 Task: Use the Blob Brush Tool to draw and paint.
Action: Mouse moved to (209, 280)
Screenshot: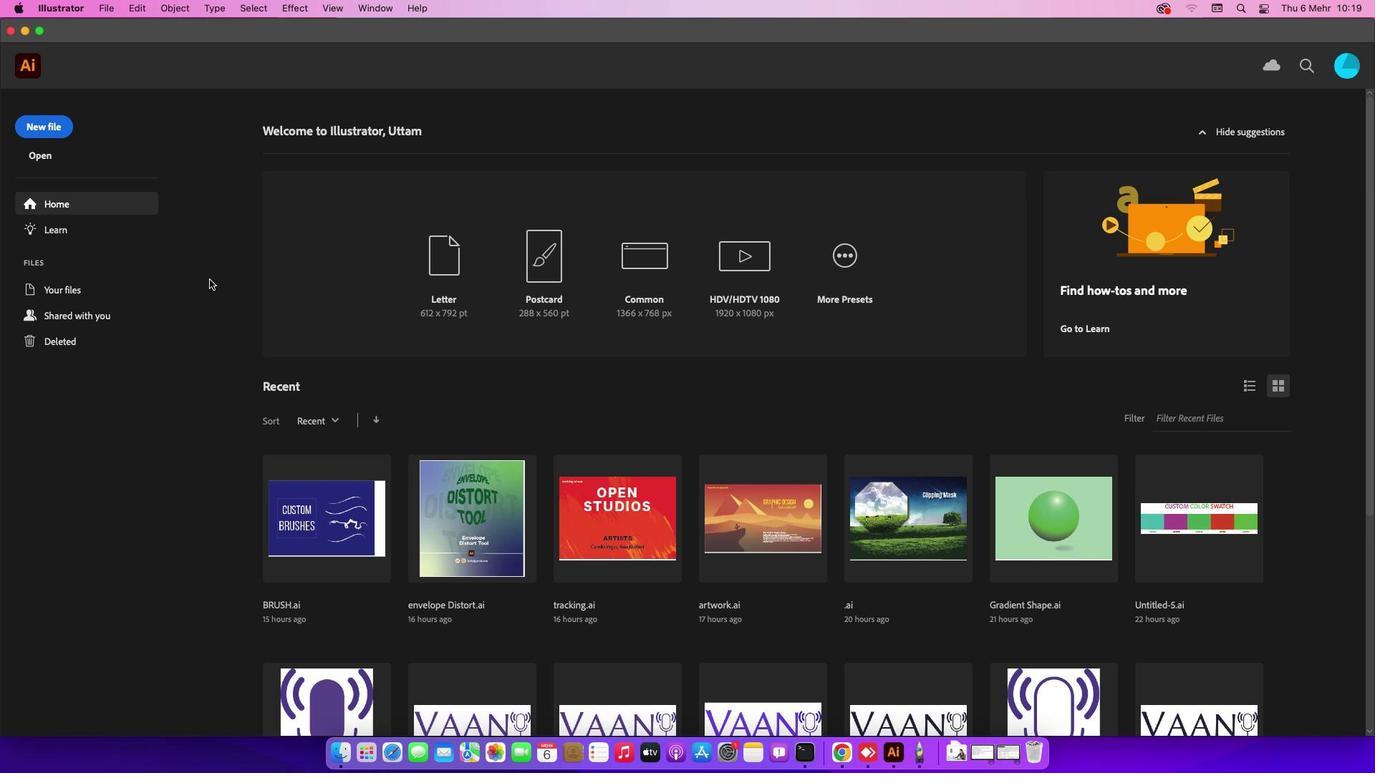 
Action: Mouse pressed left at (209, 280)
Screenshot: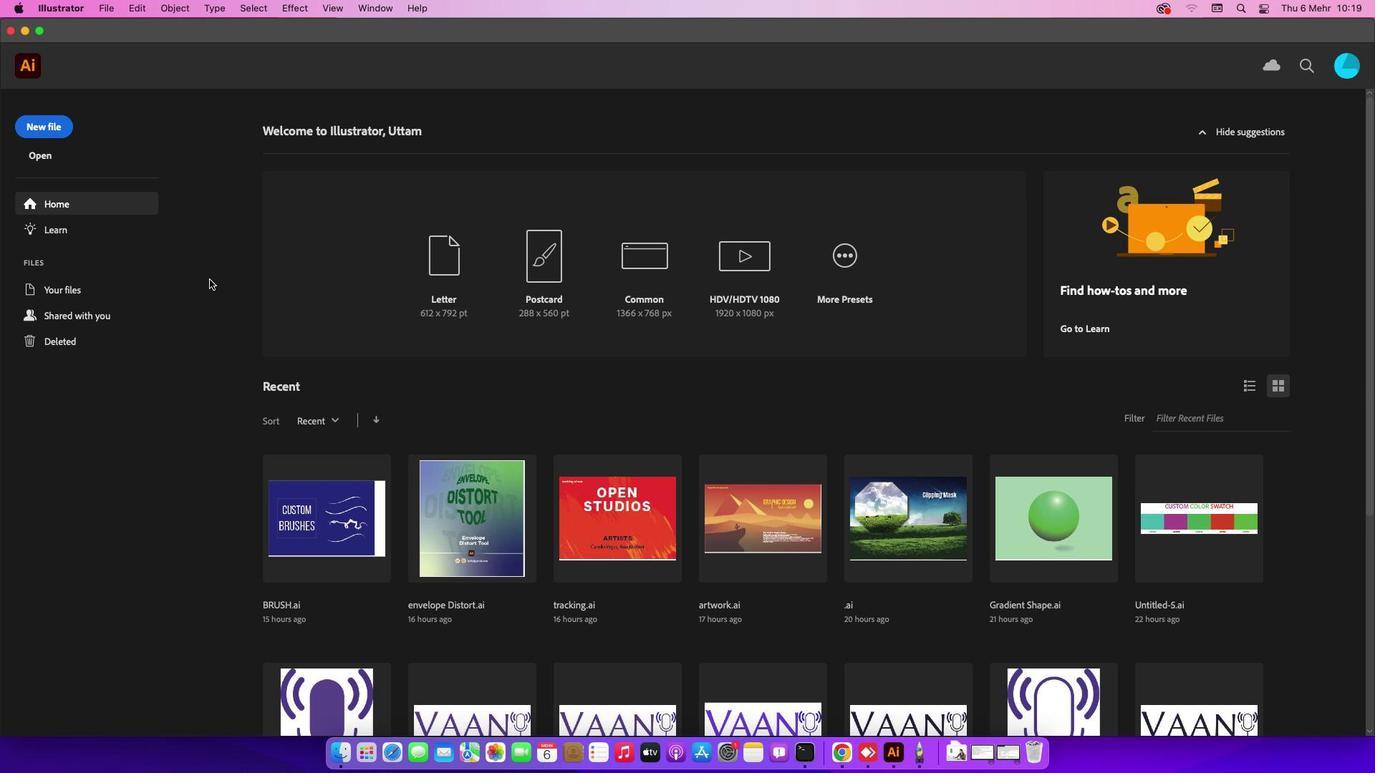
Action: Mouse moved to (131, 452)
Screenshot: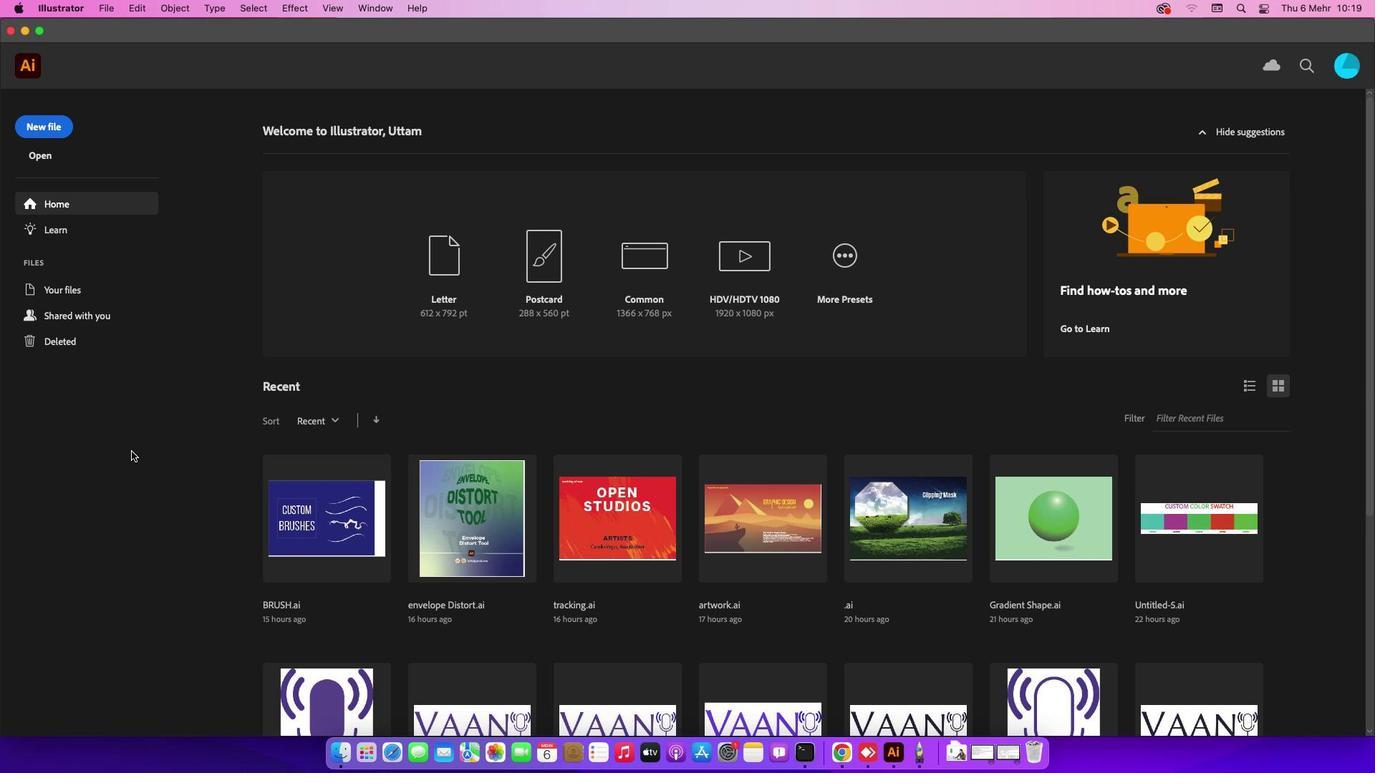 
Action: Mouse pressed left at (131, 452)
Screenshot: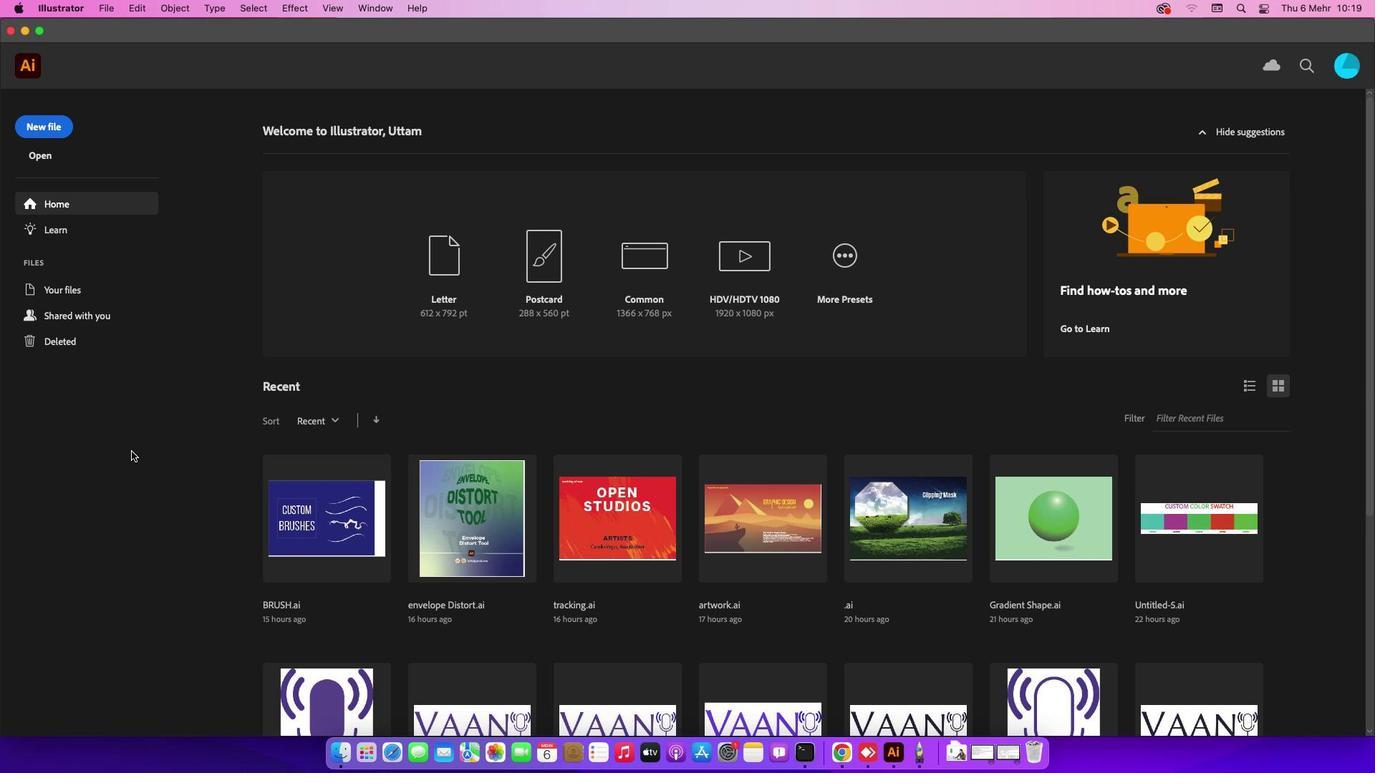 
Action: Key pressed Key.cmd'n'
Screenshot: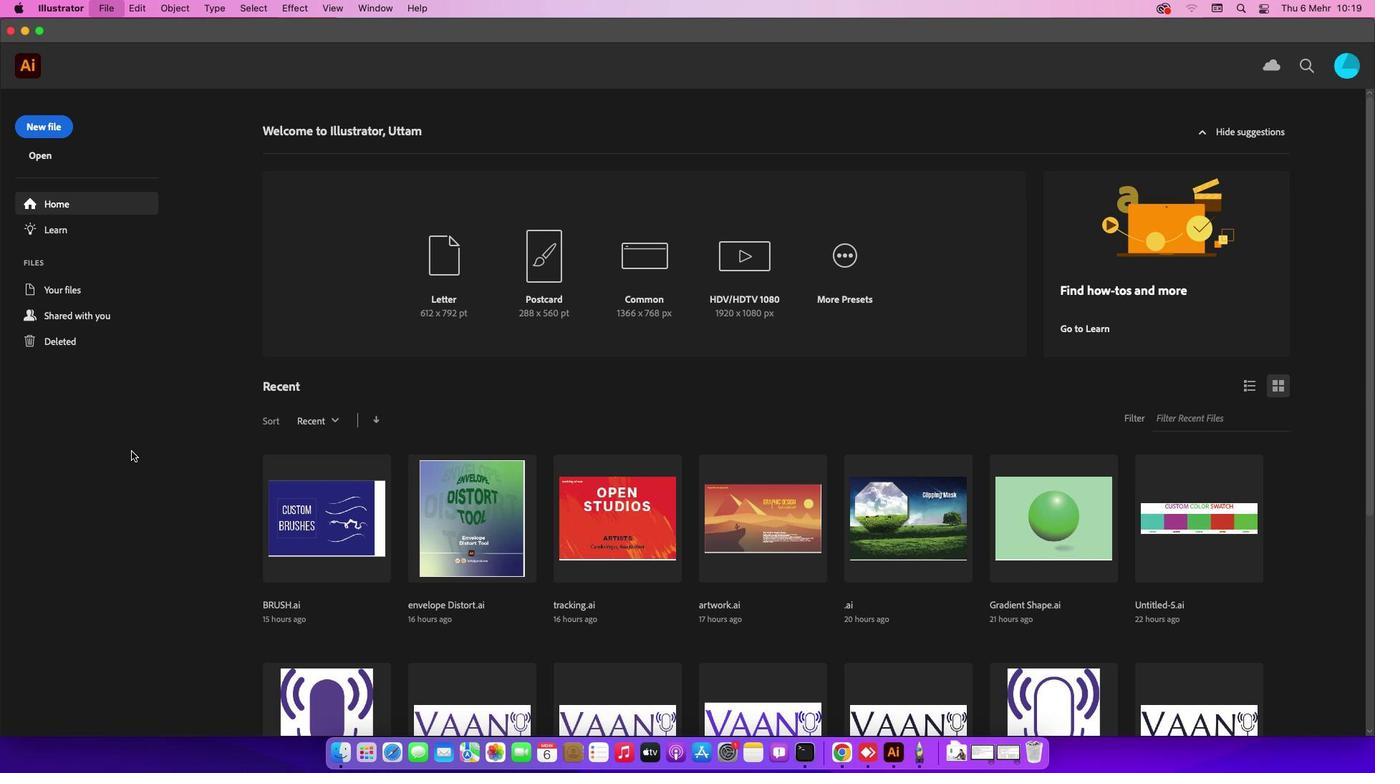 
Action: Mouse moved to (899, 209)
Screenshot: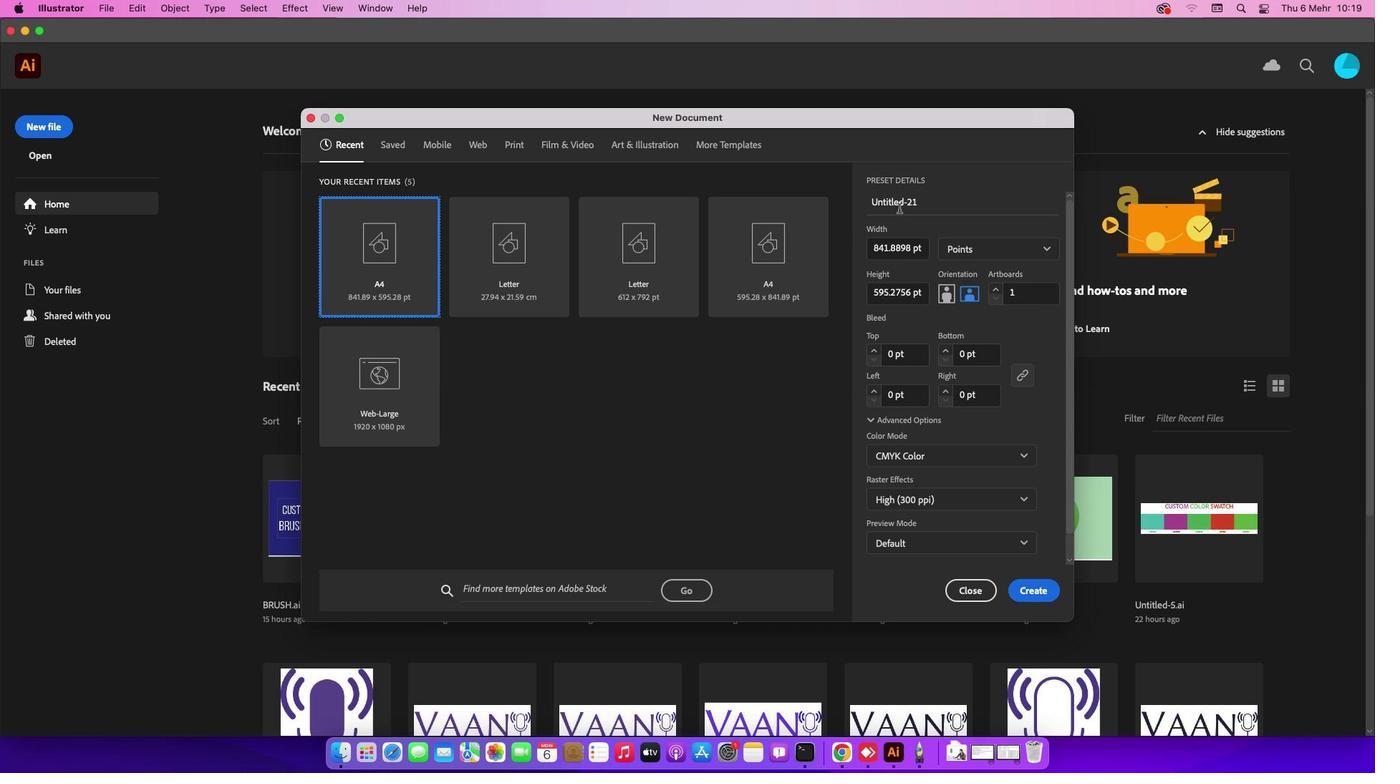
Action: Mouse pressed left at (899, 209)
Screenshot: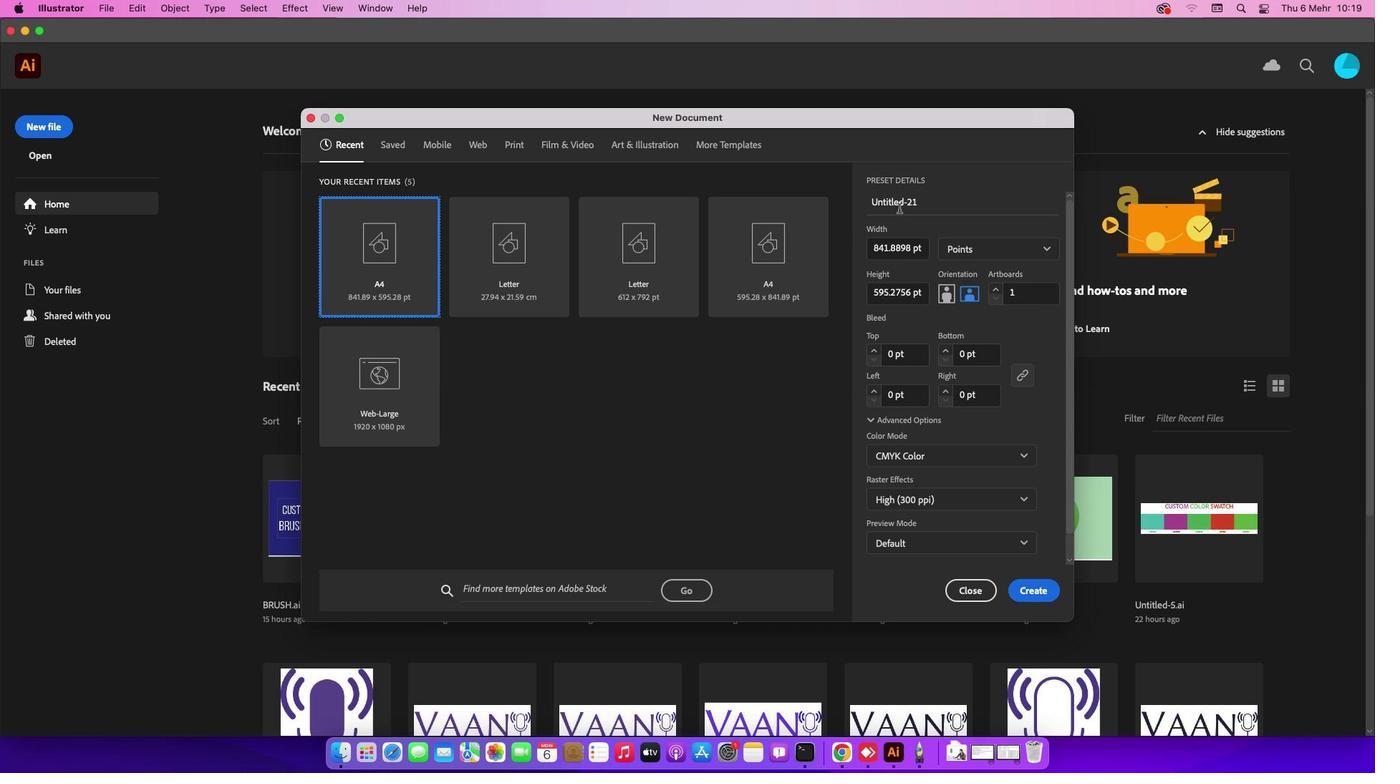 
Action: Mouse pressed left at (899, 209)
Screenshot: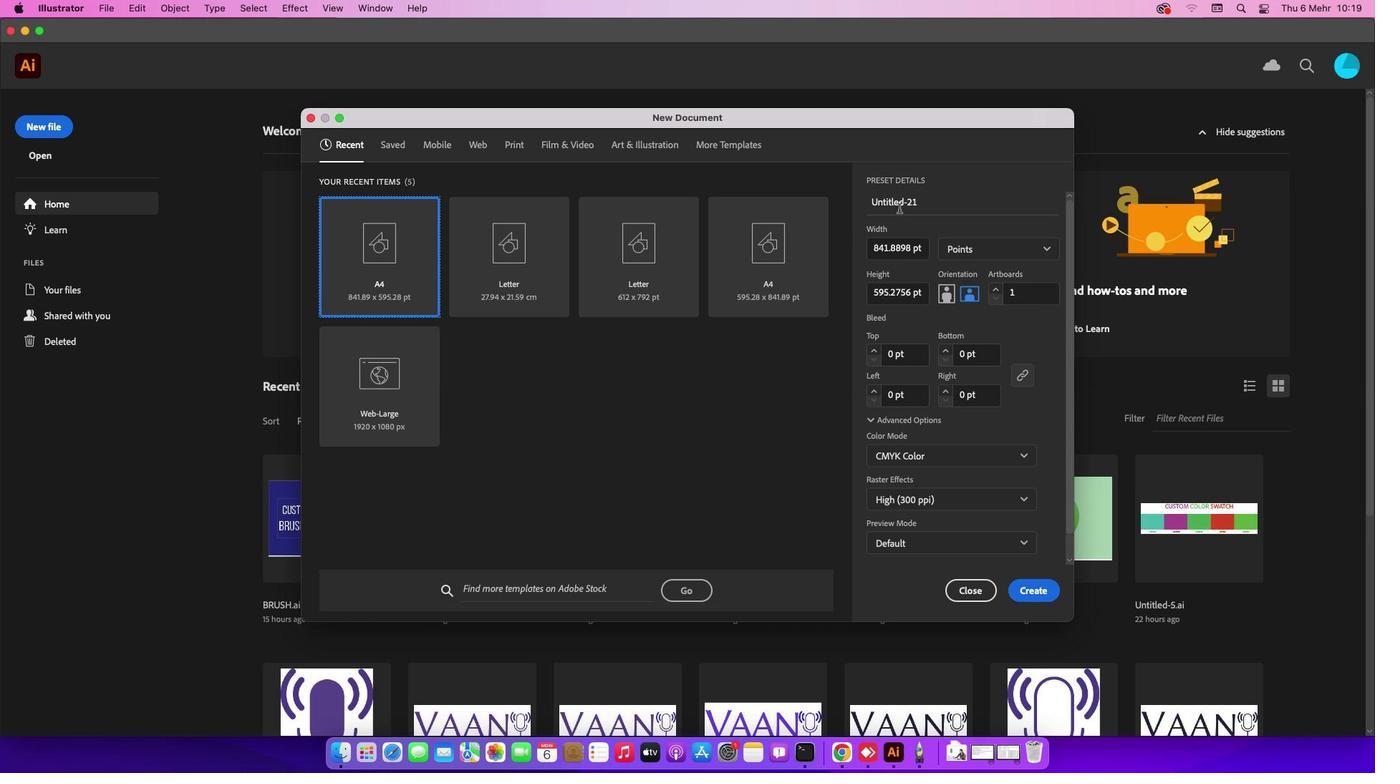 
Action: Mouse pressed left at (899, 209)
Screenshot: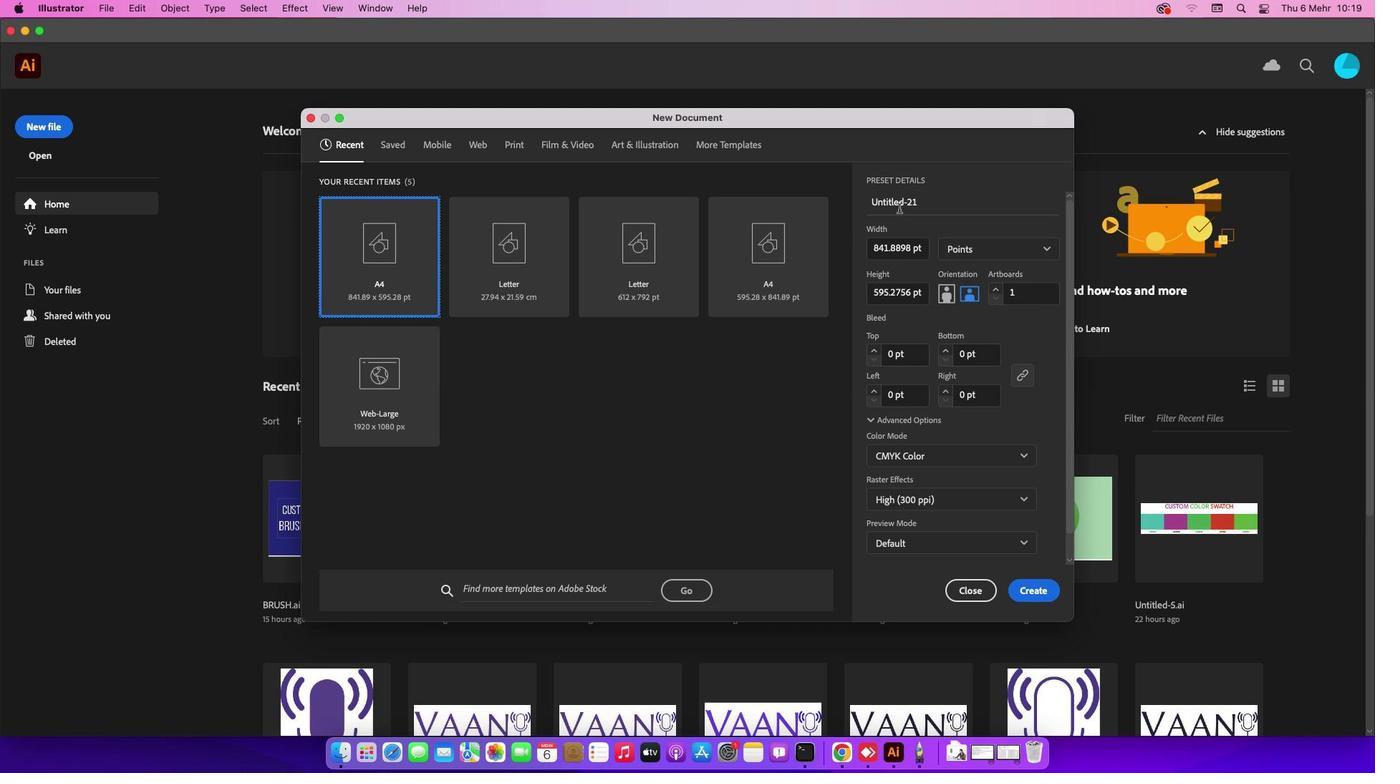 
Action: Mouse moved to (901, 204)
Screenshot: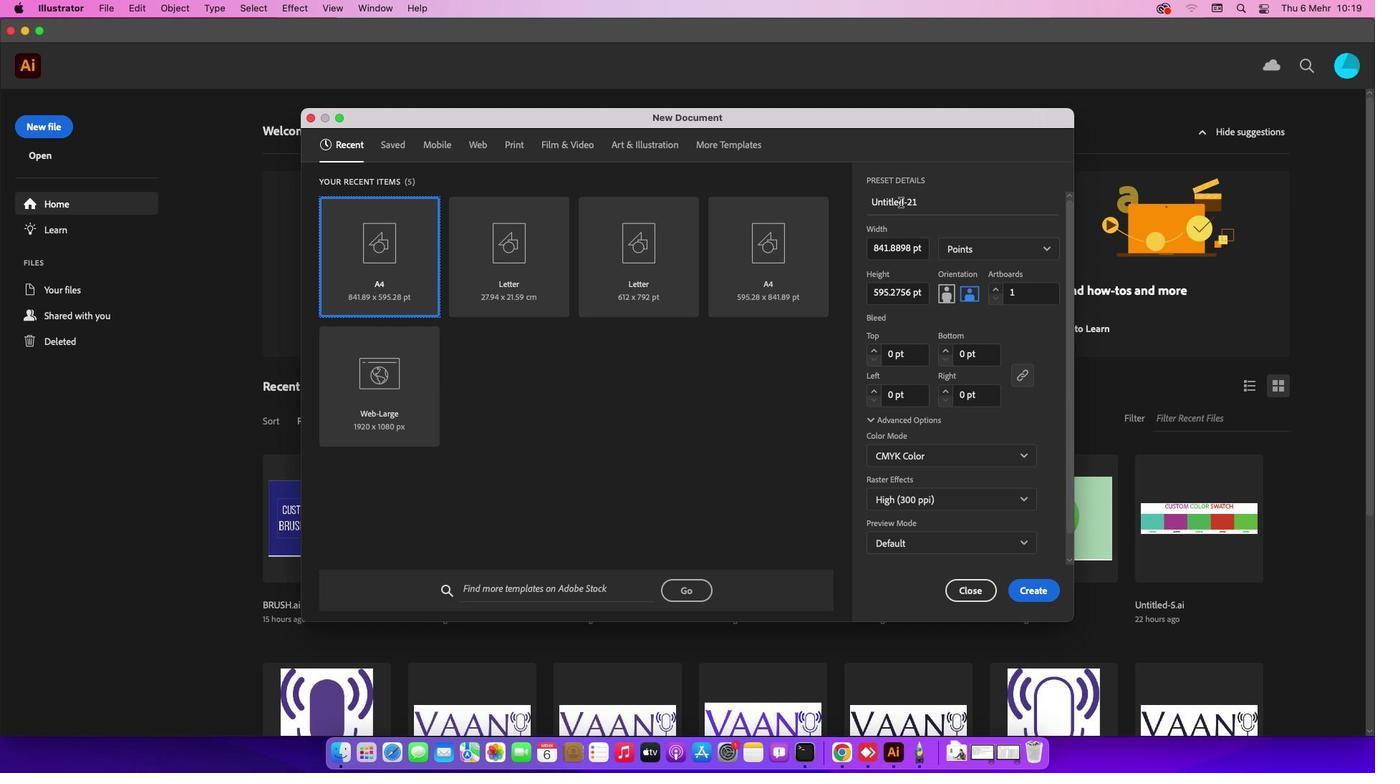 
Action: Mouse pressed left at (901, 204)
Screenshot: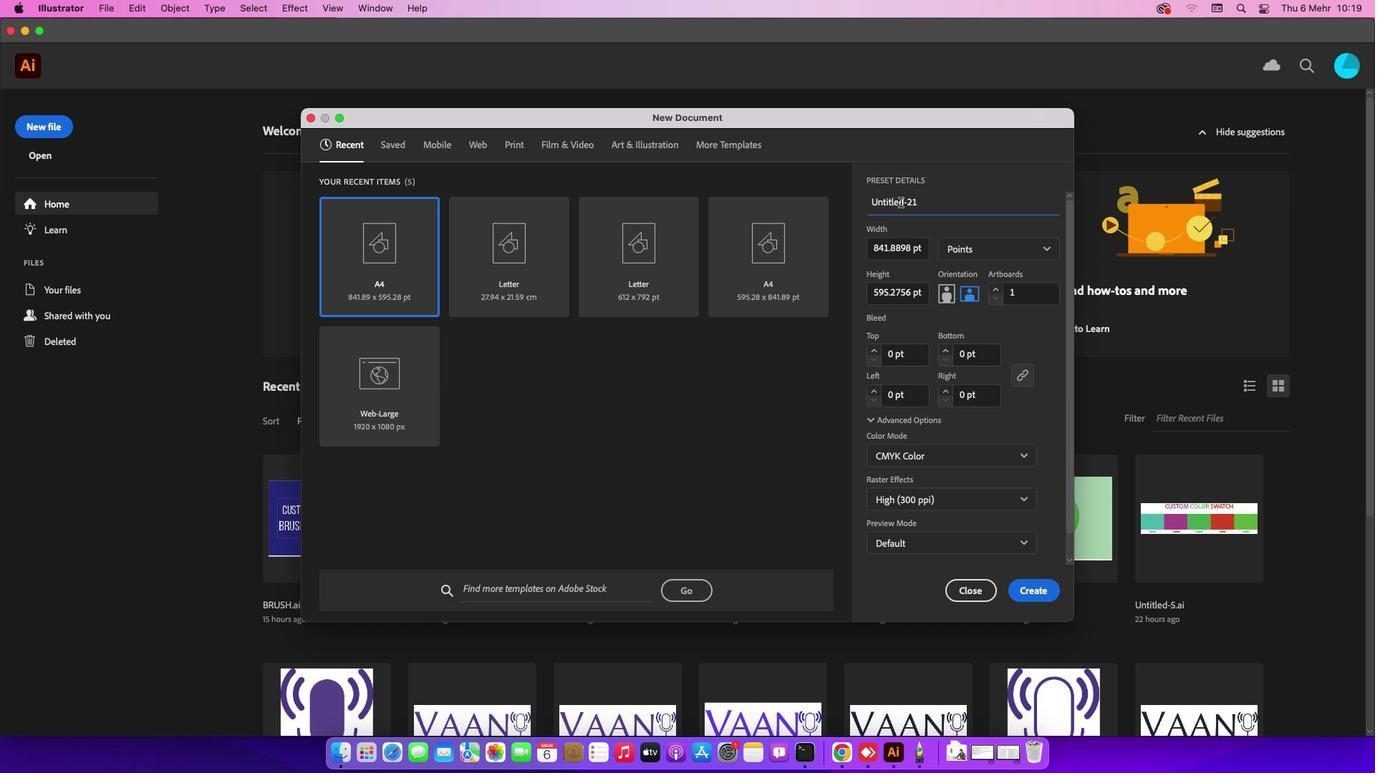 
Action: Mouse pressed left at (901, 204)
Screenshot: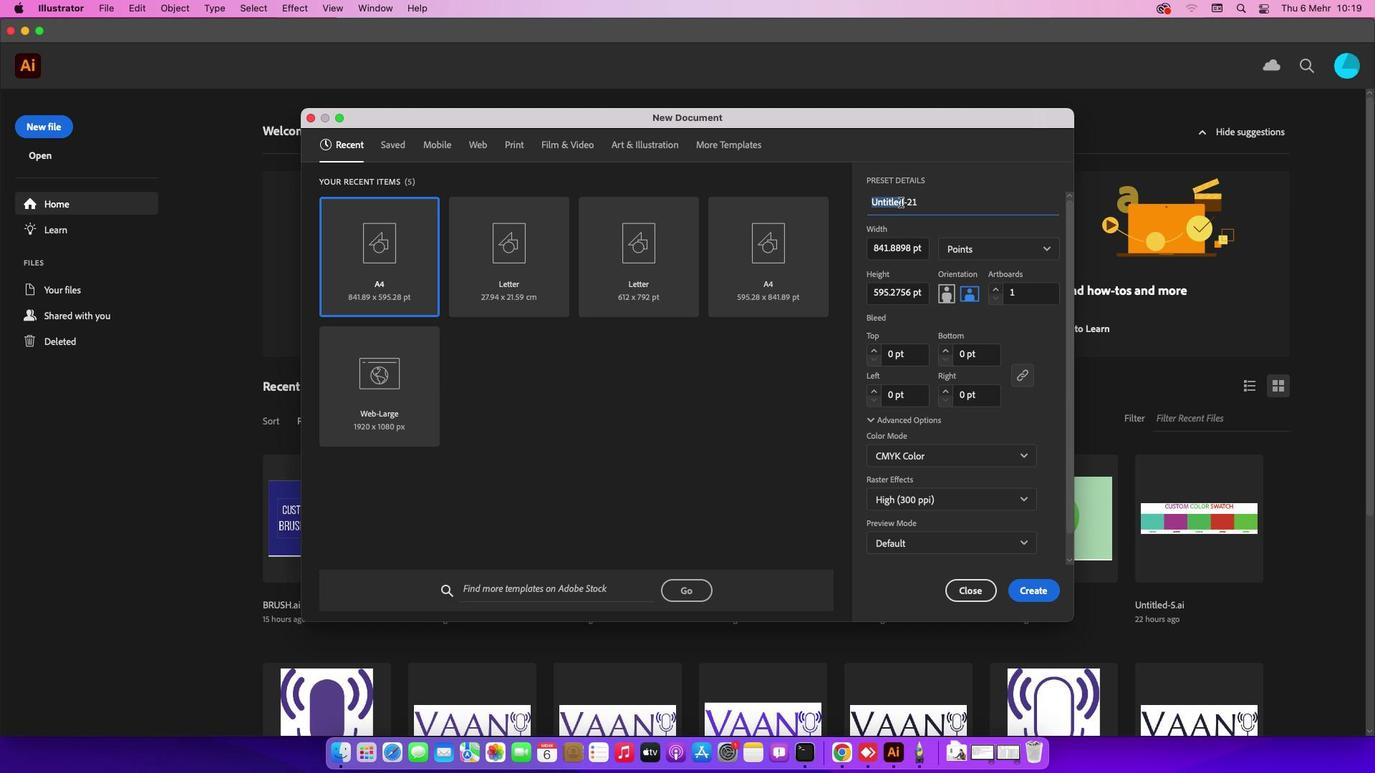 
Action: Key pressed 'b''r''u''s''h'Key.enter
Screenshot: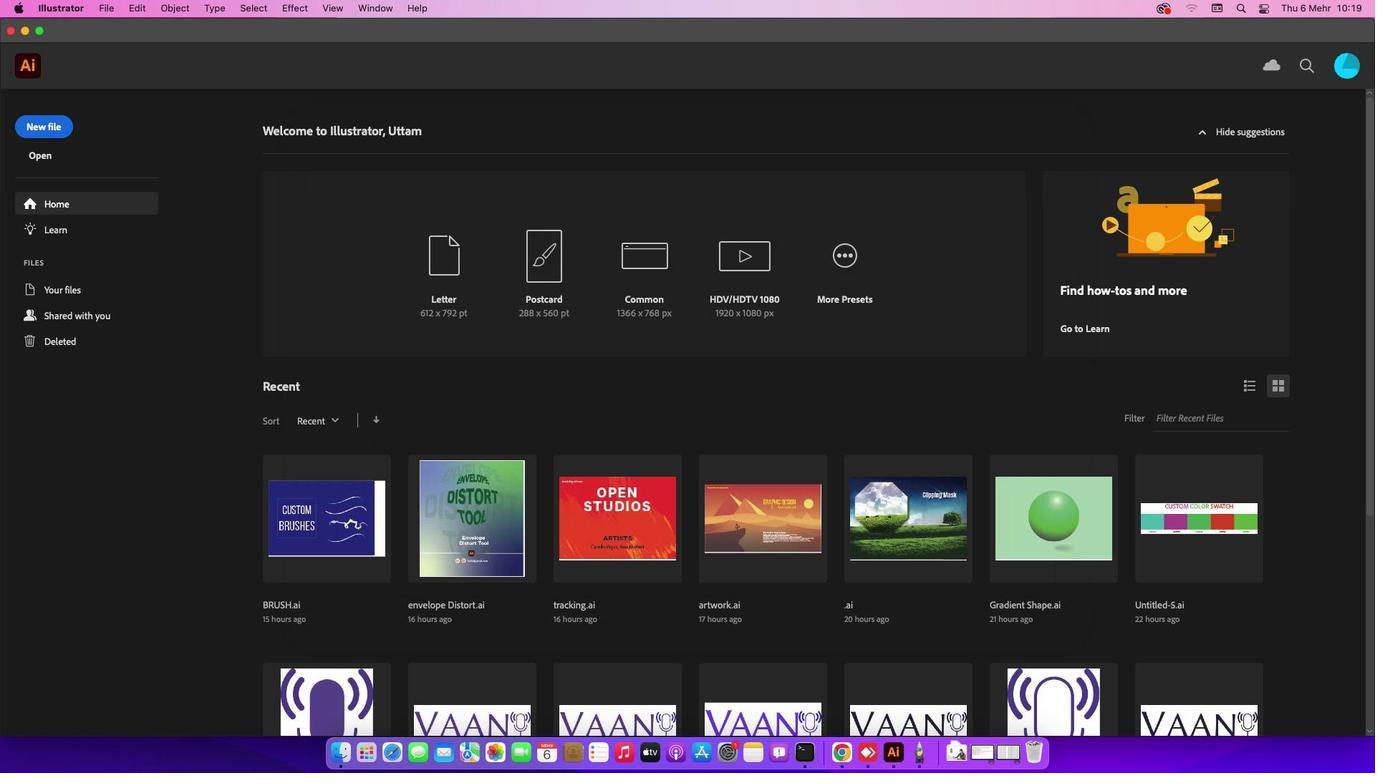 
Action: Mouse moved to (867, 253)
Screenshot: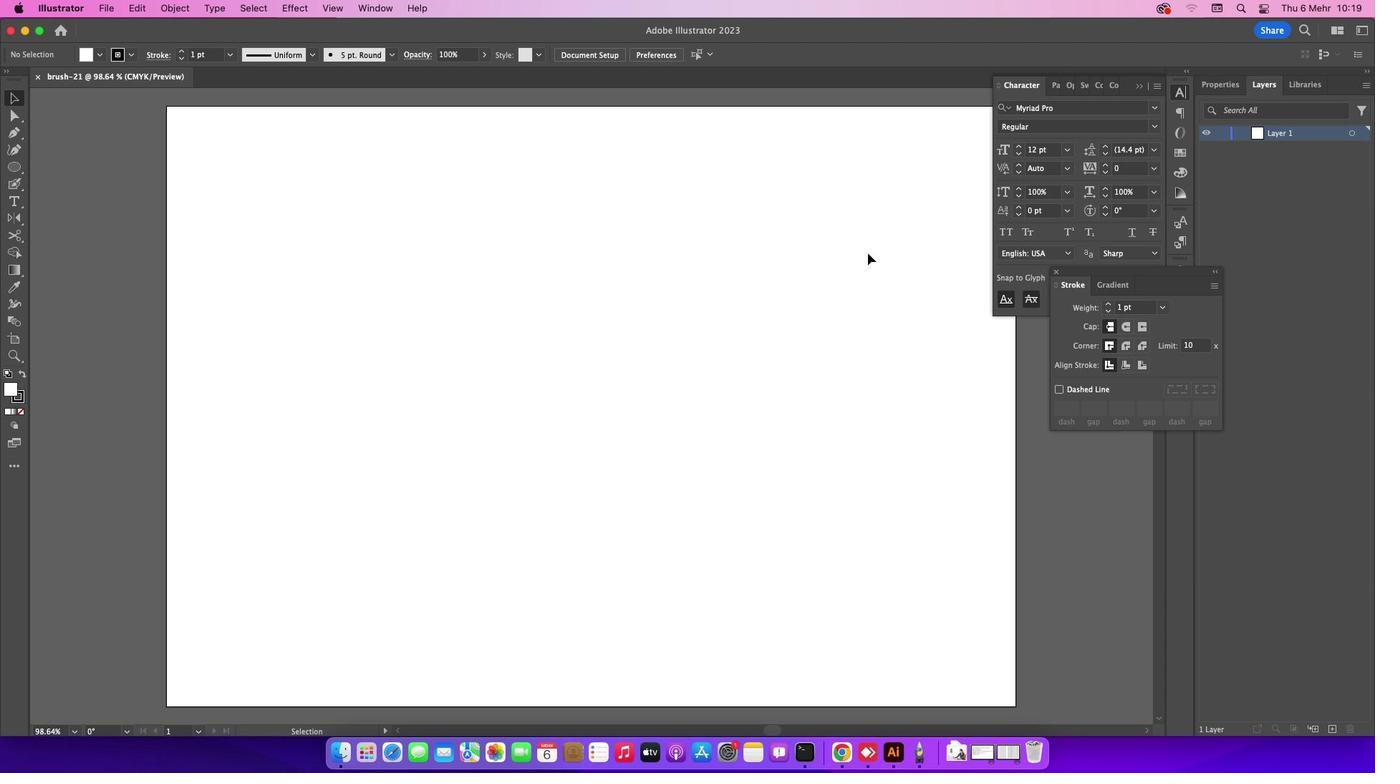 
Action: Mouse pressed left at (867, 253)
Screenshot: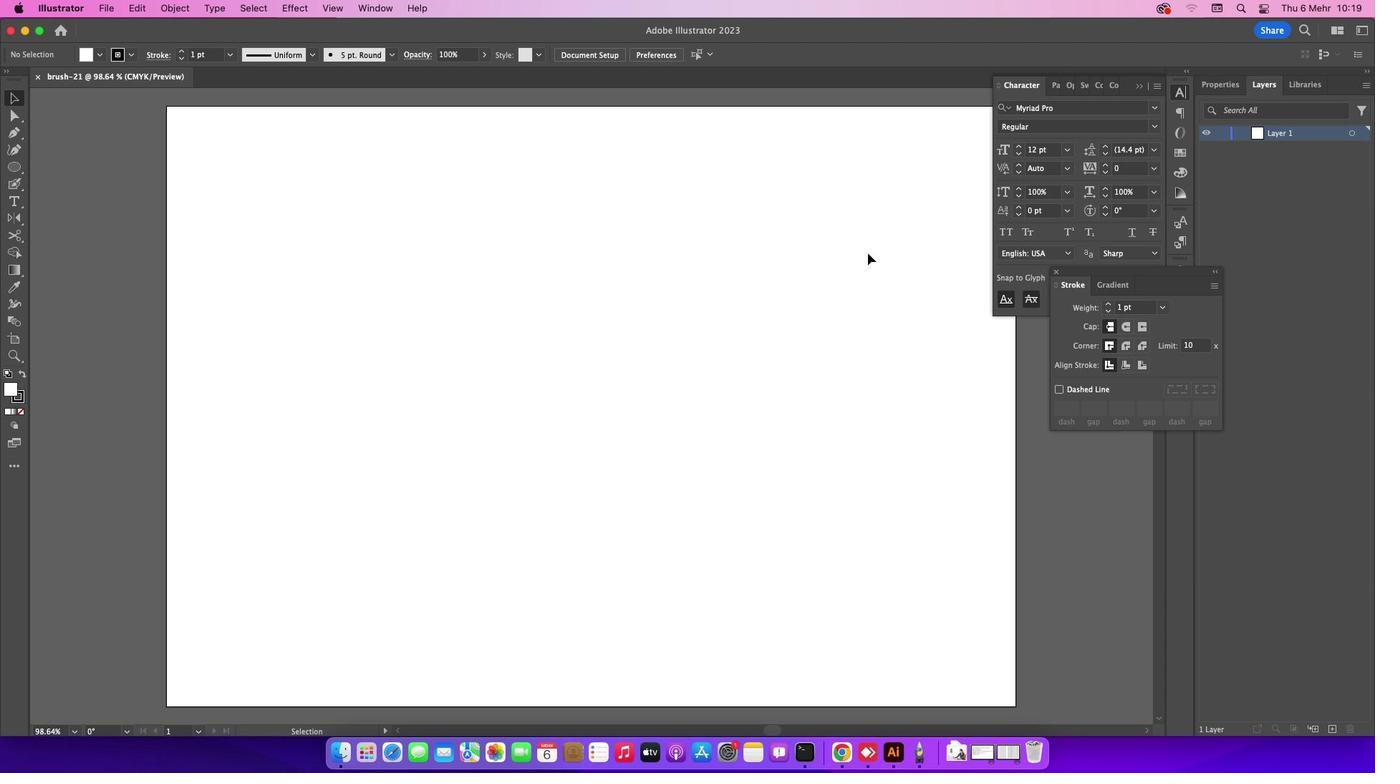 
Action: Mouse moved to (770, 300)
Screenshot: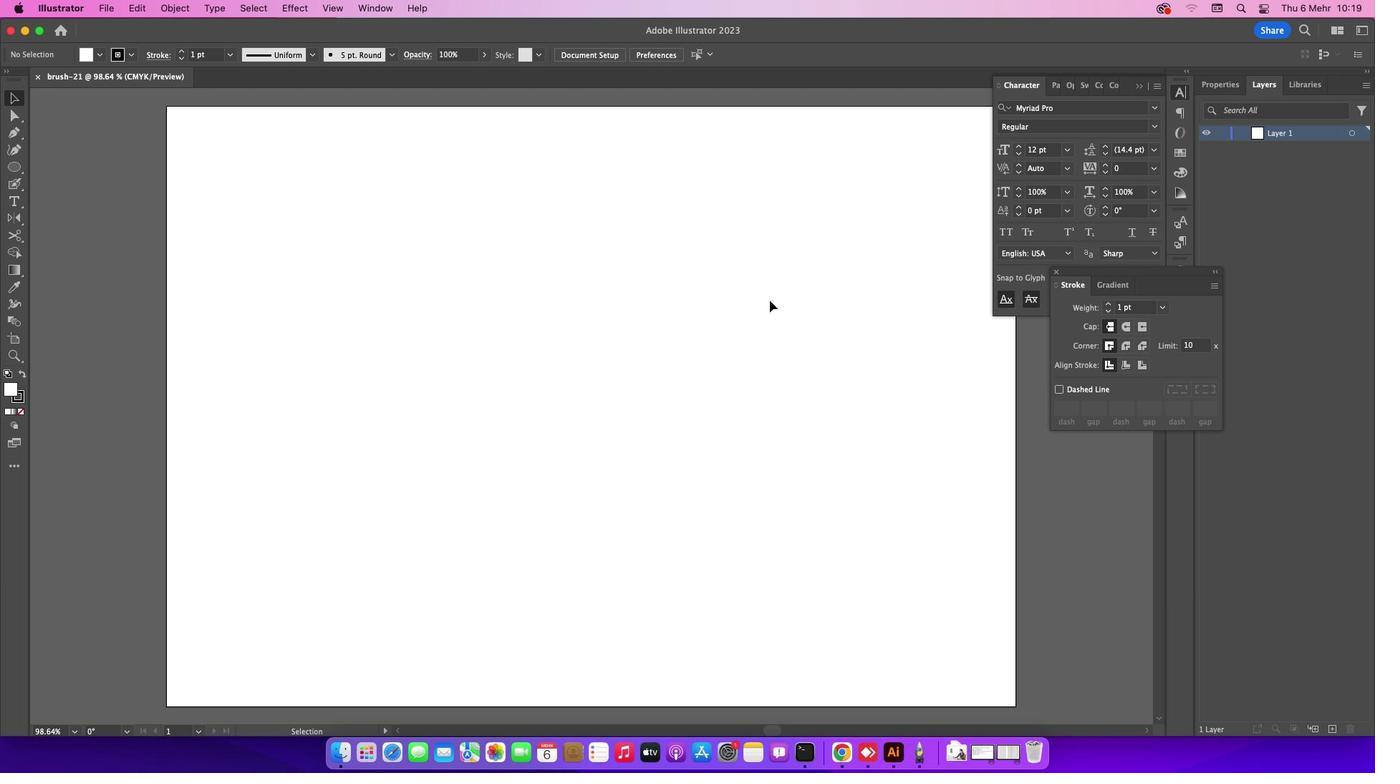 
Action: Mouse pressed left at (770, 300)
Screenshot: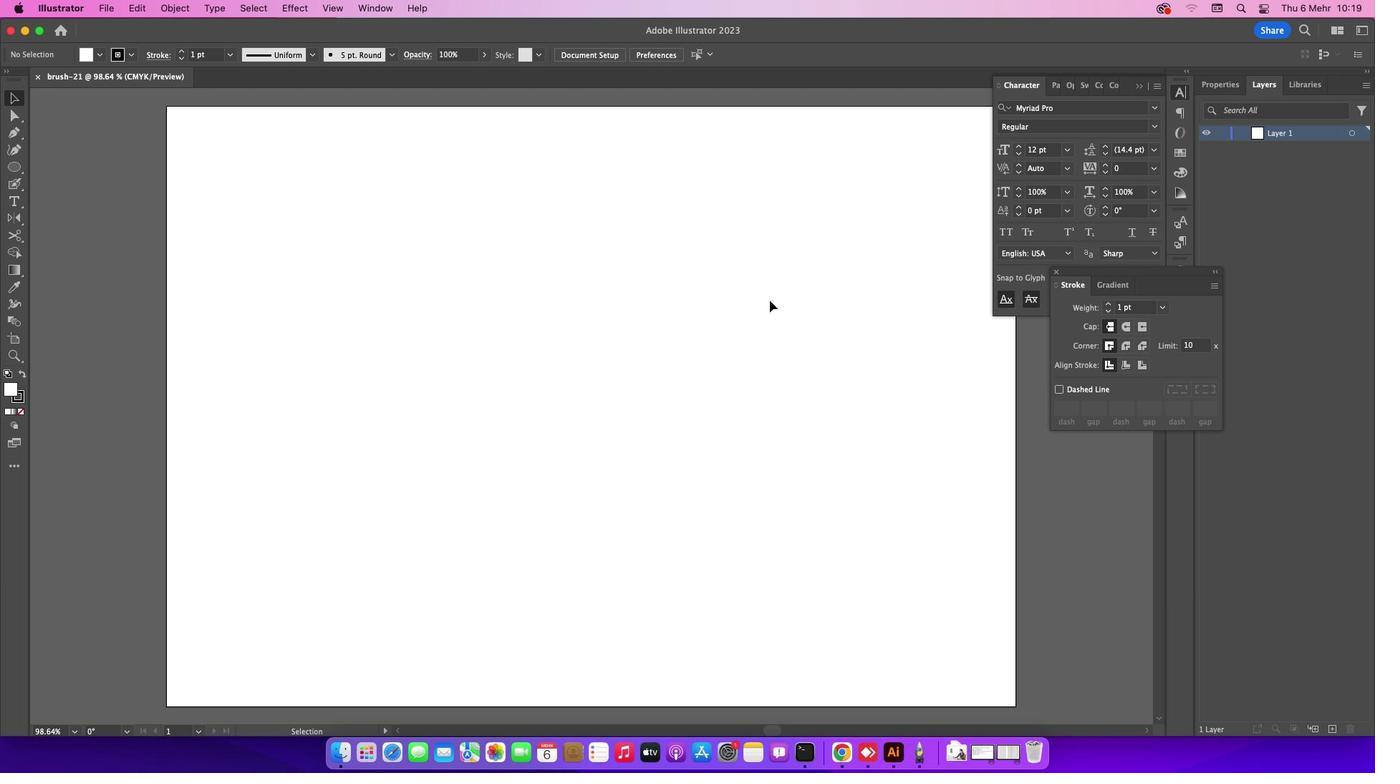 
Action: Mouse moved to (331, 355)
Screenshot: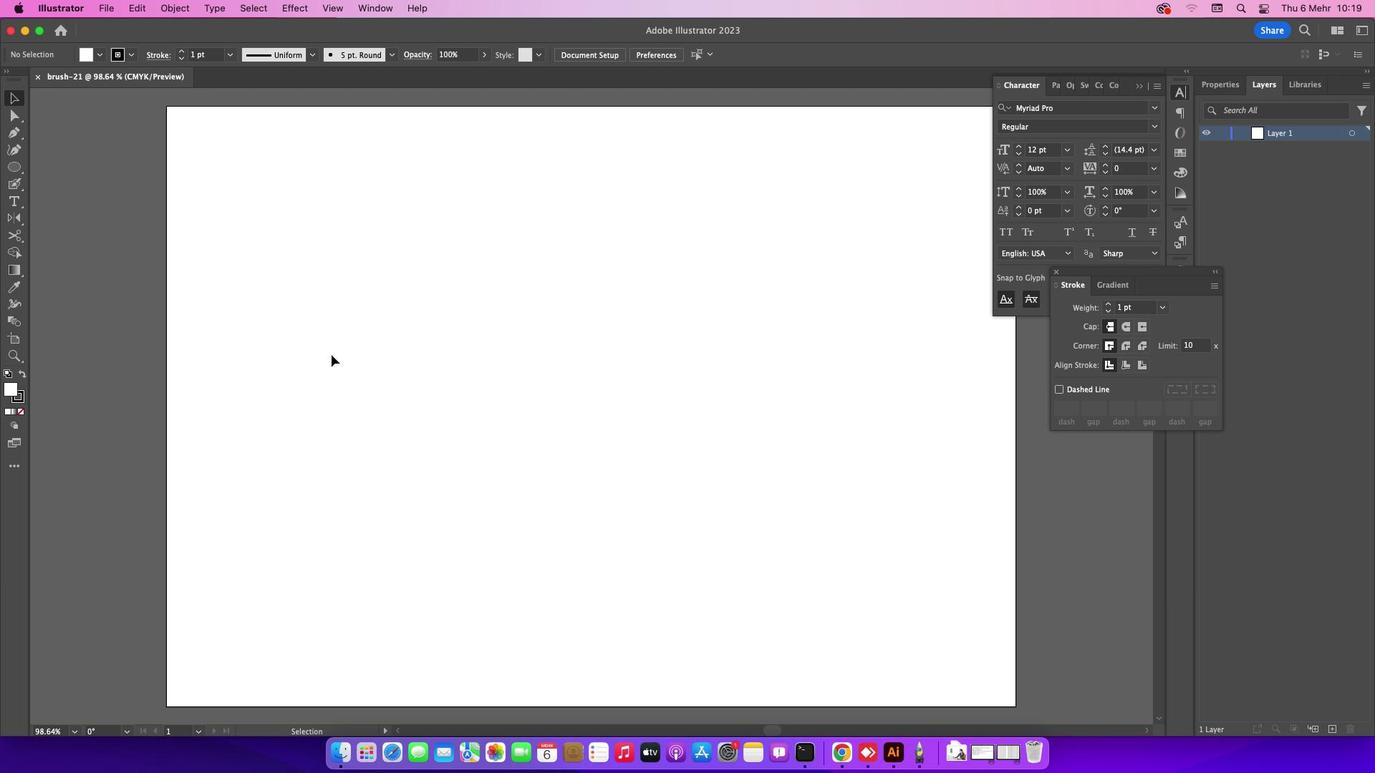 
Action: Key pressed 'b'
Screenshot: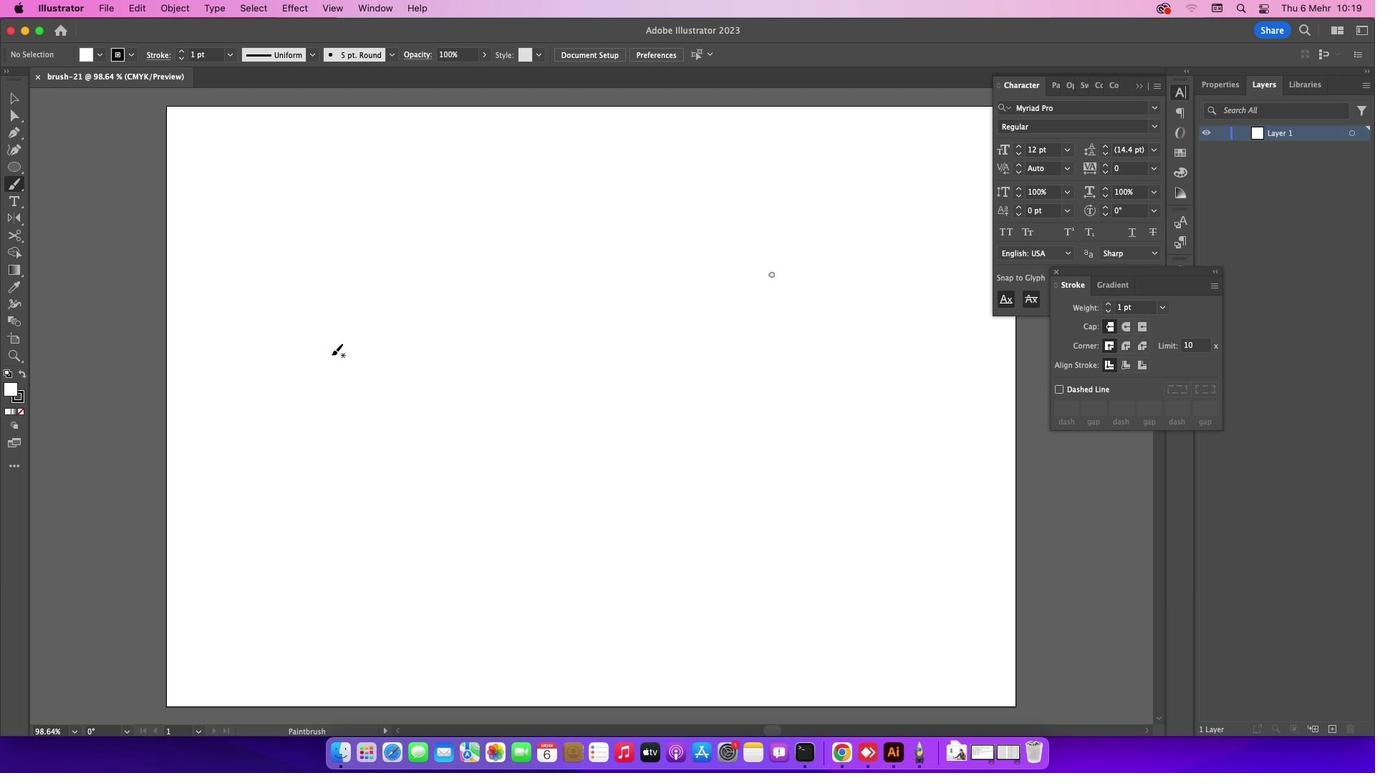 
Action: Mouse moved to (16, 189)
Screenshot: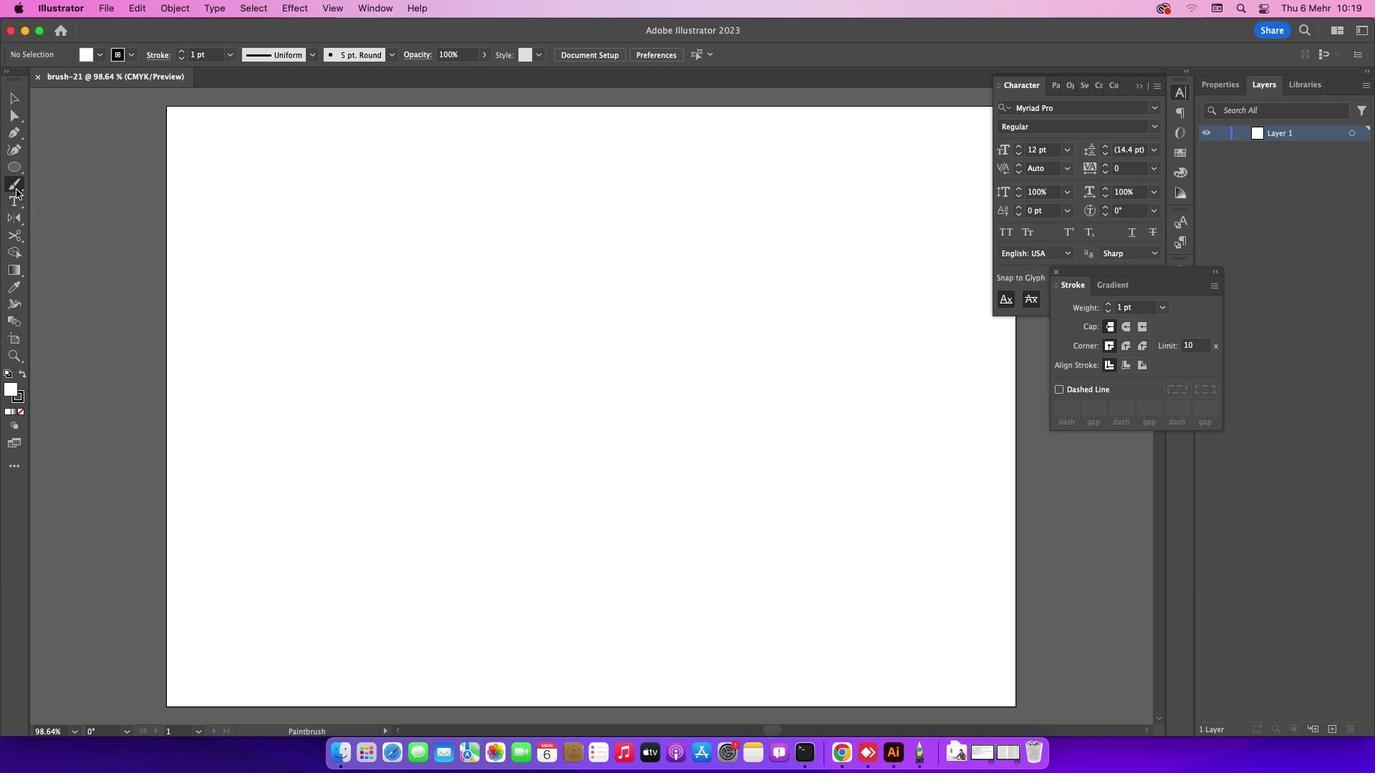 
Action: Mouse pressed right at (16, 189)
Screenshot: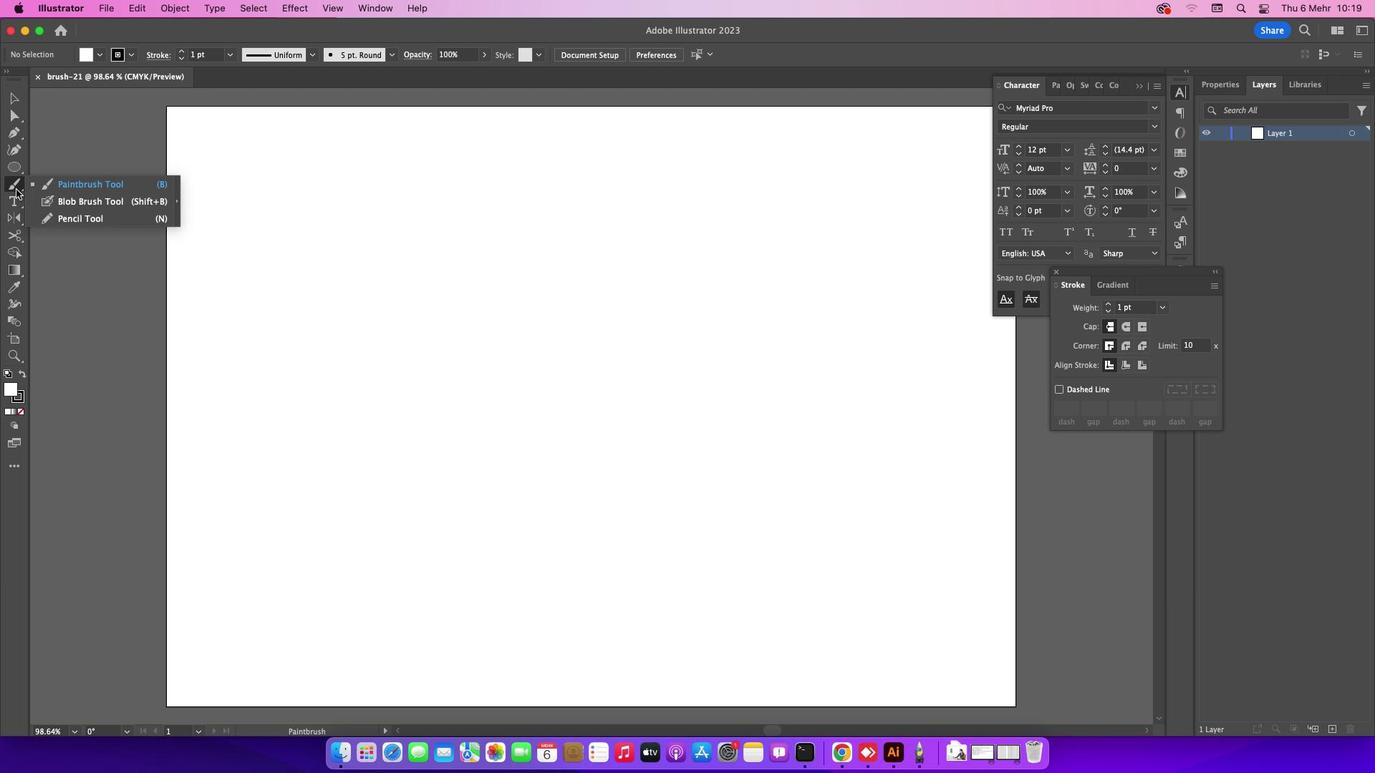 
Action: Mouse moved to (118, 206)
Screenshot: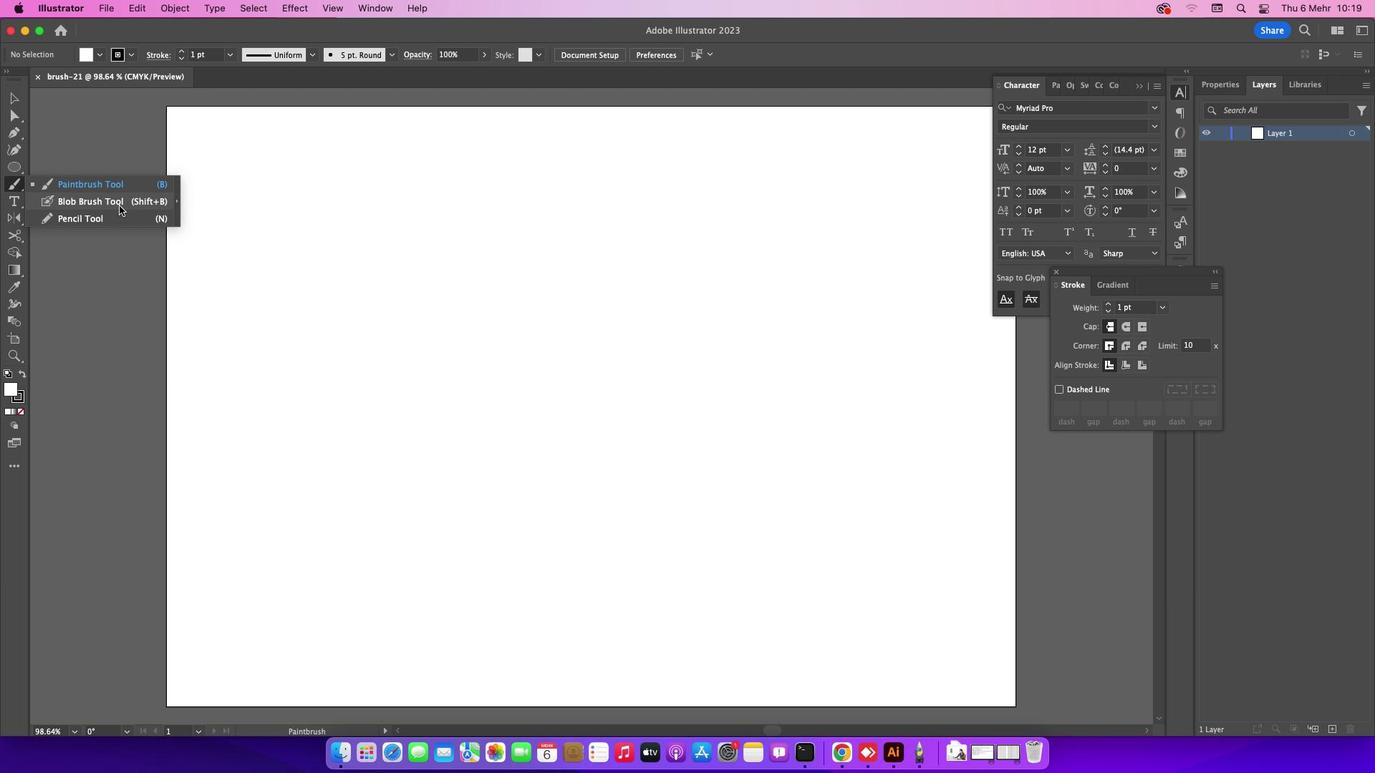 
Action: Mouse pressed left at (118, 206)
Screenshot: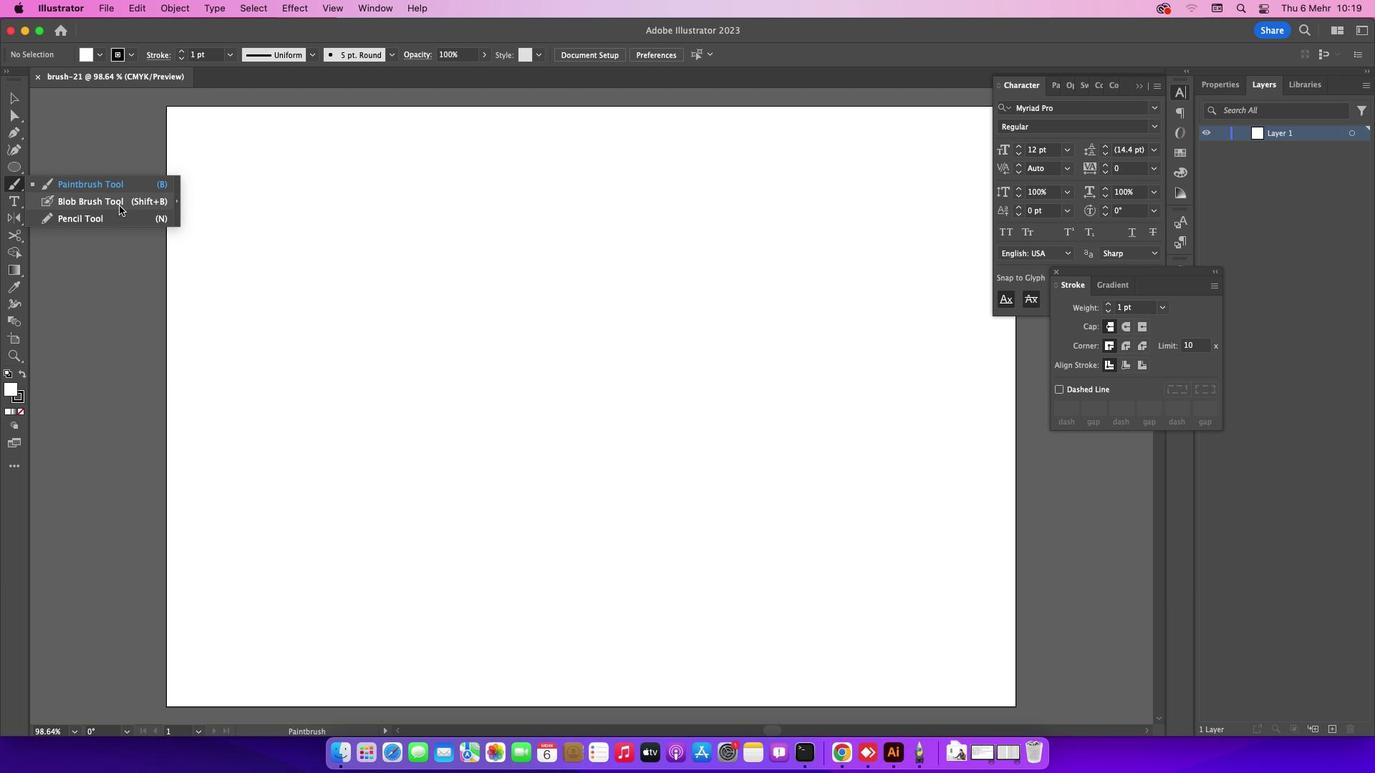 
Action: Mouse moved to (505, 396)
Screenshot: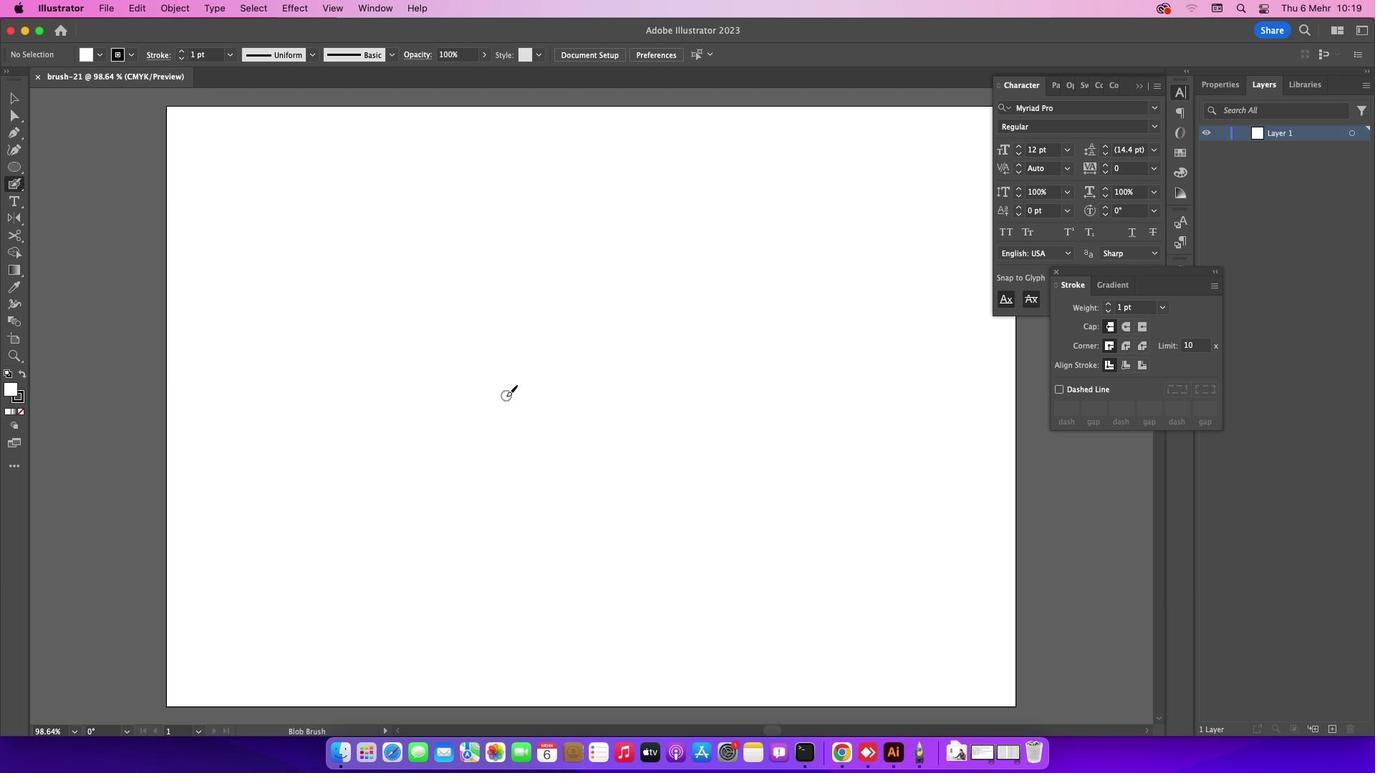 
Action: Mouse pressed left at (505, 396)
Screenshot: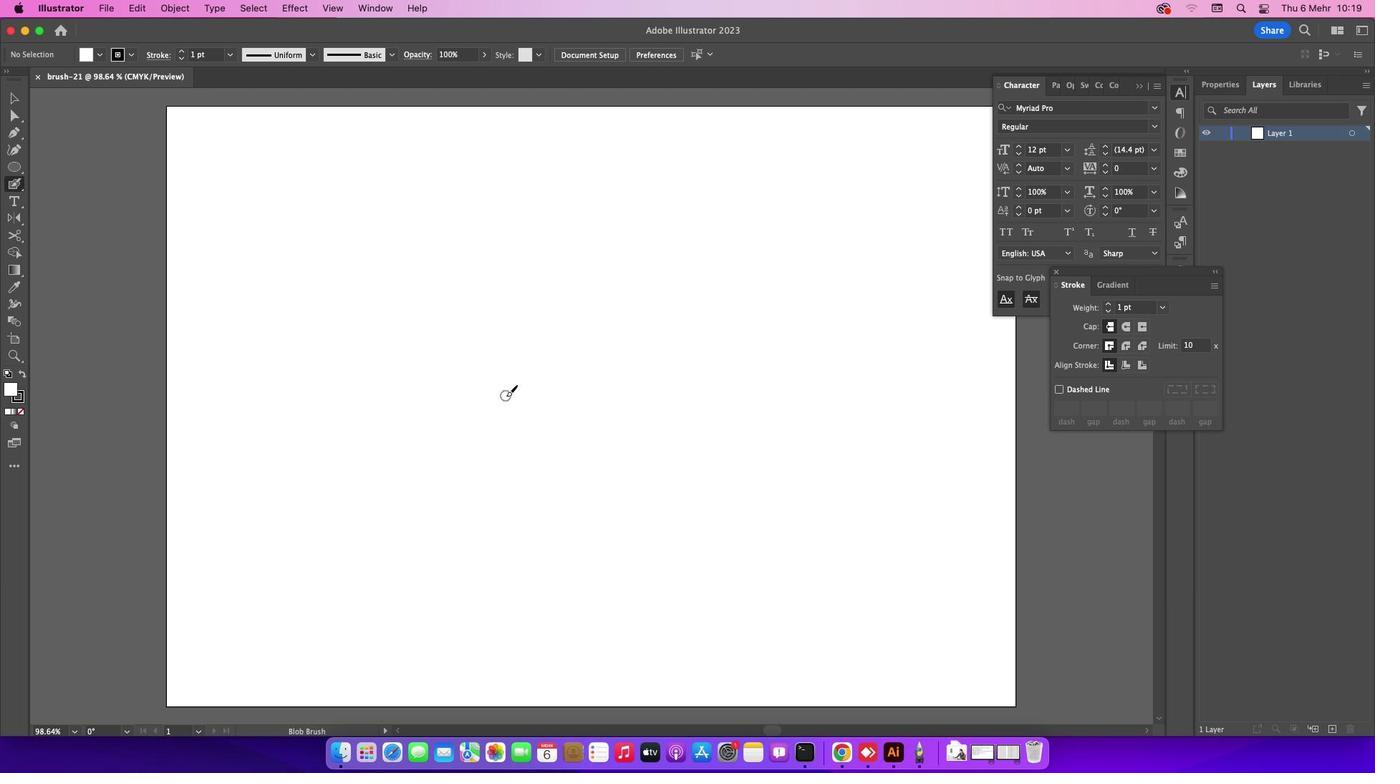 
Action: Mouse moved to (631, 361)
Screenshot: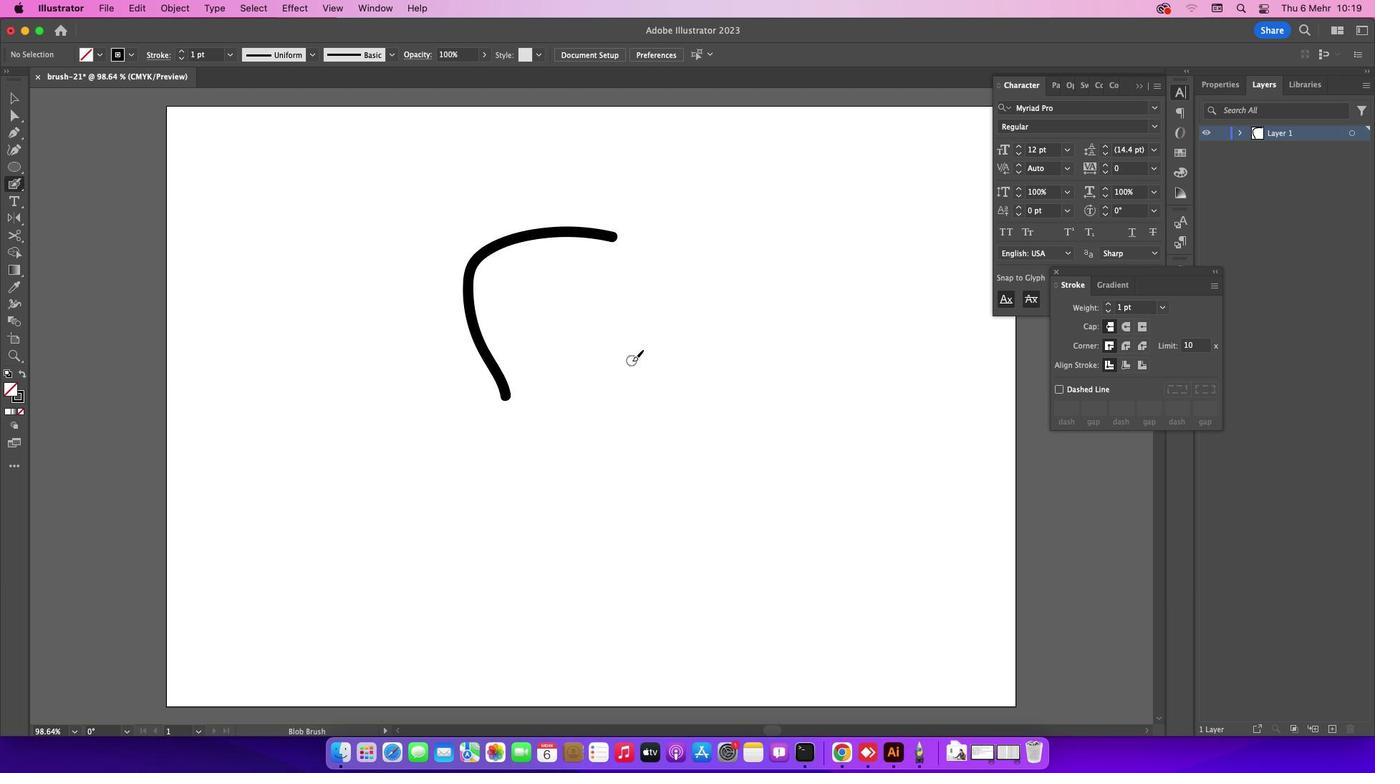 
Action: Key pressed Key.cmd
Screenshot: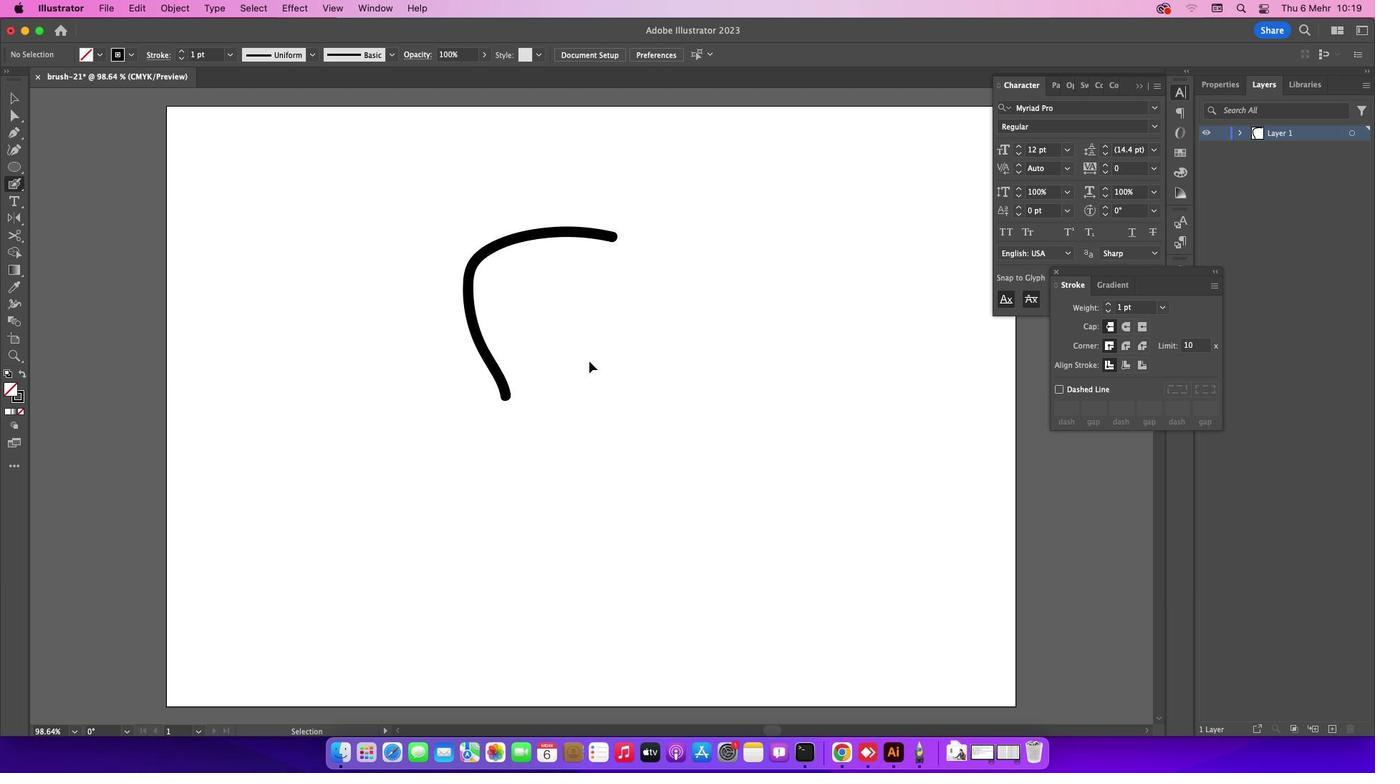 
Action: Mouse moved to (323, 311)
Screenshot: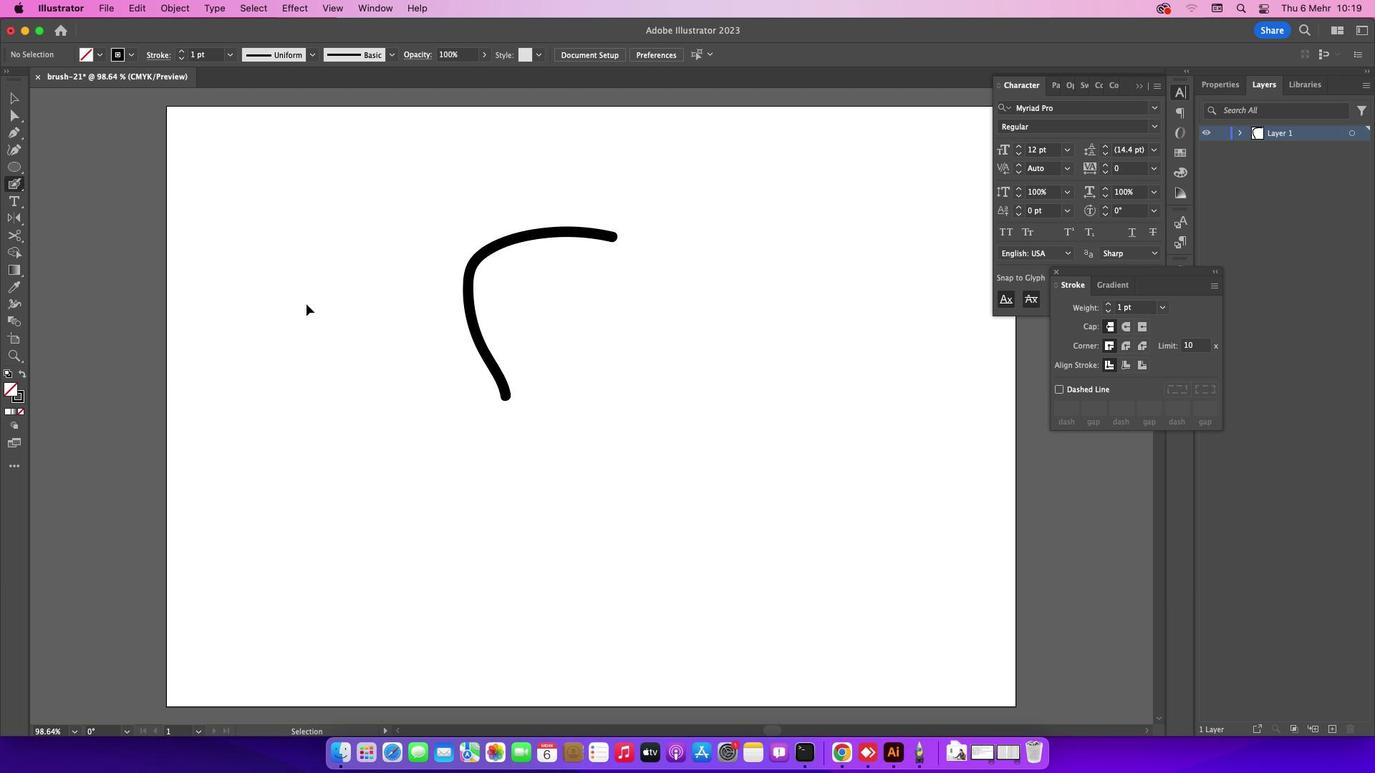 
Action: Key pressed 'z'
Screenshot: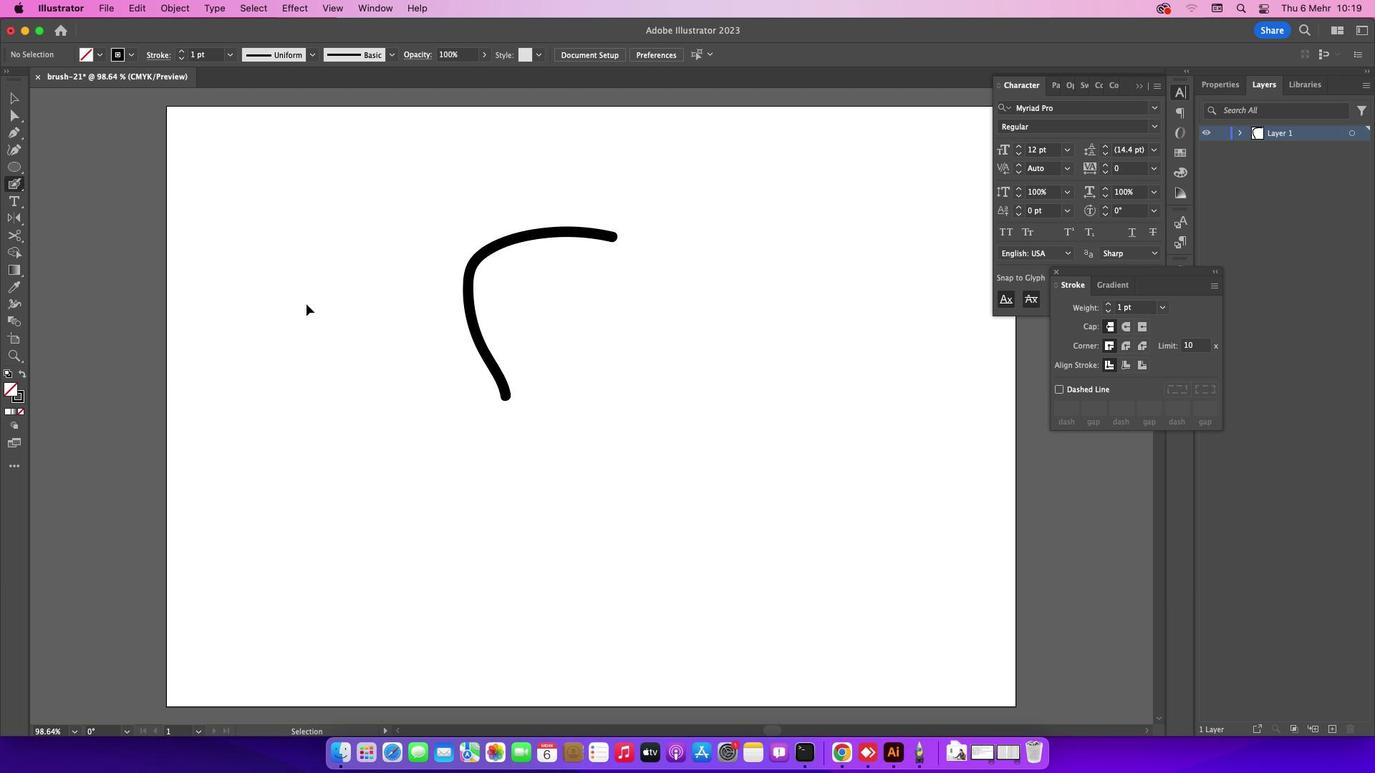 
Action: Mouse moved to (628, 259)
Screenshot: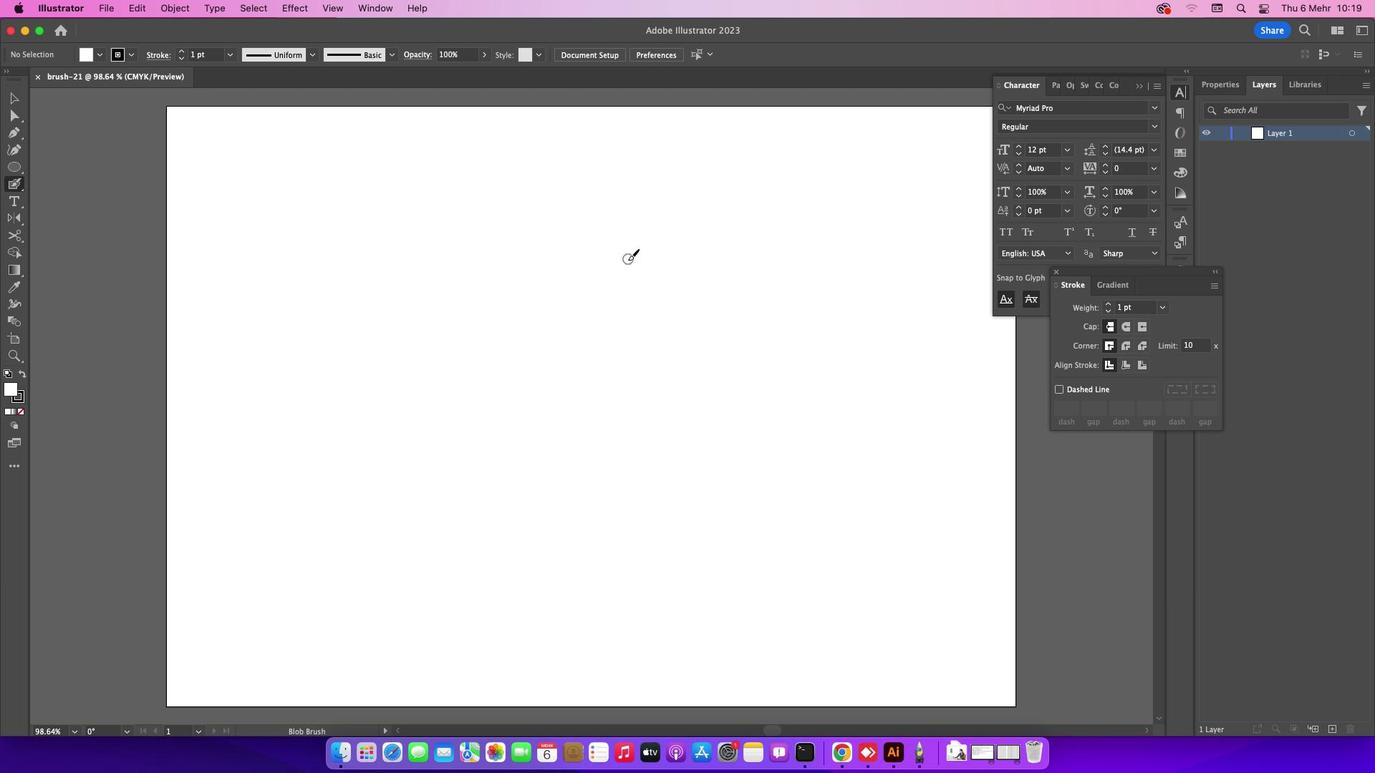 
Action: Mouse pressed left at (628, 259)
Screenshot: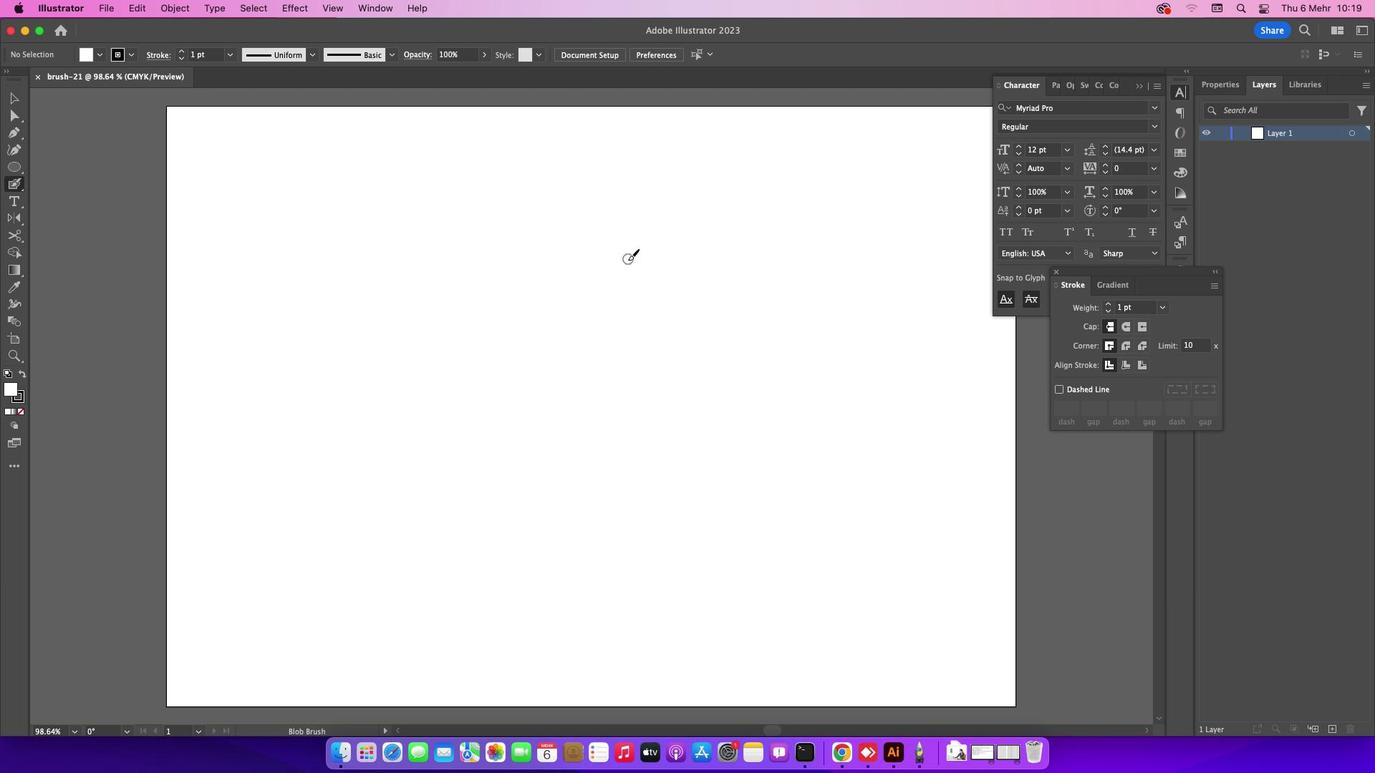 
Action: Mouse moved to (481, 432)
Screenshot: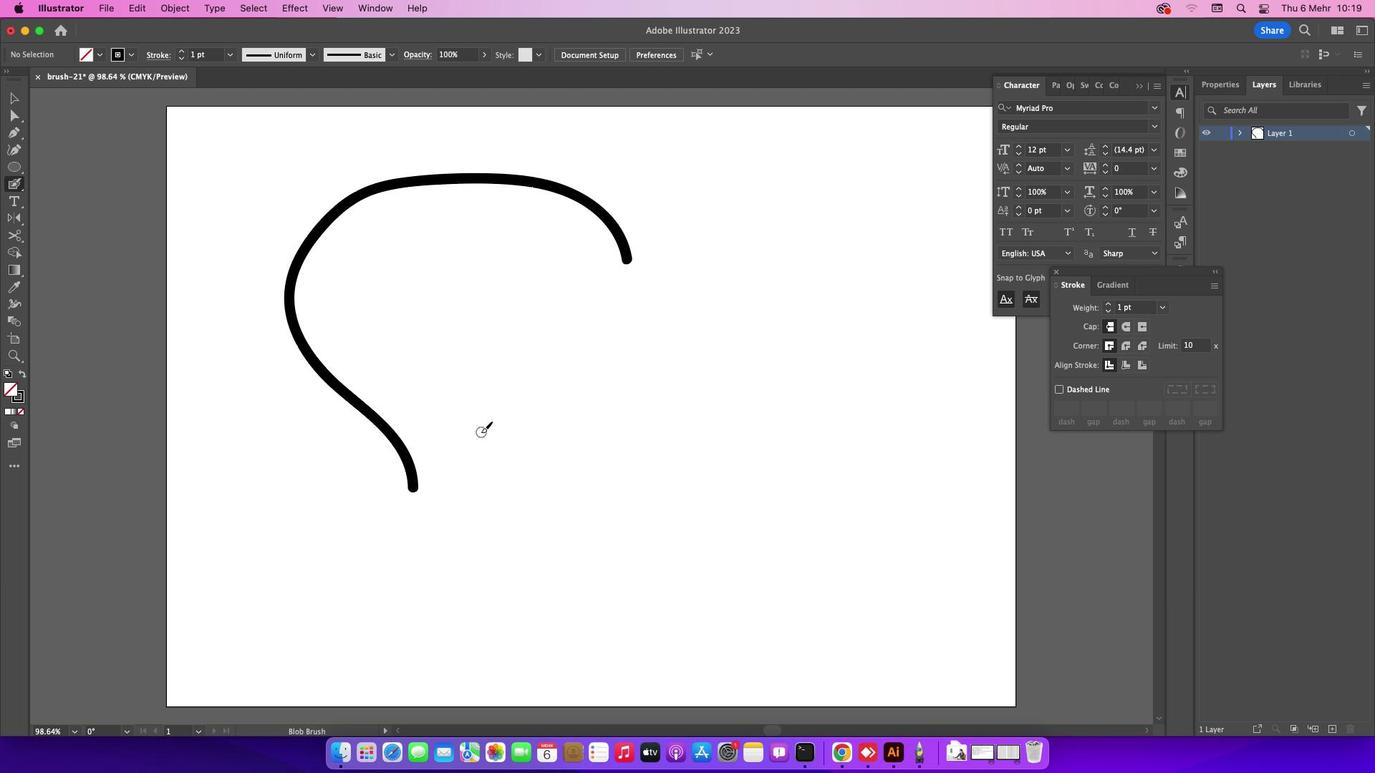 
Action: Key pressed Key.cmd'z'
Screenshot: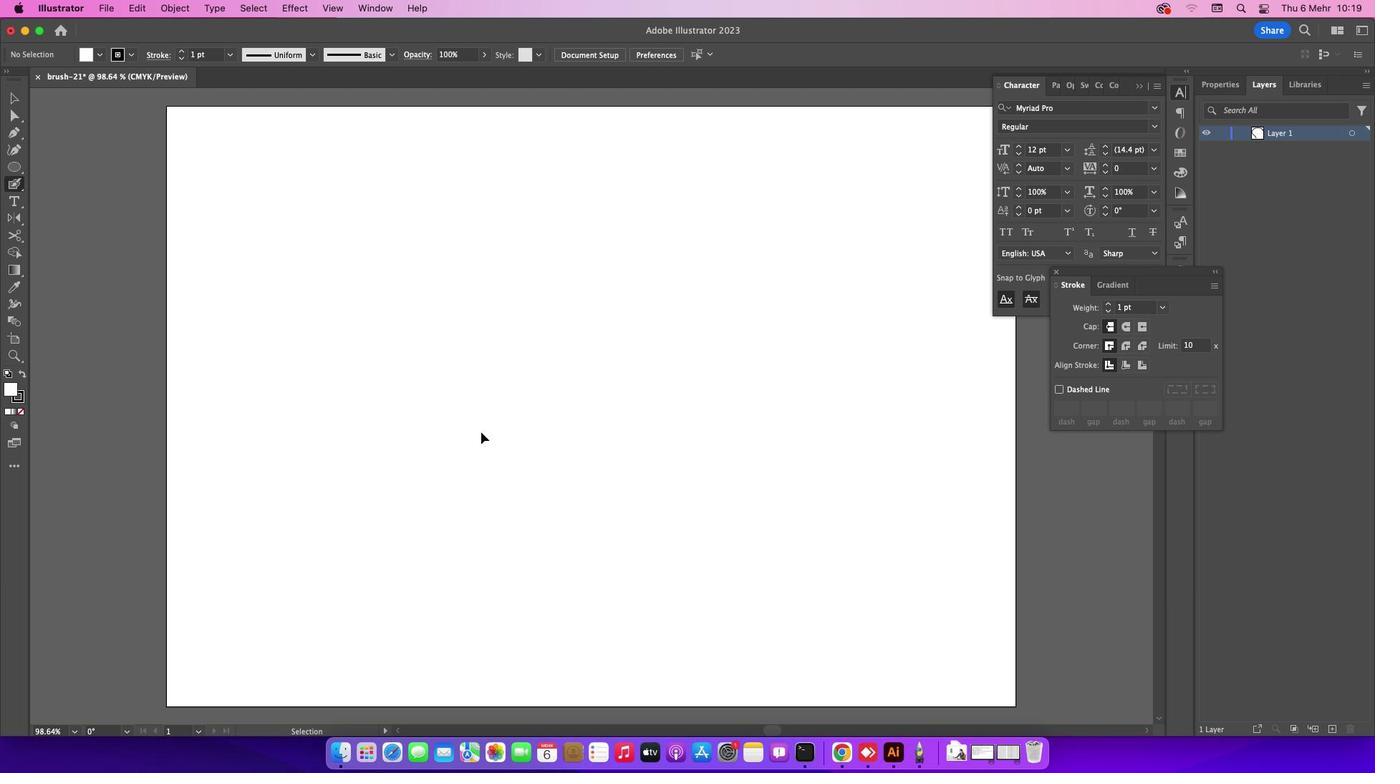 
Action: Mouse moved to (601, 266)
Screenshot: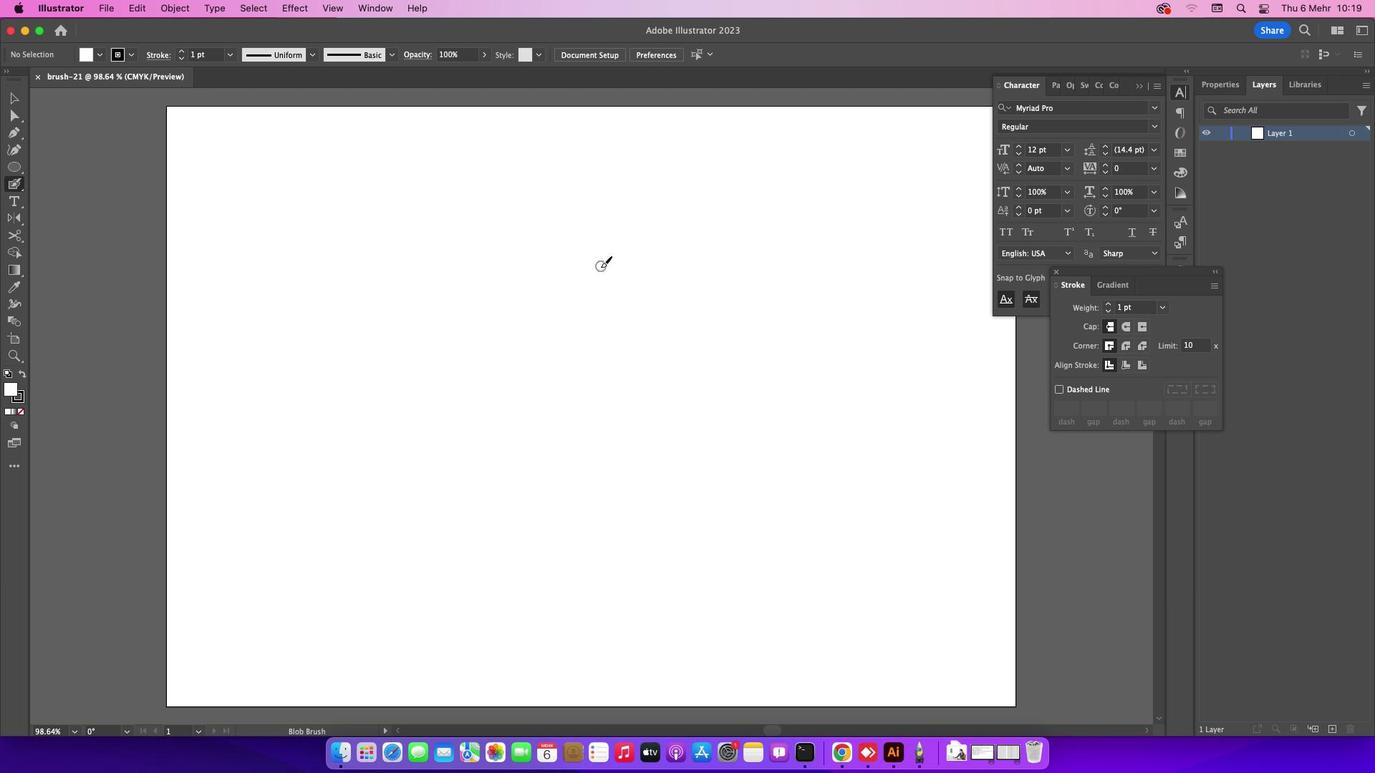 
Action: Mouse pressed left at (601, 266)
Screenshot: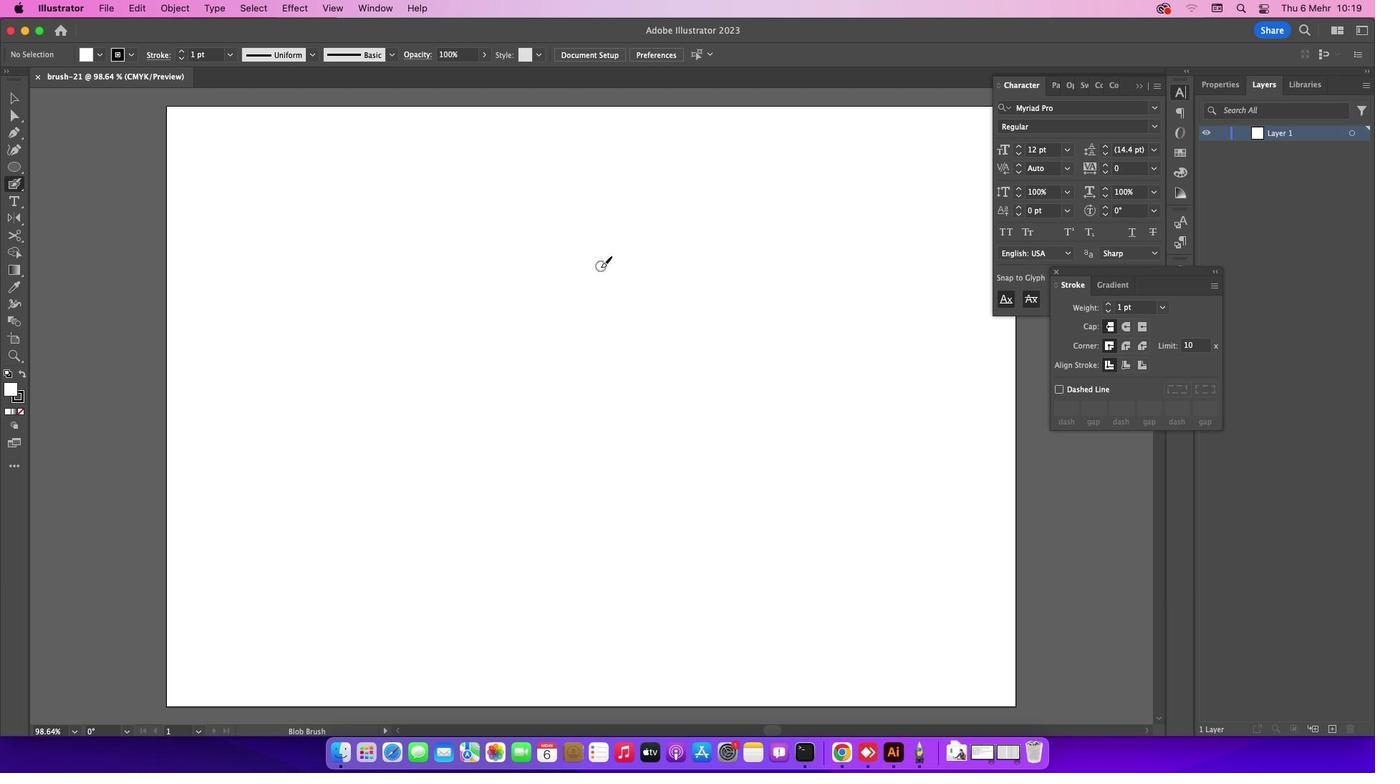 
Action: Mouse moved to (599, 264)
Screenshot: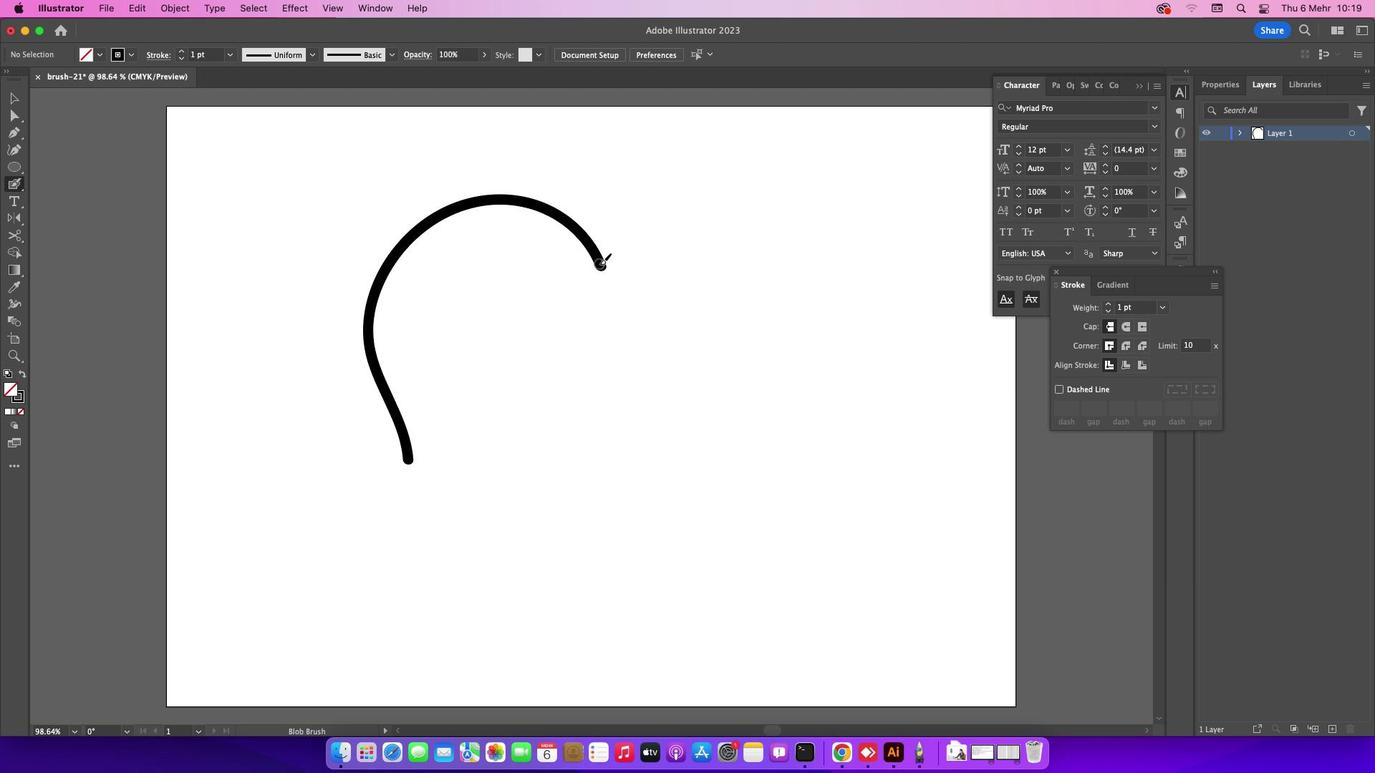 
Action: Mouse pressed left at (599, 264)
Screenshot: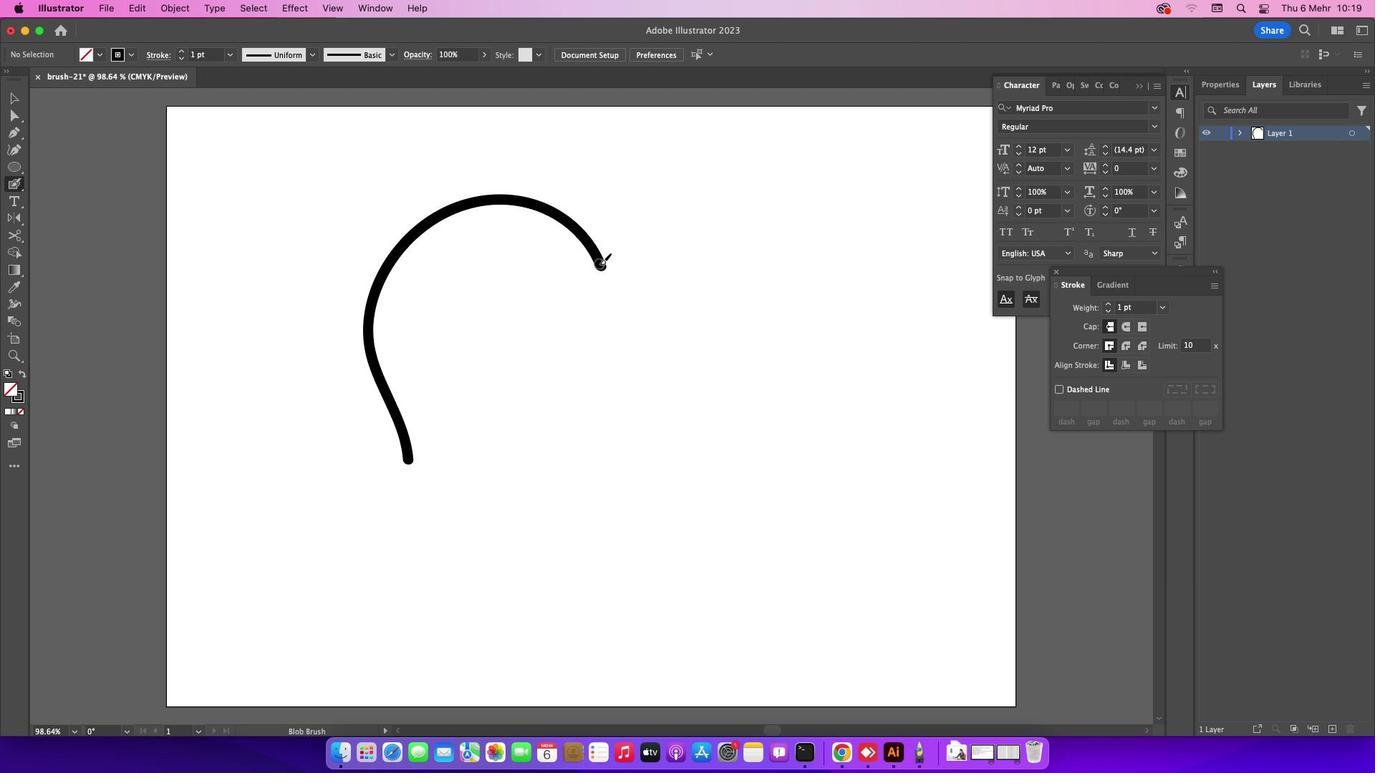 
Action: Mouse moved to (678, 357)
Screenshot: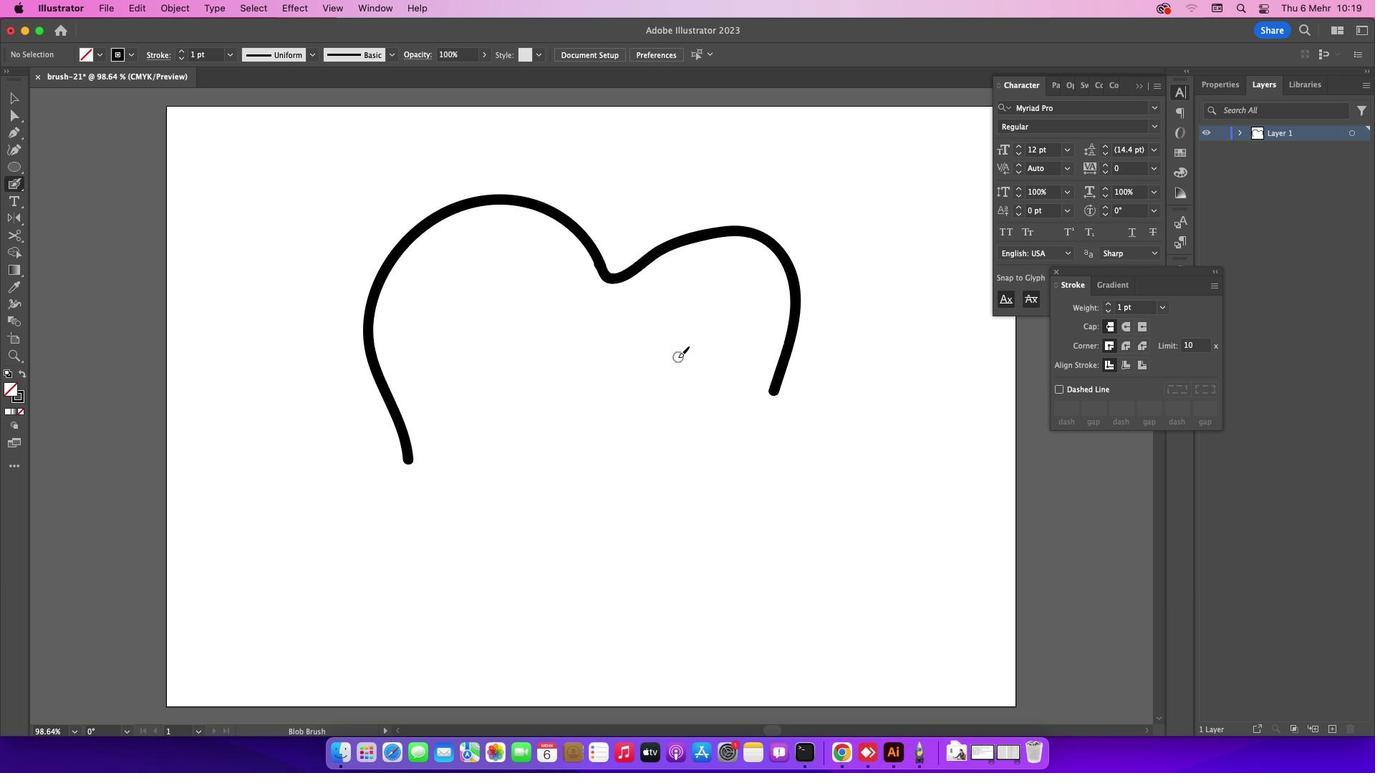 
Action: Mouse pressed left at (678, 357)
Screenshot: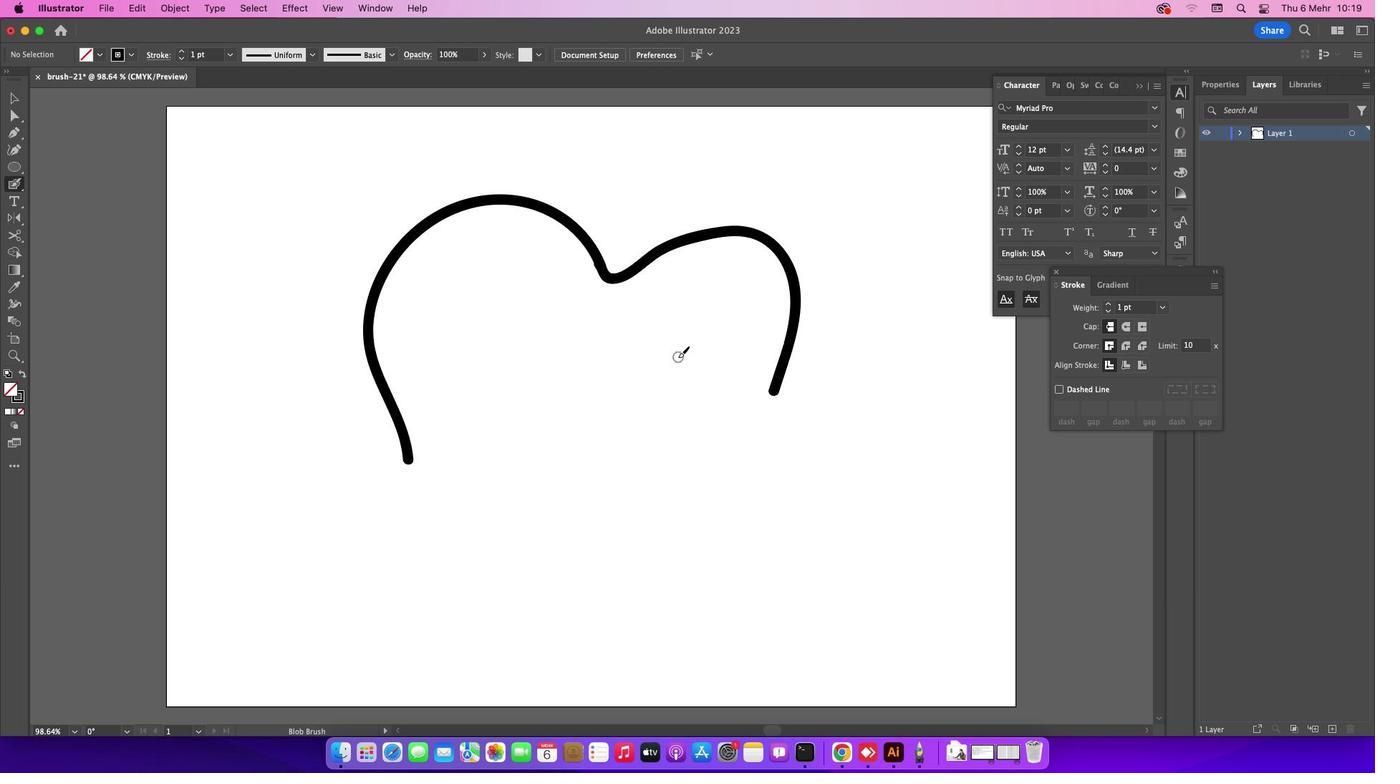 
Action: Mouse moved to (777, 466)
Screenshot: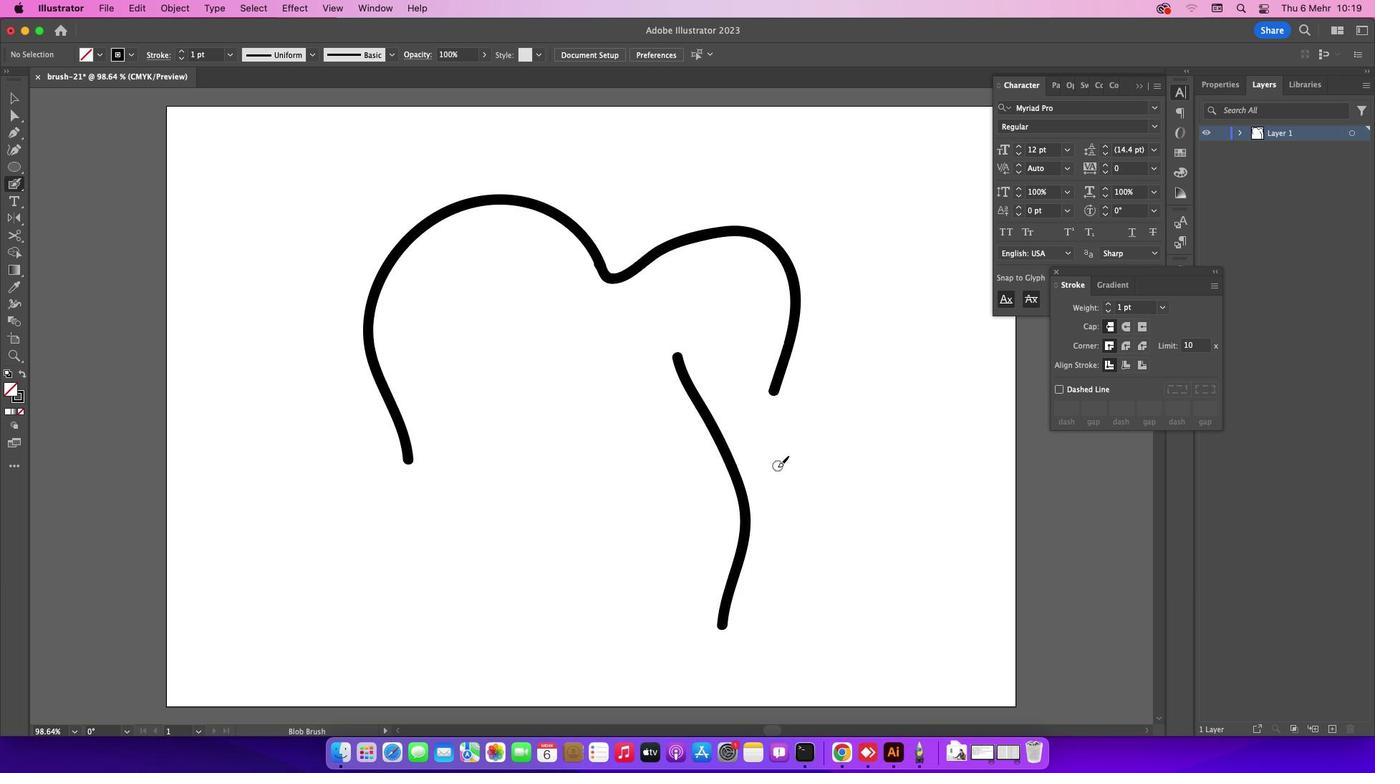 
Action: Mouse scrolled (777, 466) with delta (0, 0)
Screenshot: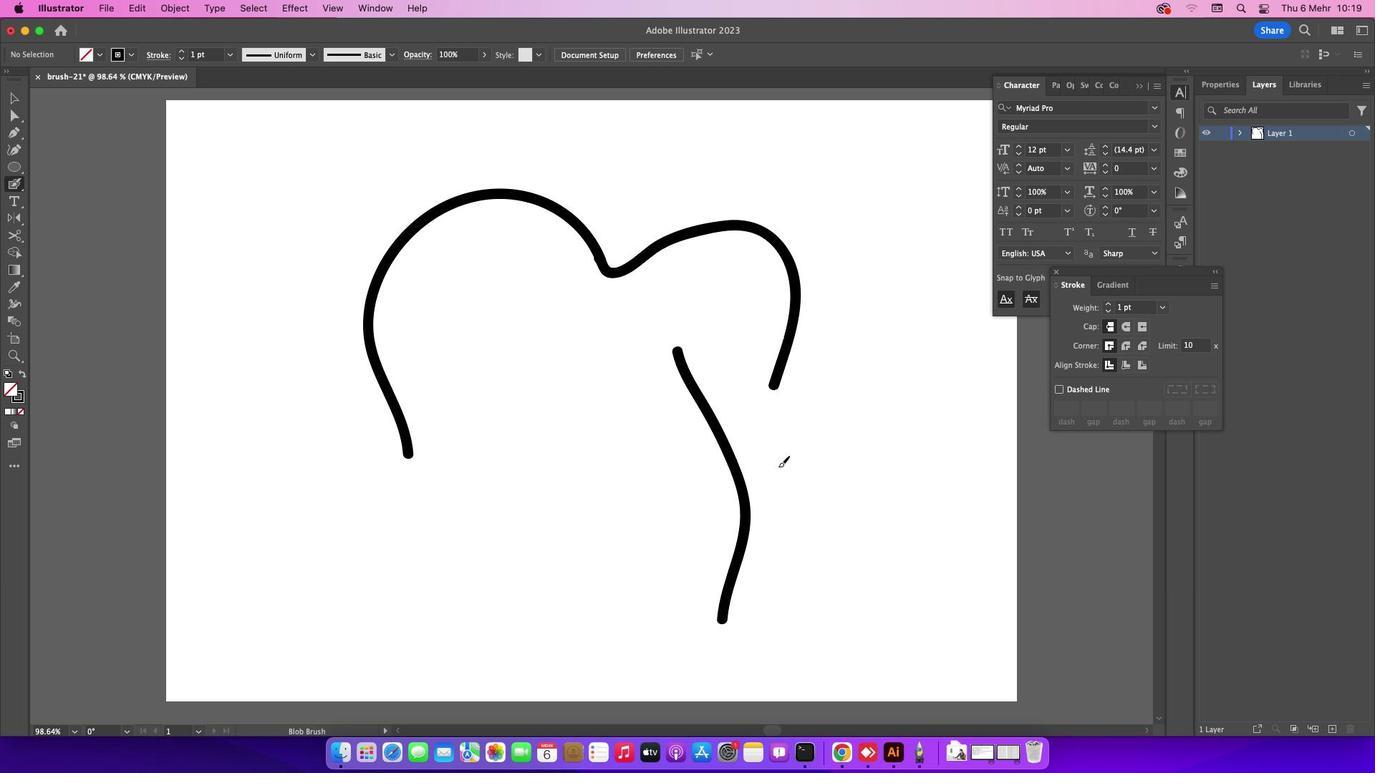 
Action: Mouse scrolled (777, 466) with delta (0, 0)
Screenshot: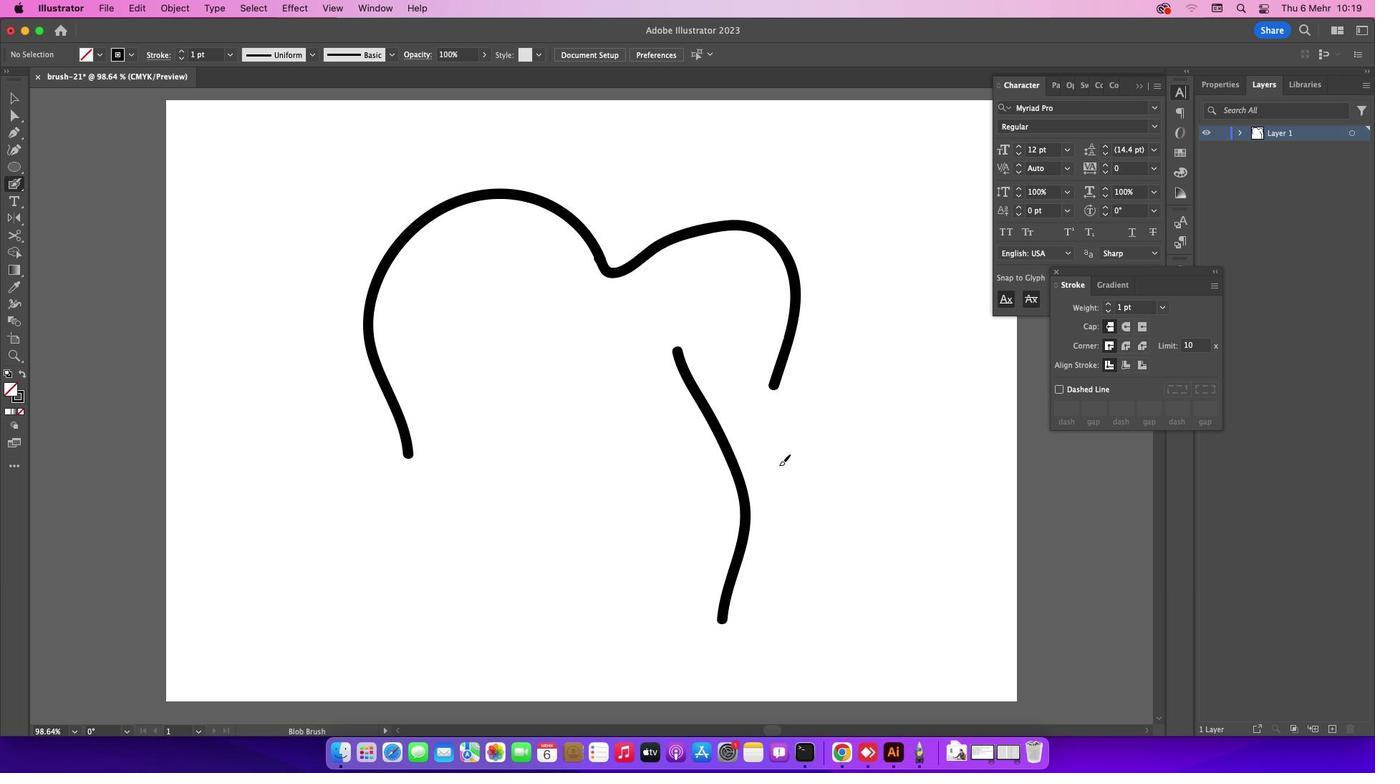 
Action: Mouse moved to (778, 465)
Screenshot: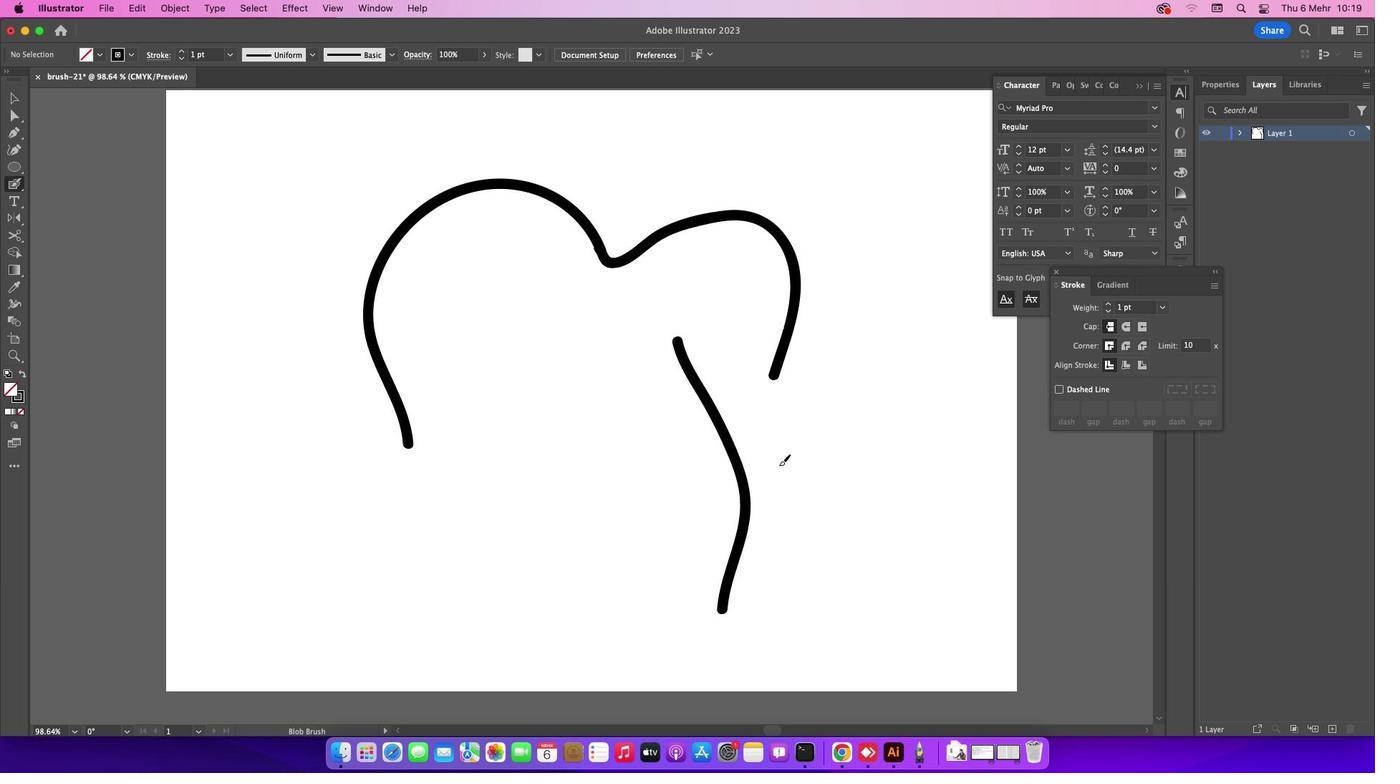 
Action: Mouse scrolled (778, 465) with delta (0, 0)
Screenshot: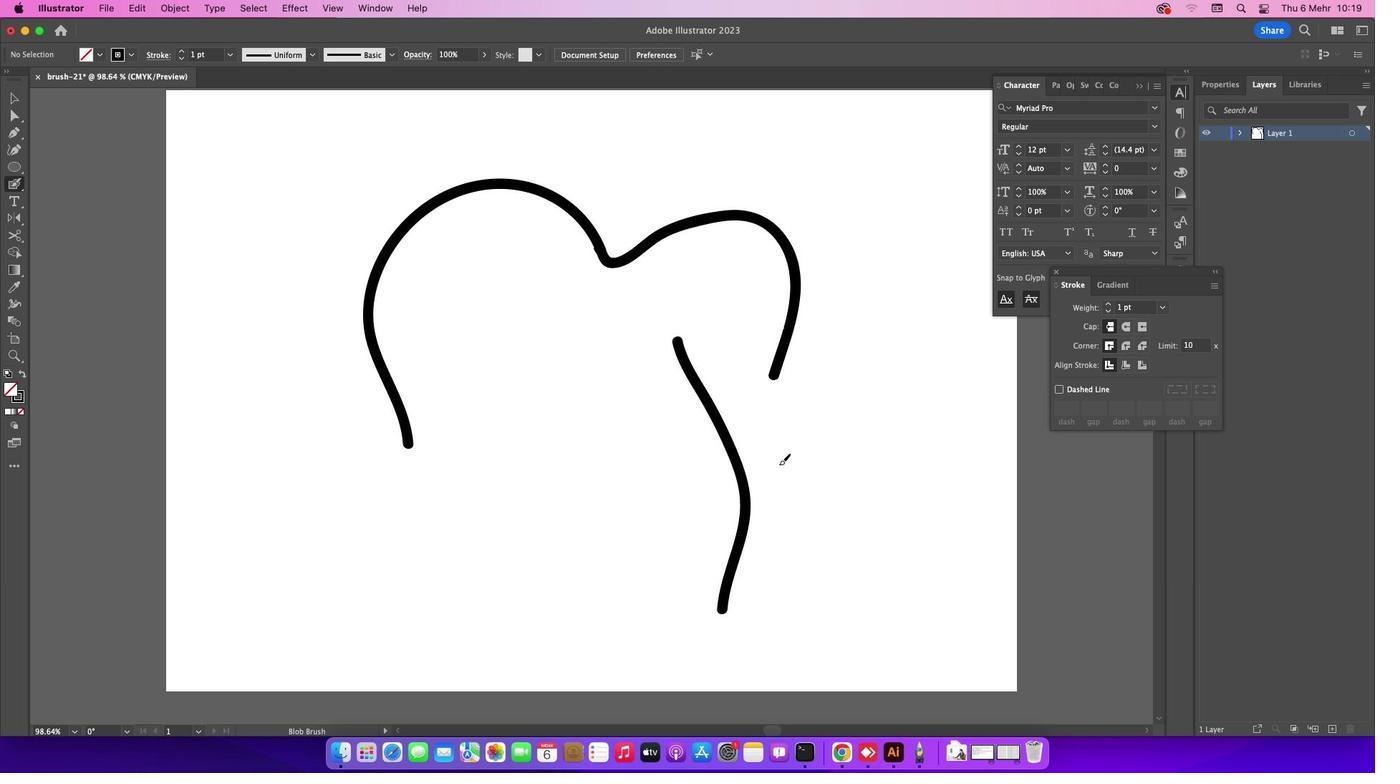 
Action: Mouse moved to (780, 462)
Screenshot: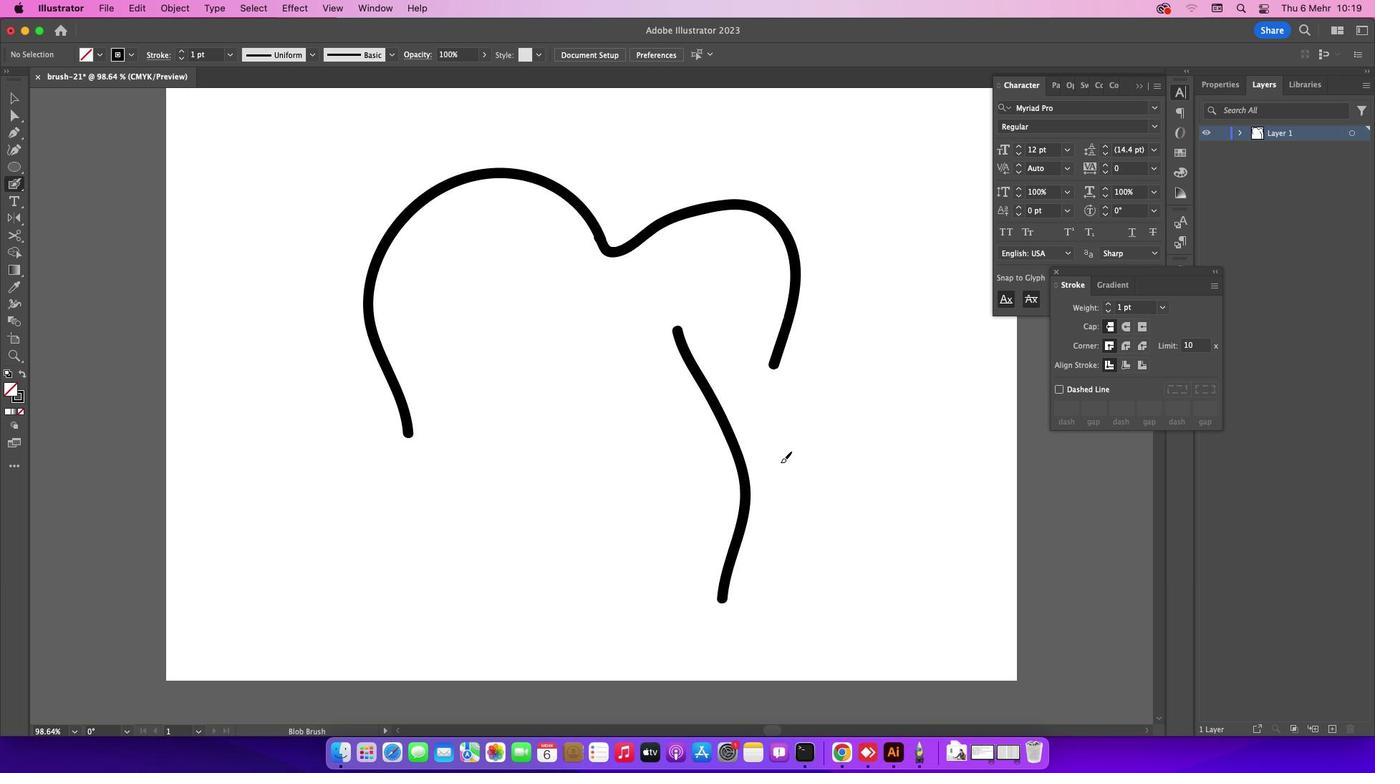 
Action: Mouse scrolled (780, 462) with delta (0, 0)
Screenshot: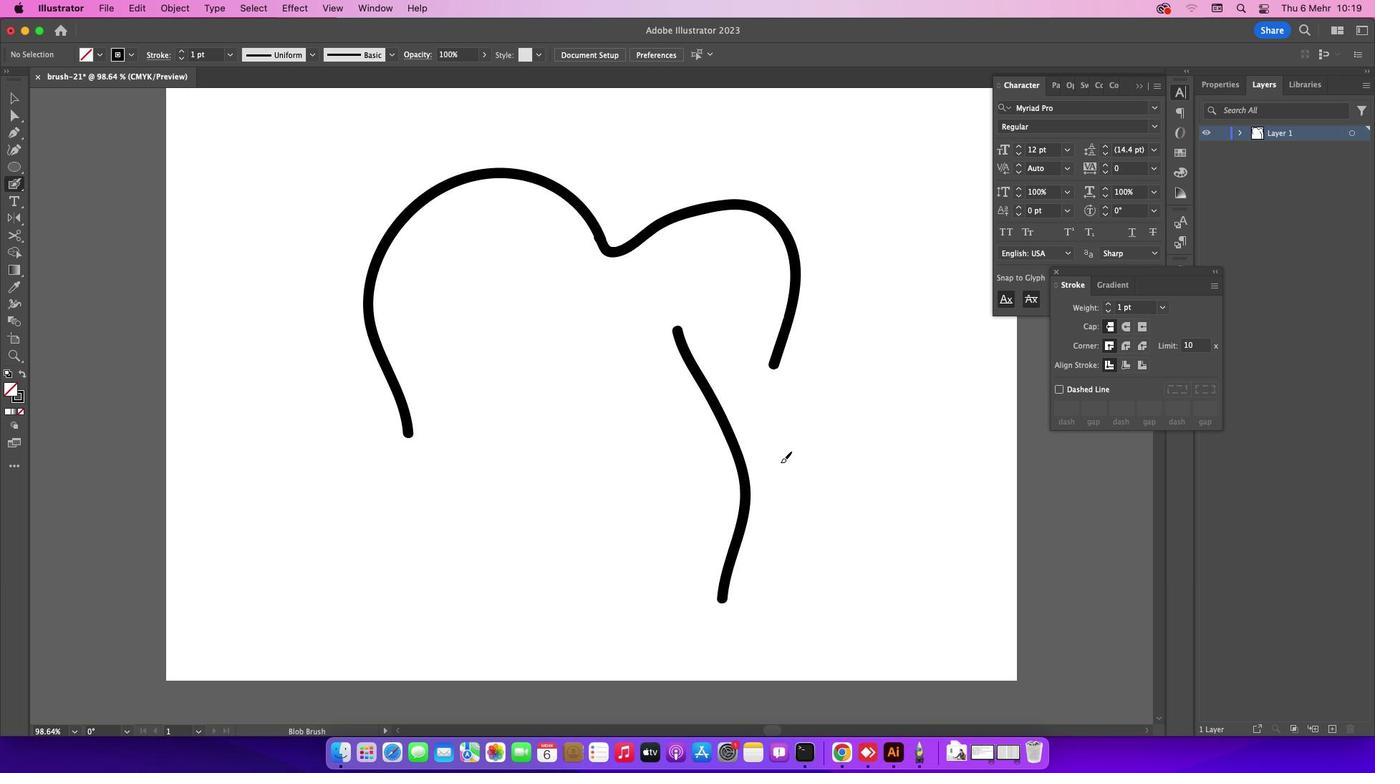 
Action: Mouse moved to (780, 462)
Screenshot: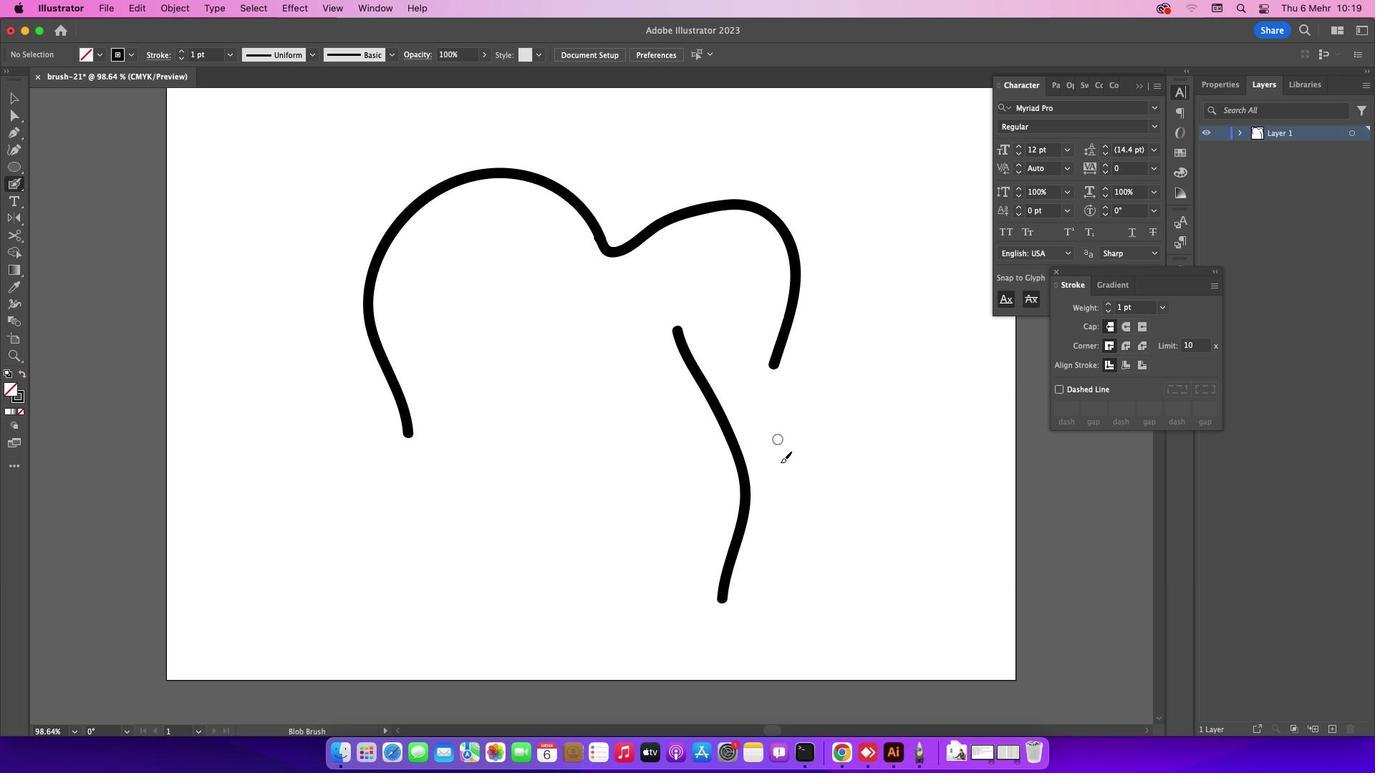 
Action: Mouse scrolled (780, 462) with delta (0, 0)
Screenshot: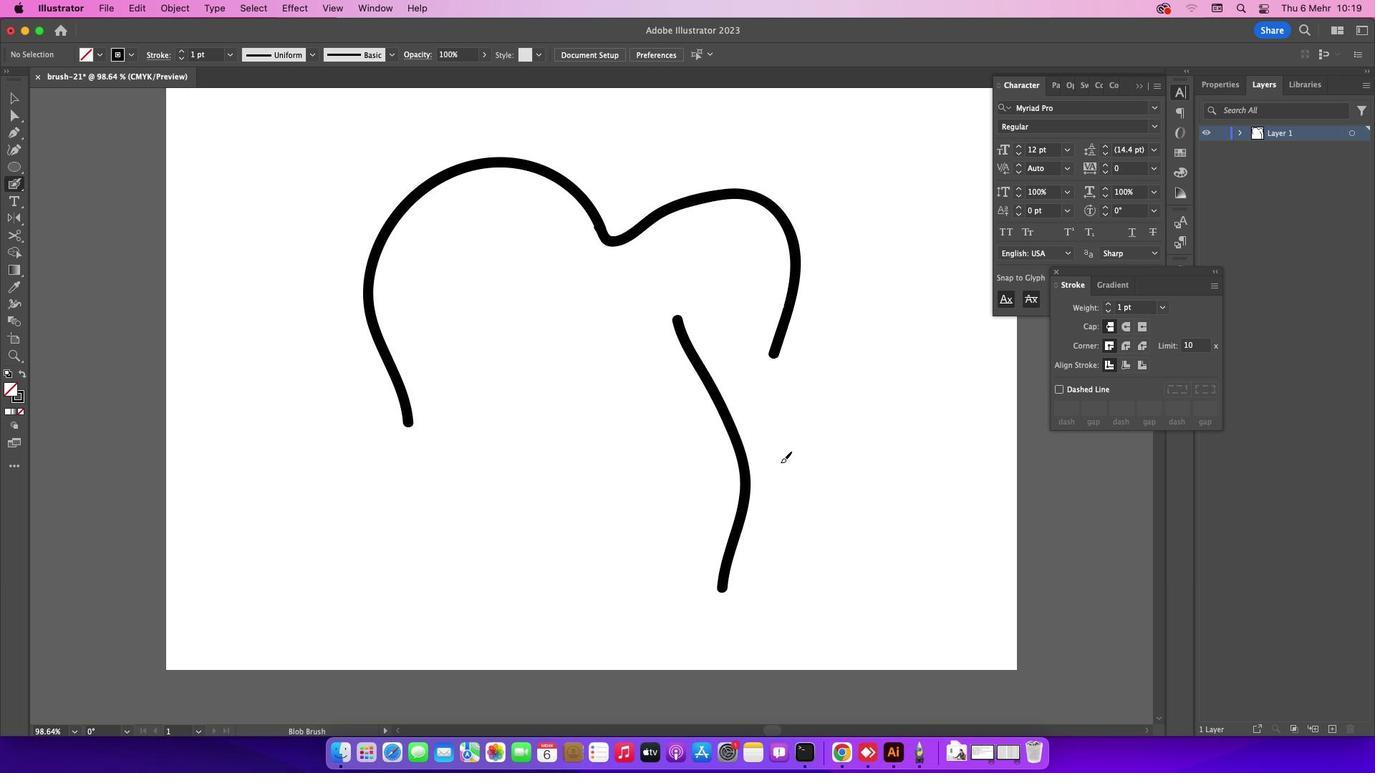 
Action: Mouse scrolled (780, 462) with delta (0, 0)
Screenshot: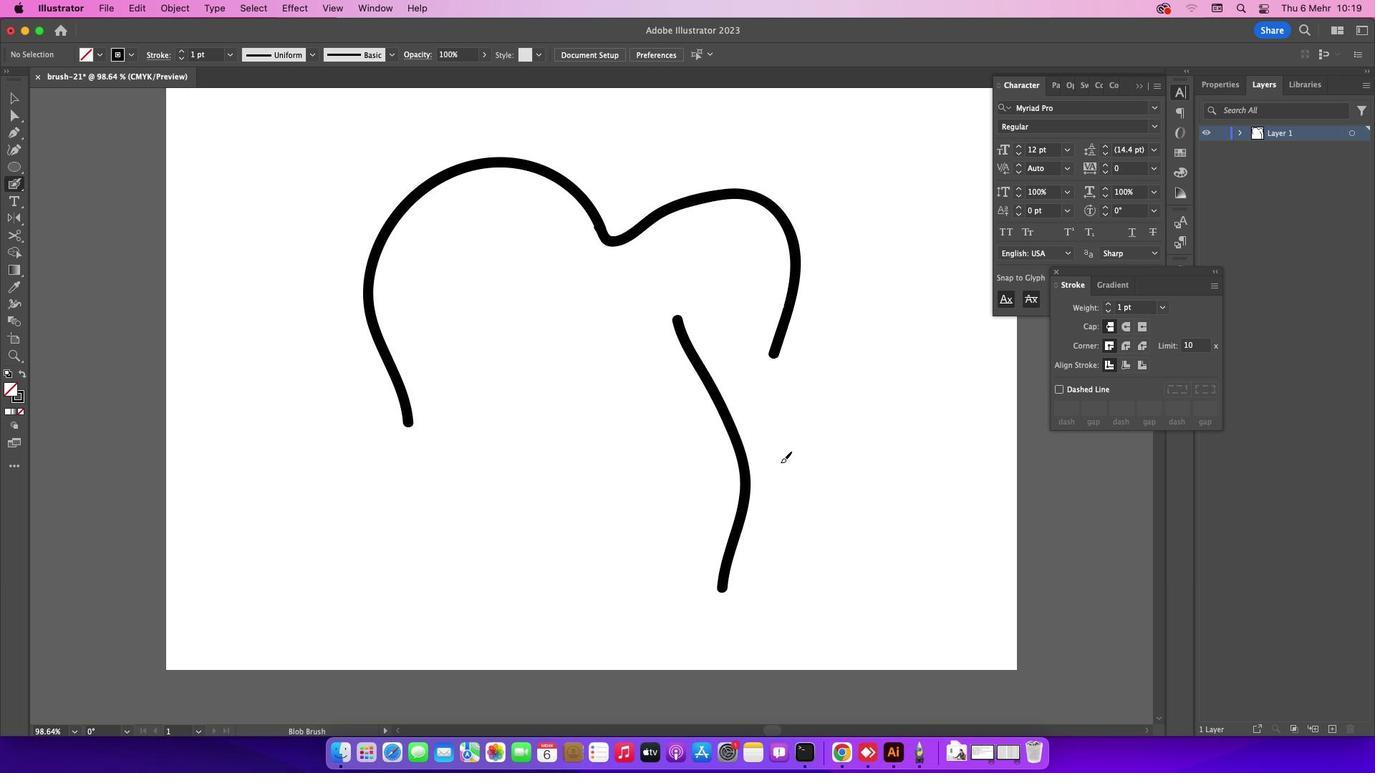 
Action: Mouse scrolled (780, 462) with delta (0, 0)
Screenshot: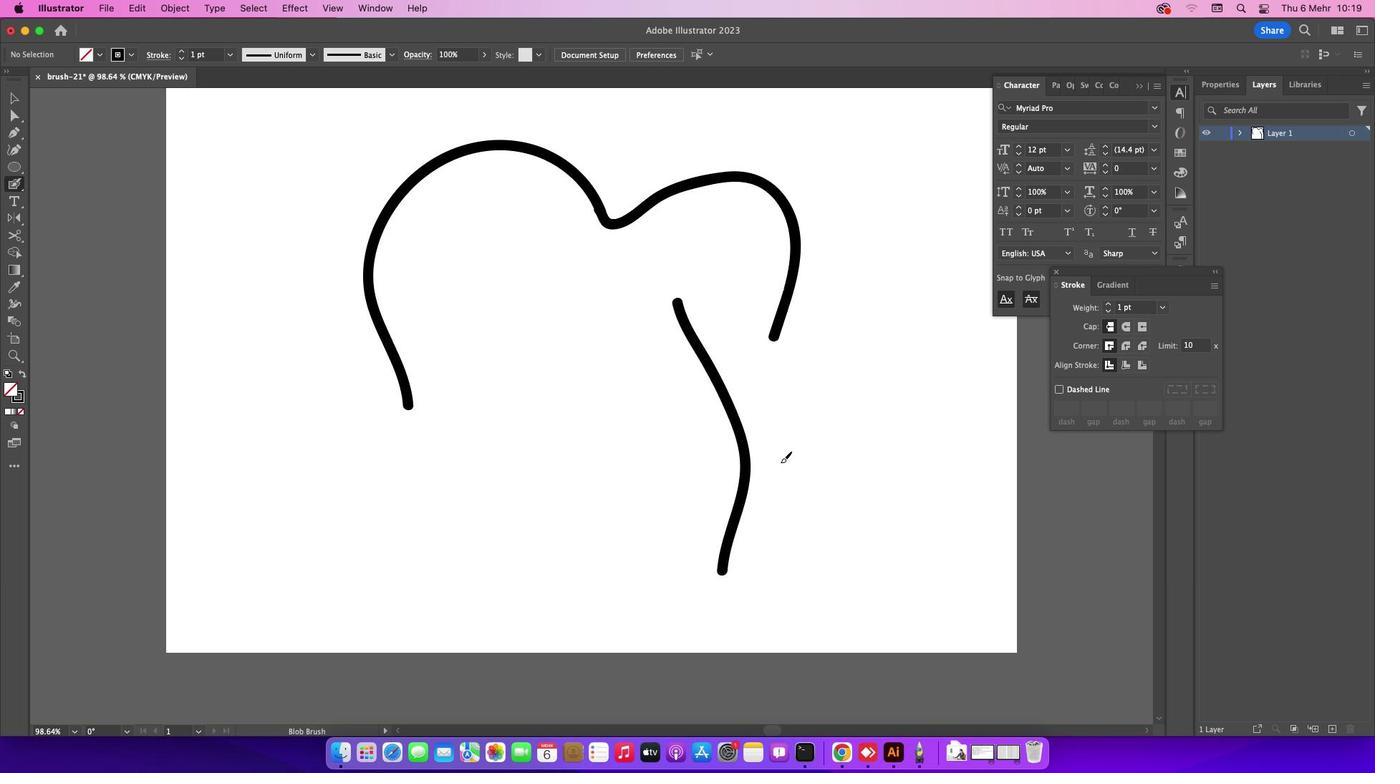 
Action: Mouse moved to (235, 58)
Screenshot: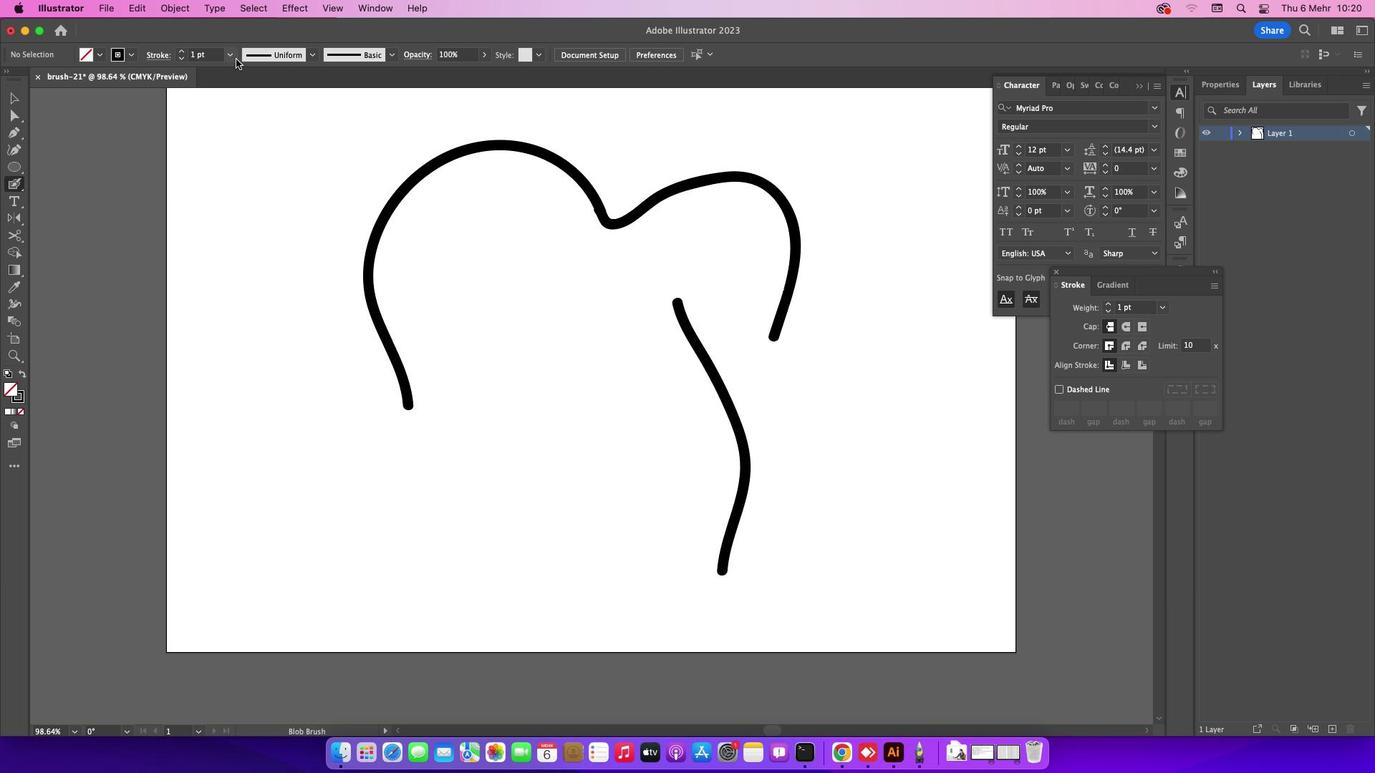
Action: Mouse pressed left at (235, 58)
Screenshot: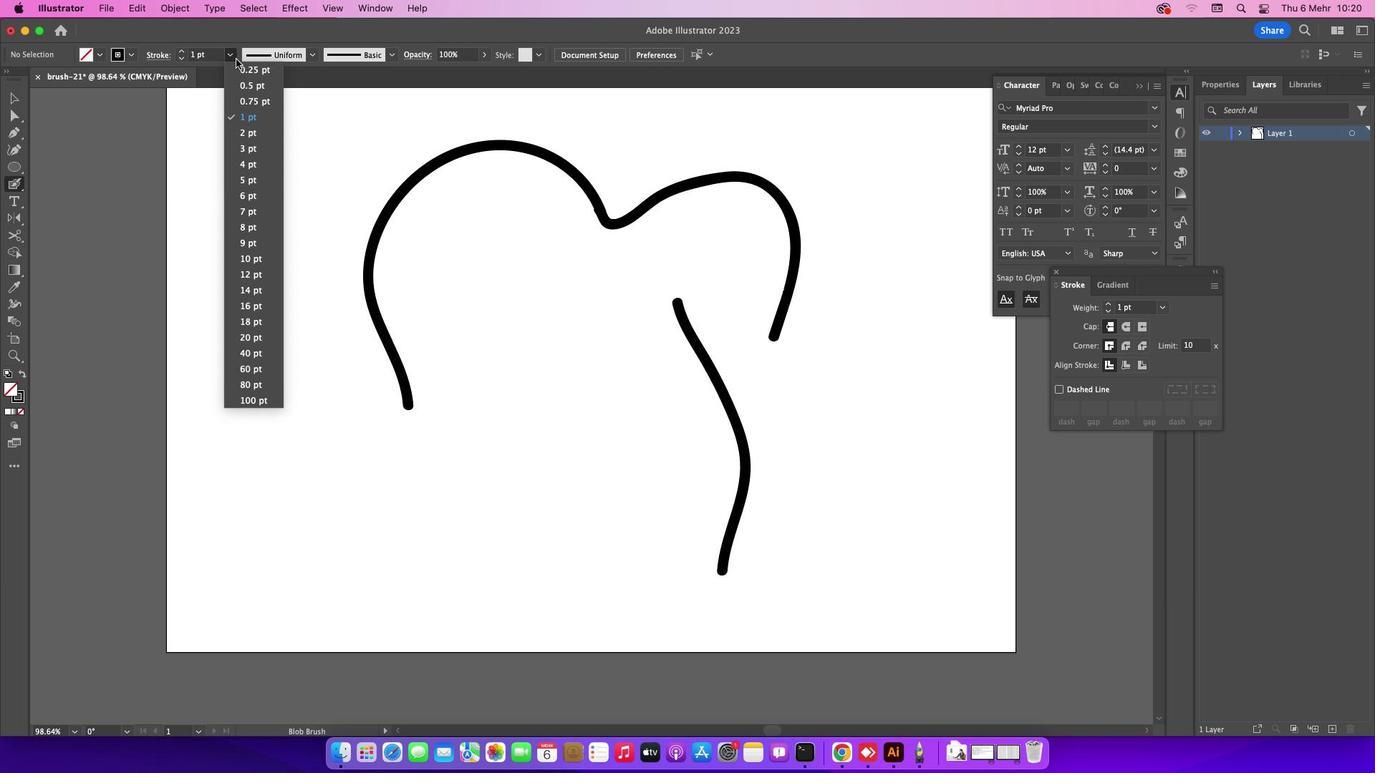 
Action: Mouse moved to (254, 105)
Screenshot: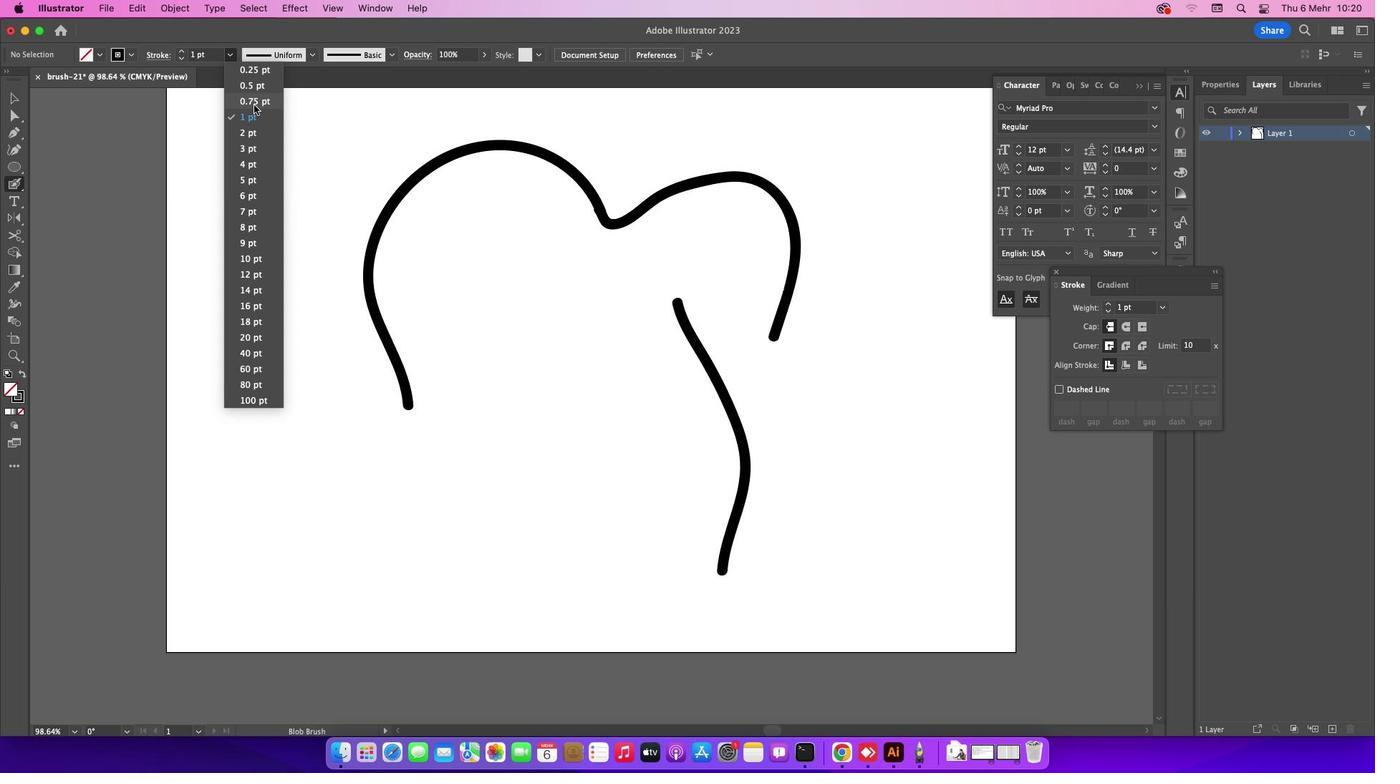 
Action: Mouse pressed left at (254, 105)
Screenshot: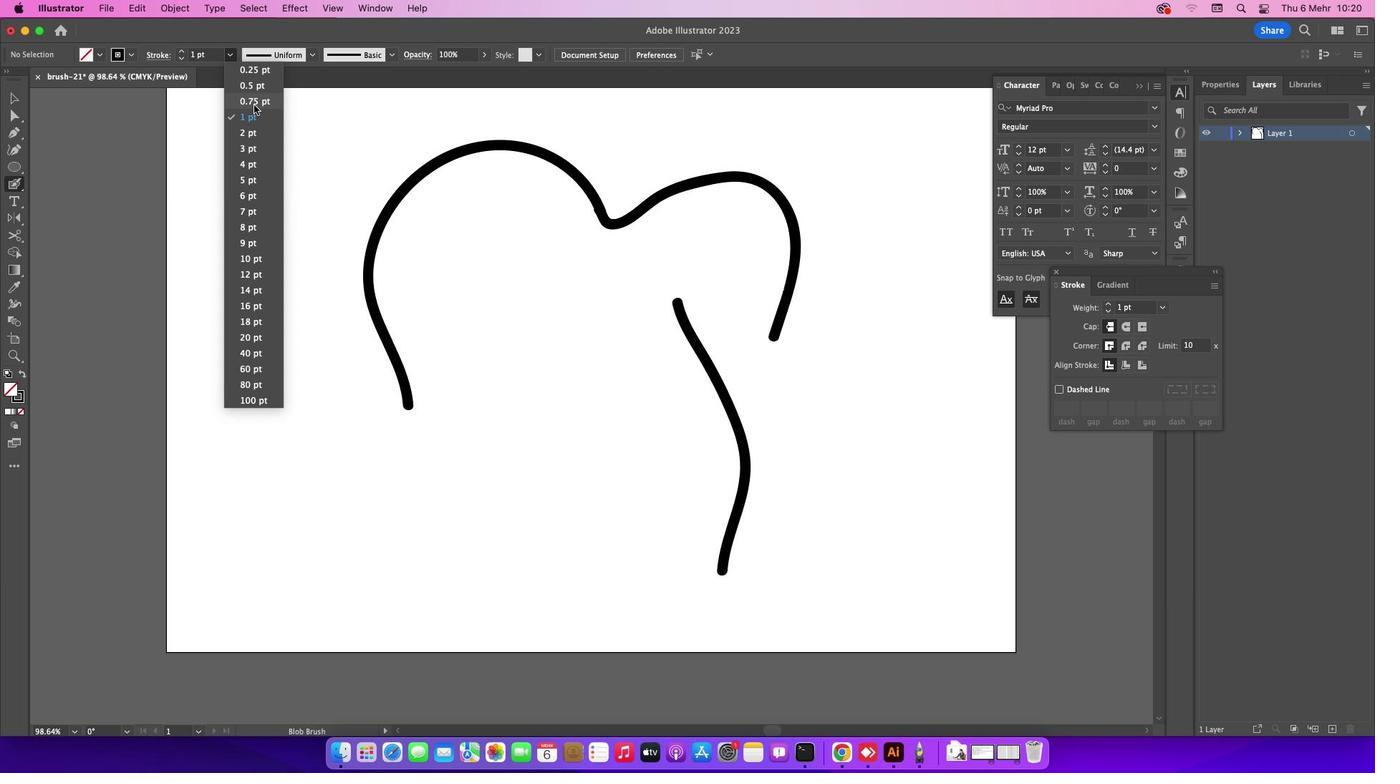 
Action: Mouse moved to (225, 55)
Screenshot: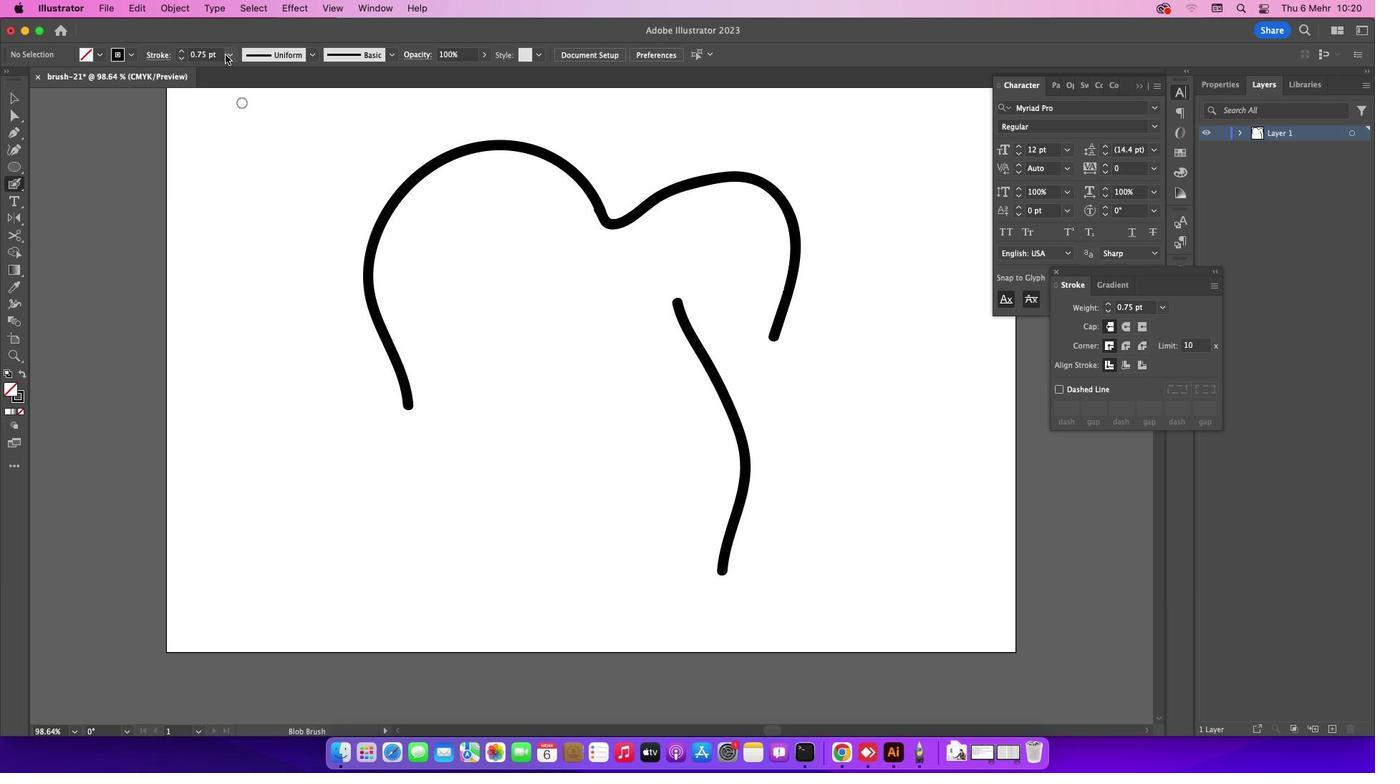 
Action: Mouse pressed left at (225, 55)
Screenshot: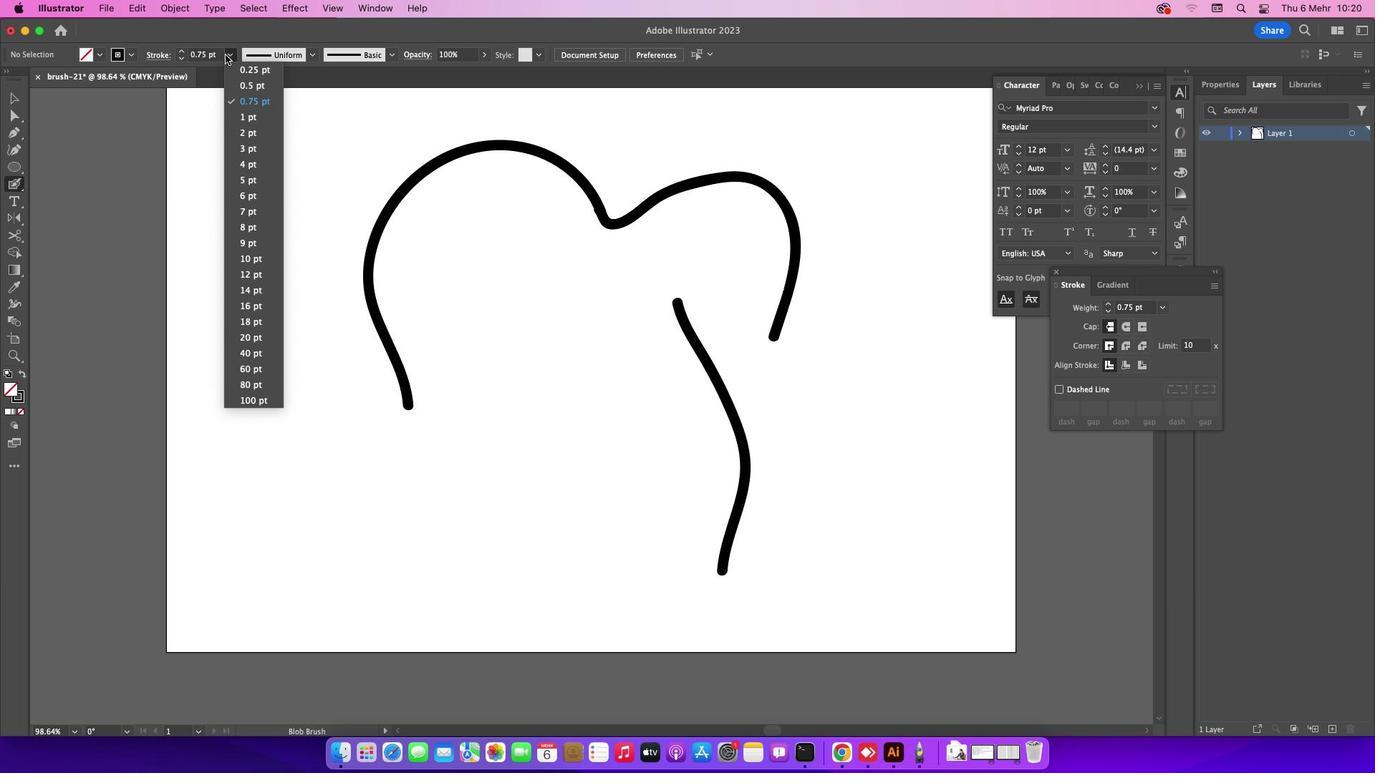 
Action: Mouse moved to (234, 78)
Screenshot: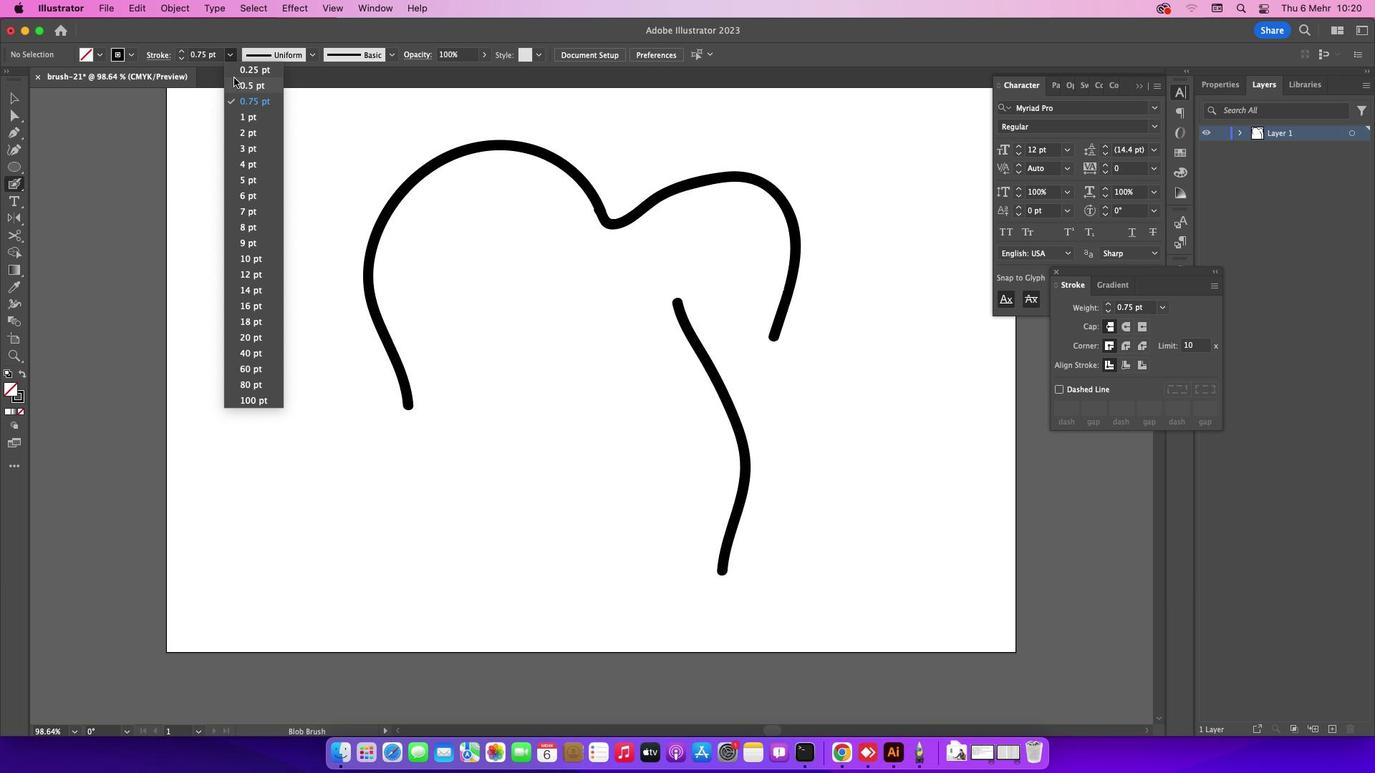 
Action: Mouse pressed left at (234, 78)
Screenshot: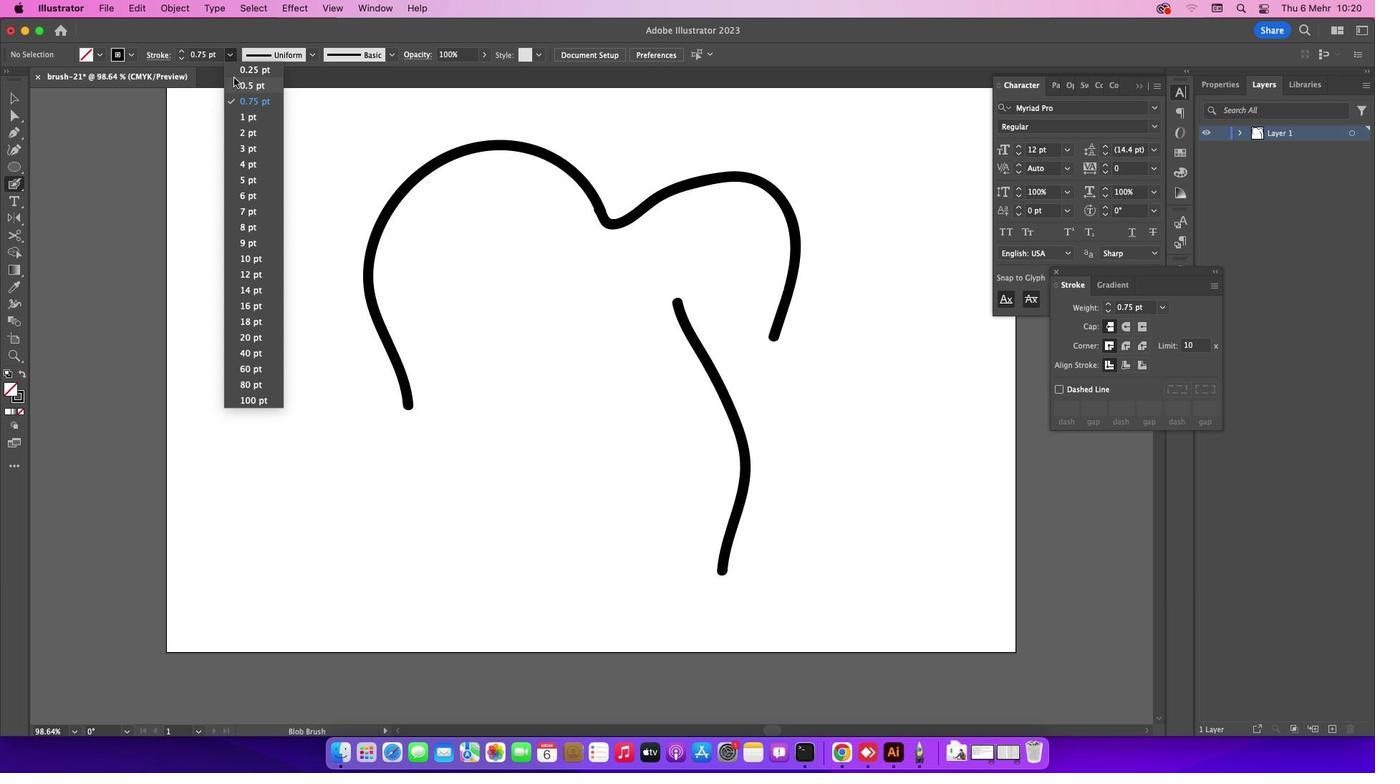 
Action: Mouse moved to (415, 366)
Screenshot: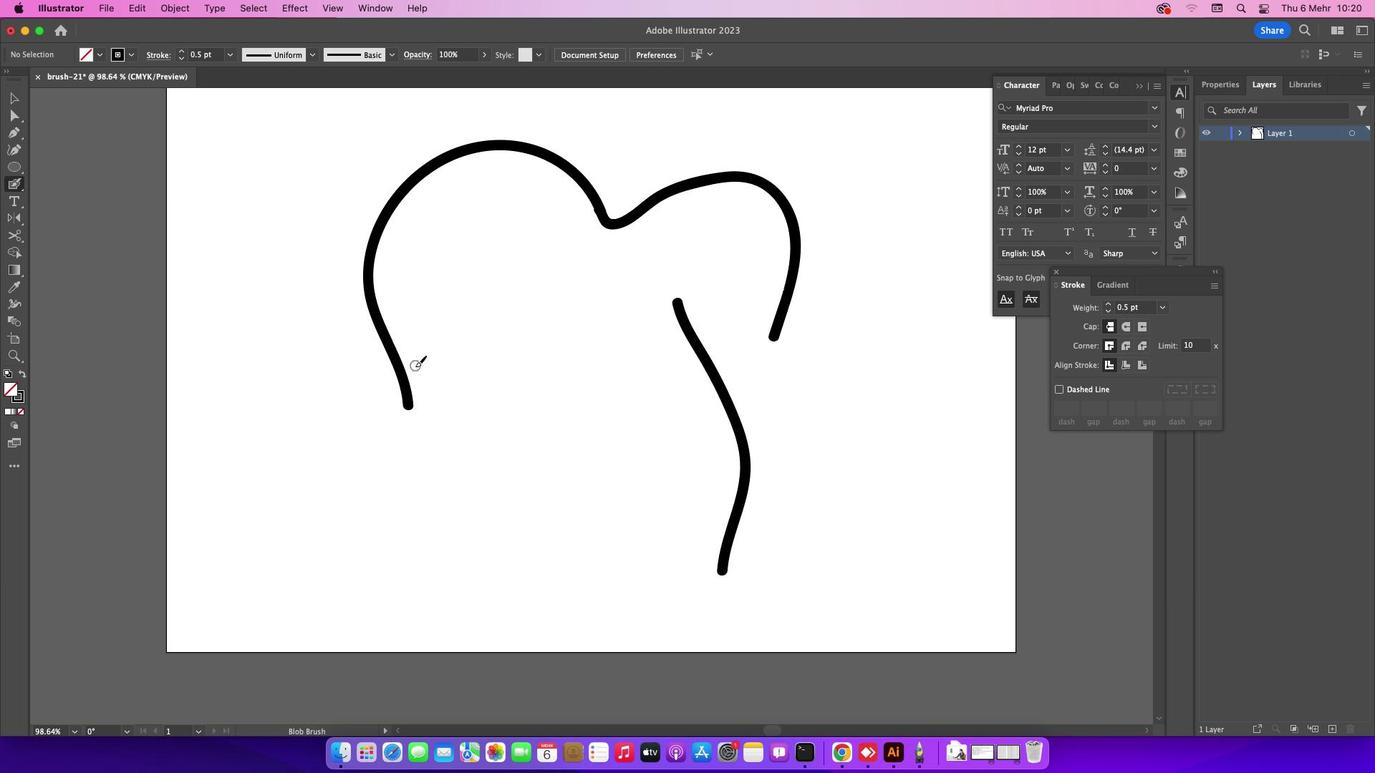 
Action: Mouse pressed left at (415, 366)
Screenshot: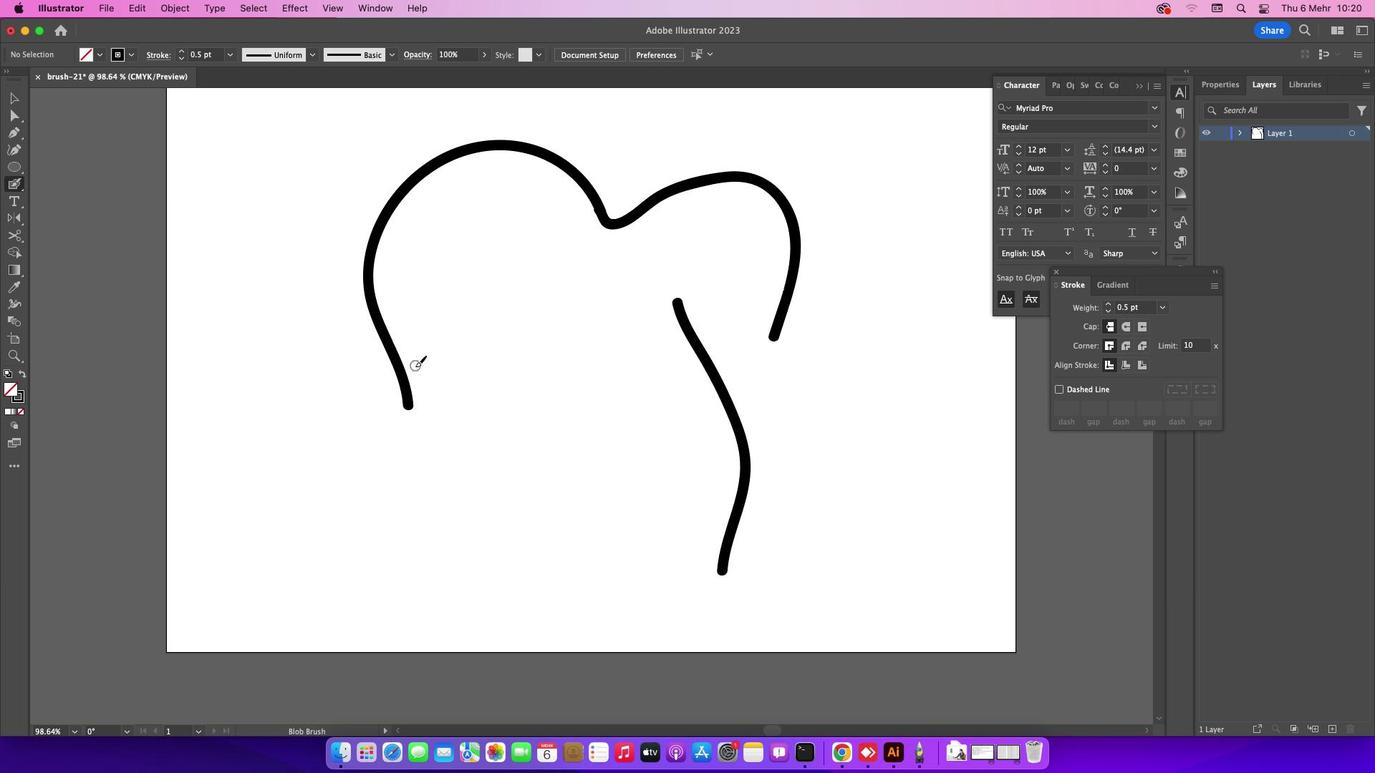 
Action: Mouse moved to (684, 608)
Screenshot: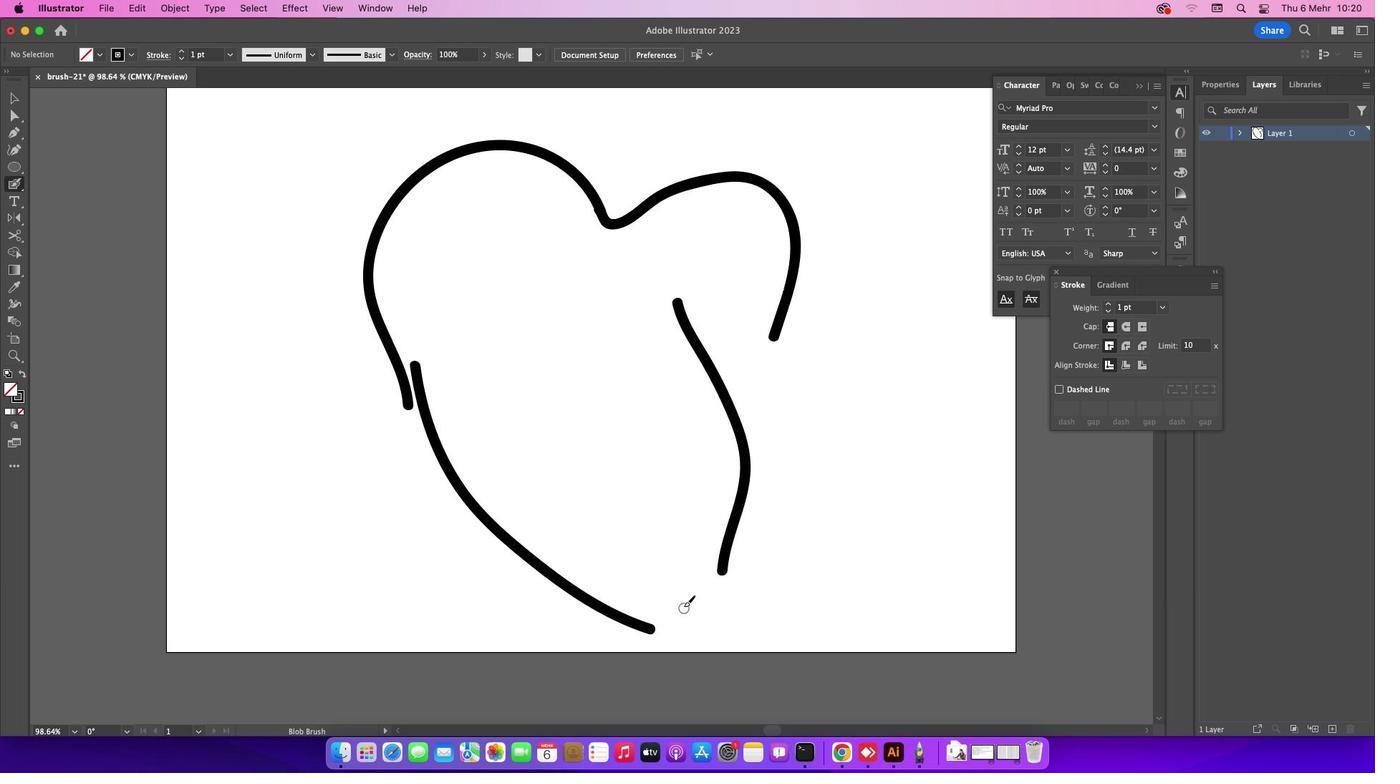 
Action: Key pressed 'v'
Screenshot: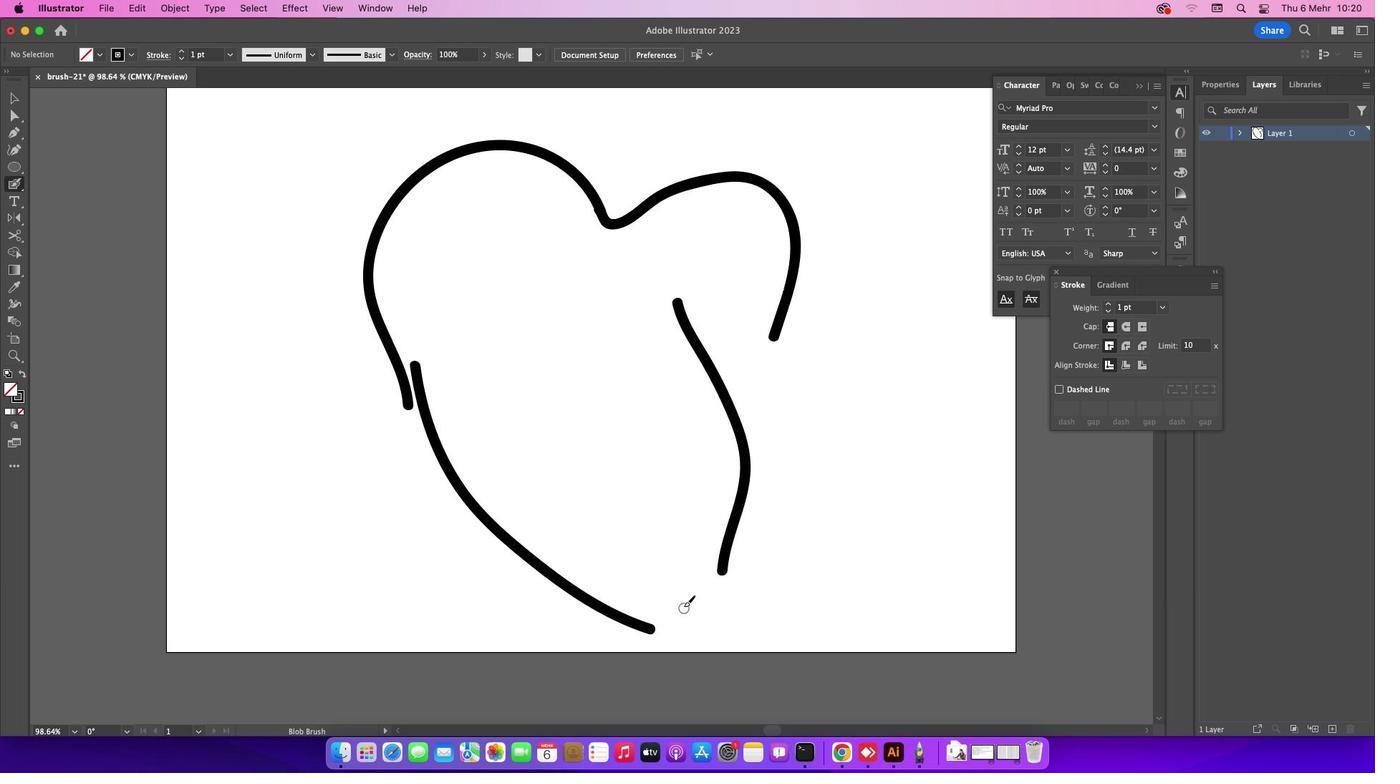 
Action: Mouse moved to (734, 518)
Screenshot: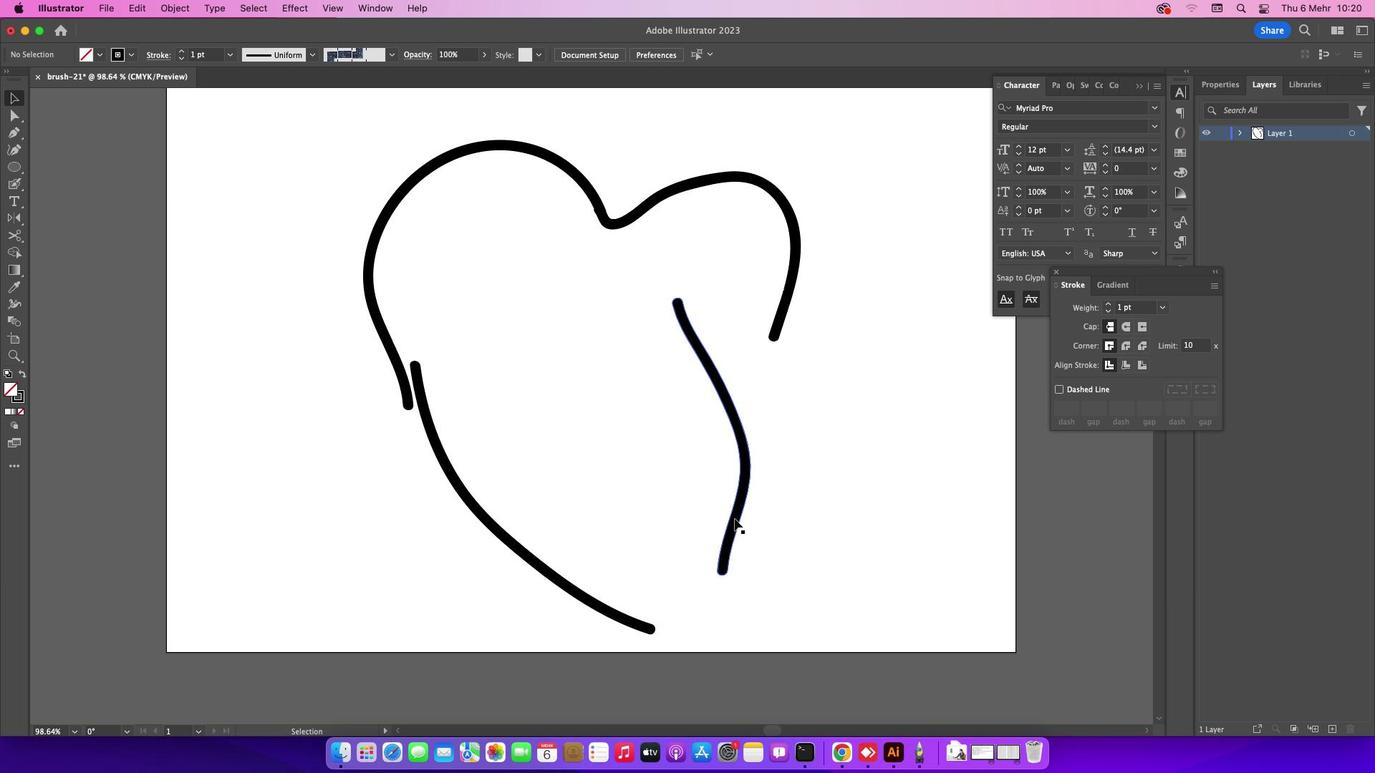 
Action: Mouse pressed left at (734, 518)
Screenshot: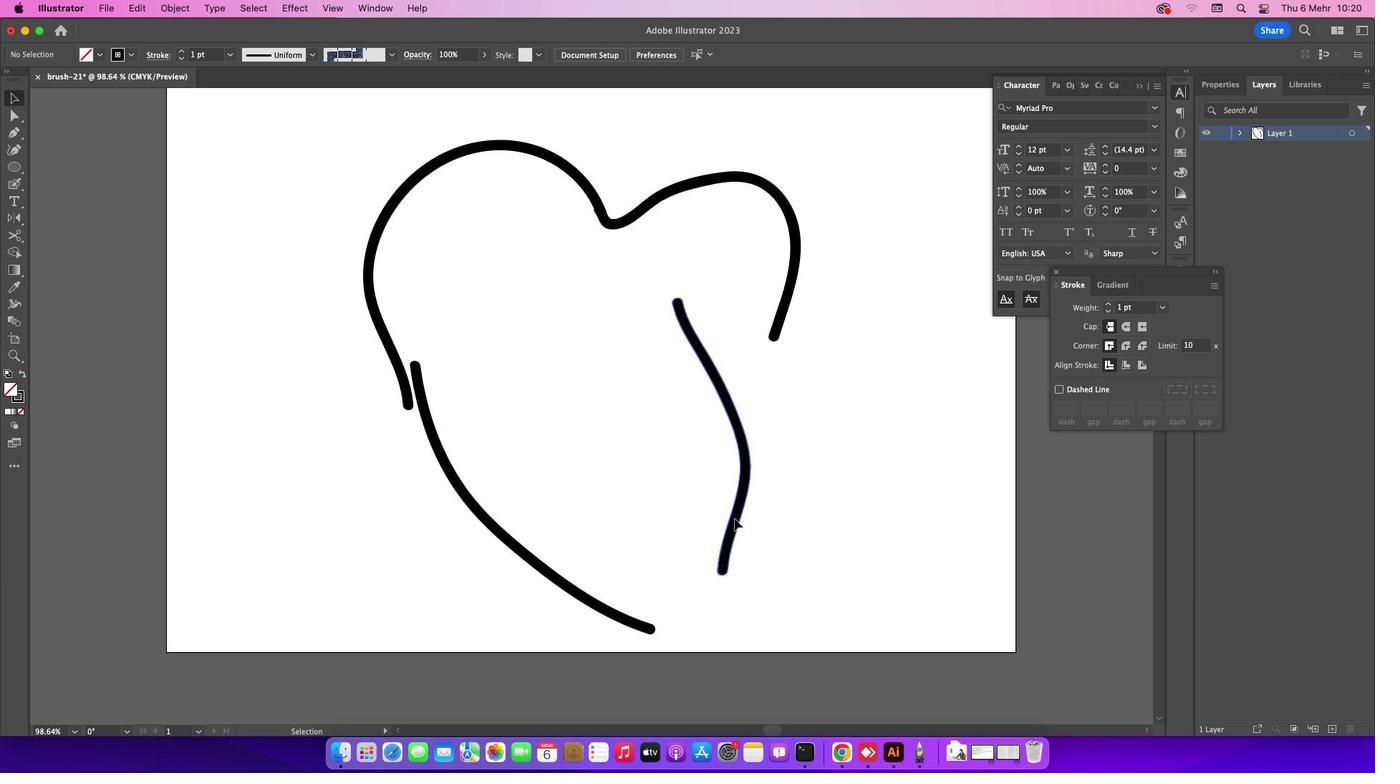 
Action: Key pressed Key.delete
Screenshot: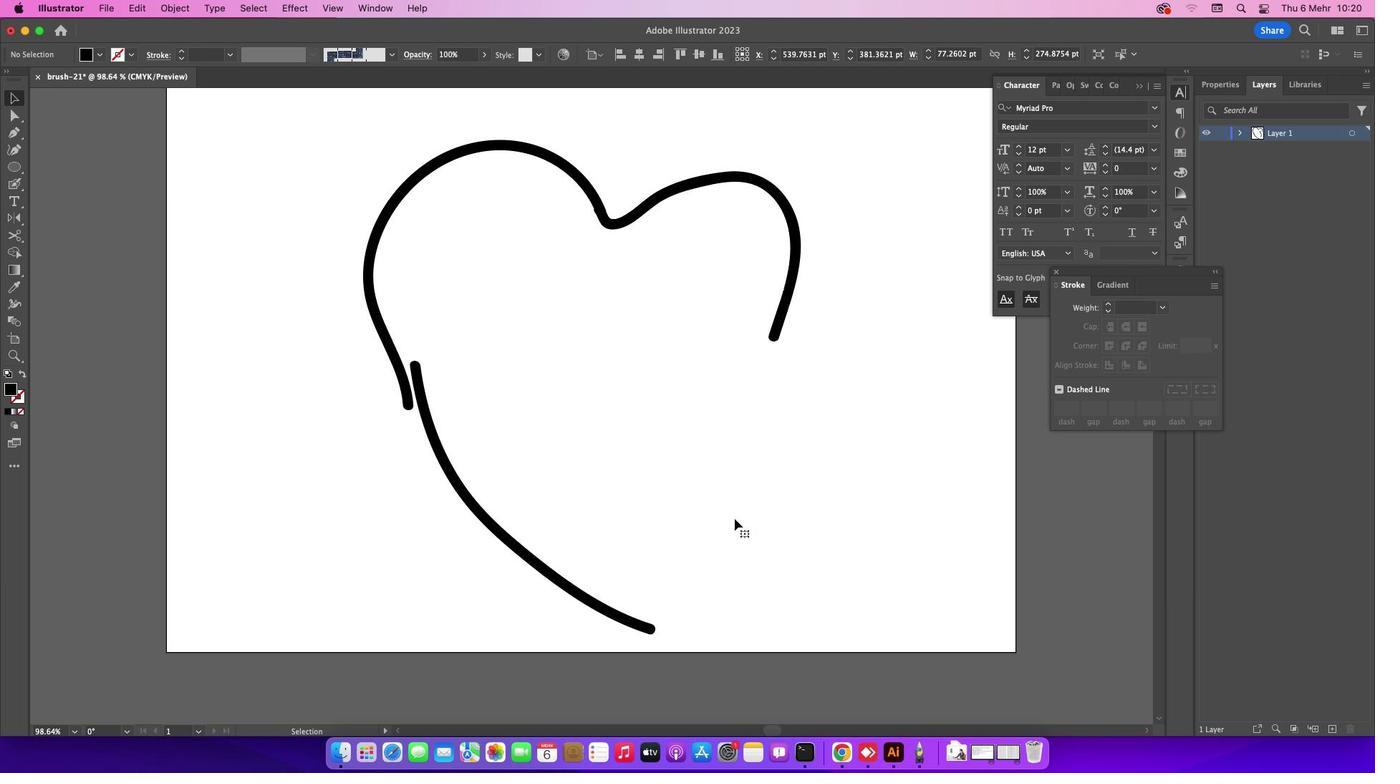 
Action: Mouse moved to (625, 214)
Screenshot: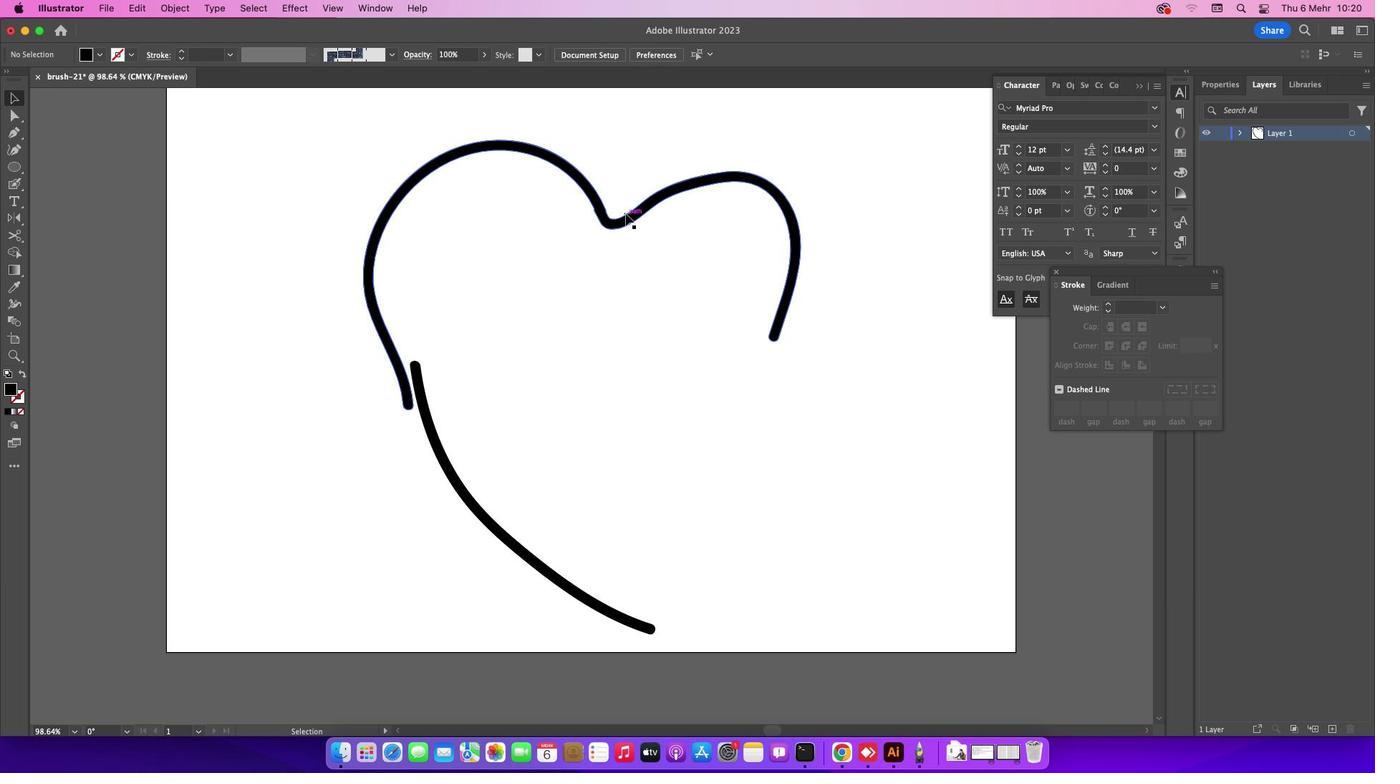 
Action: Mouse pressed left at (625, 214)
Screenshot: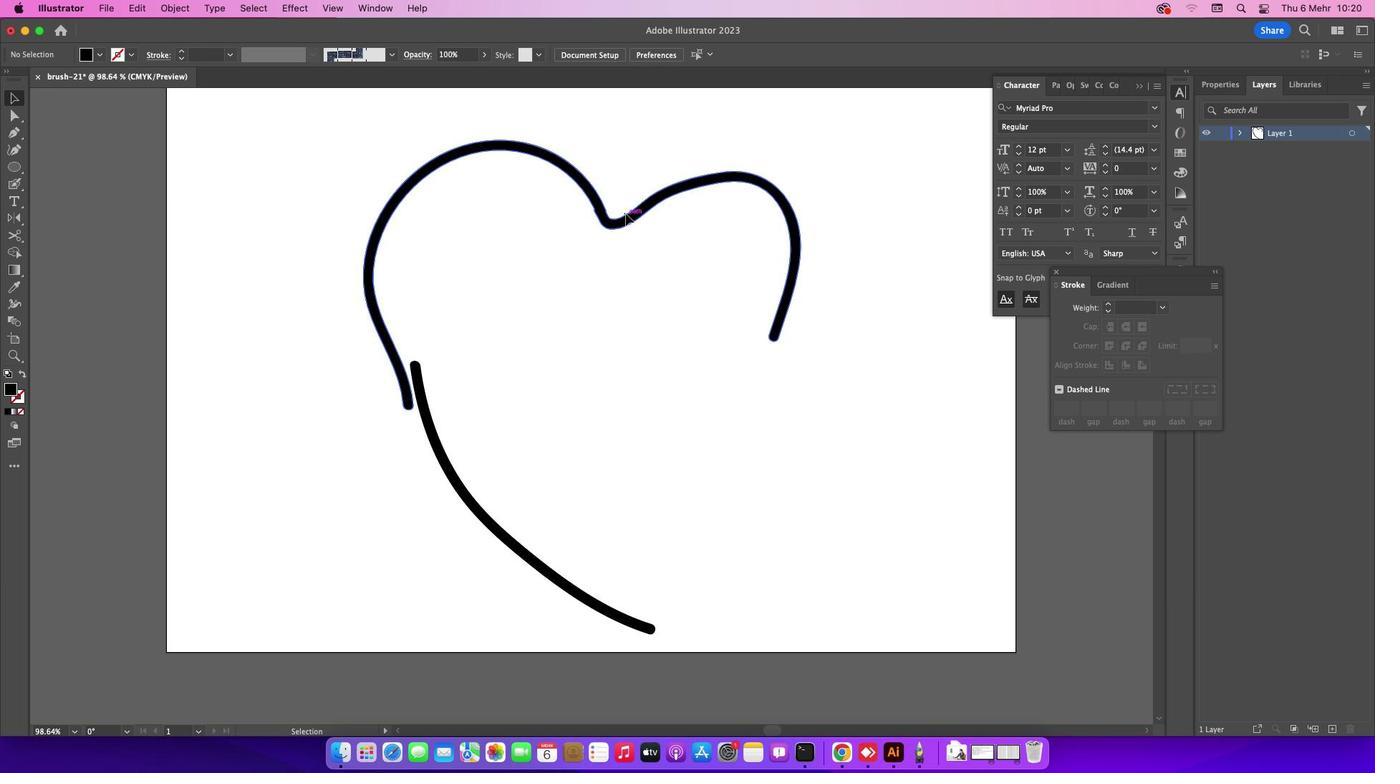 
Action: Key pressed Key.delete
Screenshot: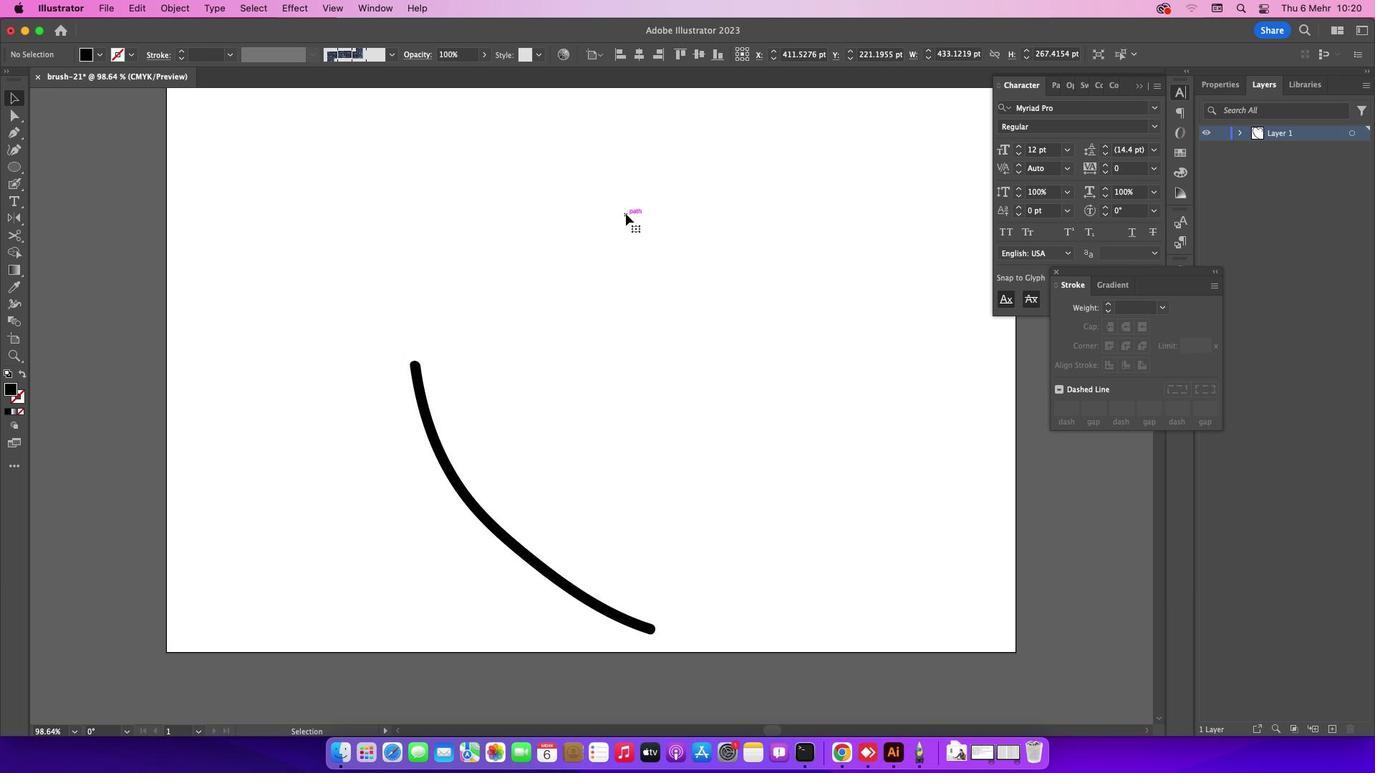 
Action: Mouse moved to (719, 461)
Screenshot: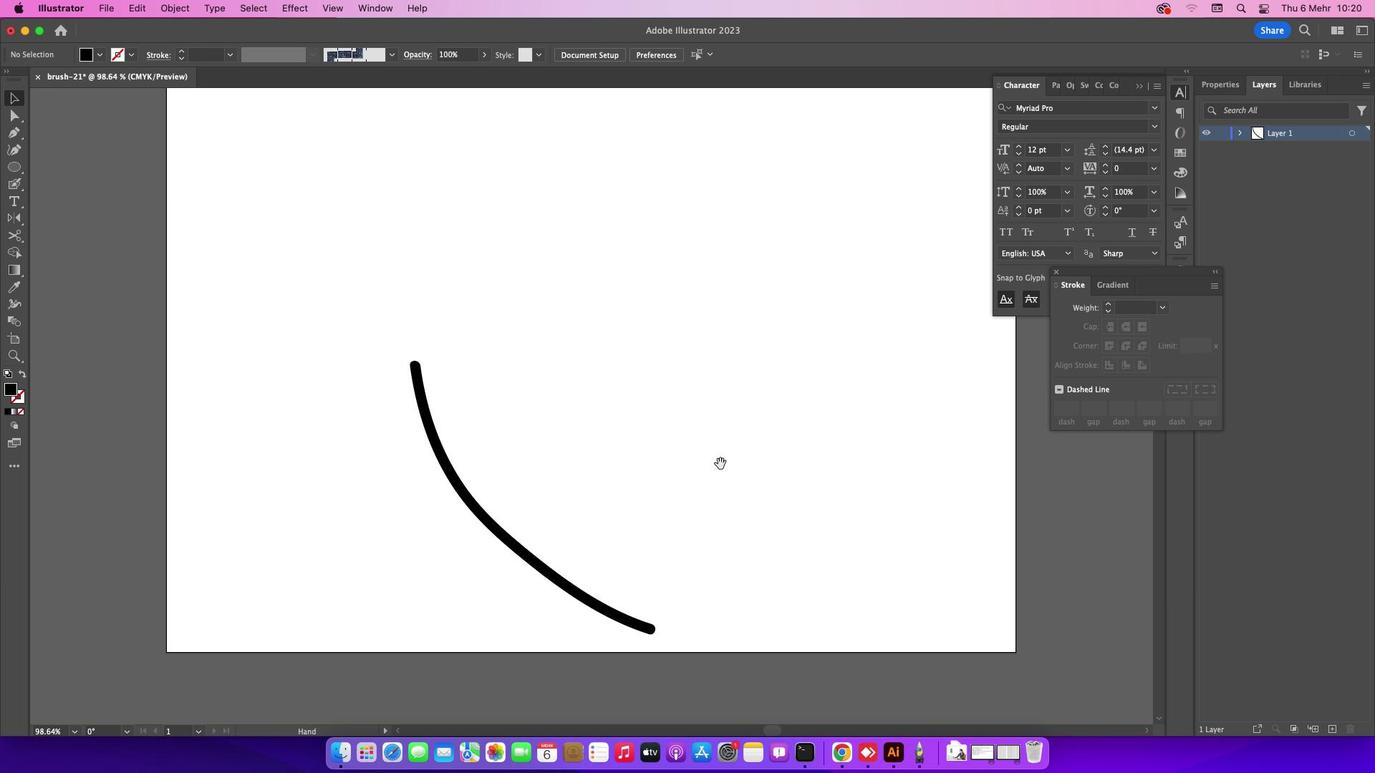 
Action: Key pressed Key.space
Screenshot: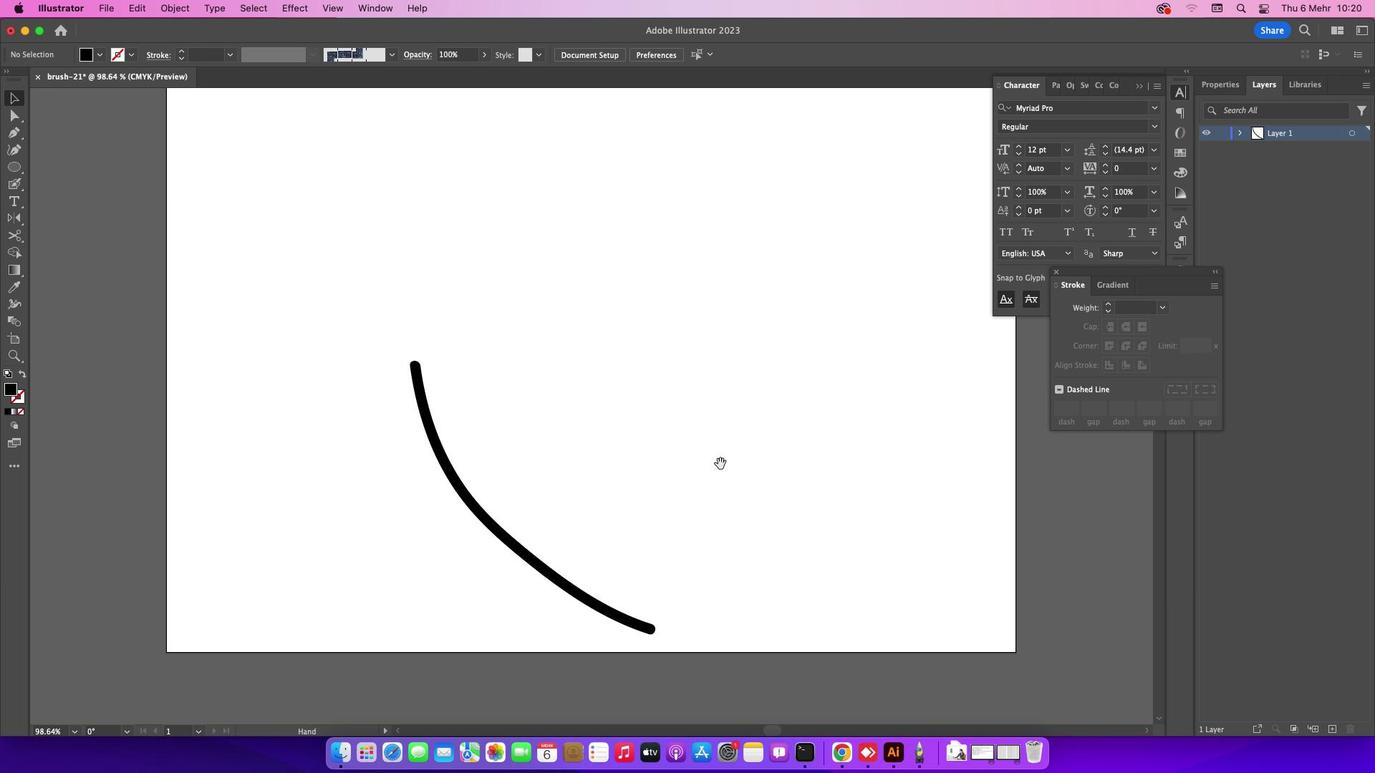 
Action: Mouse moved to (719, 463)
Screenshot: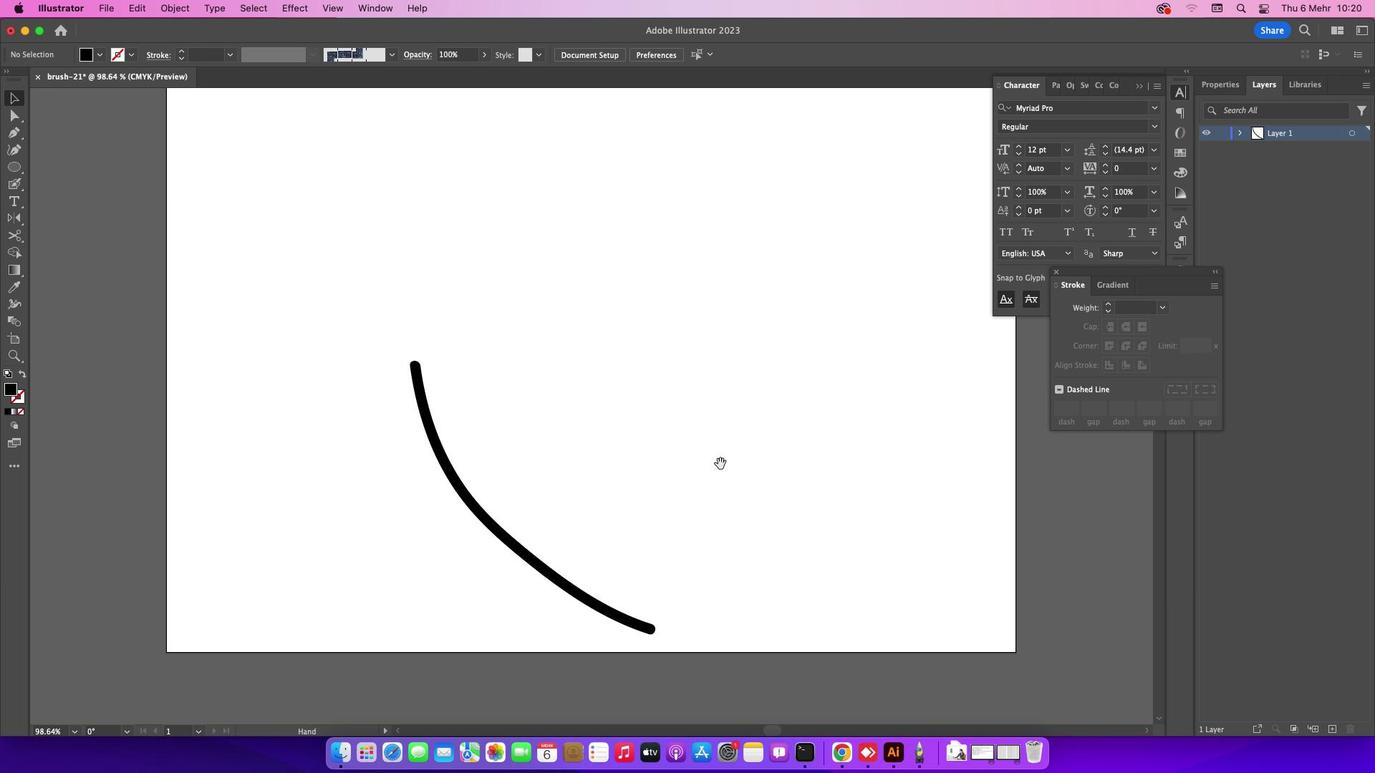 
Action: Mouse pressed left at (719, 463)
Screenshot: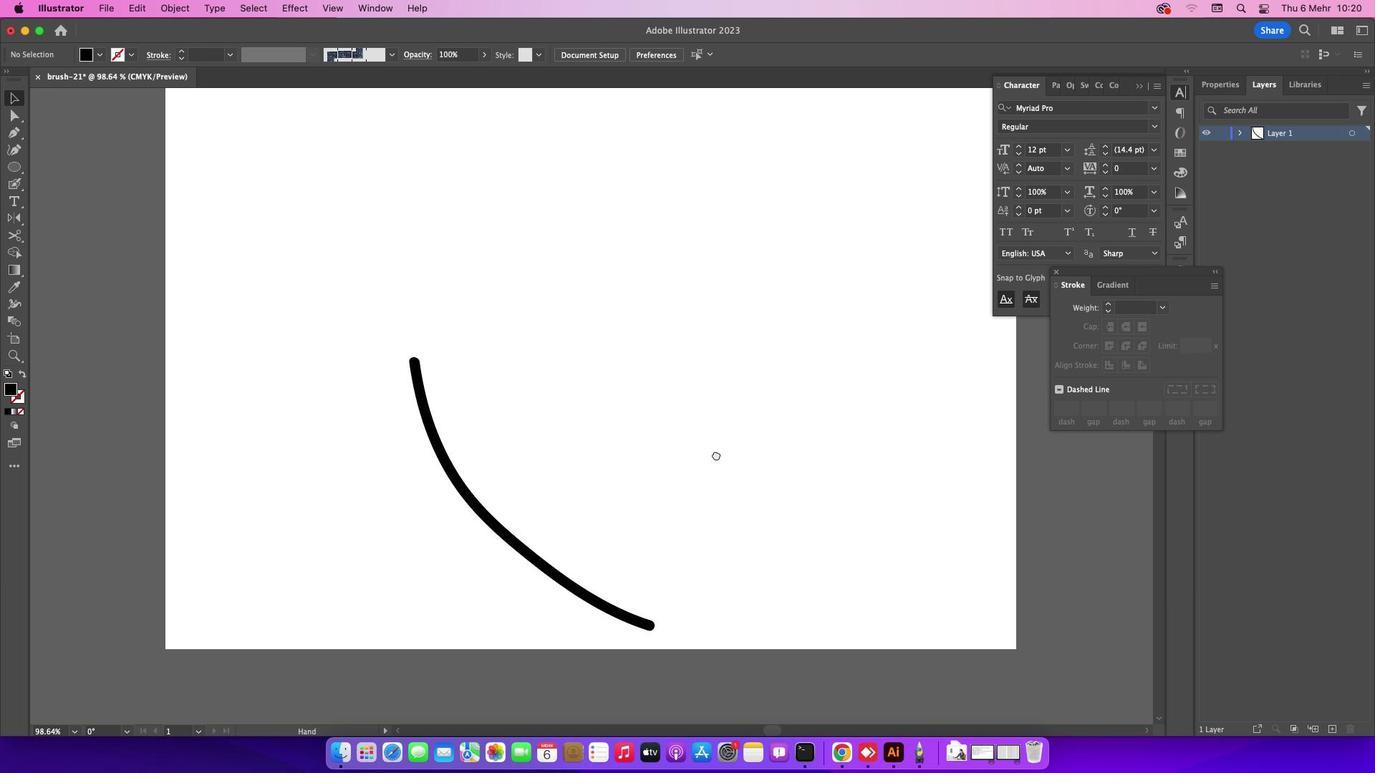 
Action: Mouse moved to (699, 428)
Screenshot: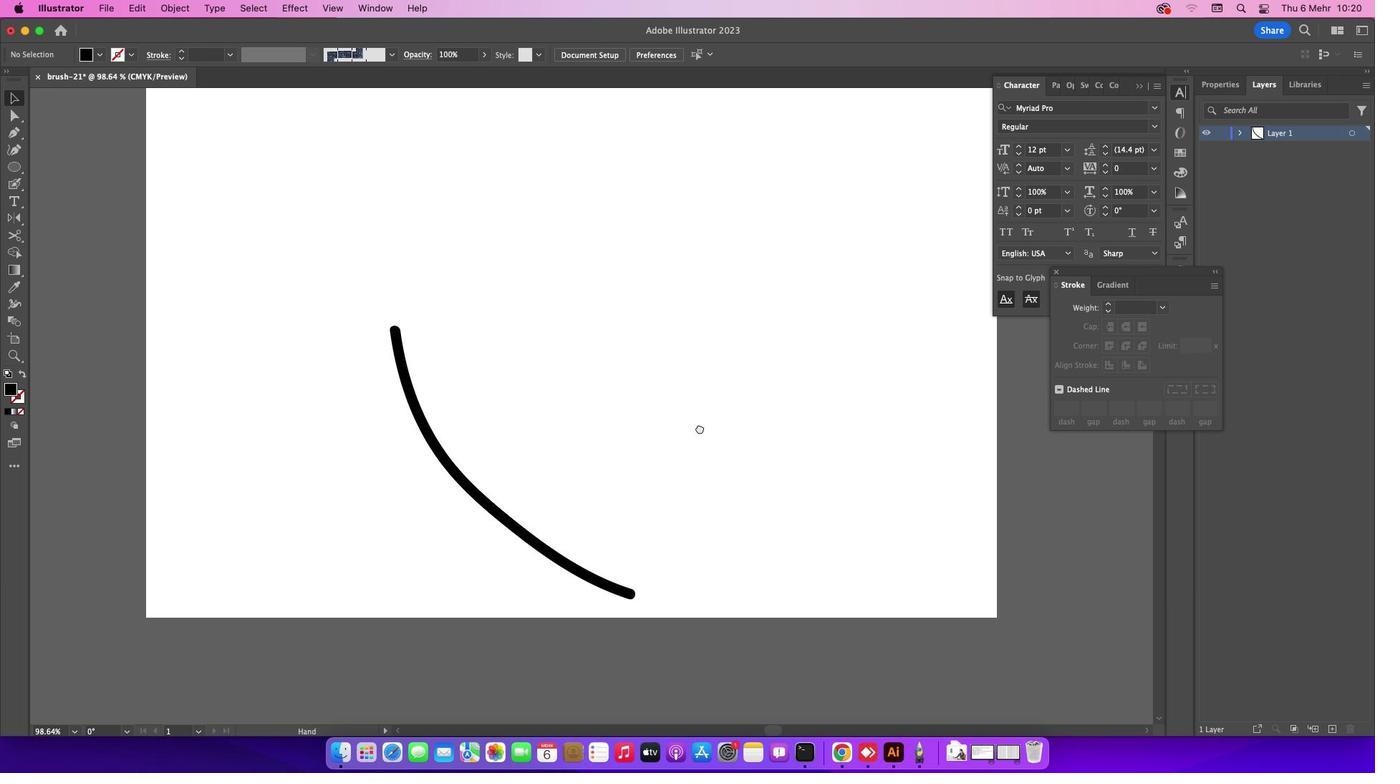 
Action: Key pressed Key.space
Screenshot: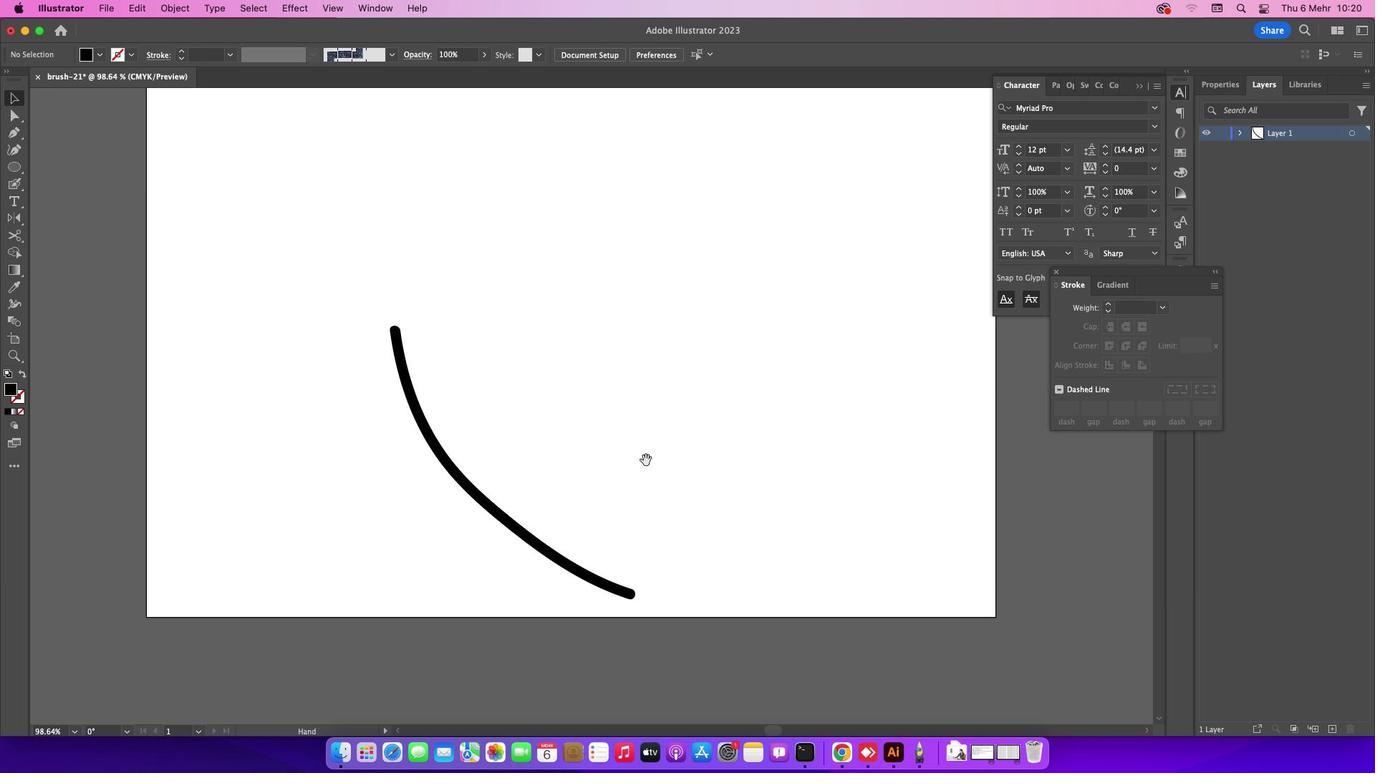 
Action: Mouse moved to (529, 537)
Screenshot: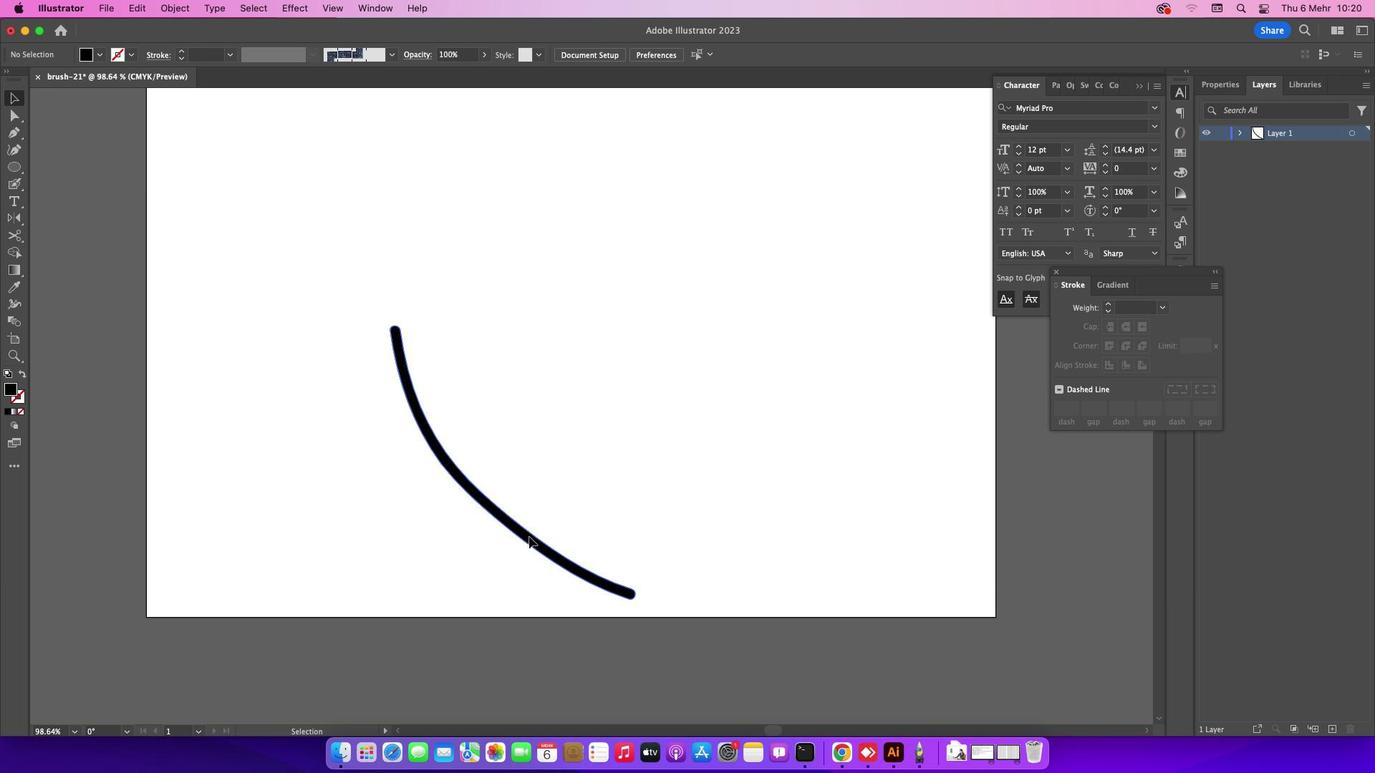 
Action: Mouse pressed left at (529, 537)
Screenshot: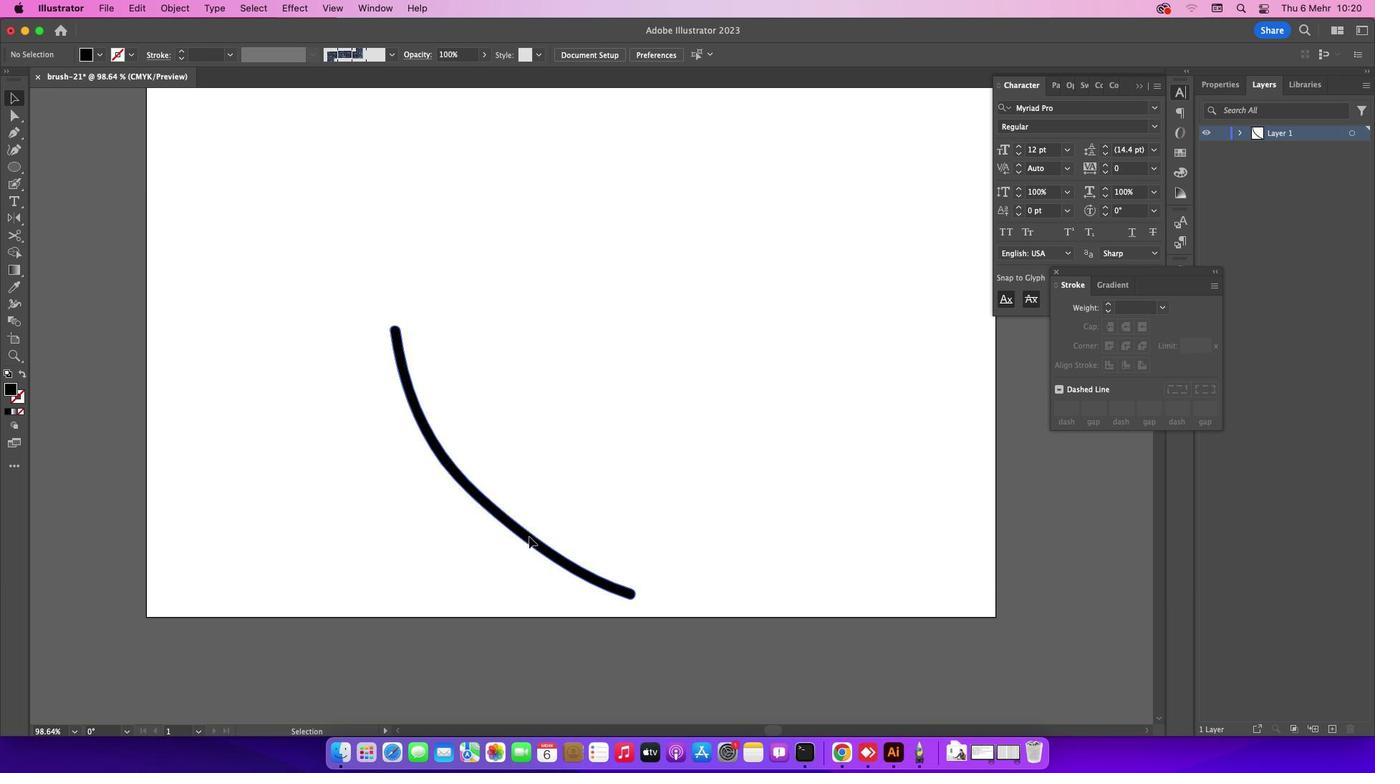 
Action: Mouse moved to (497, 419)
Screenshot: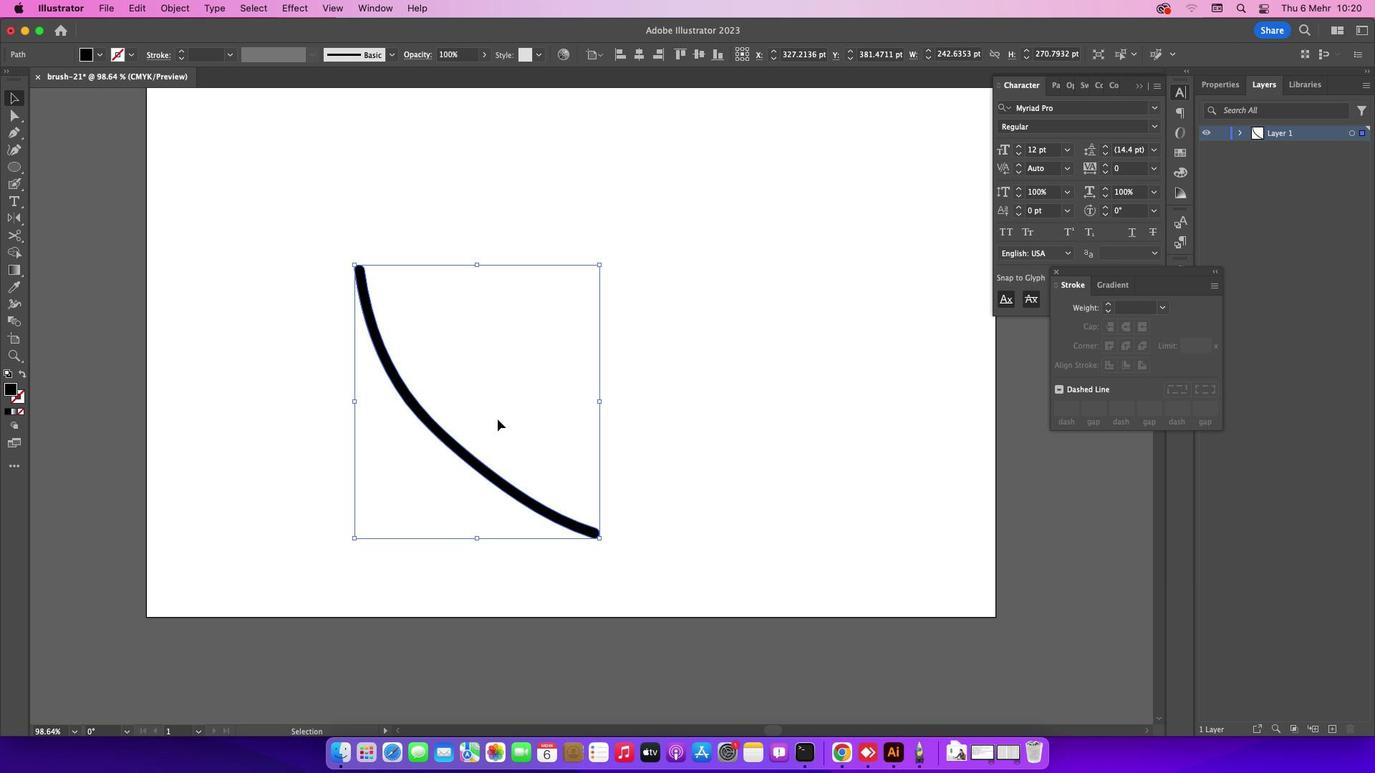 
Action: Key pressed Key.shift'B'
Screenshot: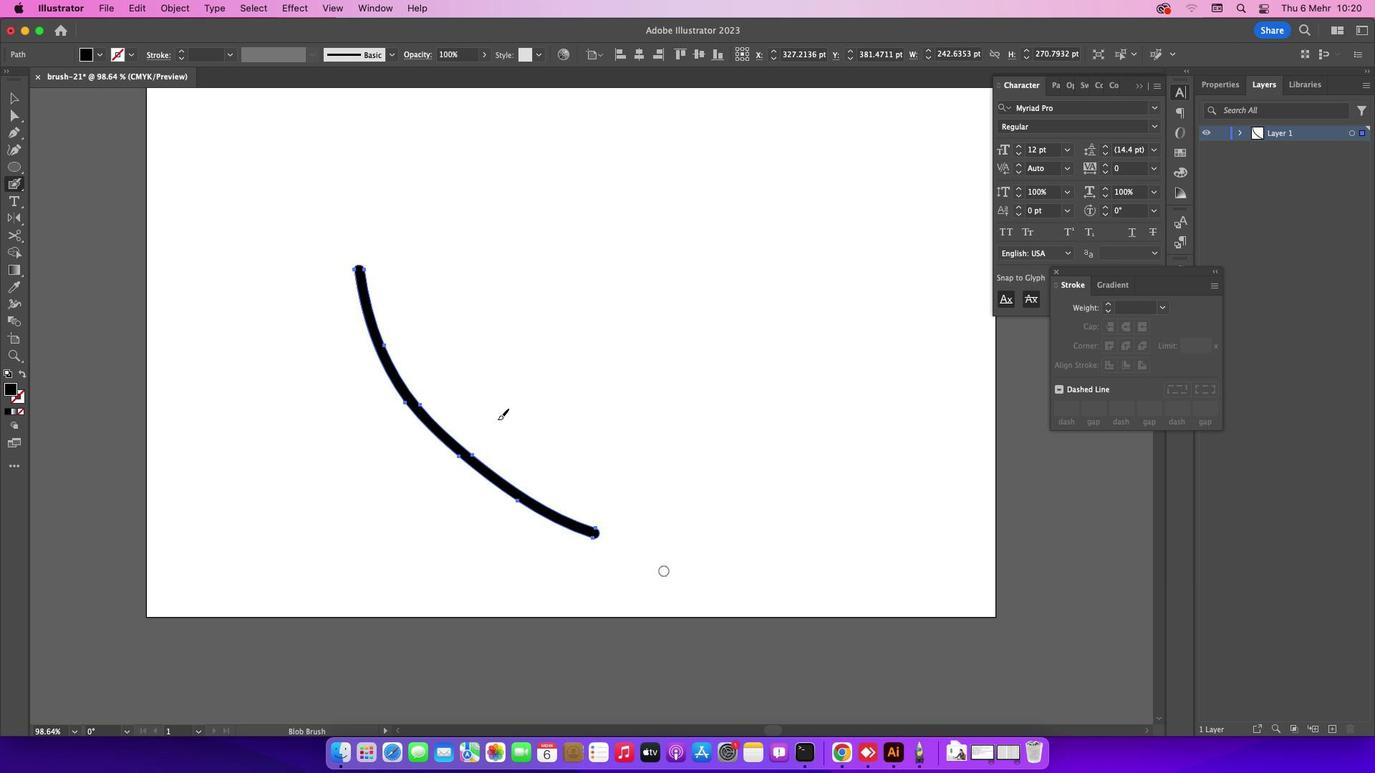 
Action: Mouse moved to (711, 202)
Screenshot: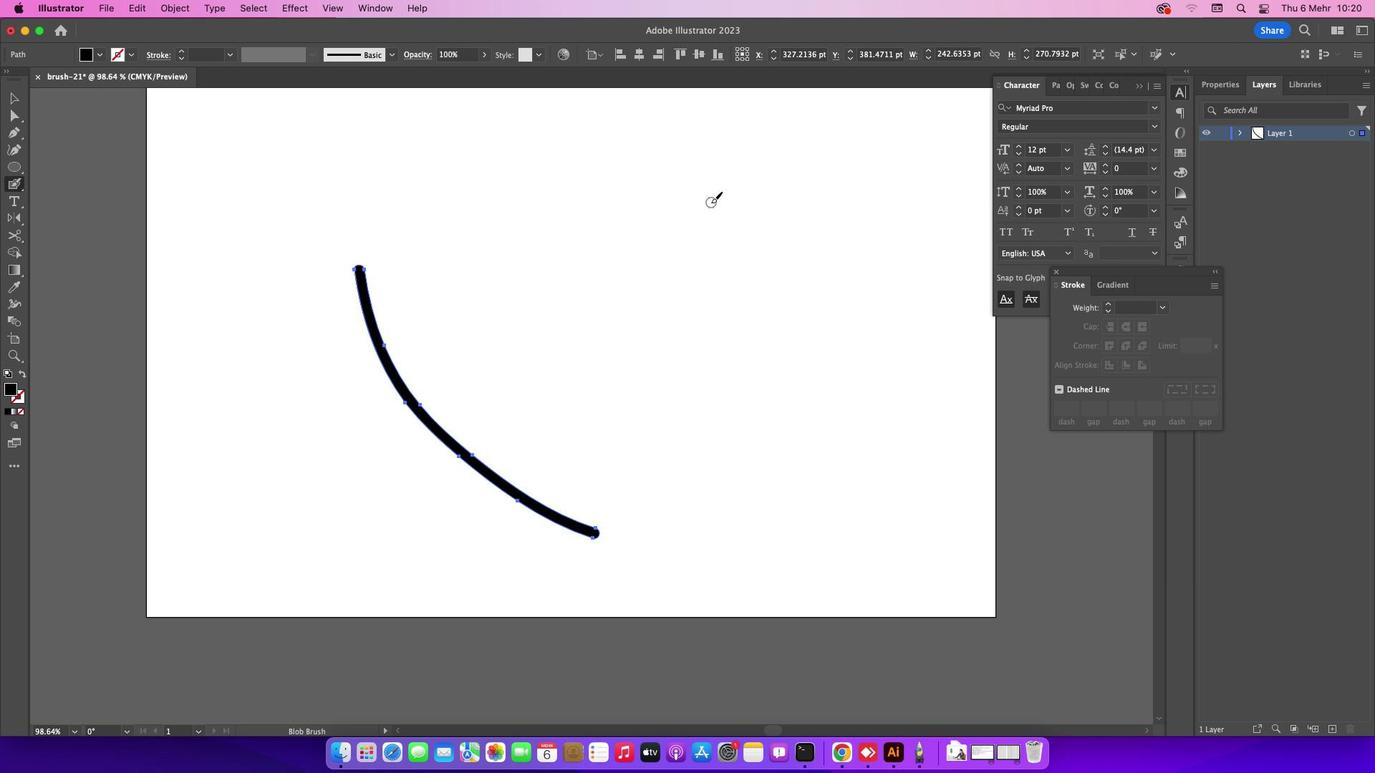
Action: Mouse pressed left at (711, 202)
Screenshot: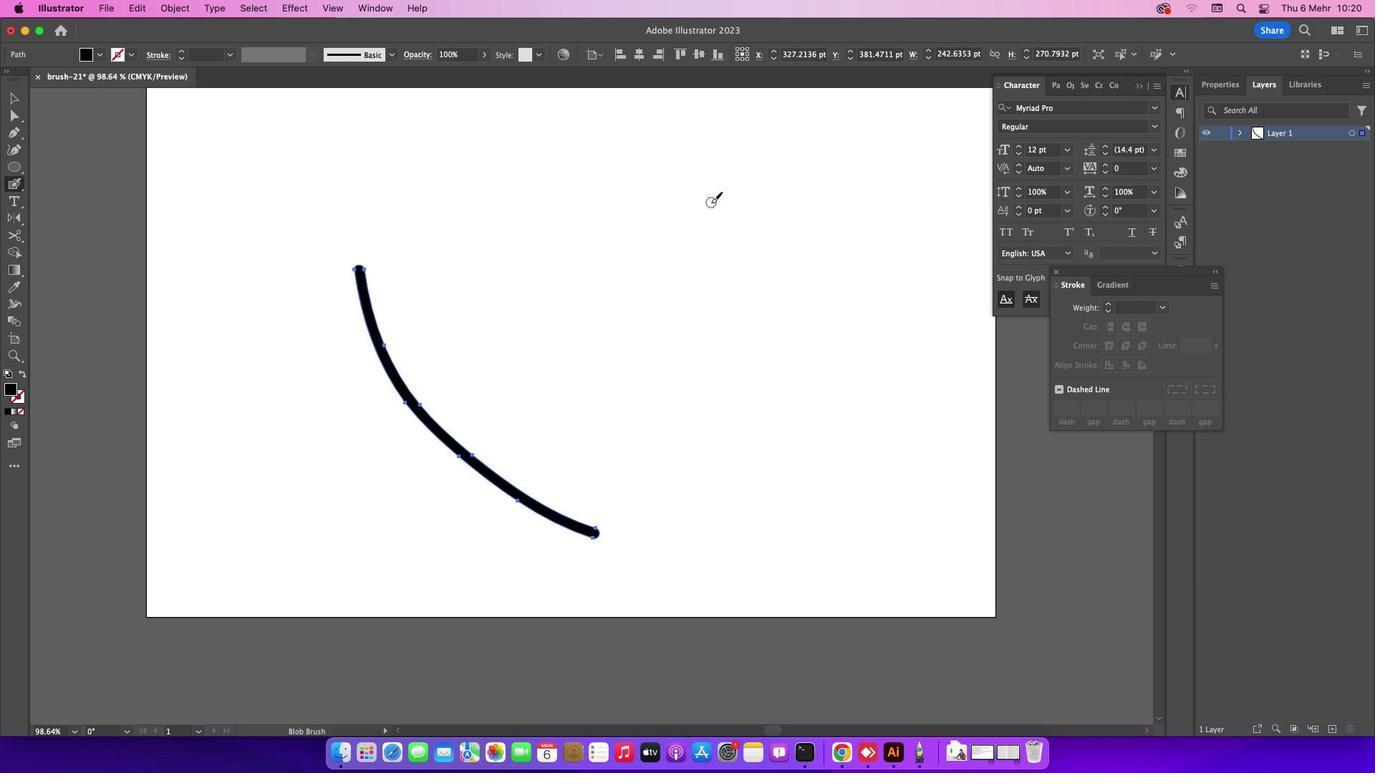 
Action: Mouse moved to (626, 523)
Screenshot: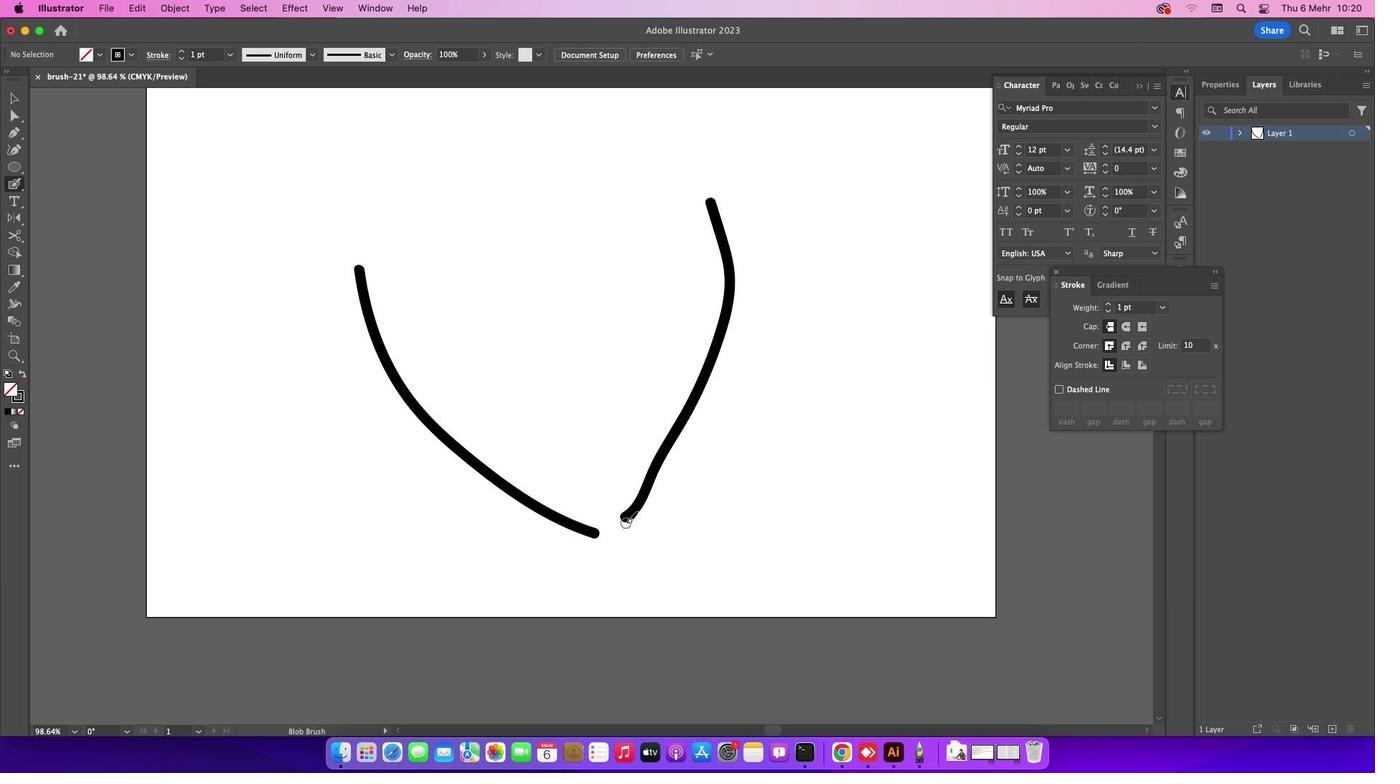 
Action: Key pressed Key.shift
Screenshot: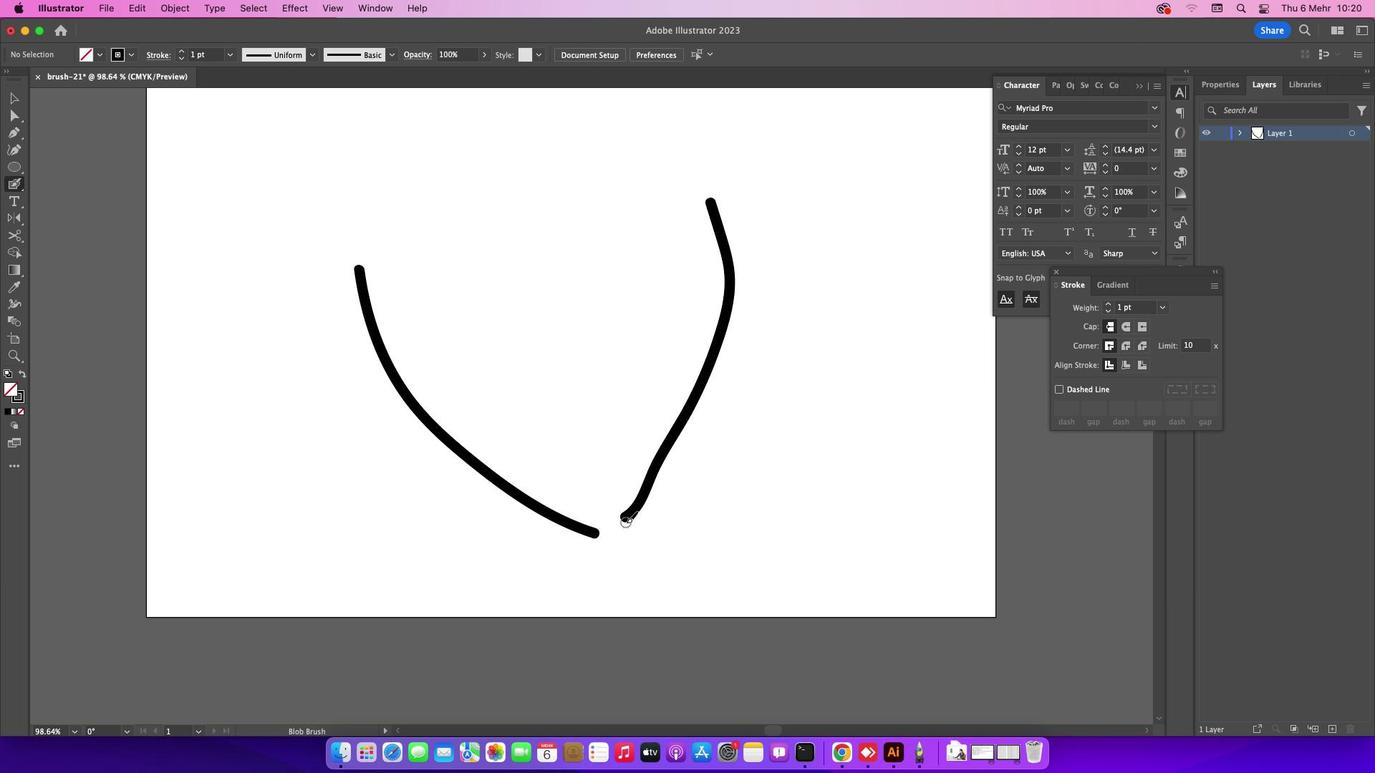 
Action: Mouse moved to (626, 522)
Screenshot: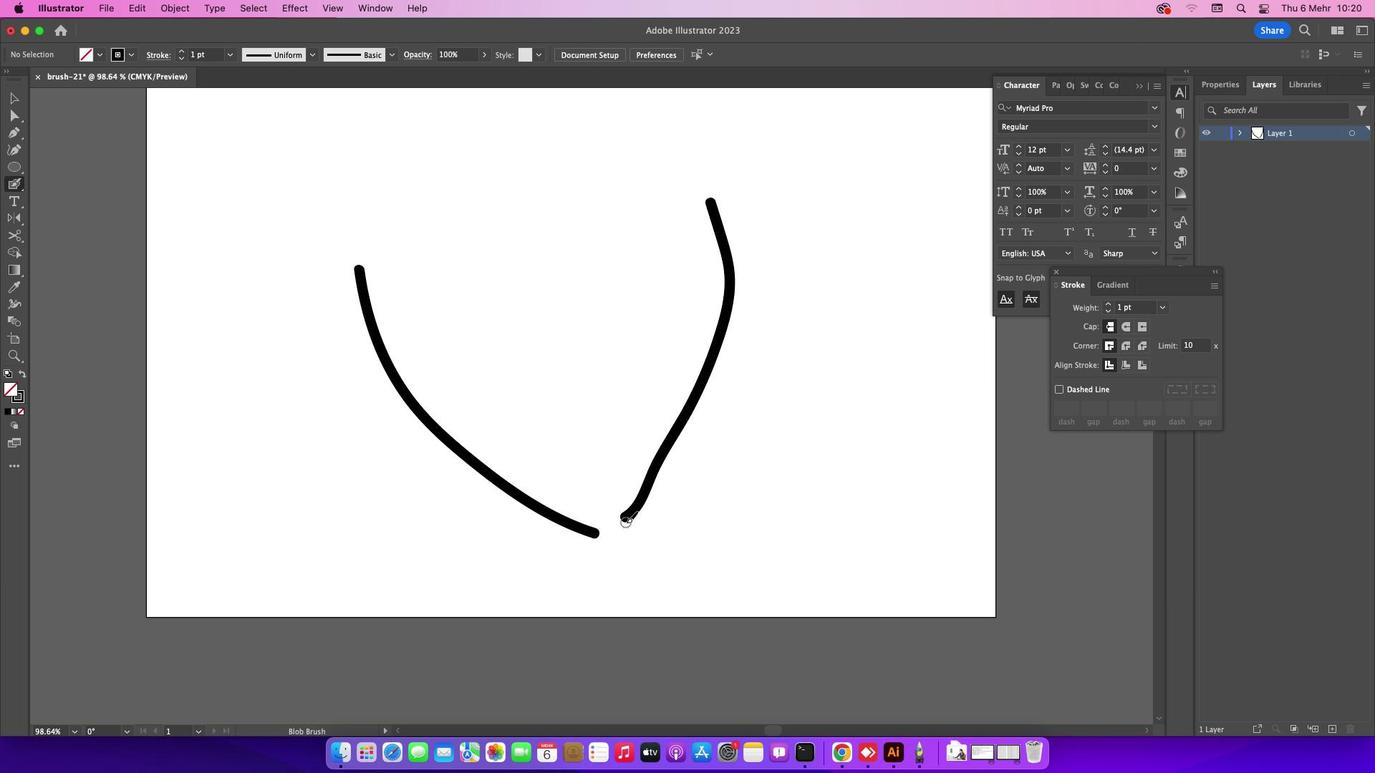 
Action: Key pressed Key.cmd'z'
Screenshot: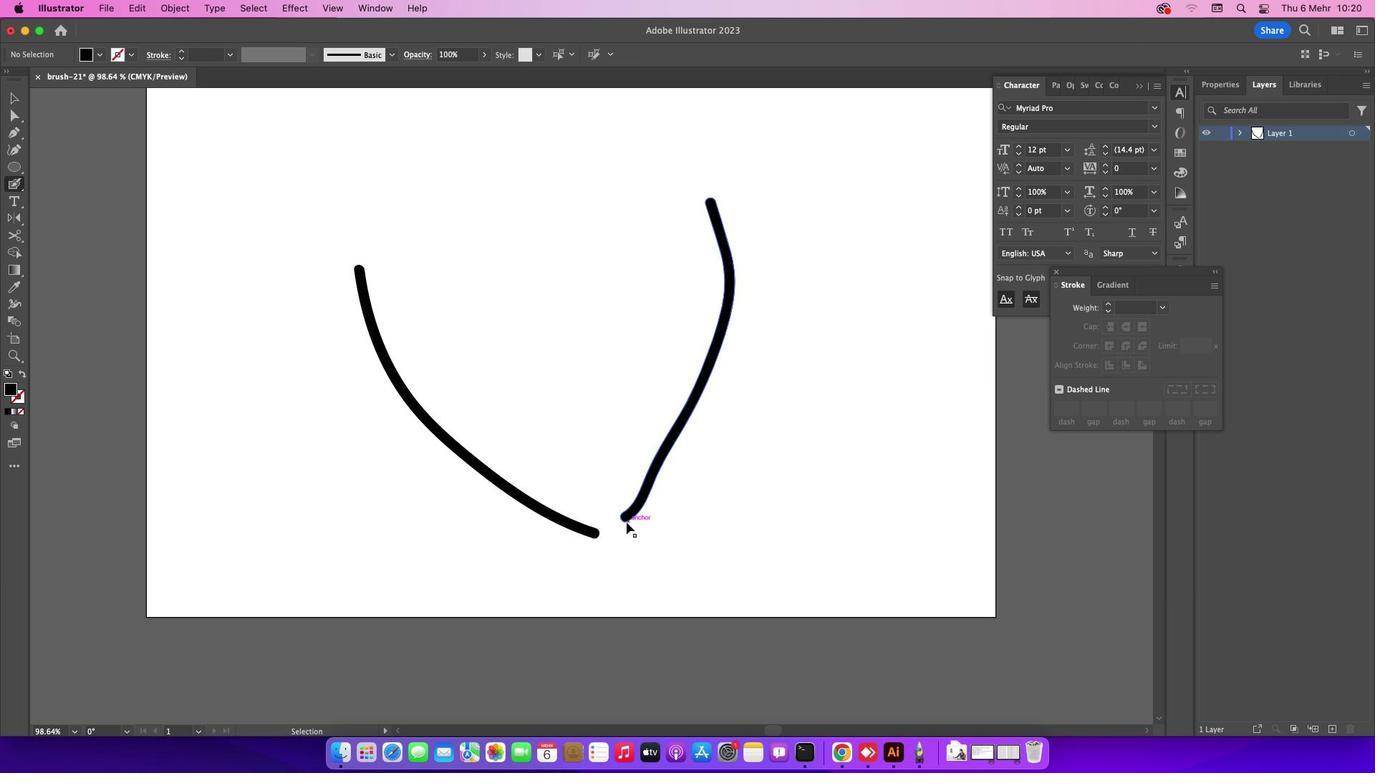 
Action: Mouse moved to (813, 202)
Screenshot: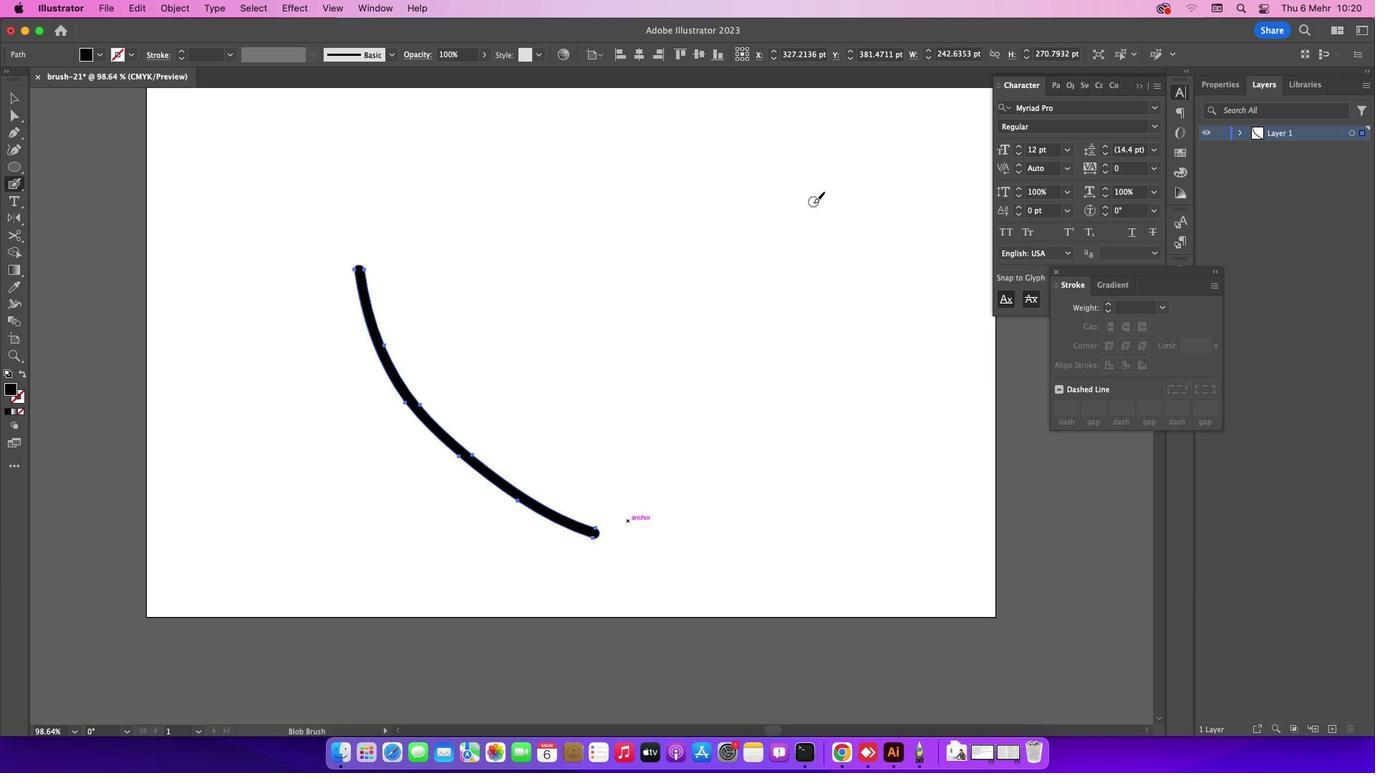 
Action: Mouse pressed left at (813, 202)
Screenshot: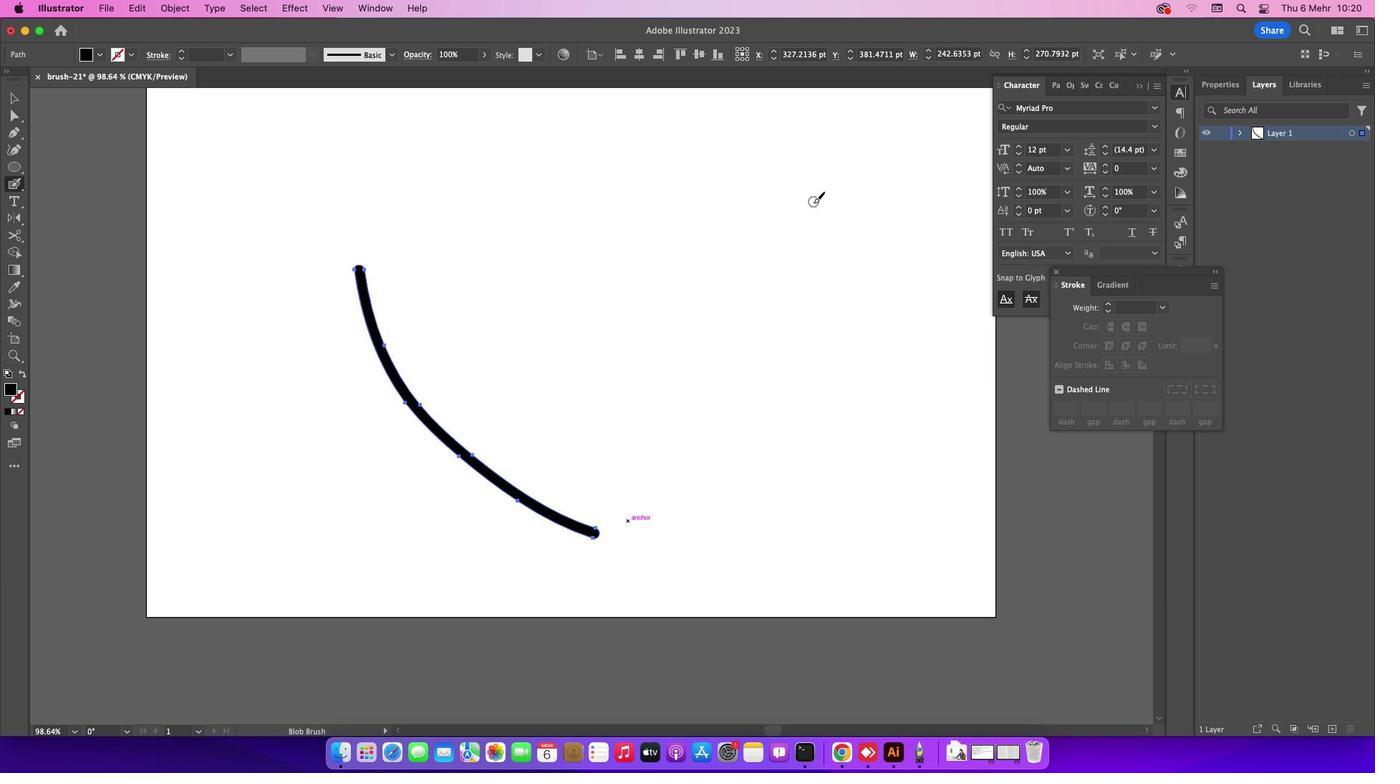 
Action: Mouse moved to (752, 460)
Screenshot: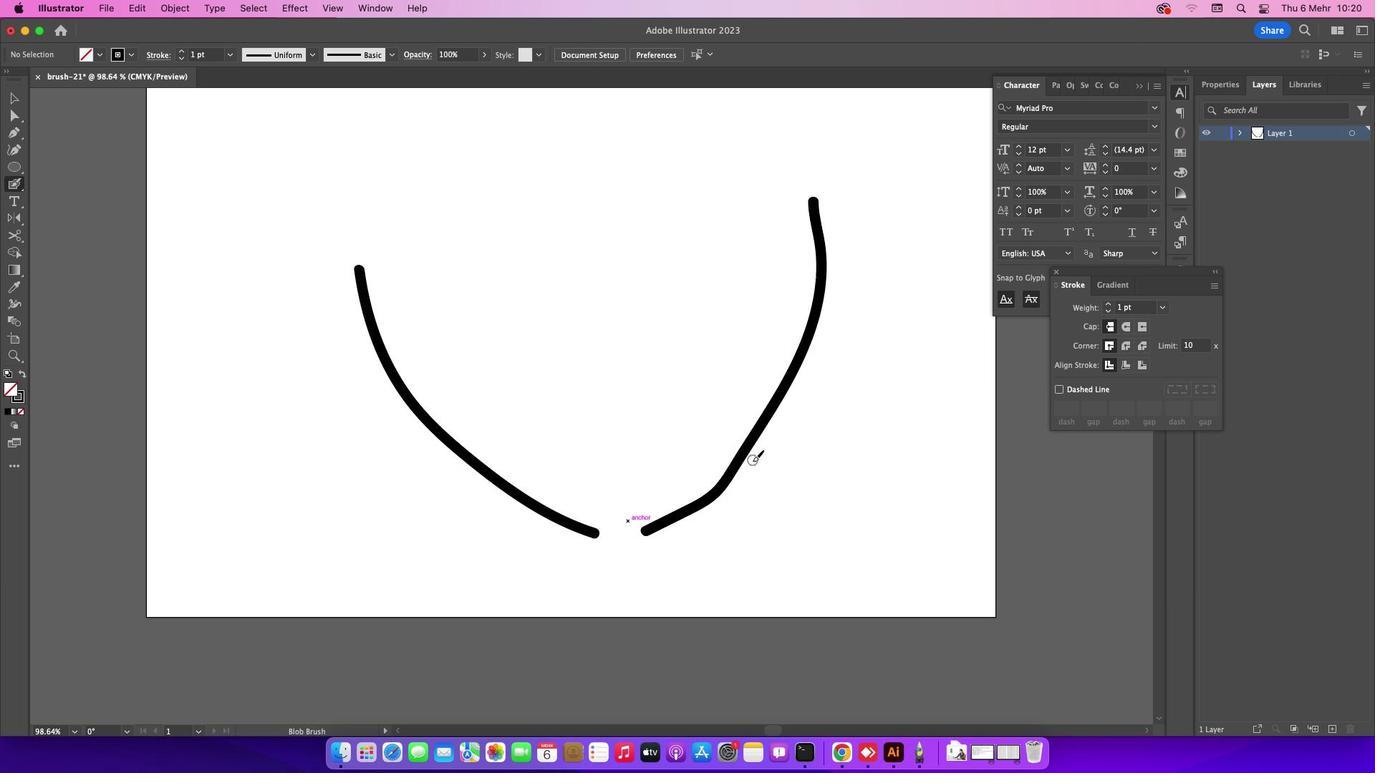 
Action: Key pressed Key.cmd
Screenshot: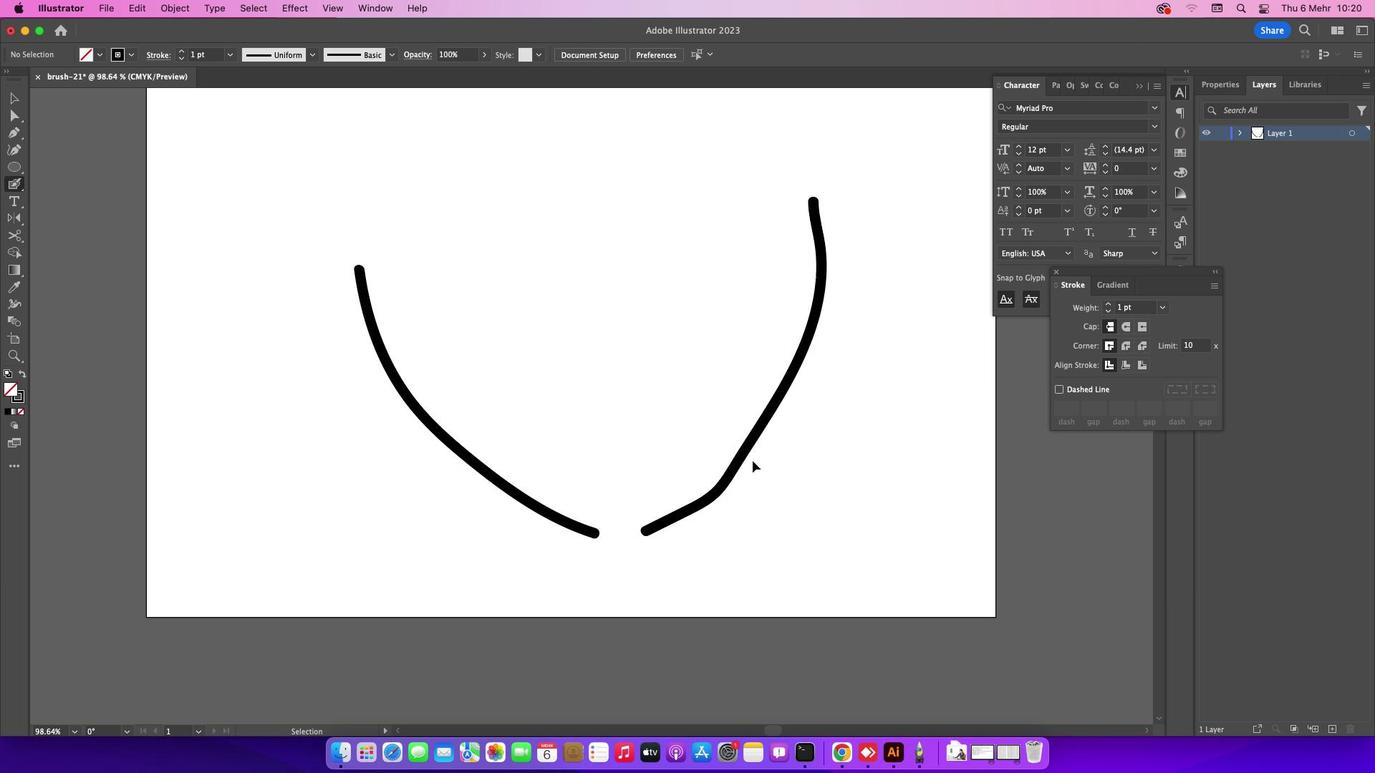 
Action: Mouse moved to (752, 459)
Screenshot: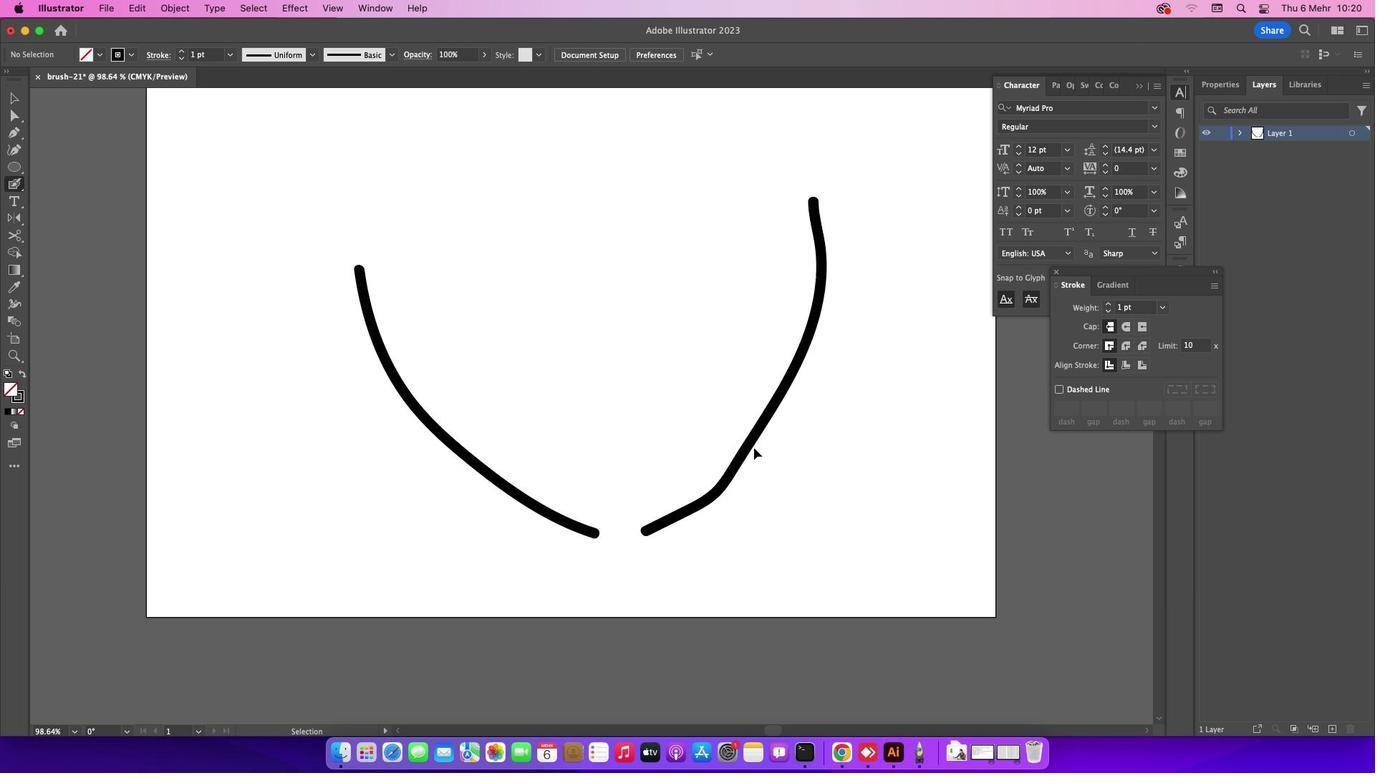 
Action: Key pressed 'z'
Screenshot: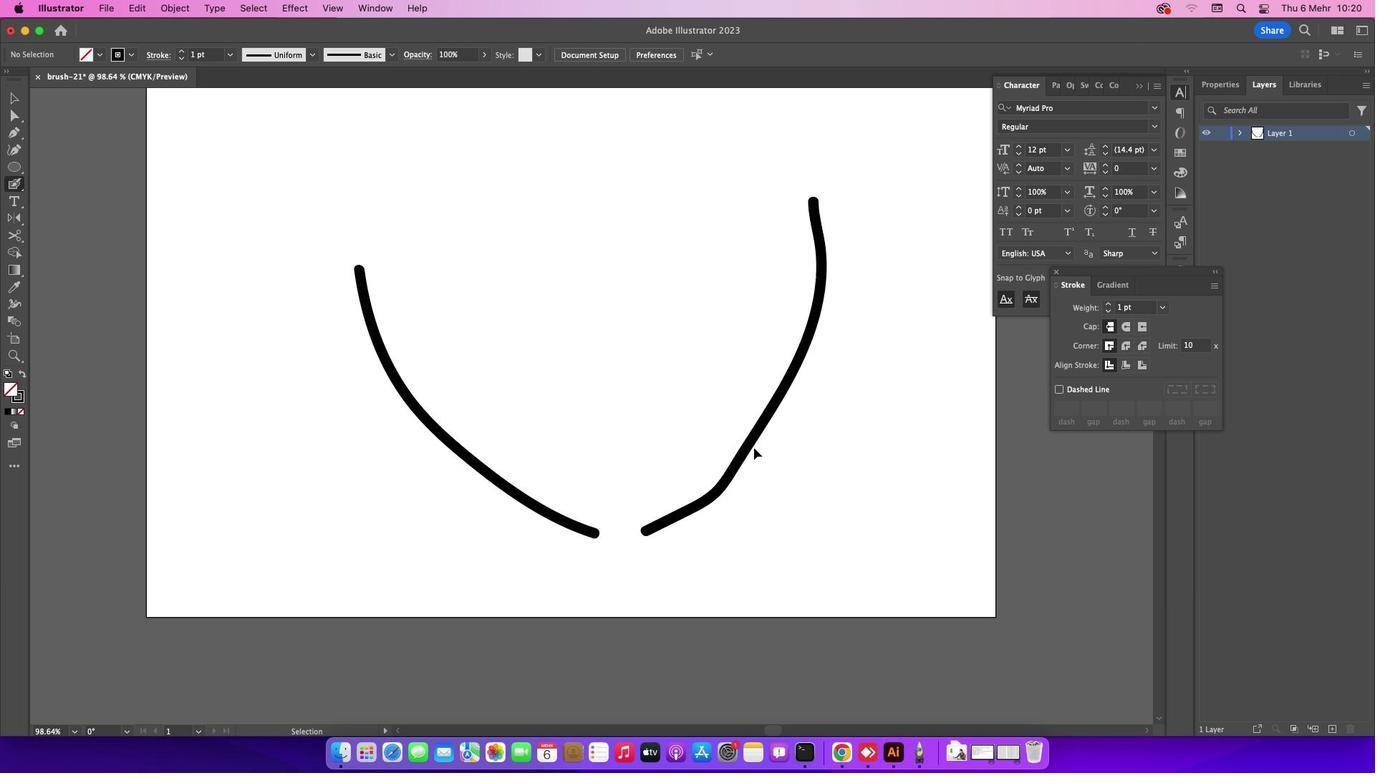 
Action: Mouse moved to (825, 171)
Screenshot: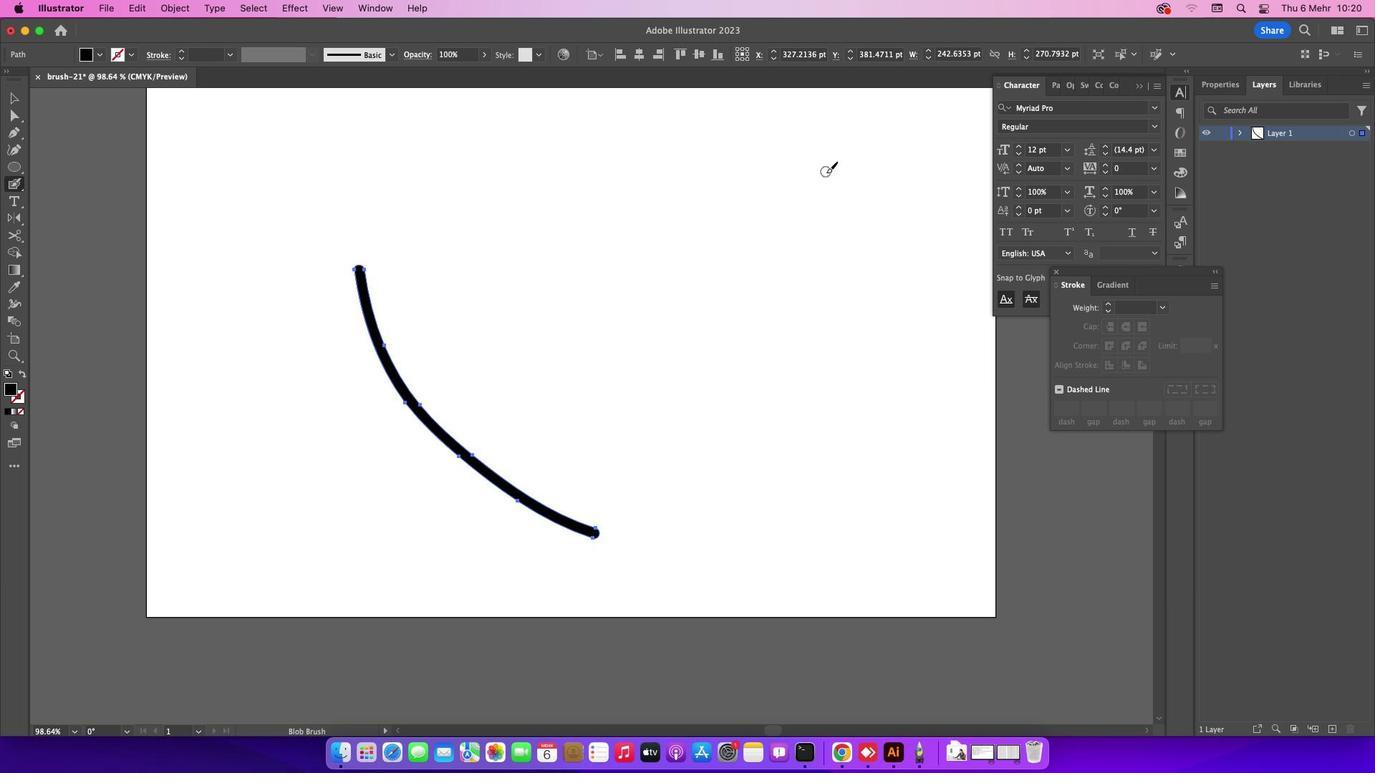 
Action: Mouse pressed left at (825, 171)
Screenshot: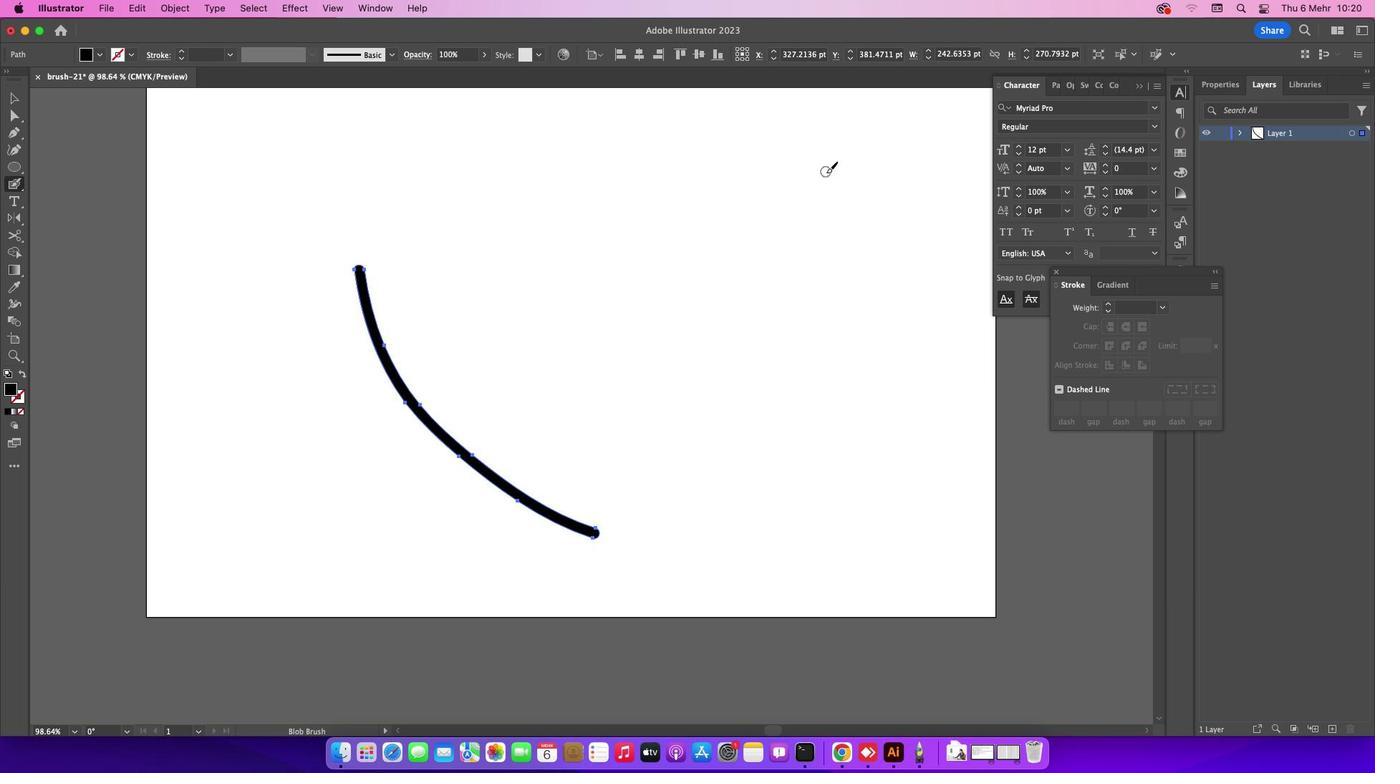 
Action: Mouse moved to (780, 414)
Screenshot: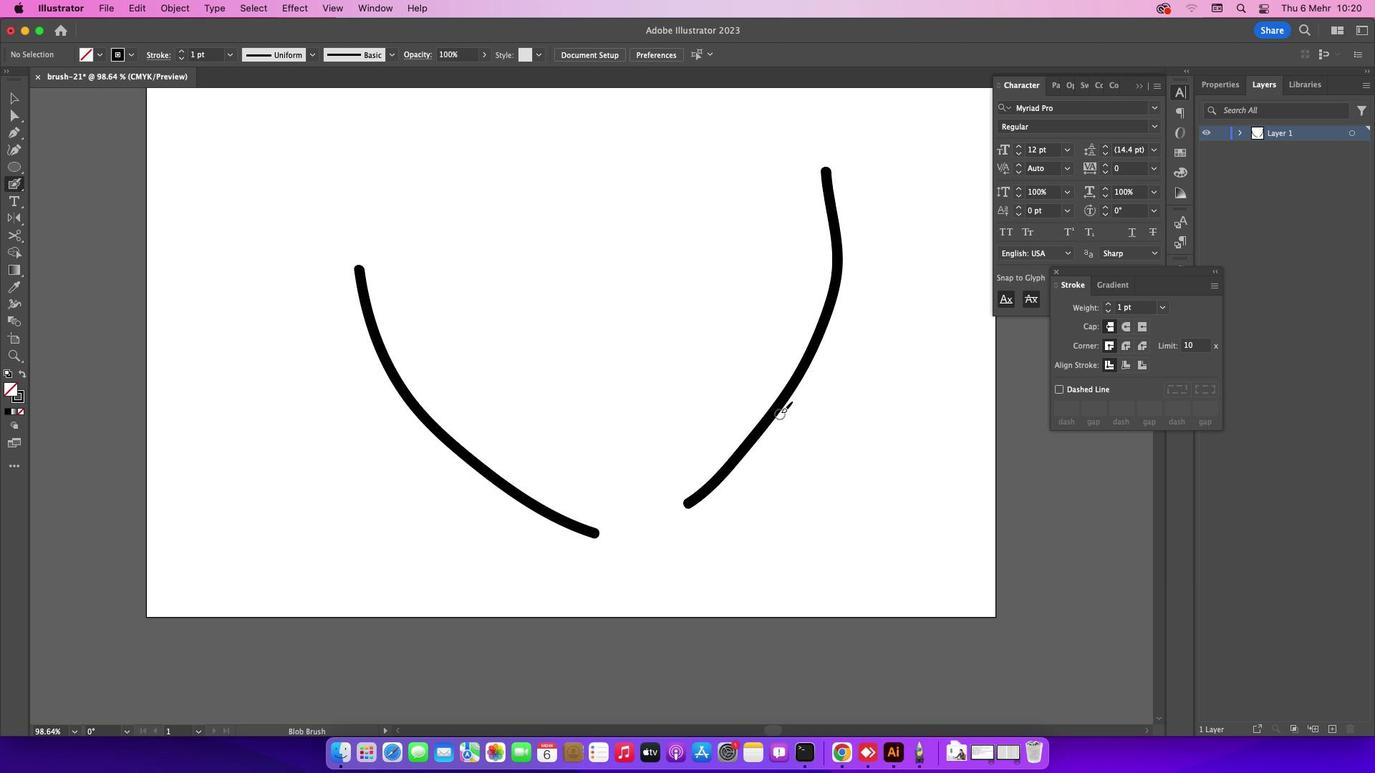 
Action: Key pressed 'v'
Screenshot: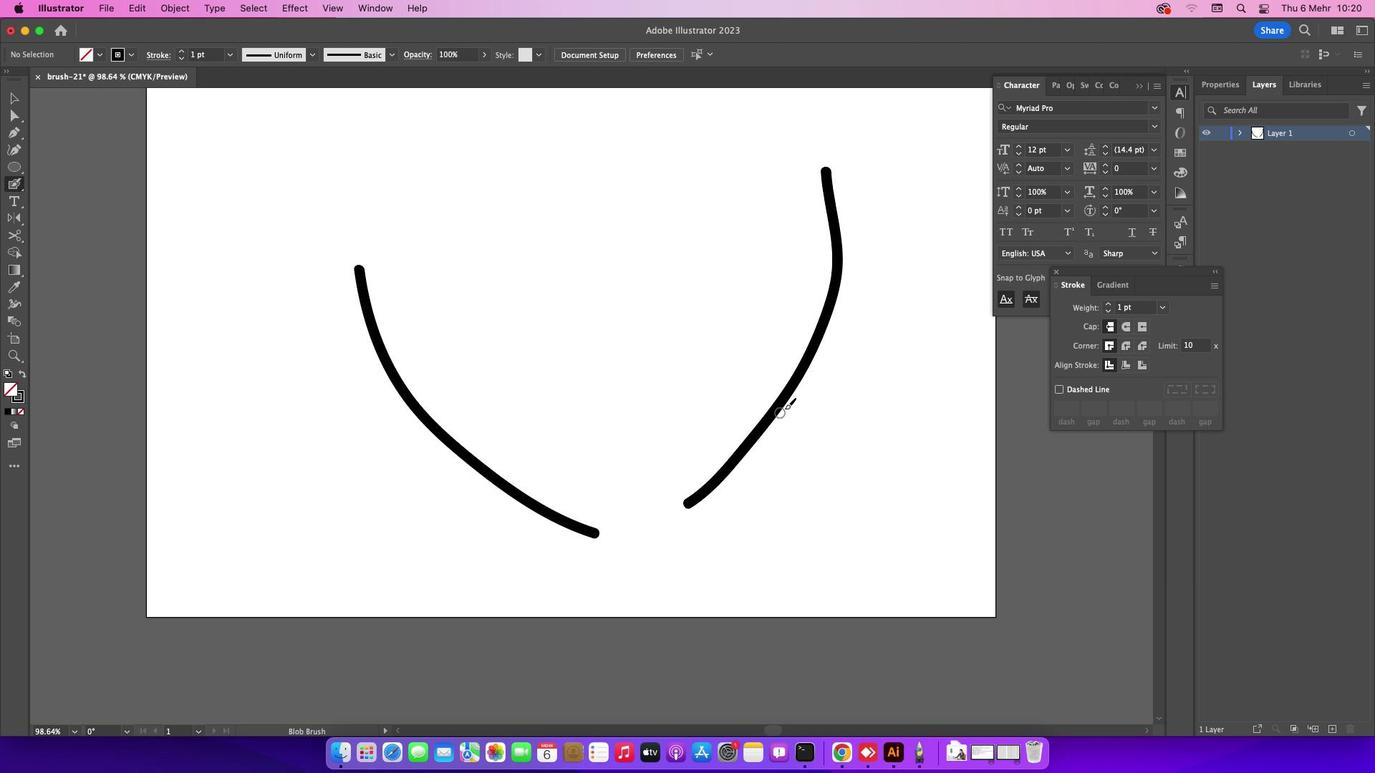 
Action: Mouse moved to (794, 376)
Screenshot: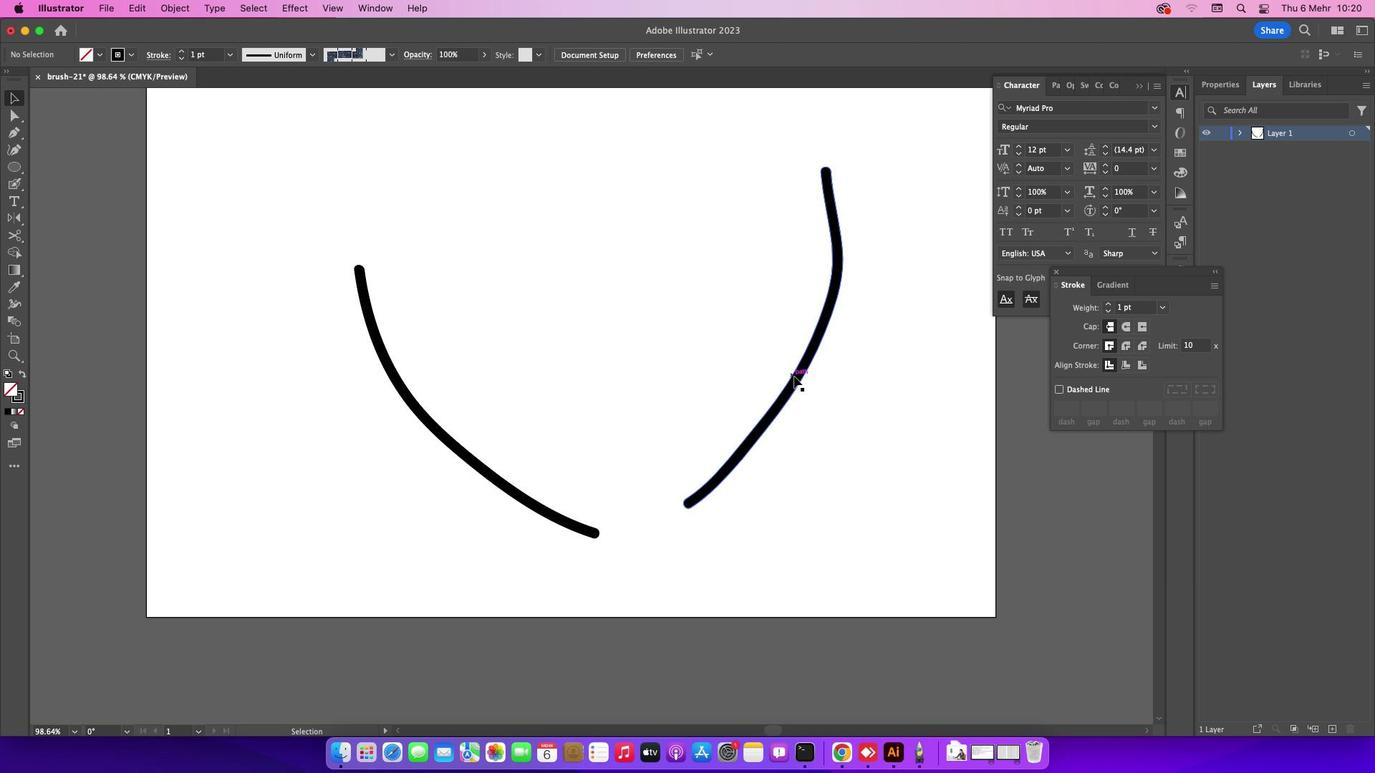 
Action: Mouse pressed left at (794, 376)
Screenshot: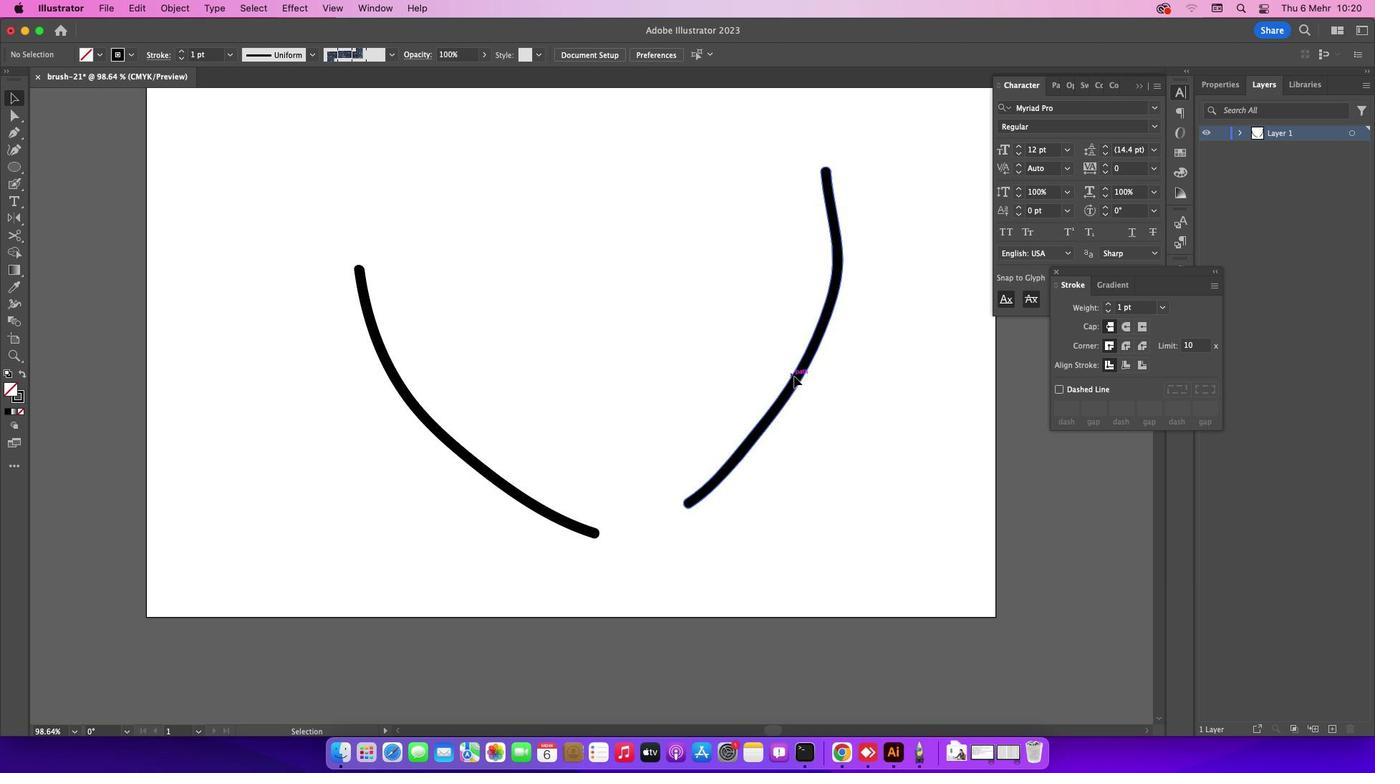 
Action: Mouse moved to (551, 491)
Screenshot: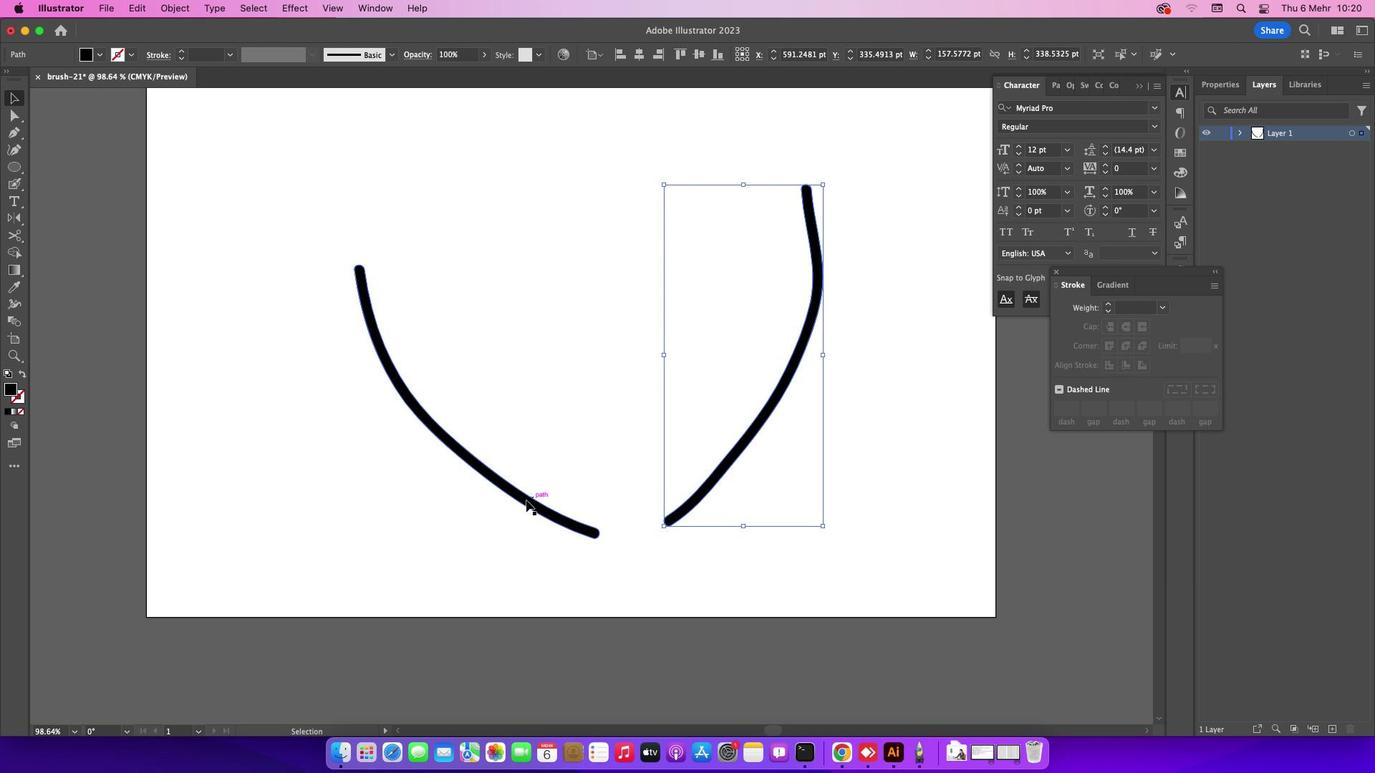 
Action: Key pressed Key.ctrl
Screenshot: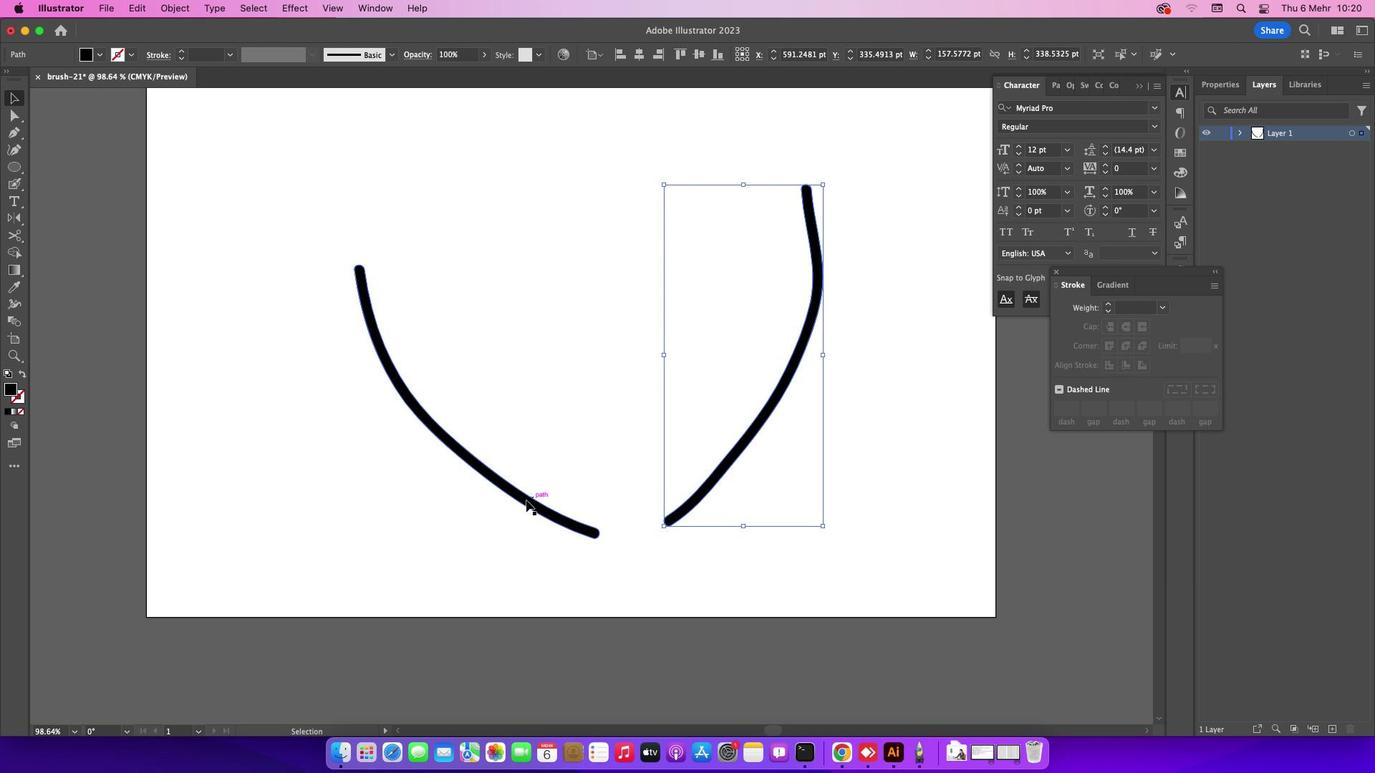 
Action: Mouse moved to (525, 500)
Screenshot: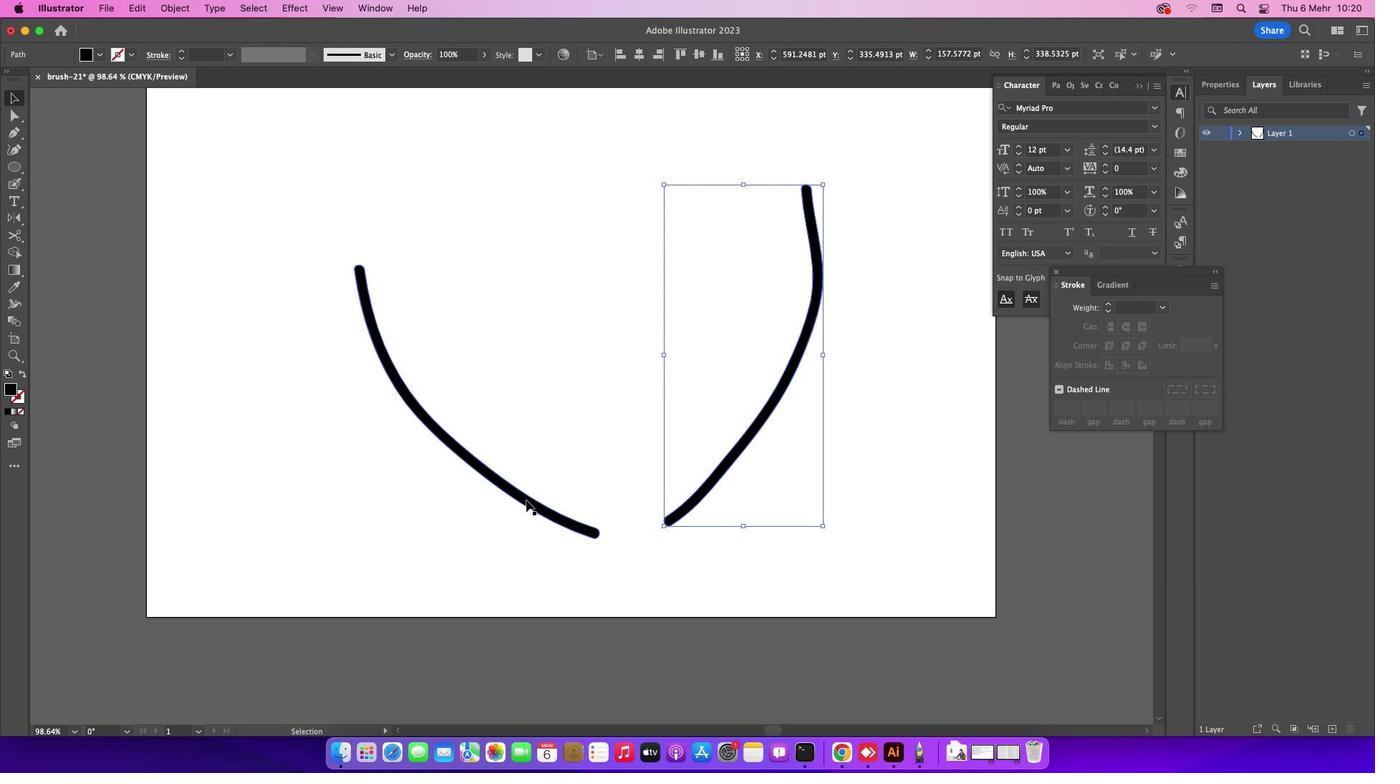 
Action: Mouse pressed left at (525, 500)
Screenshot: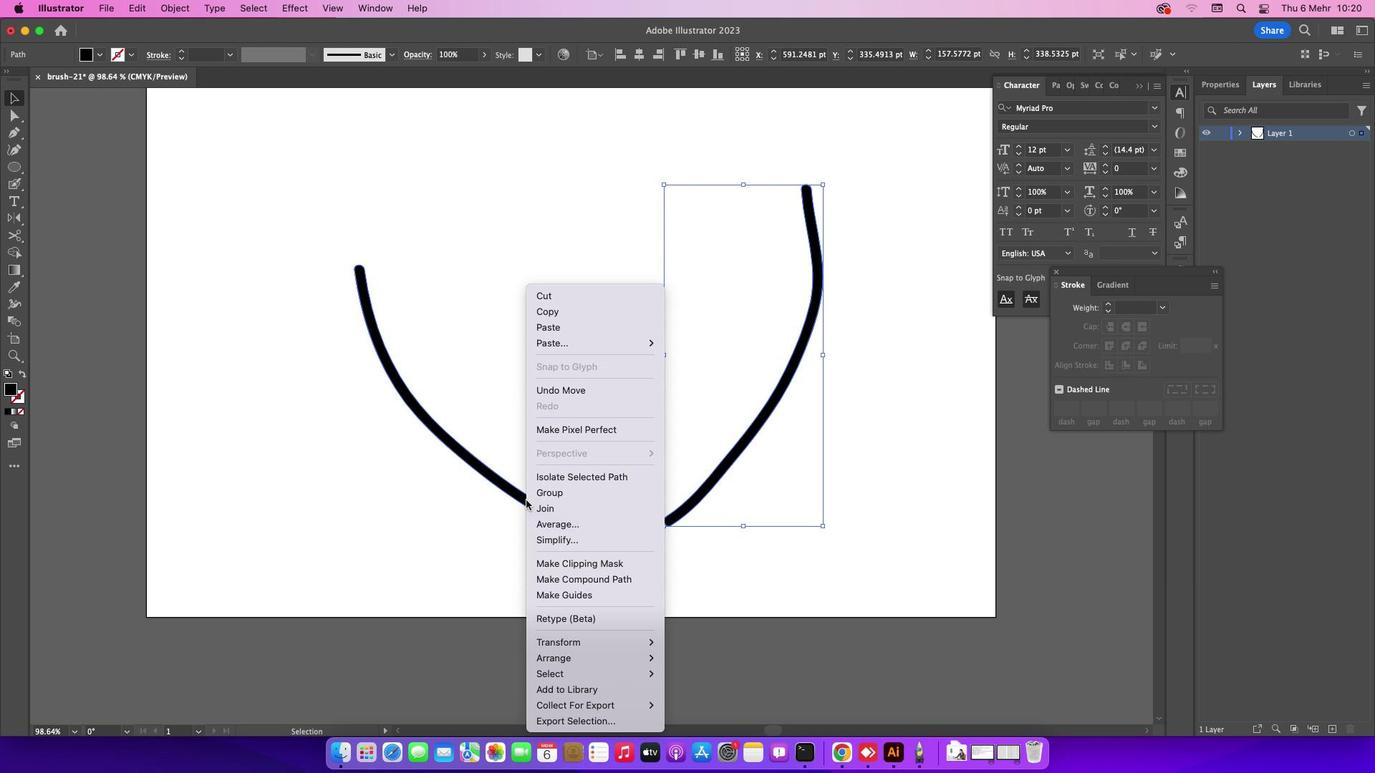 
Action: Mouse moved to (422, 358)
Screenshot: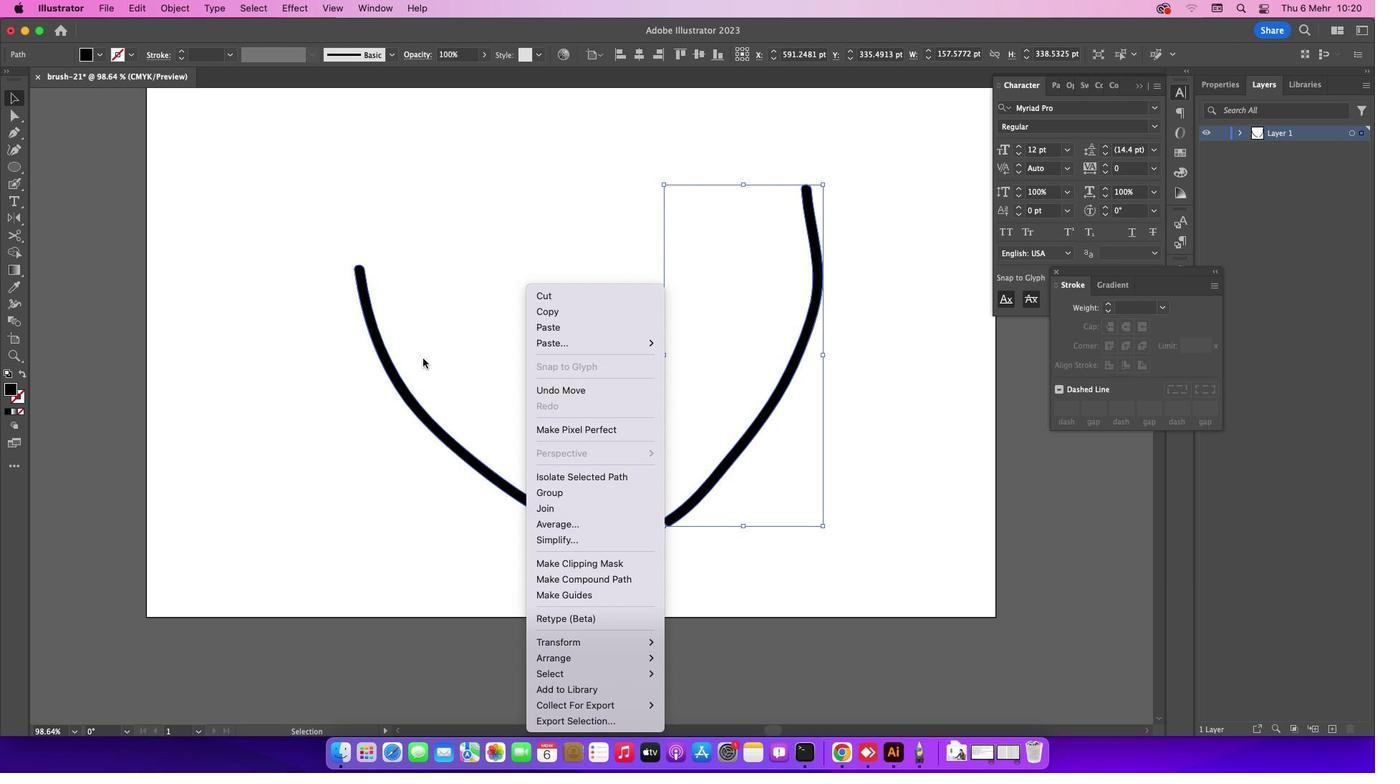 
Action: Mouse pressed left at (422, 358)
Screenshot: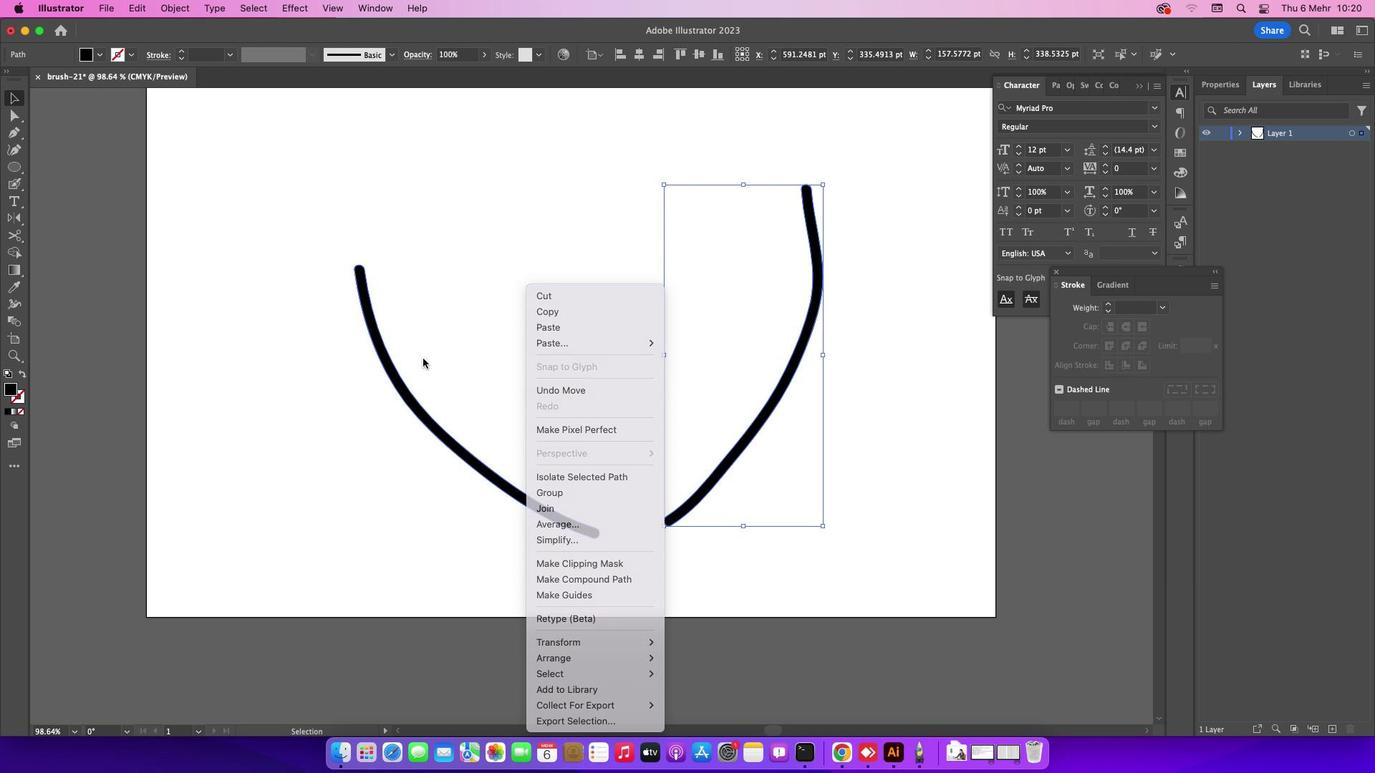
Action: Mouse moved to (253, 214)
Screenshot: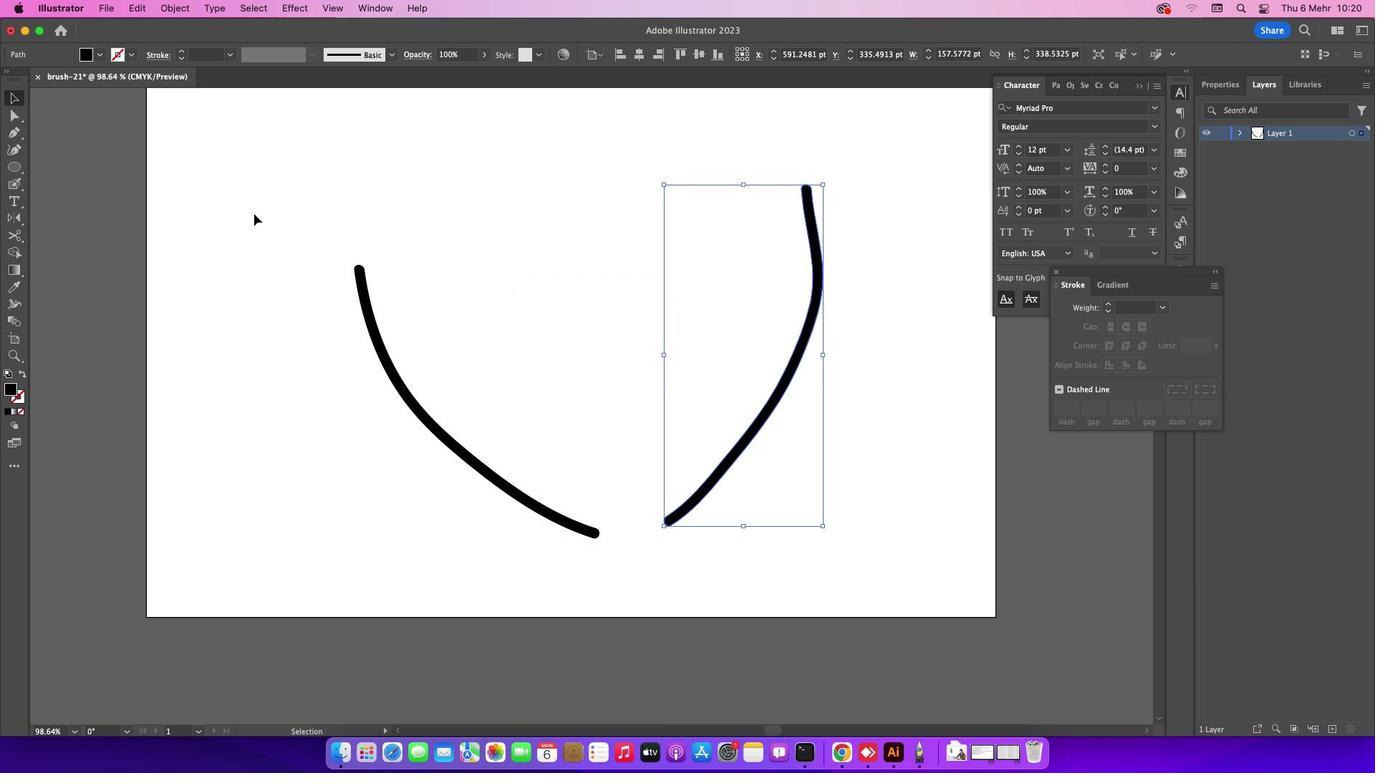 
Action: Mouse pressed left at (253, 214)
Screenshot: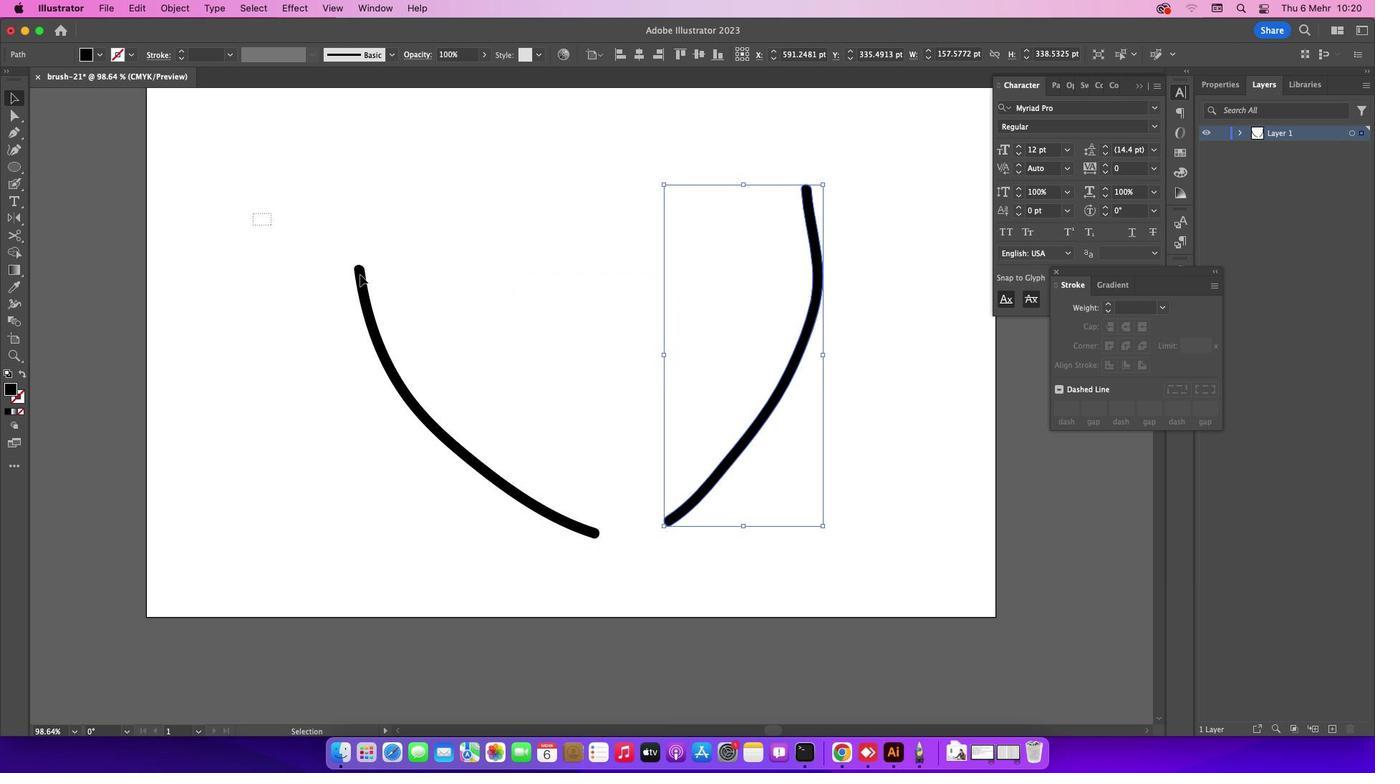 
Action: Mouse moved to (388, 60)
Screenshot: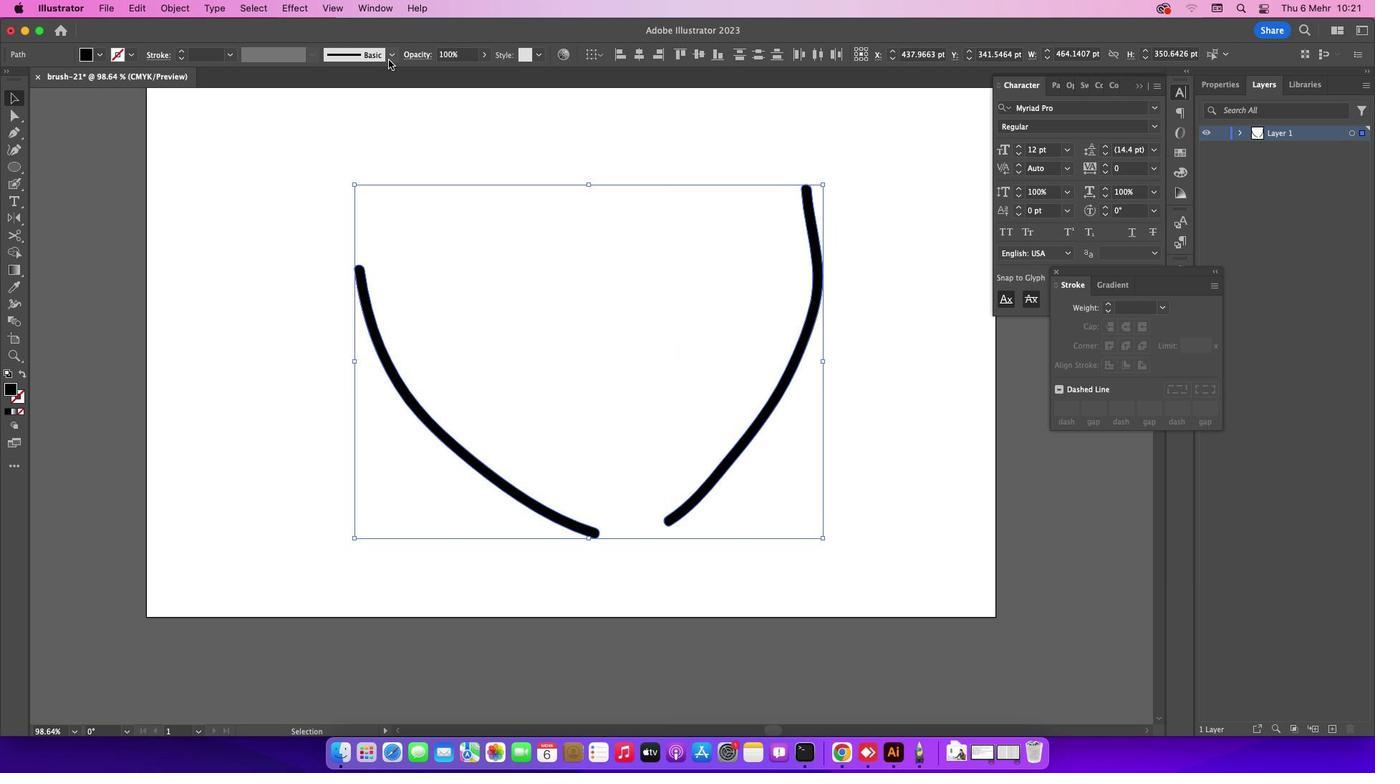 
Action: Mouse pressed left at (388, 60)
Screenshot: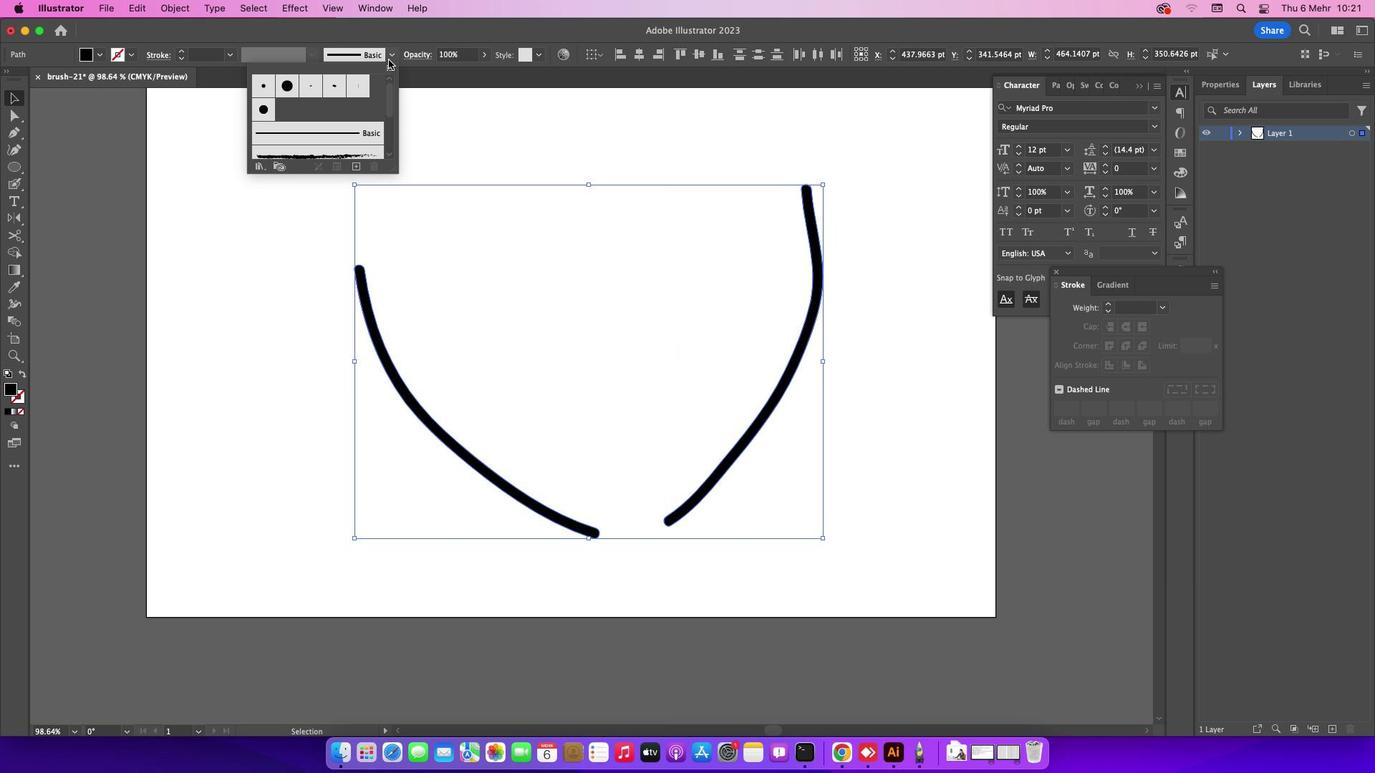
Action: Mouse moved to (351, 123)
Screenshot: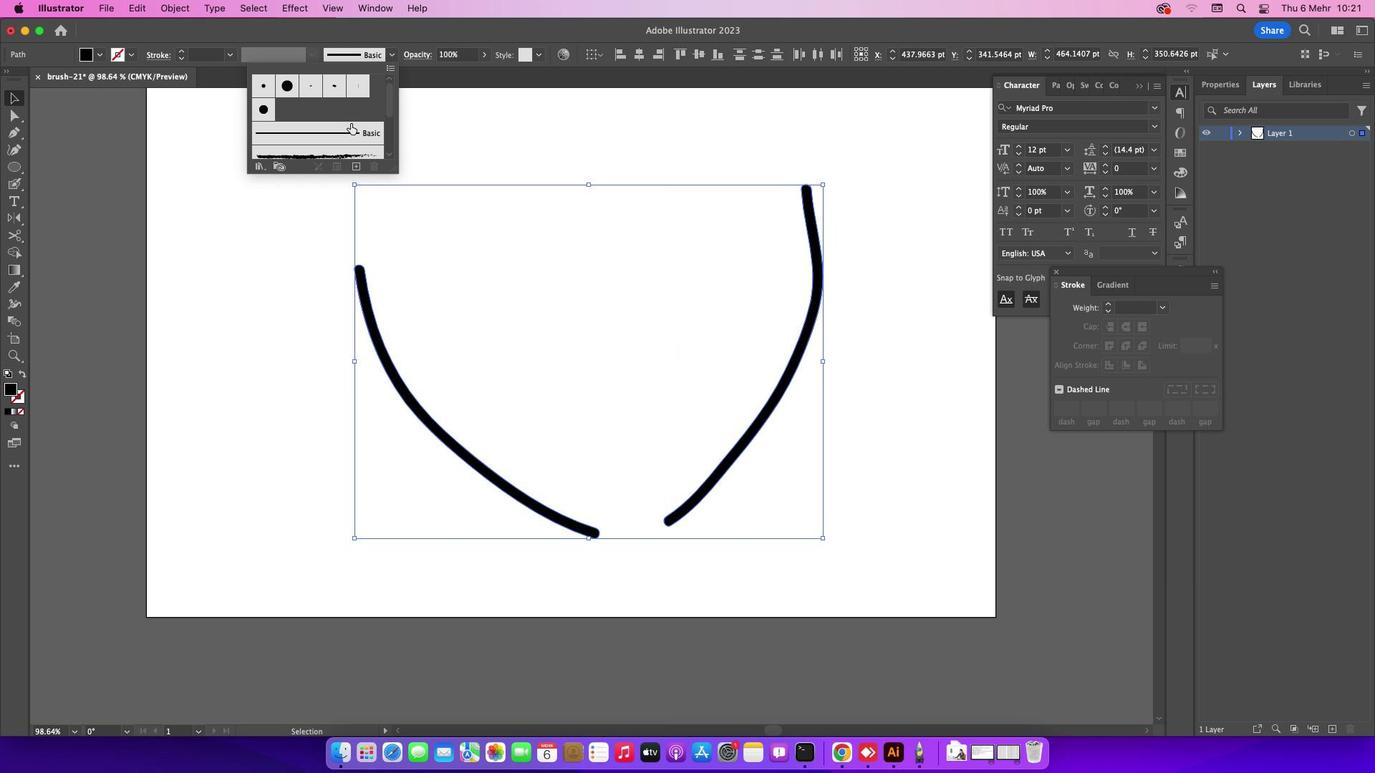 
Action: Mouse scrolled (351, 123) with delta (0, 0)
Screenshot: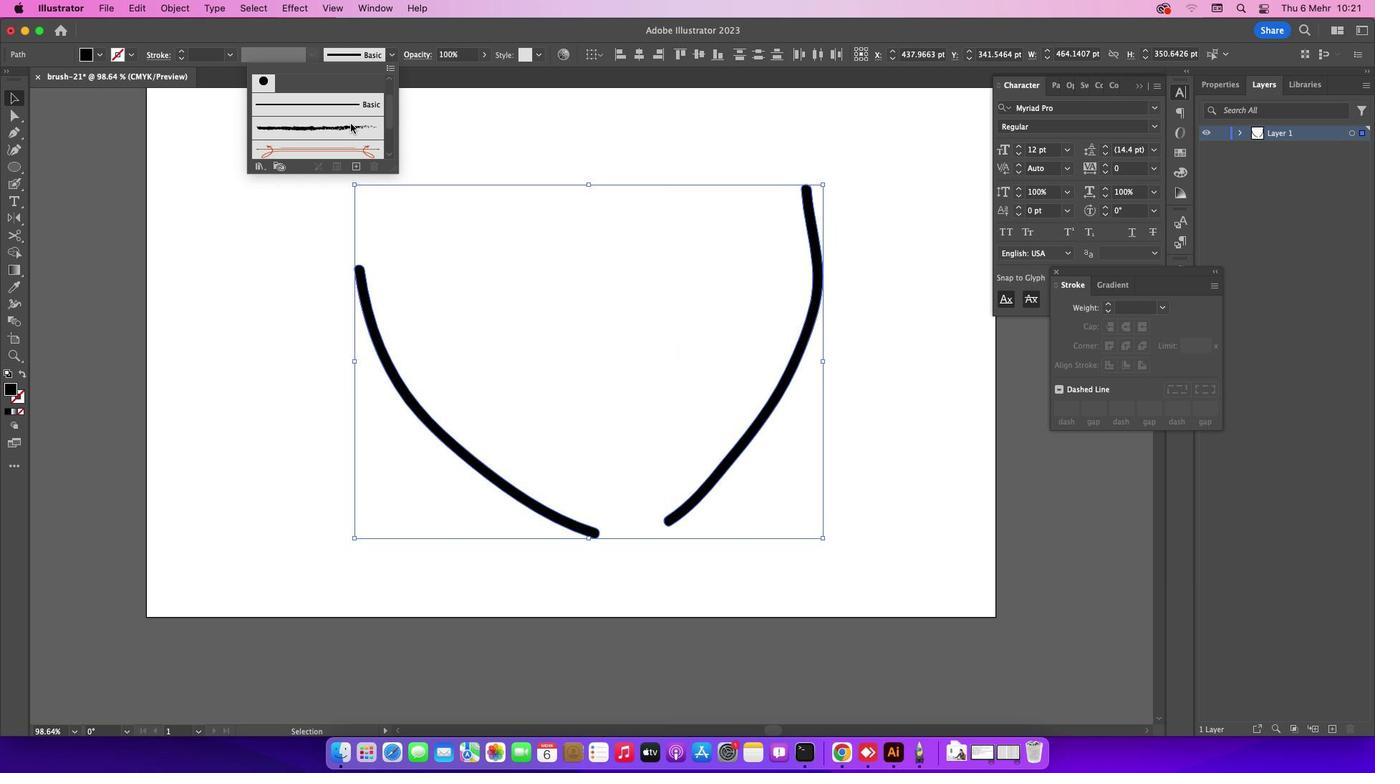 
Action: Mouse scrolled (351, 123) with delta (0, 0)
Screenshot: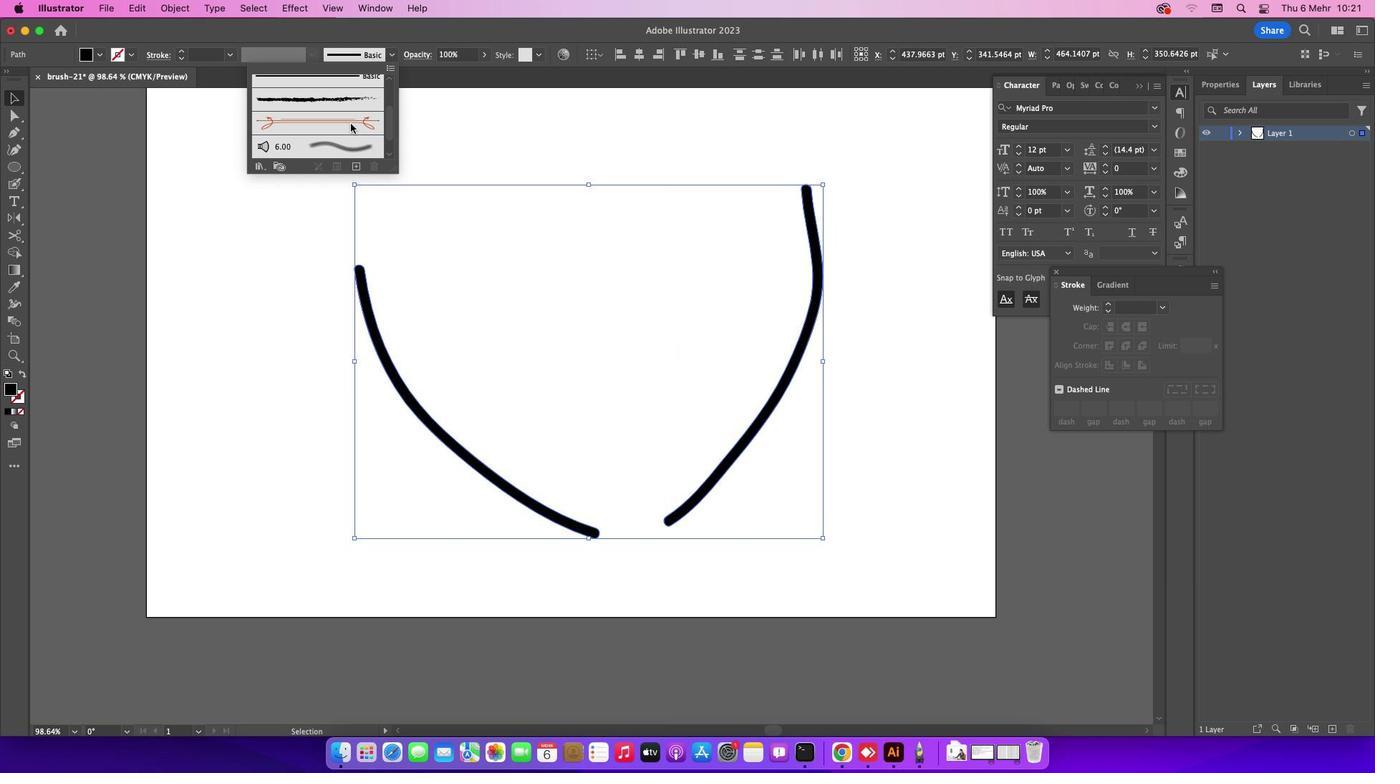 
Action: Mouse scrolled (351, 123) with delta (0, -1)
Screenshot: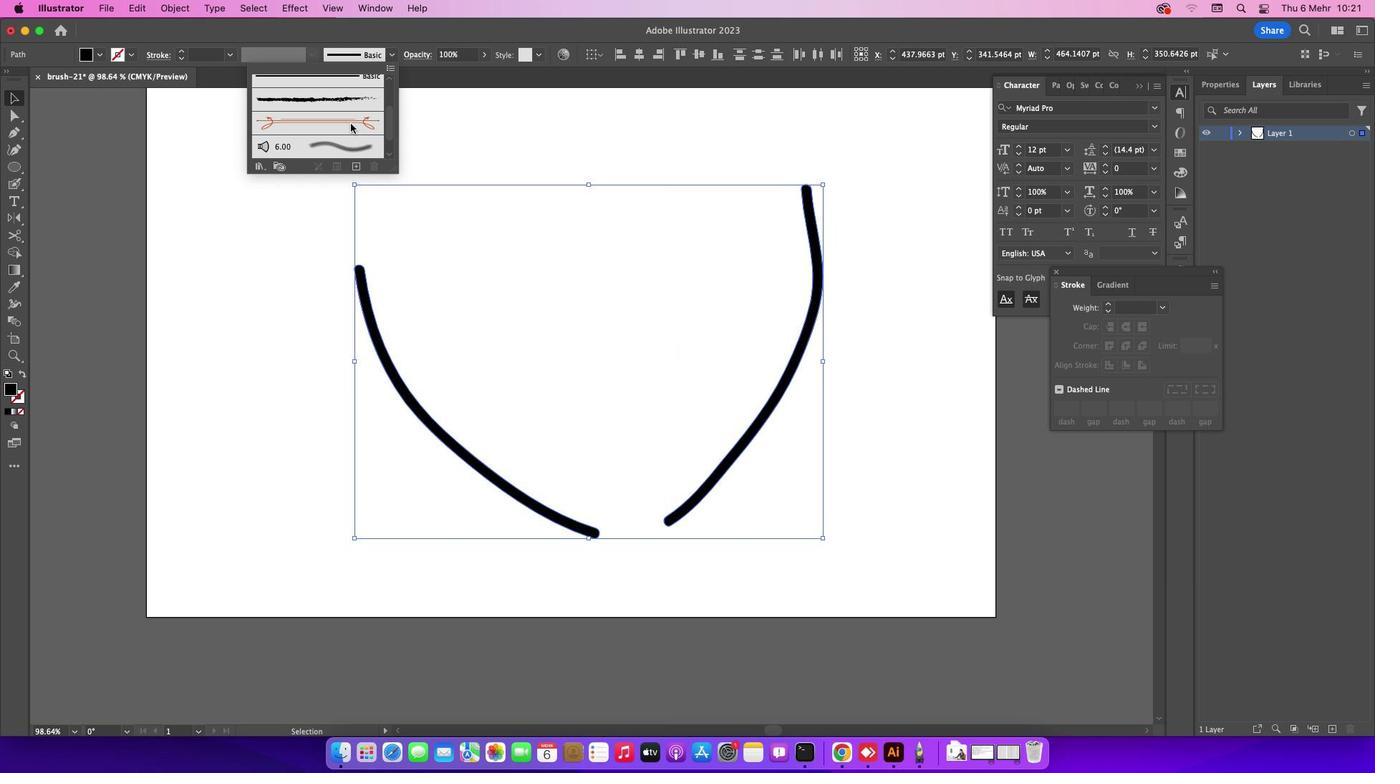 
Action: Mouse scrolled (351, 123) with delta (0, 0)
Screenshot: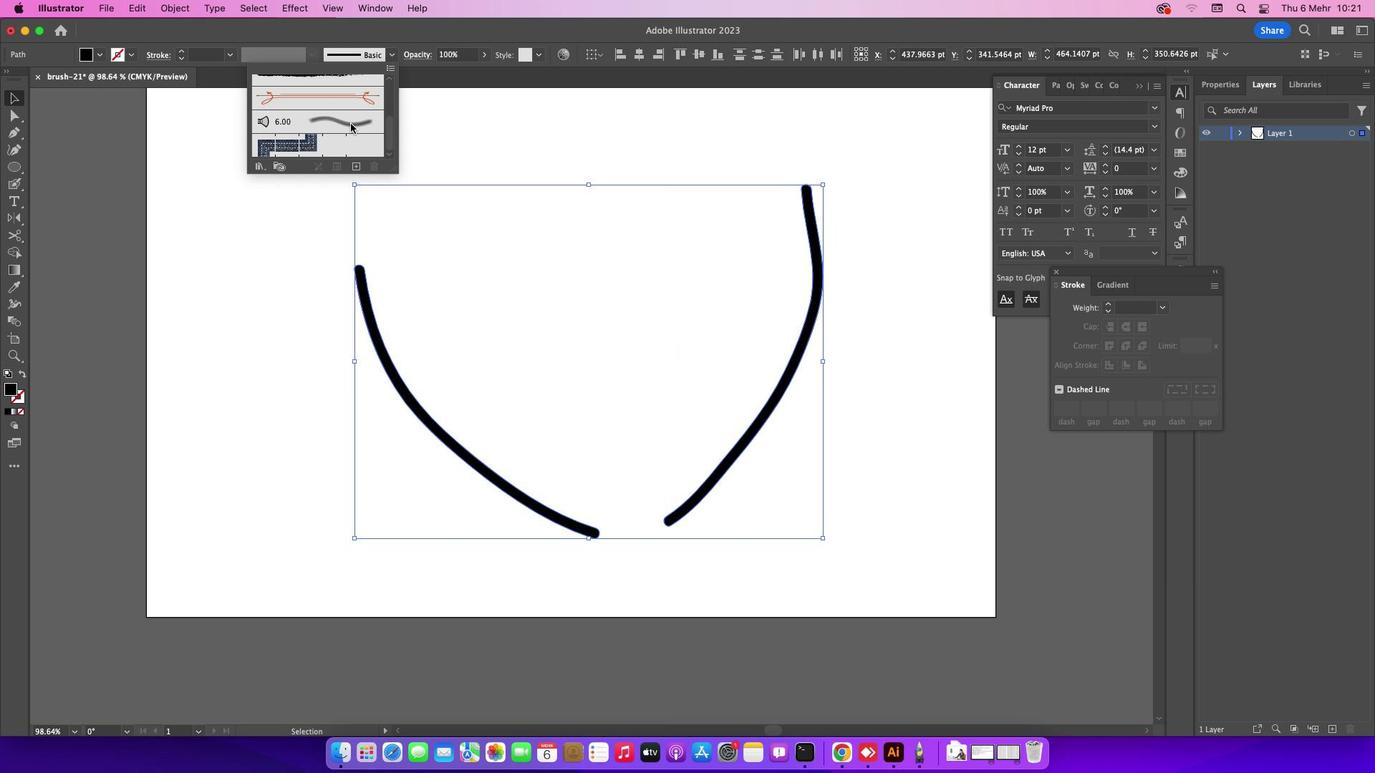 
Action: Mouse scrolled (351, 123) with delta (0, 0)
Screenshot: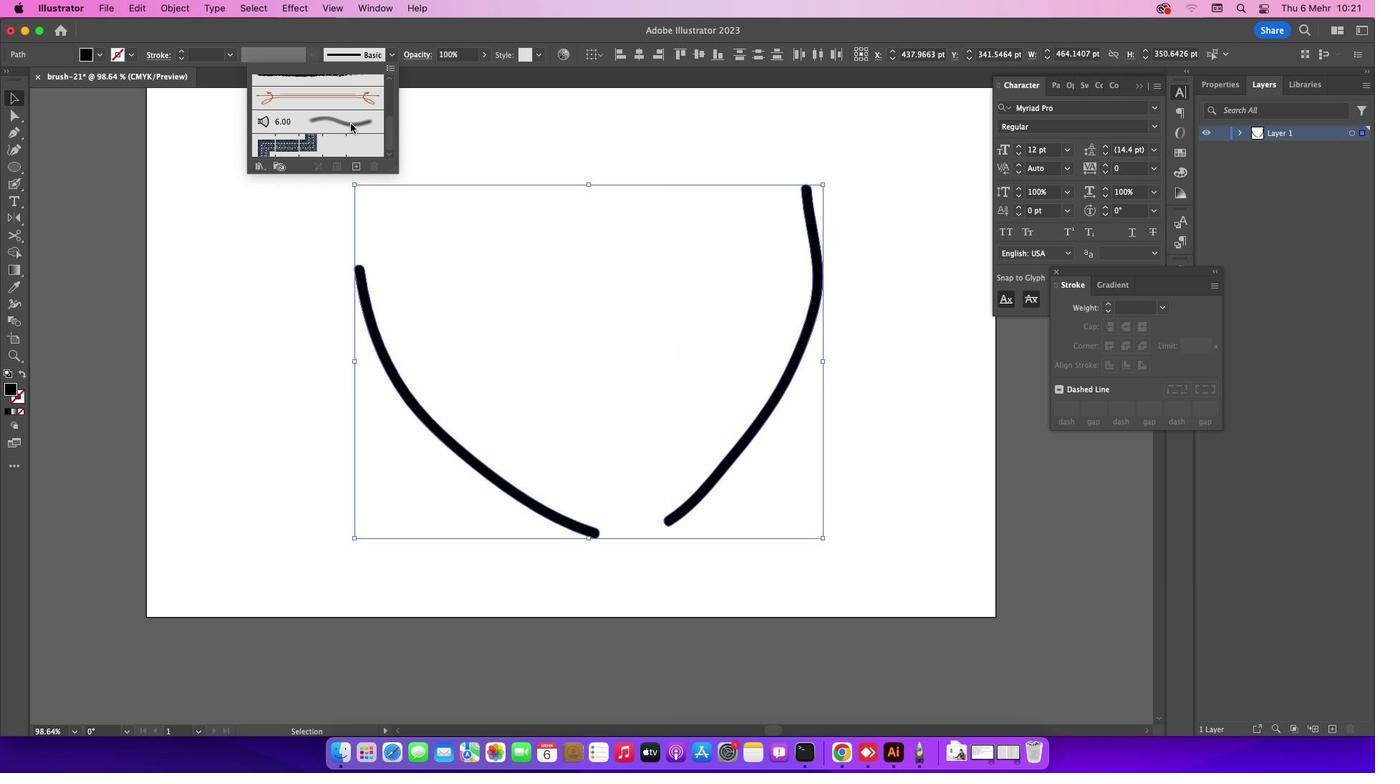 
Action: Mouse moved to (525, 148)
Screenshot: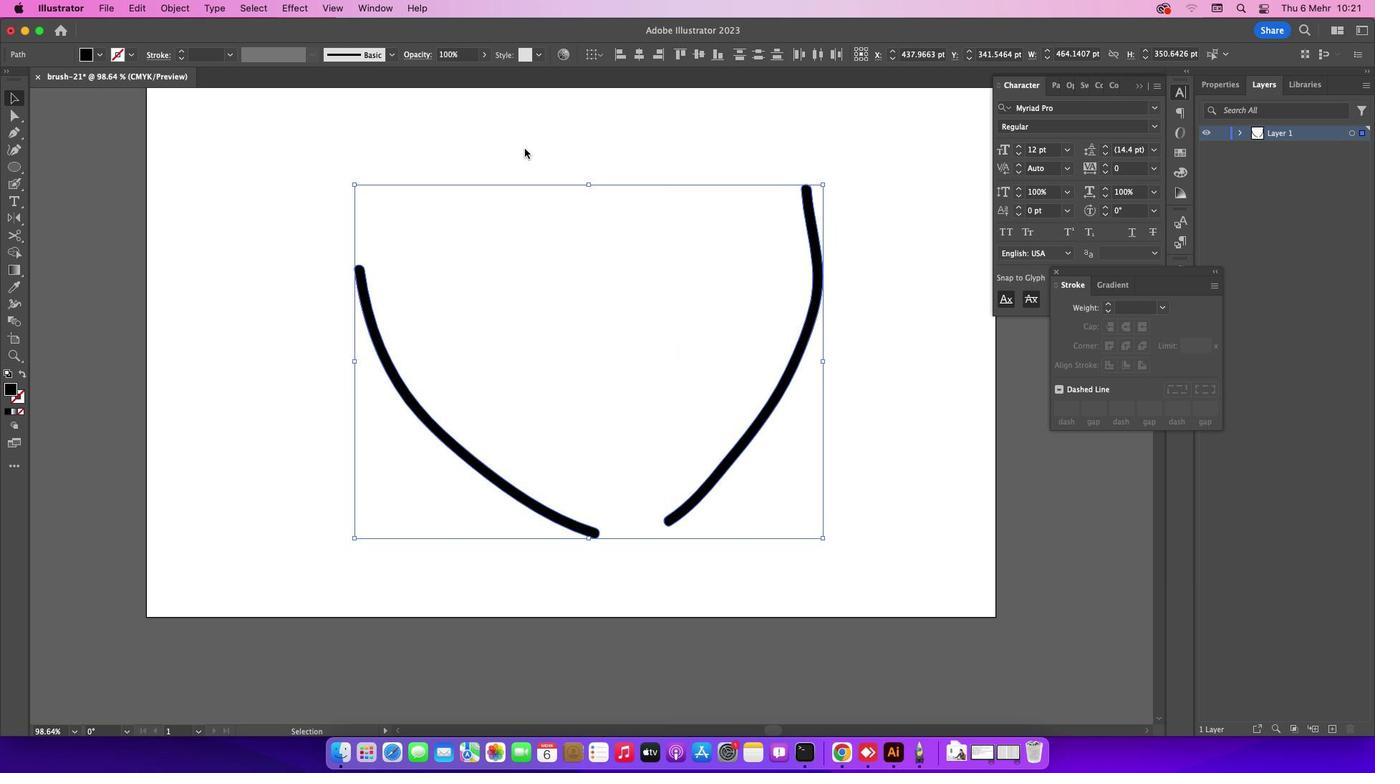 
Action: Mouse pressed left at (525, 148)
Screenshot: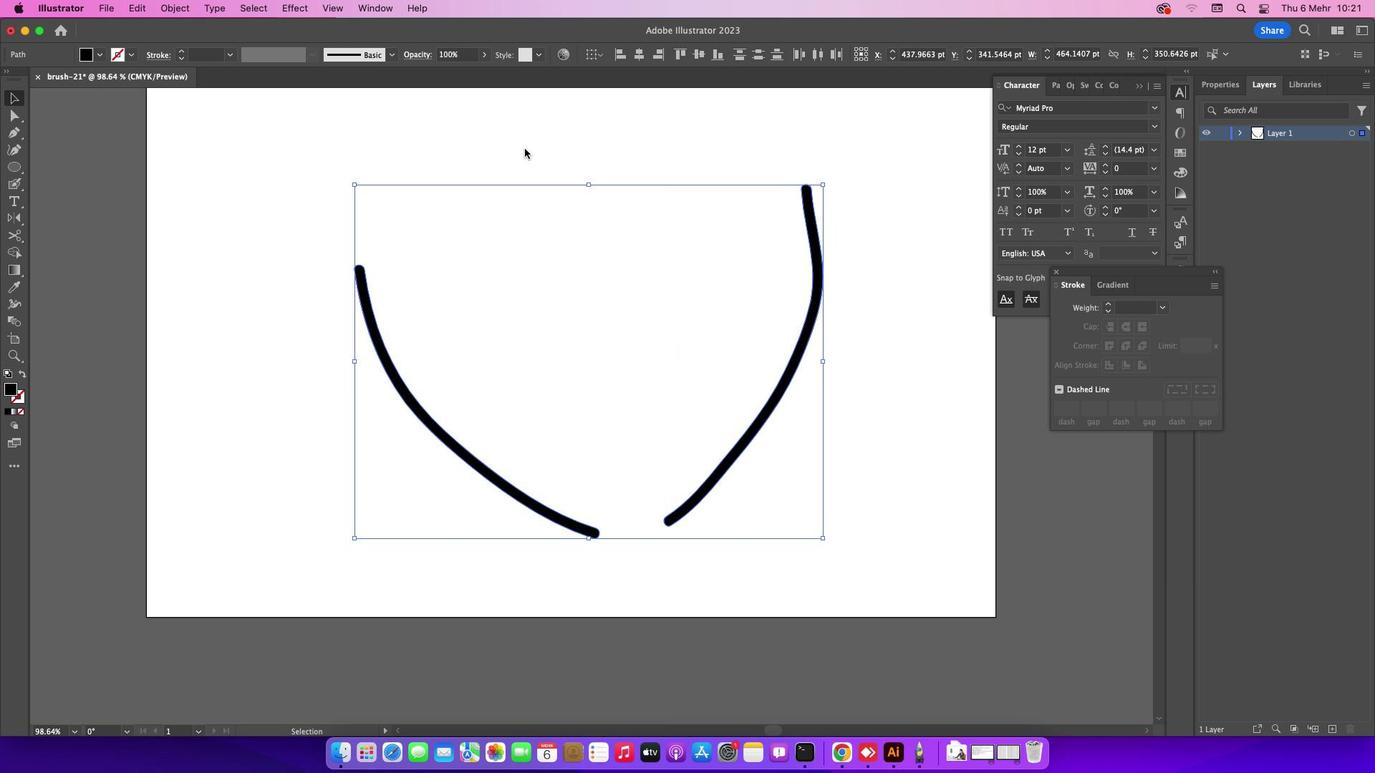 
Action: Mouse pressed left at (525, 148)
Screenshot: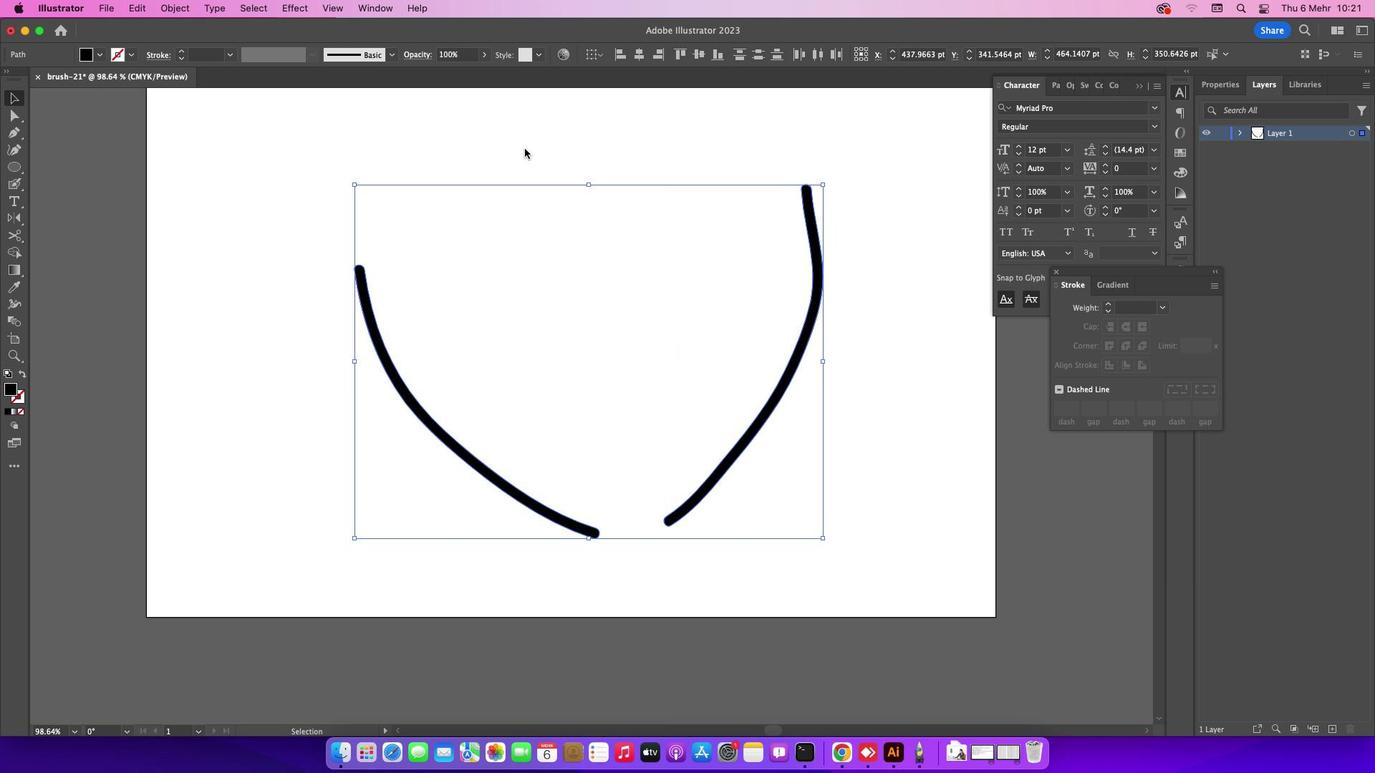 
Action: Mouse moved to (310, 235)
Screenshot: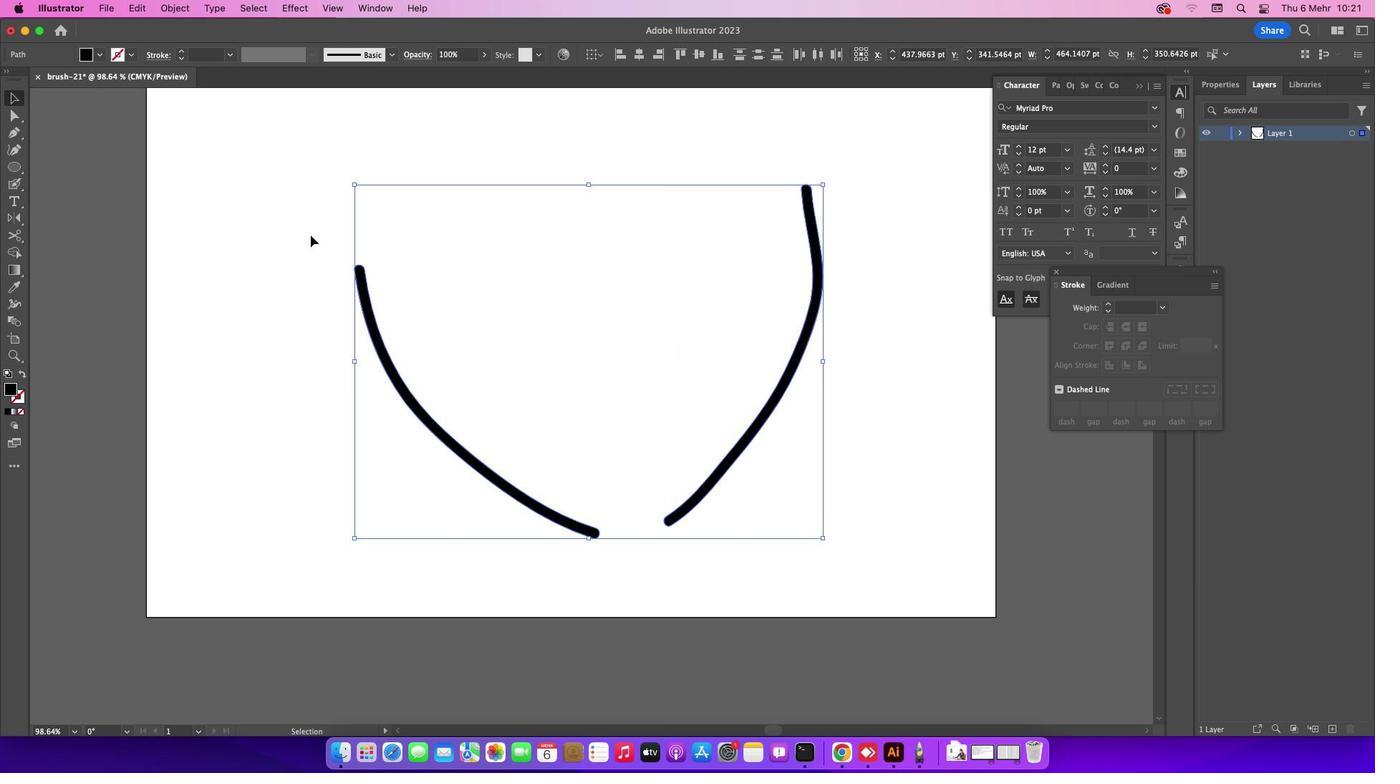 
Action: Mouse pressed left at (310, 235)
Screenshot: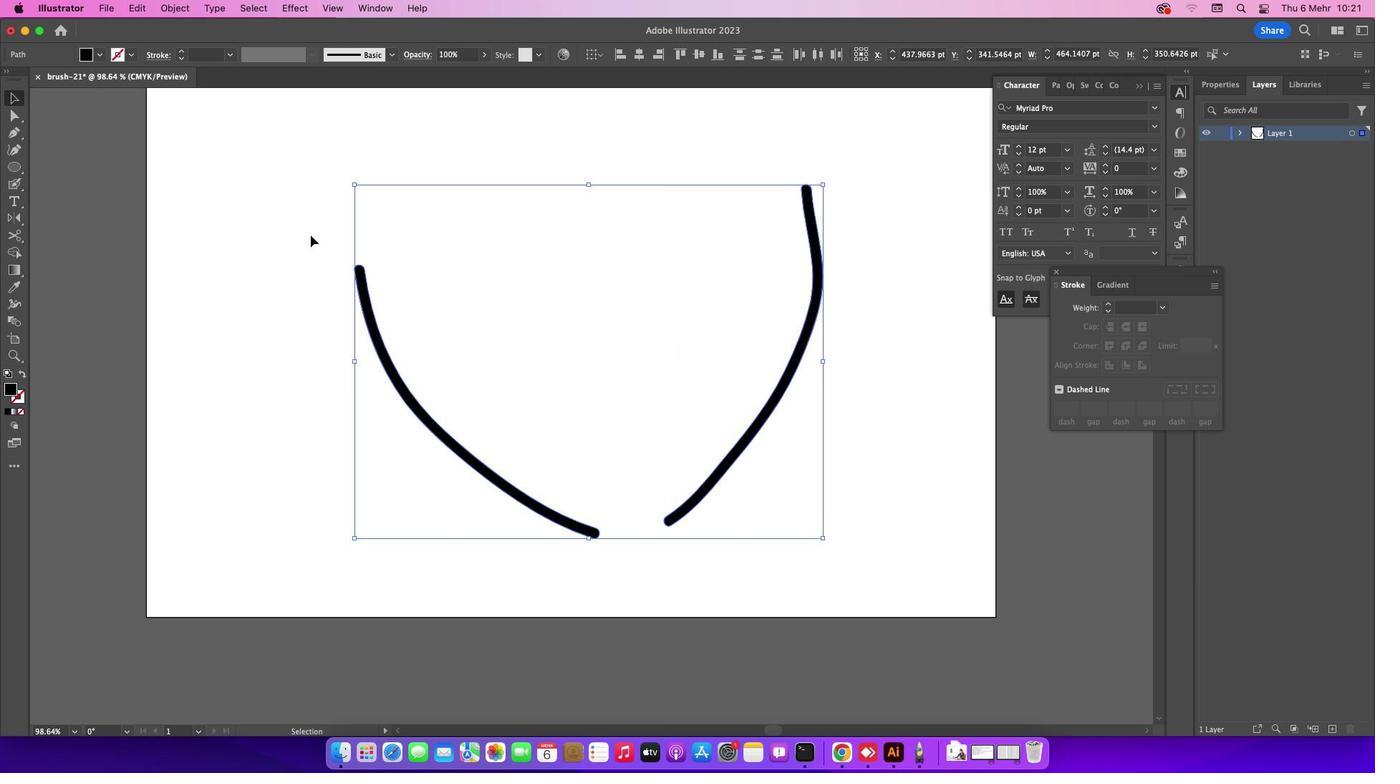
Action: Mouse moved to (369, 325)
Screenshot: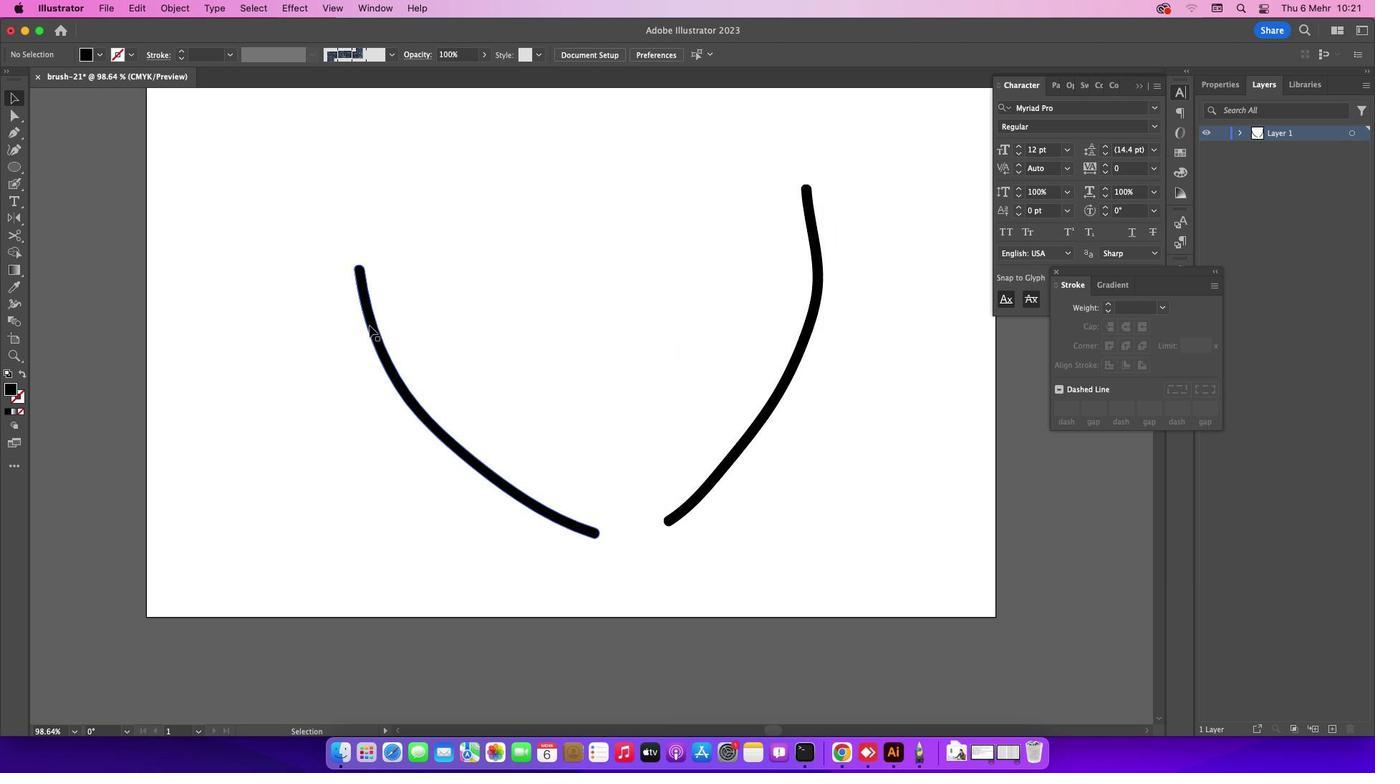 
Action: Mouse pressed left at (369, 325)
Screenshot: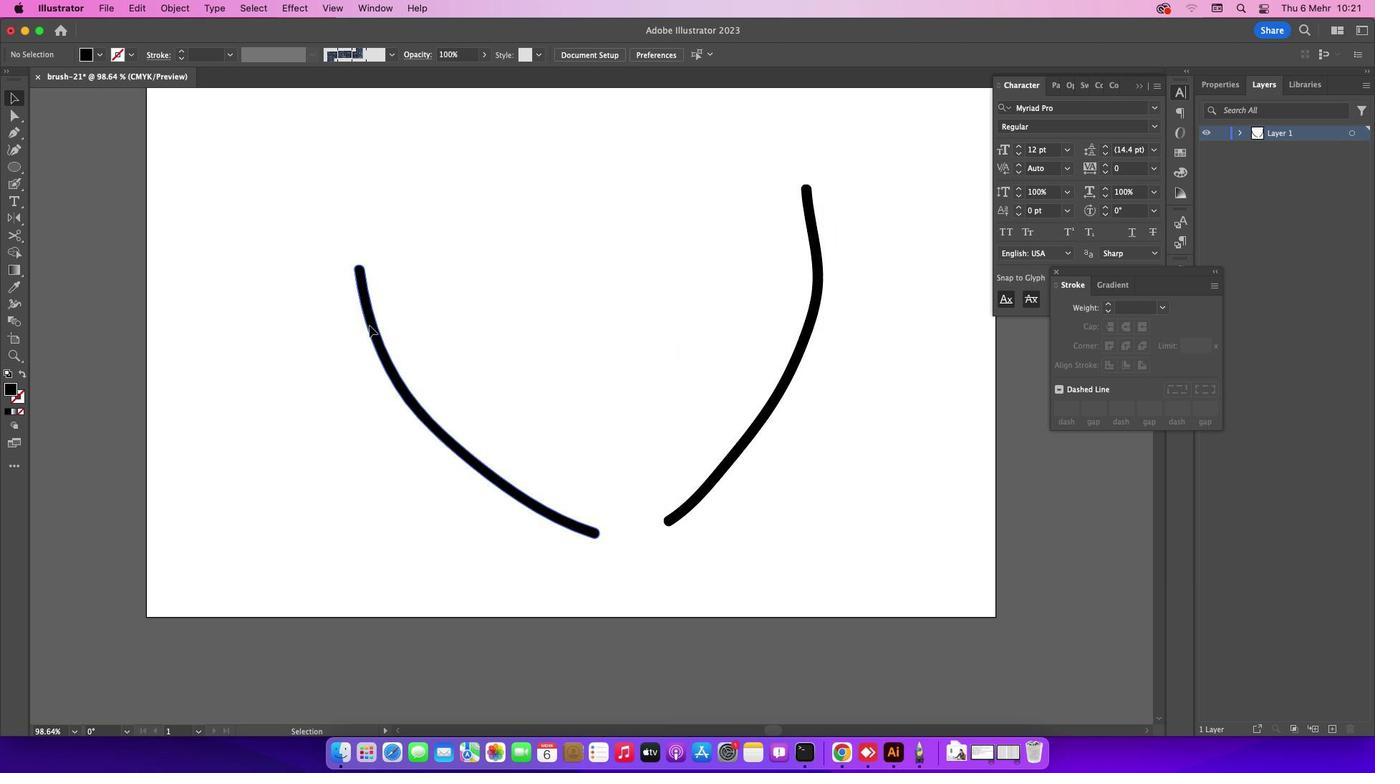 
Action: Mouse moved to (314, 63)
Screenshot: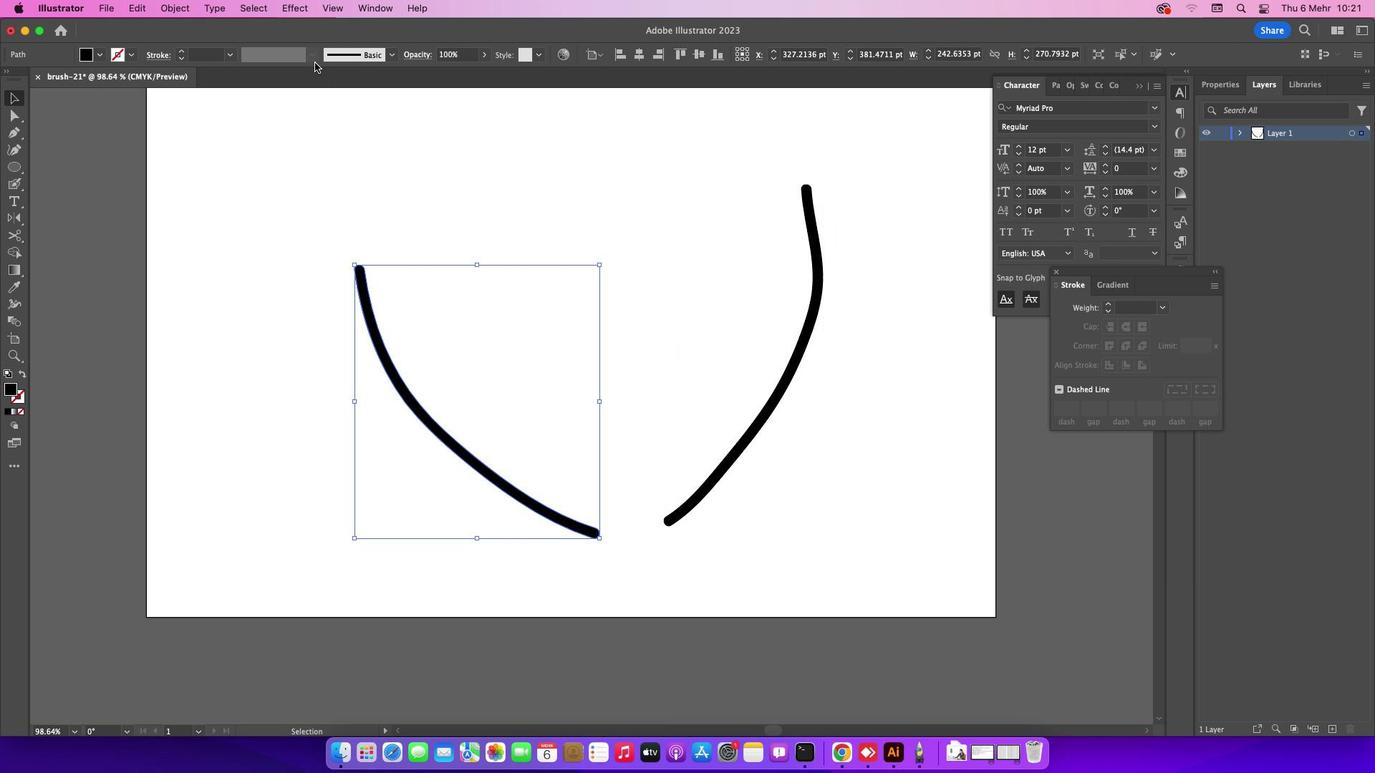 
Action: Mouse pressed left at (314, 63)
Screenshot: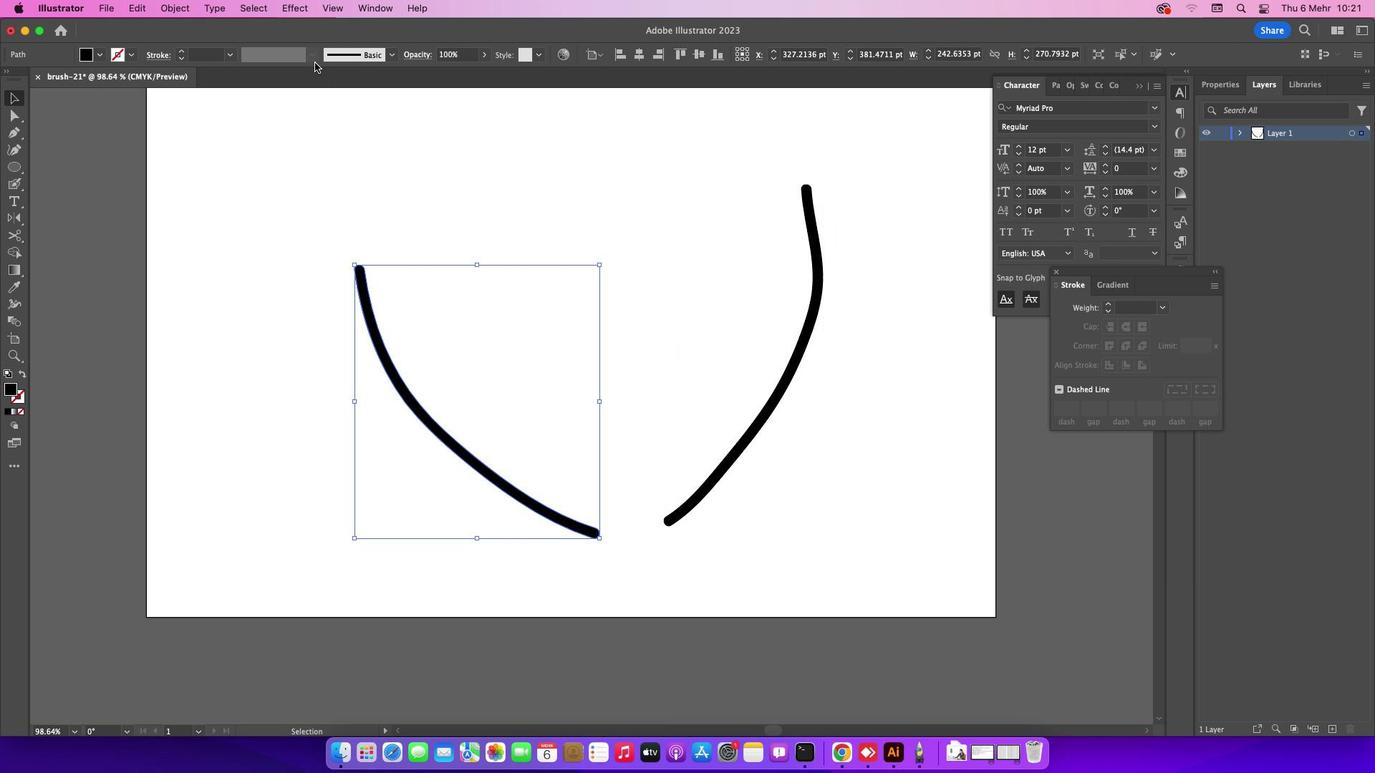 
Action: Mouse moved to (304, 63)
Screenshot: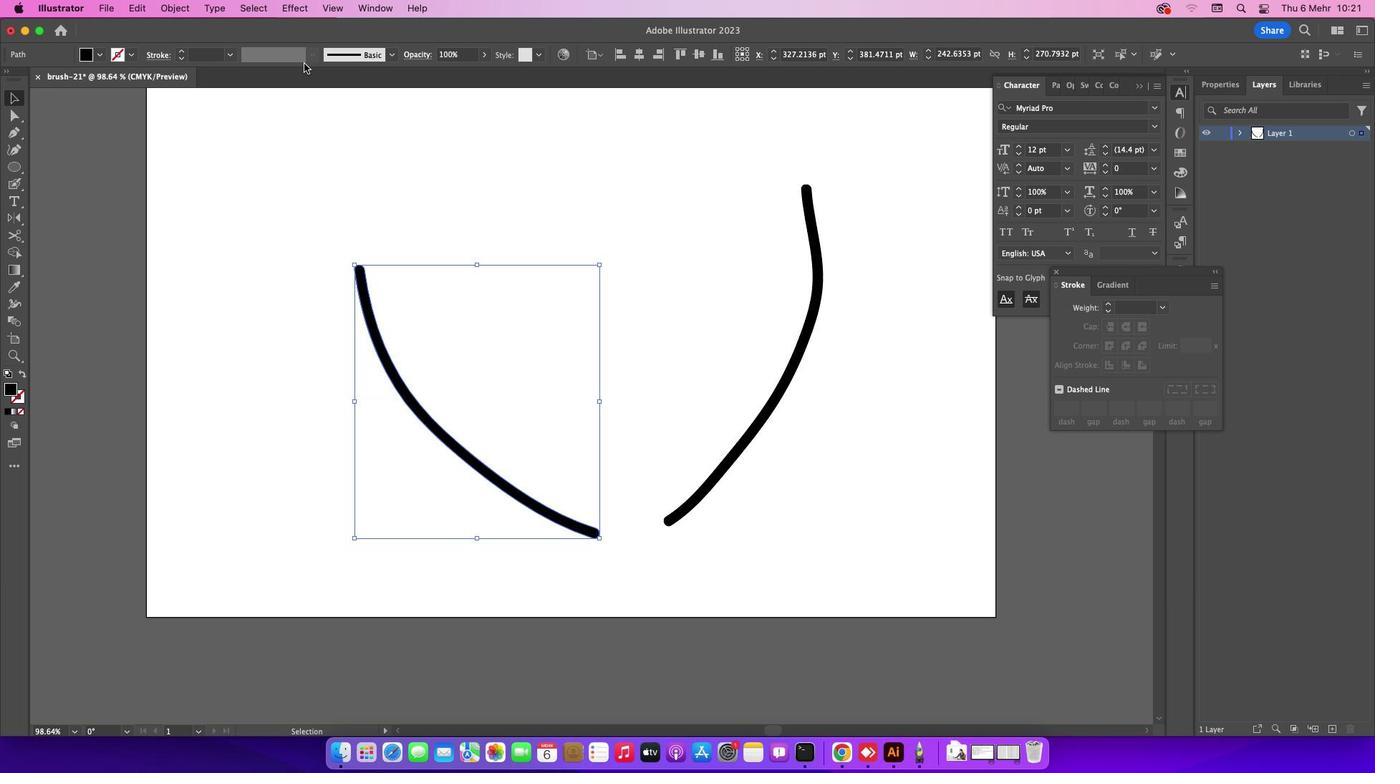 
Action: Mouse pressed left at (304, 63)
Screenshot: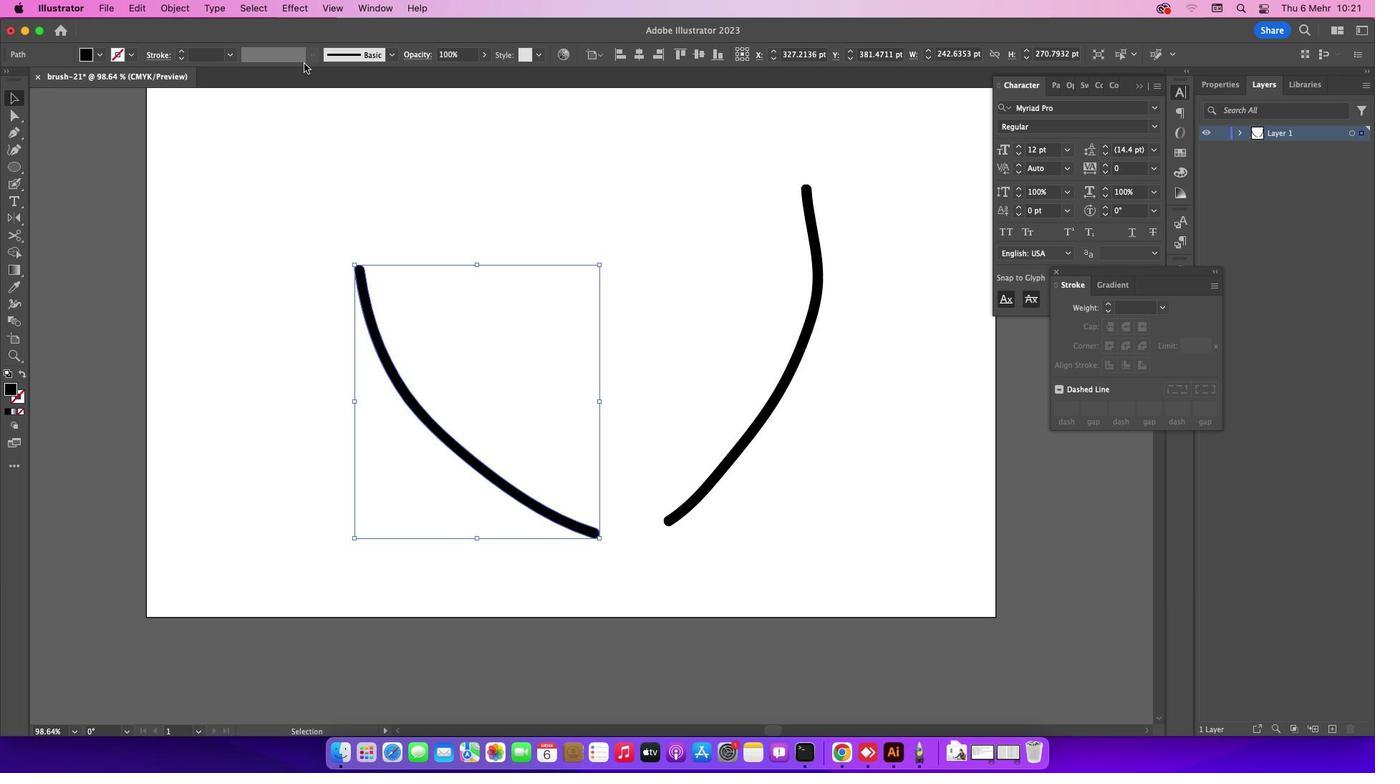 
Action: Mouse pressed left at (304, 63)
Screenshot: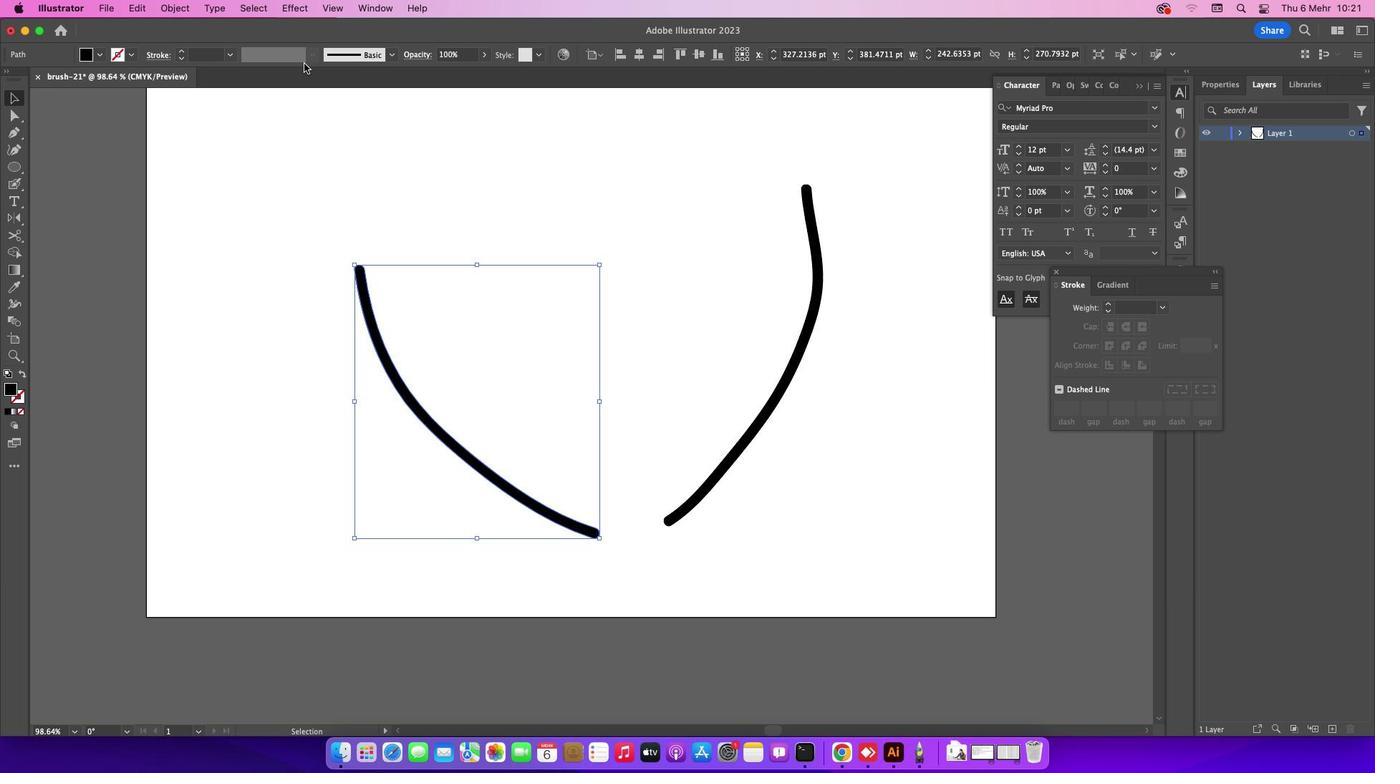
Action: Mouse moved to (396, 193)
Screenshot: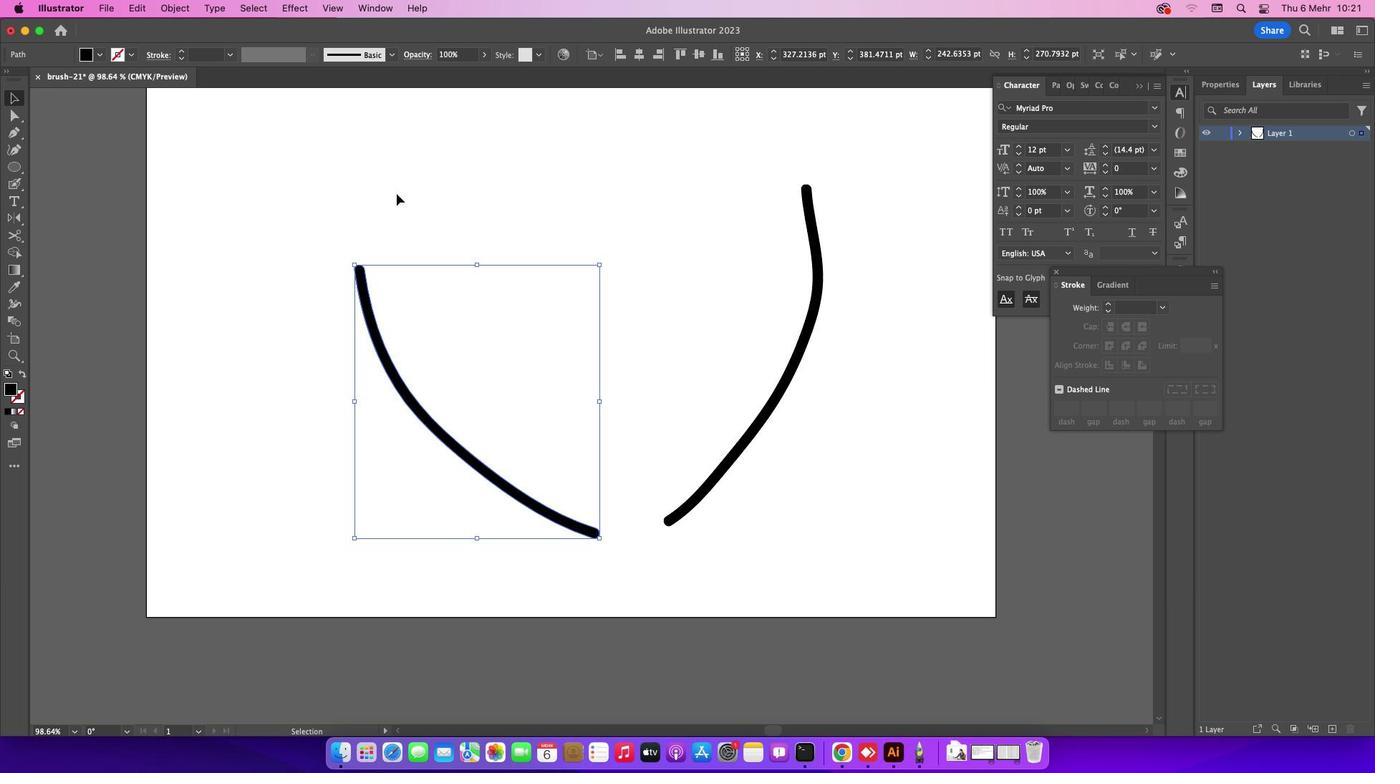 
Action: Mouse pressed left at (396, 193)
Screenshot: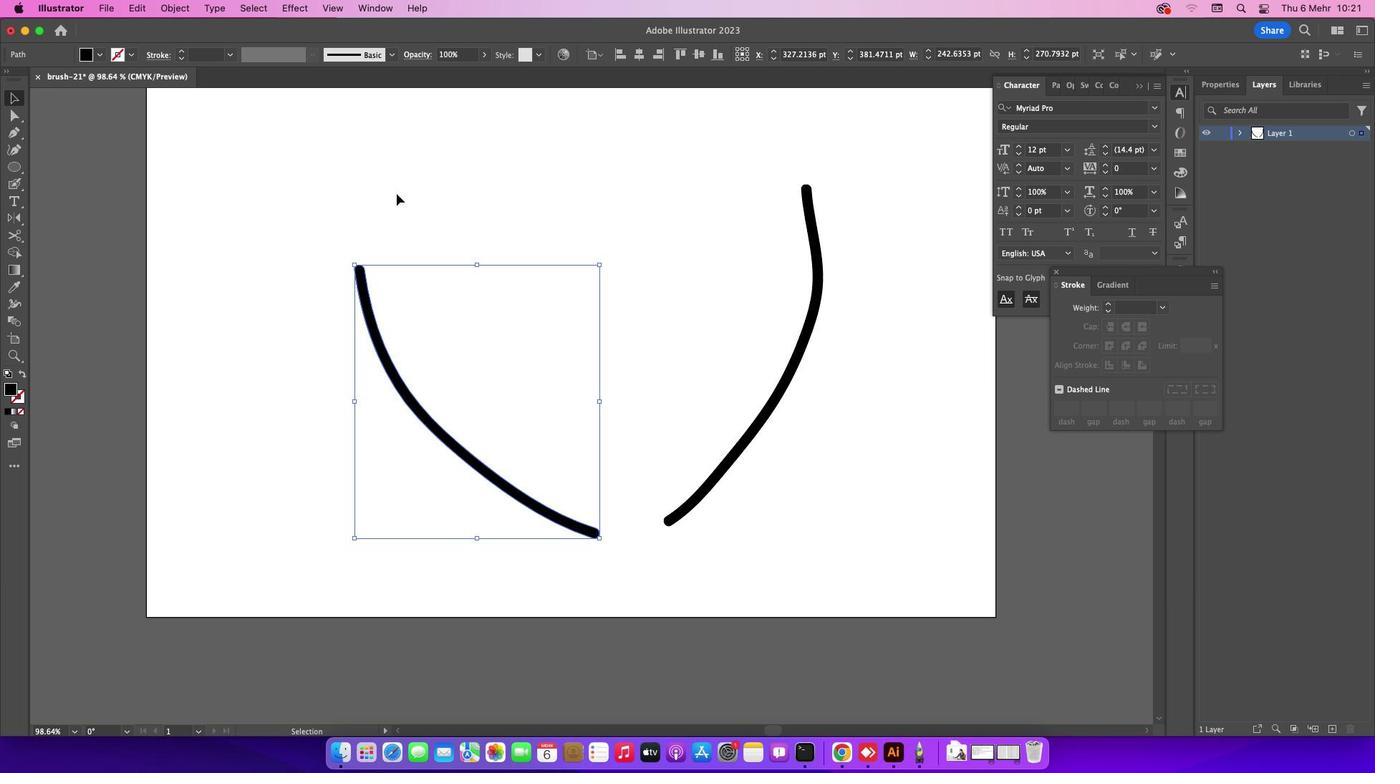 
Action: Mouse moved to (811, 316)
Screenshot: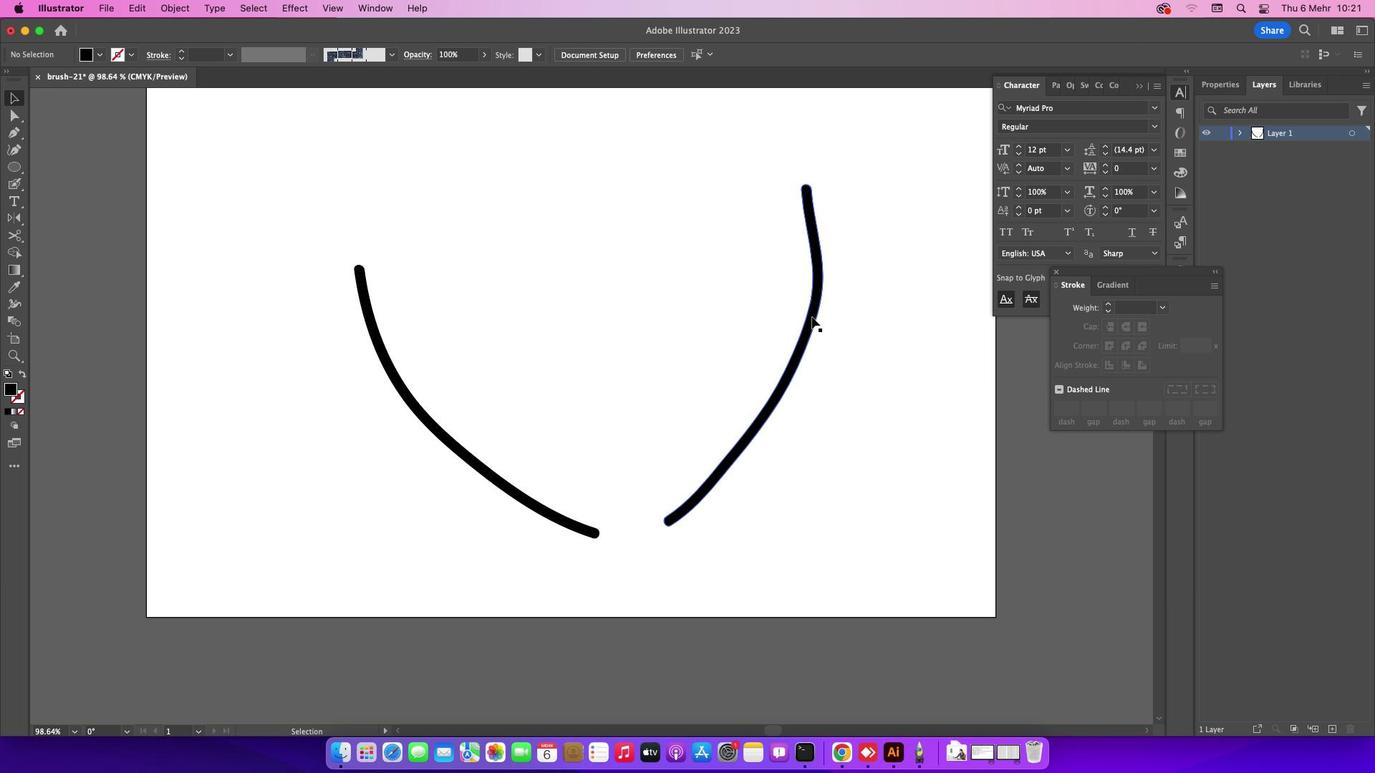 
Action: Mouse pressed left at (811, 316)
Screenshot: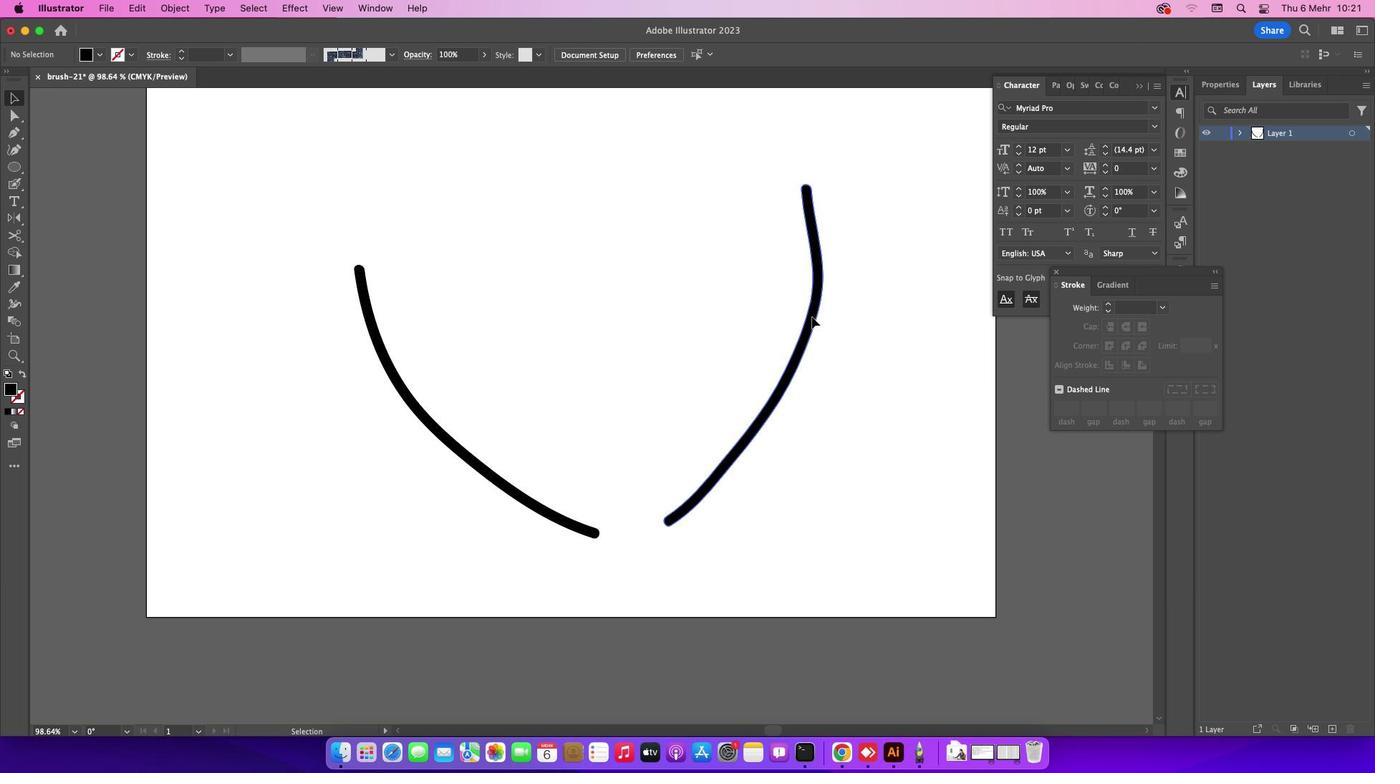 
Action: Mouse moved to (366, 58)
Screenshot: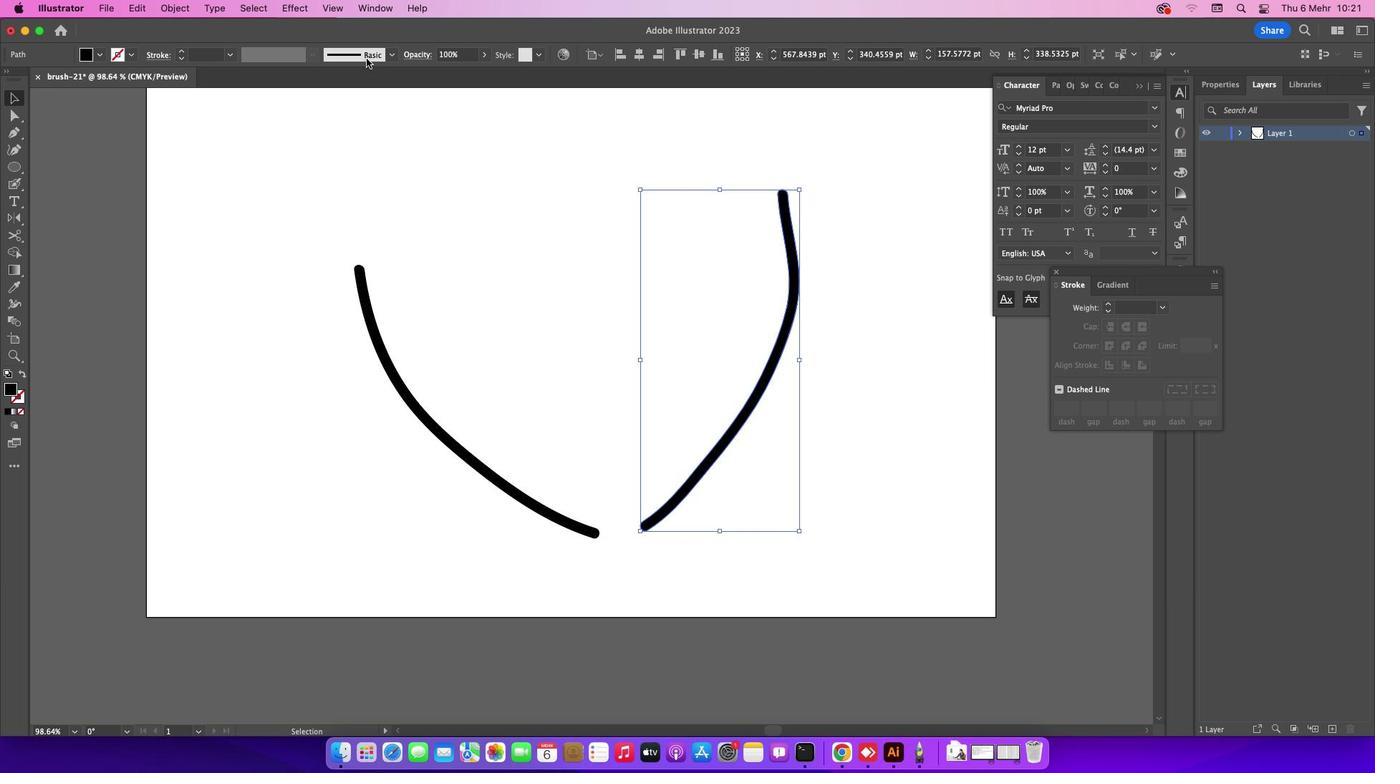 
Action: Mouse pressed left at (366, 58)
Screenshot: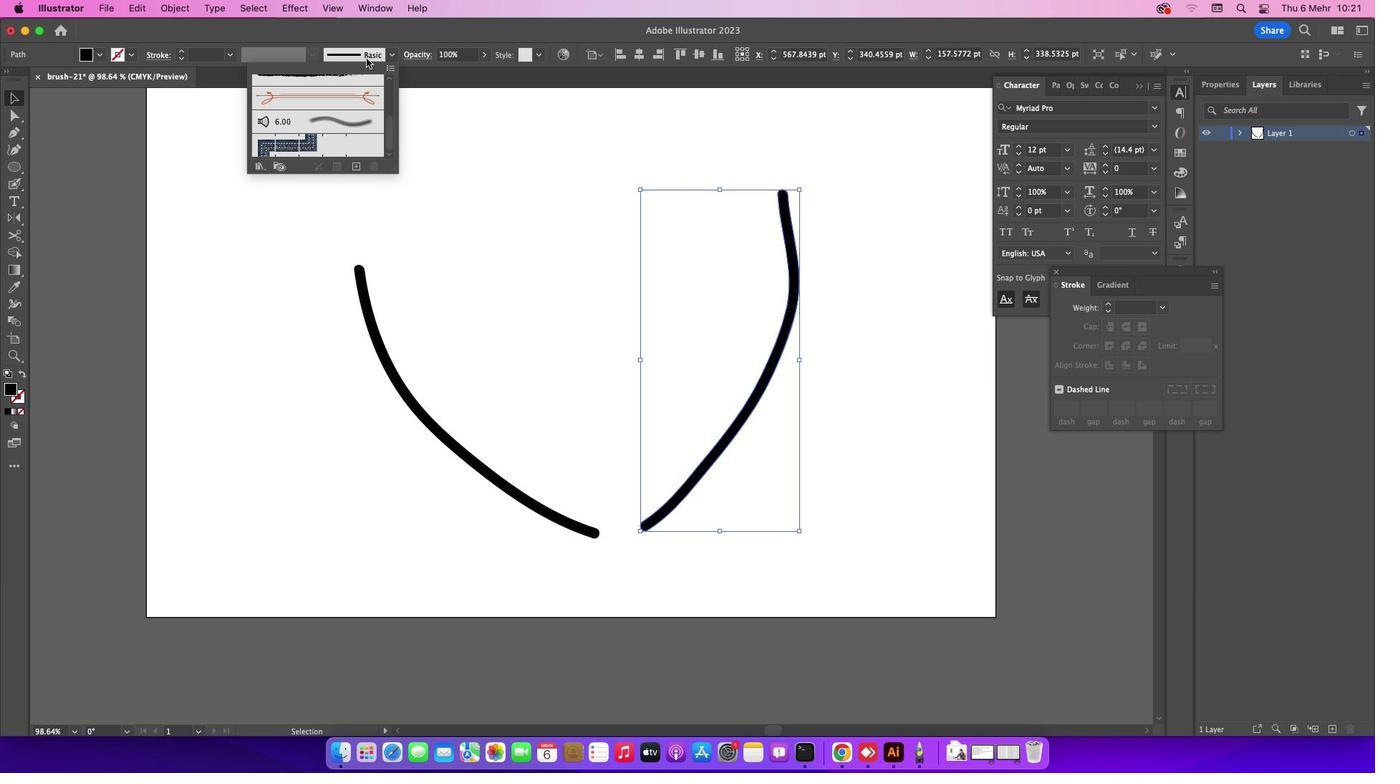 
Action: Mouse moved to (342, 136)
Screenshot: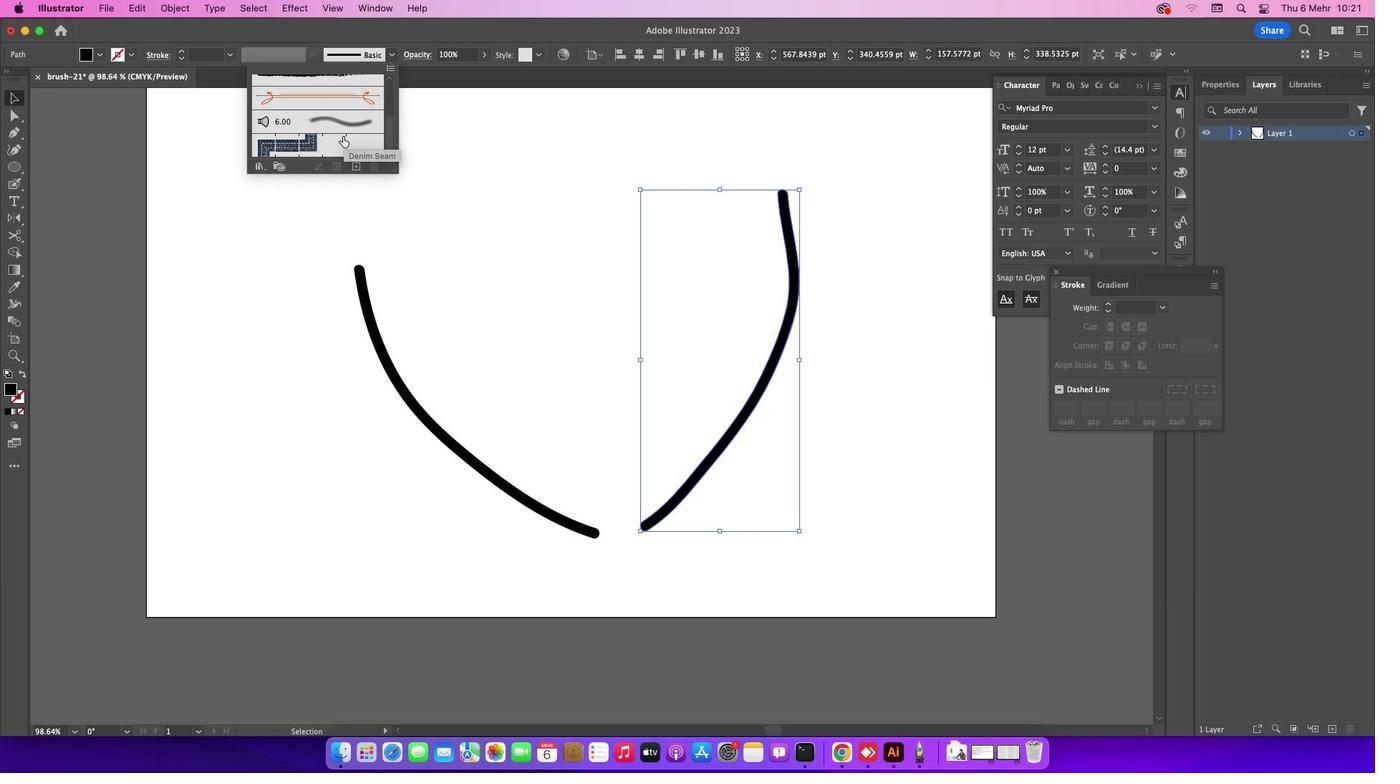 
Action: Mouse scrolled (342, 136) with delta (0, 0)
Screenshot: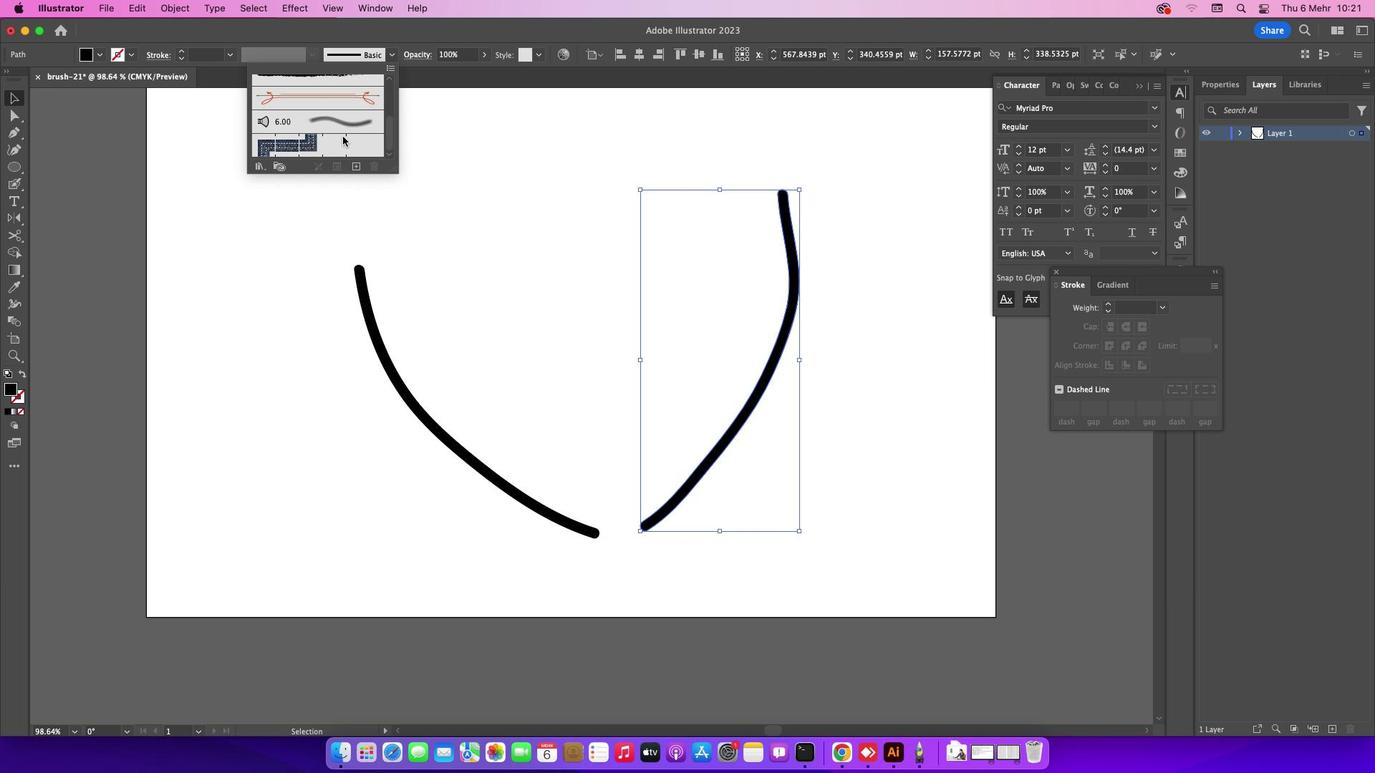 
Action: Mouse scrolled (342, 136) with delta (0, 0)
Screenshot: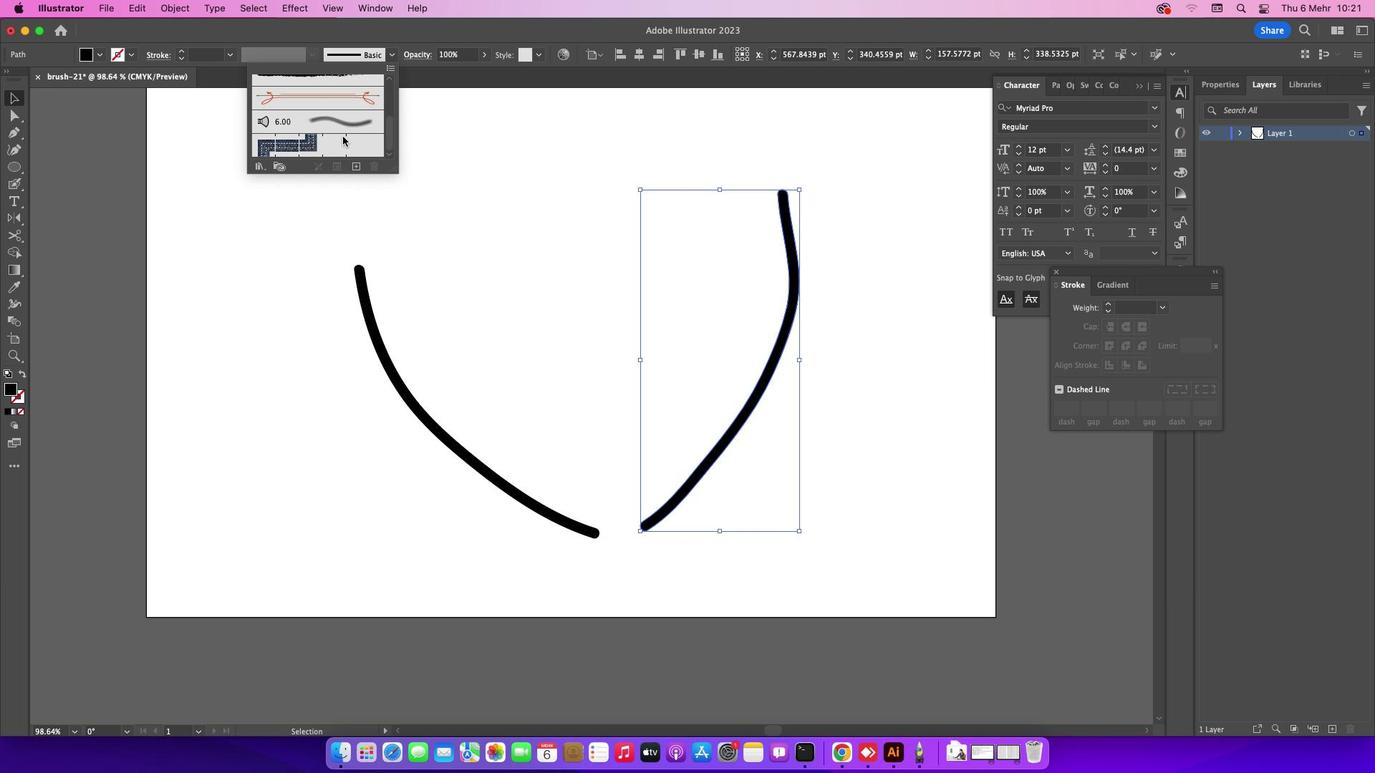 
Action: Mouse scrolled (342, 136) with delta (0, -2)
Screenshot: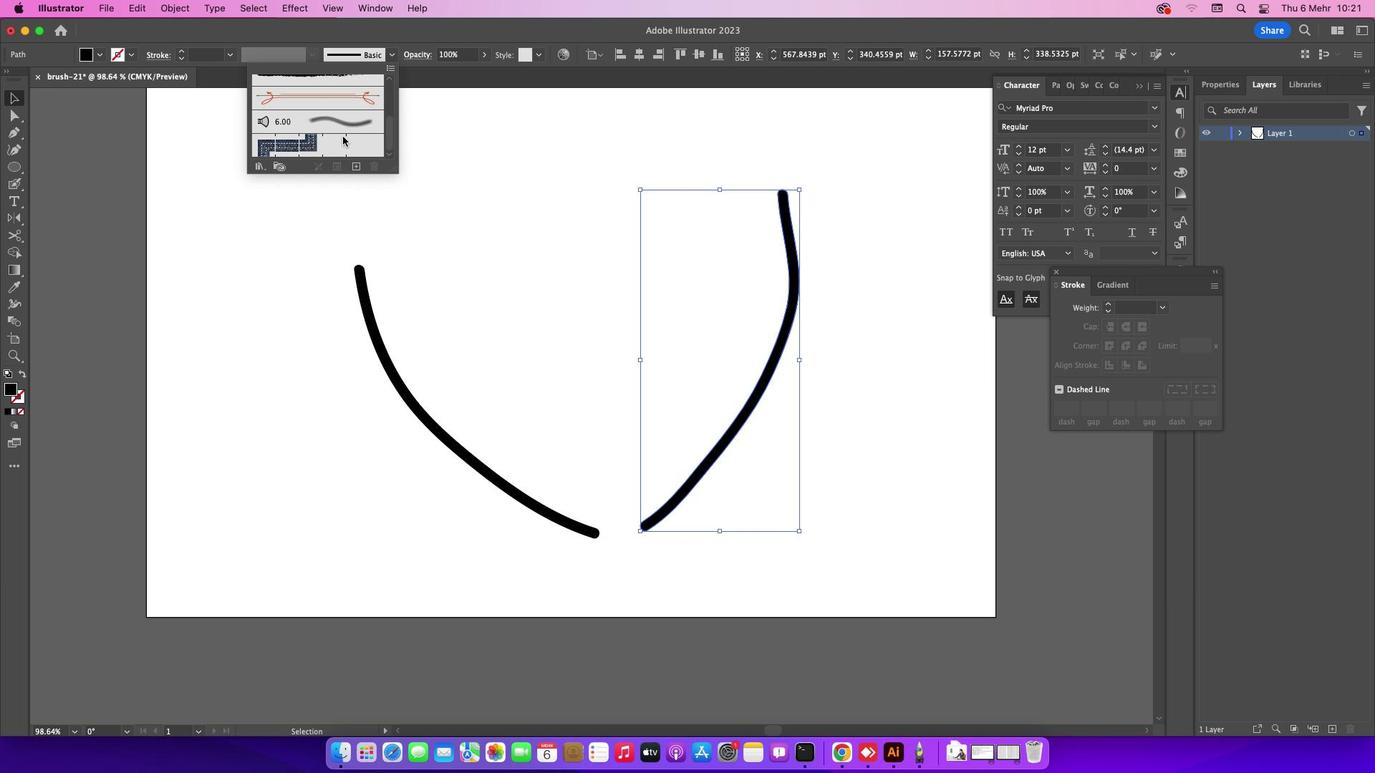 
Action: Mouse scrolled (342, 136) with delta (0, 0)
Screenshot: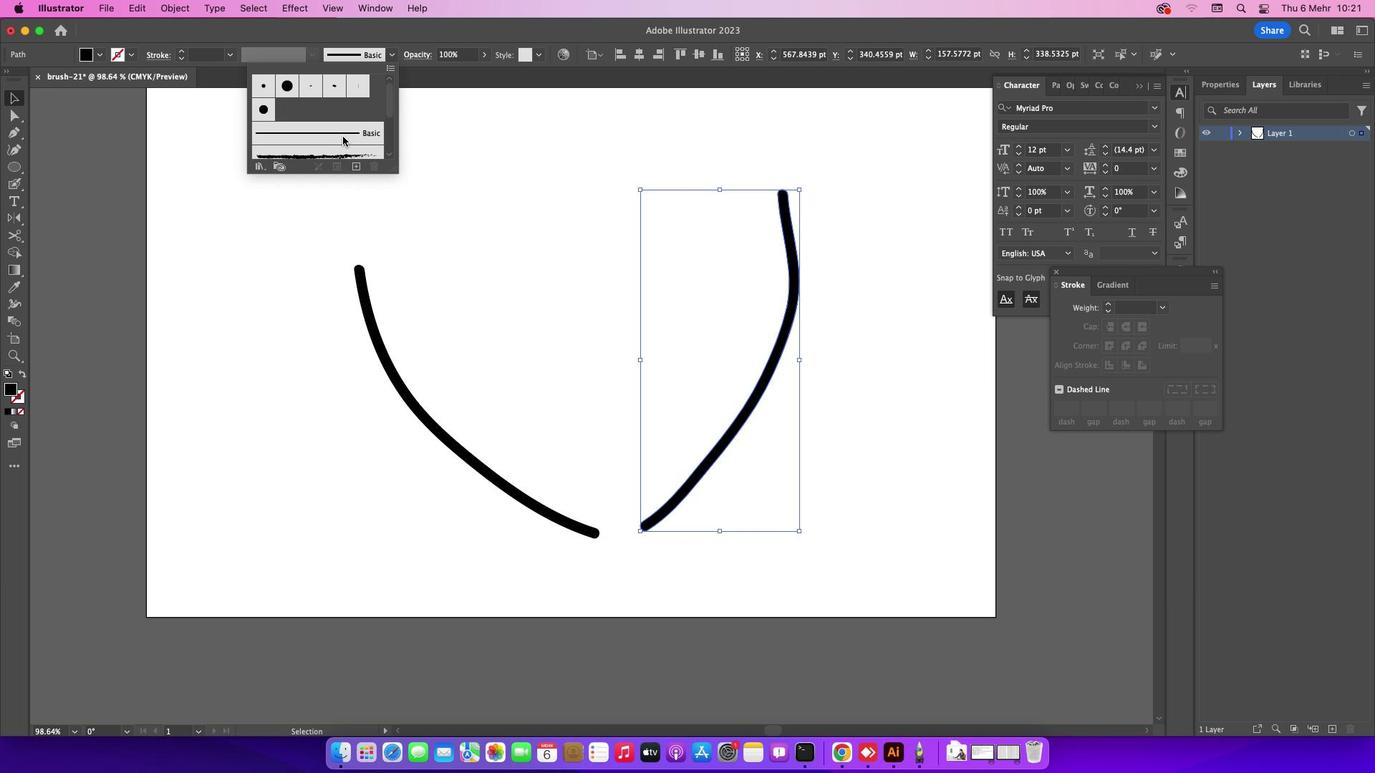
Action: Mouse scrolled (342, 136) with delta (0, 0)
Screenshot: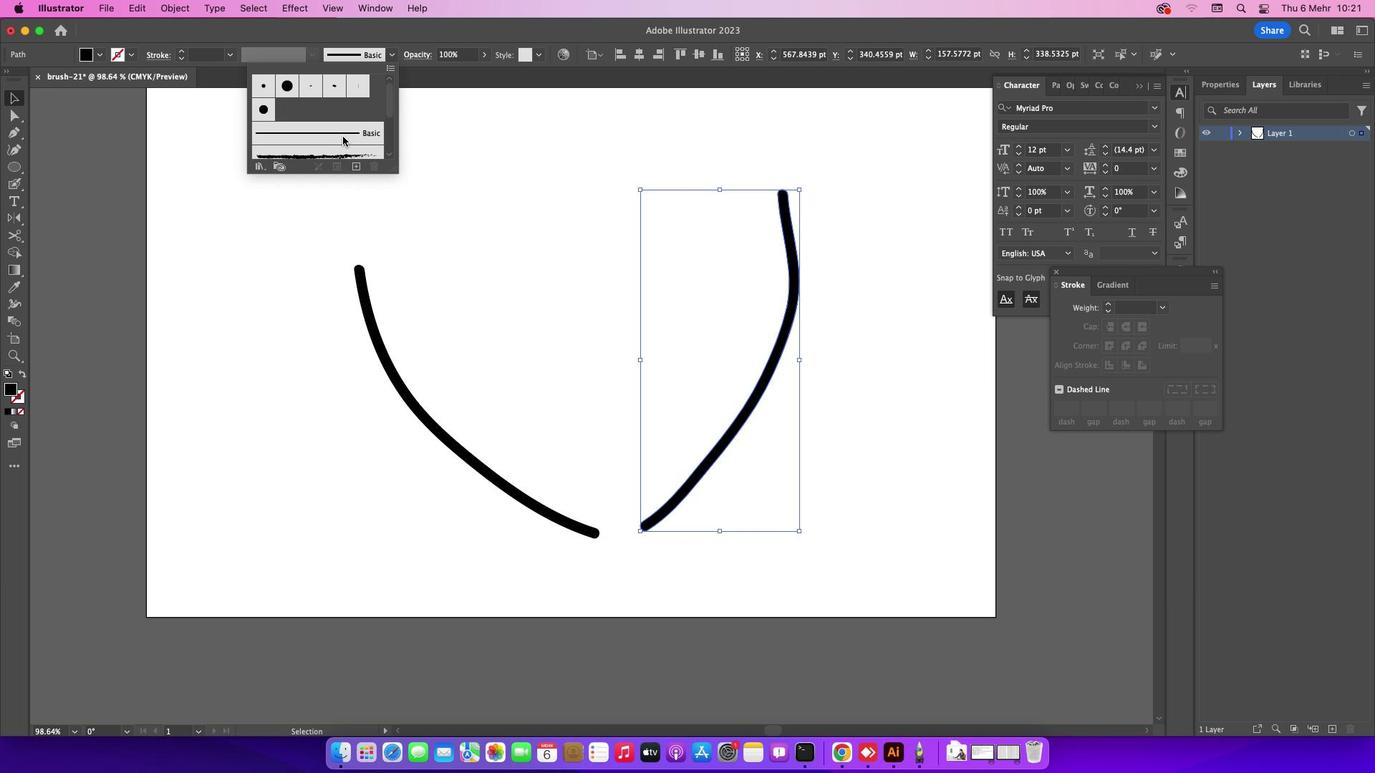 
Action: Mouse scrolled (342, 136) with delta (0, 2)
Screenshot: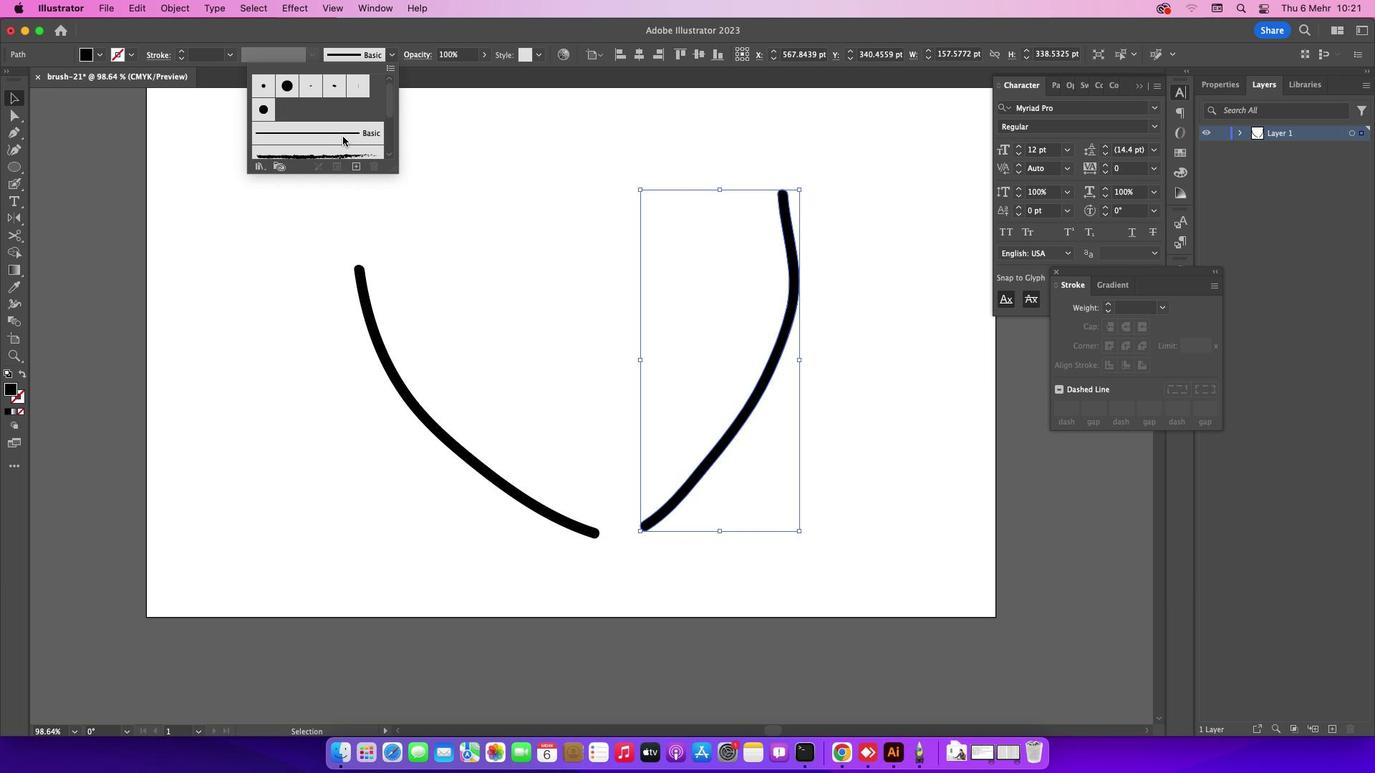 
Action: Mouse scrolled (342, 136) with delta (0, 3)
Screenshot: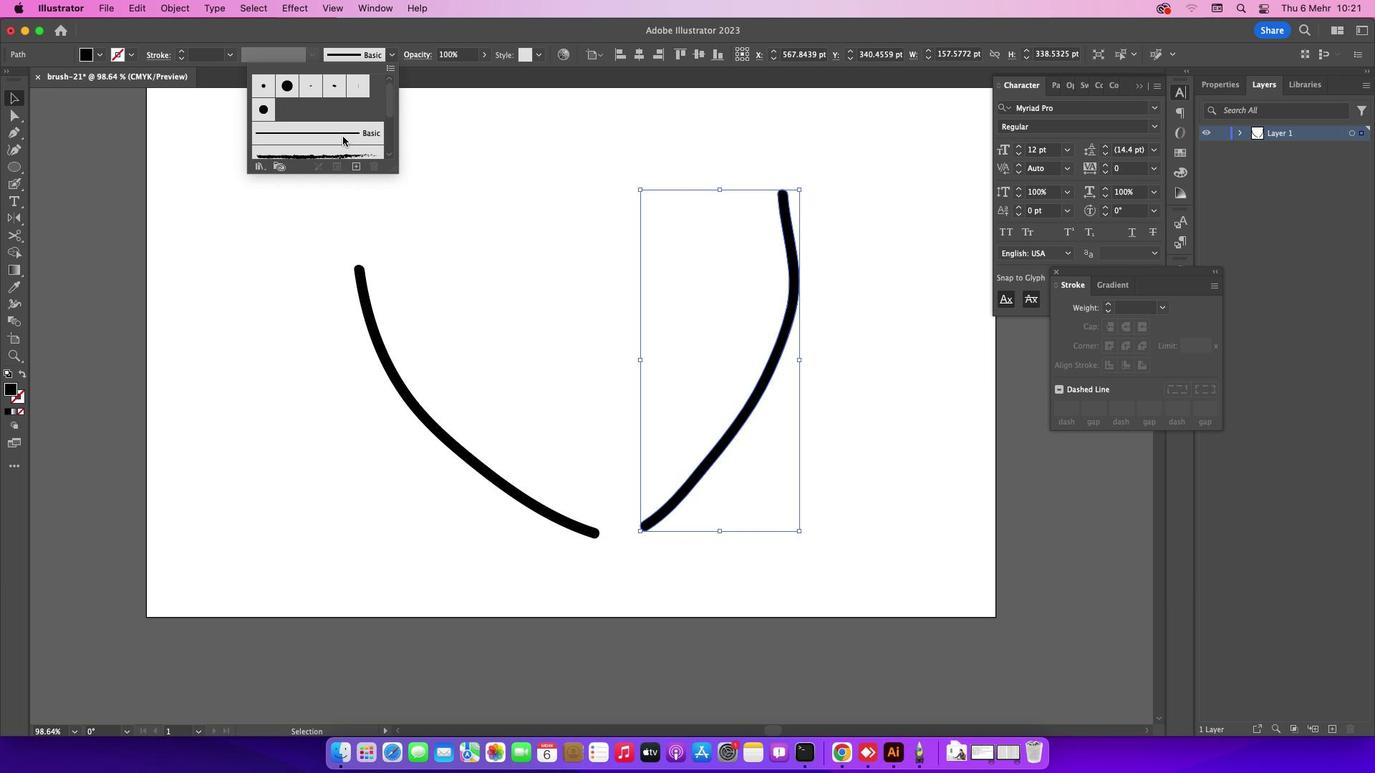 
Action: Mouse scrolled (342, 136) with delta (0, 0)
Screenshot: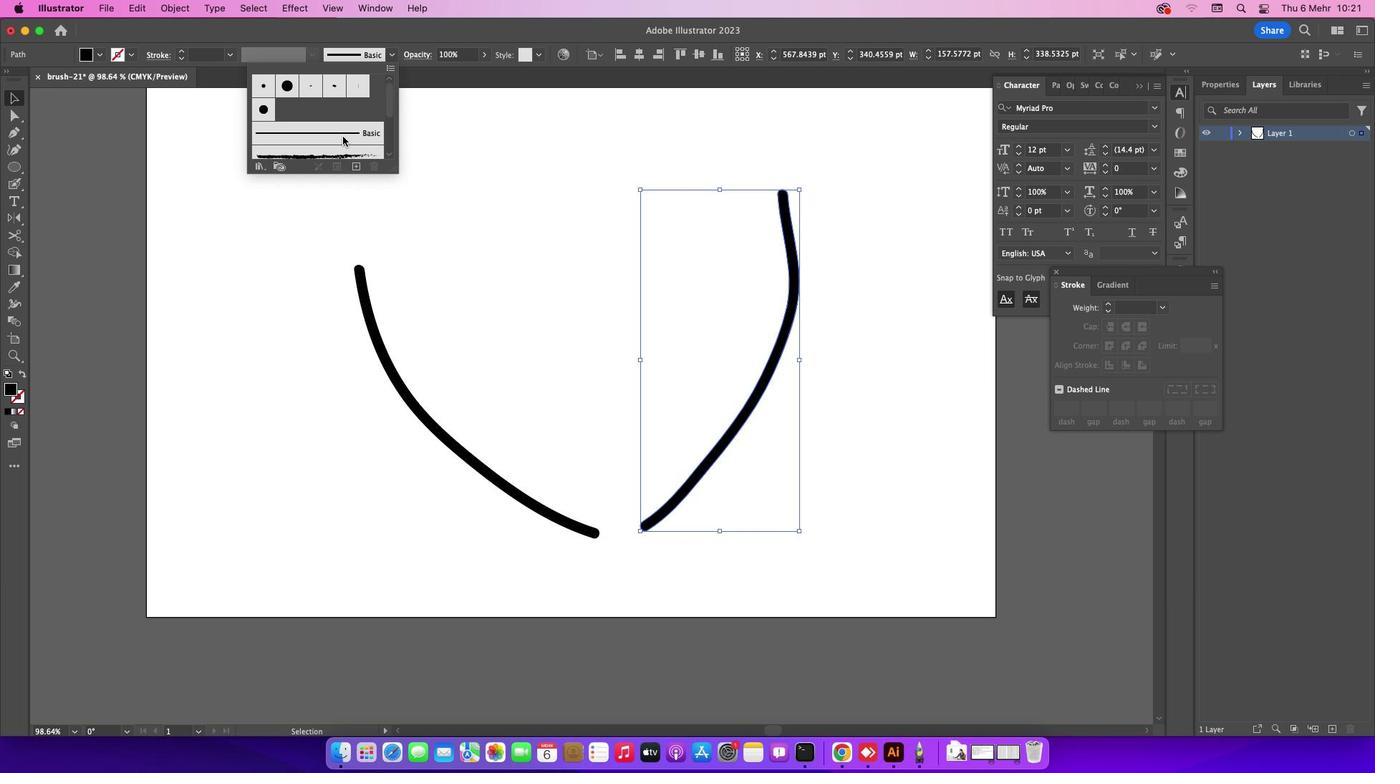 
Action: Mouse scrolled (342, 136) with delta (0, 0)
Screenshot: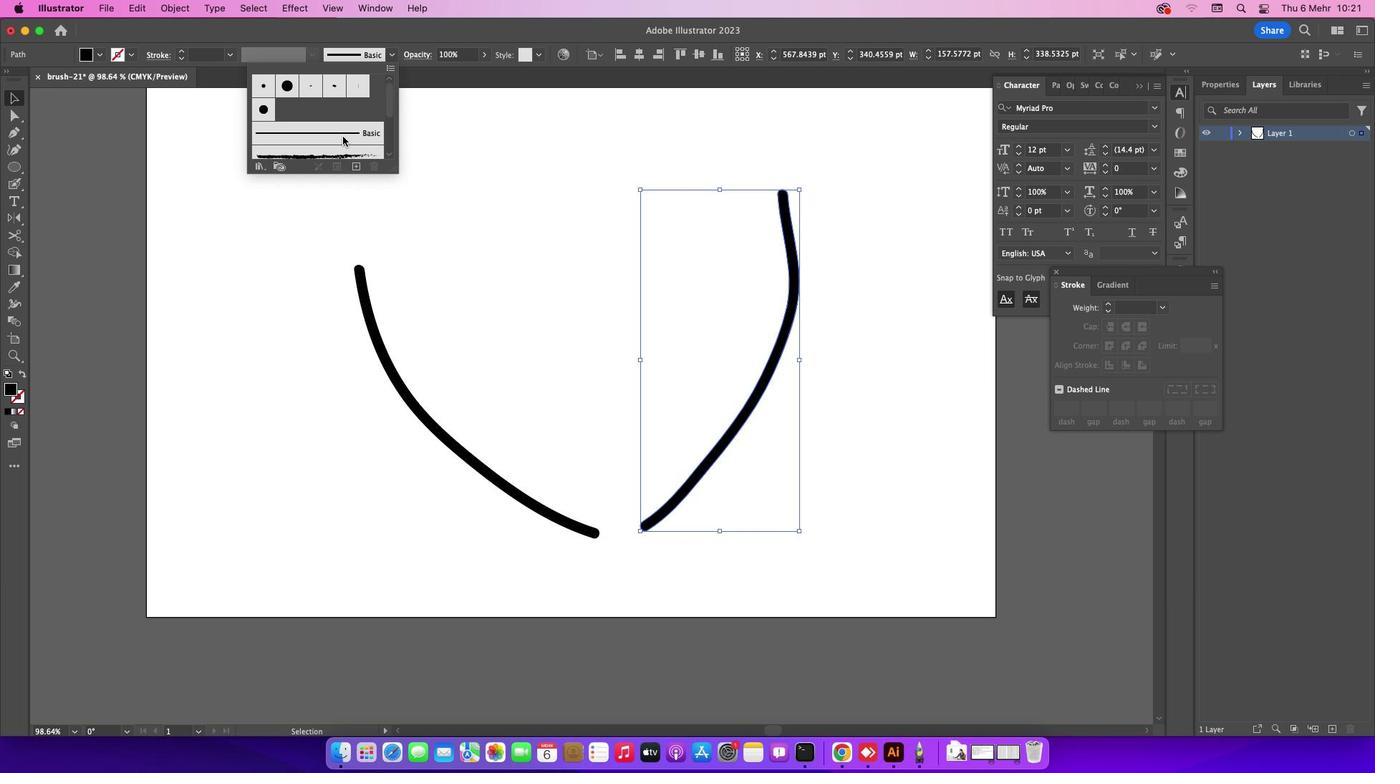 
Action: Mouse scrolled (342, 136) with delta (0, 2)
Screenshot: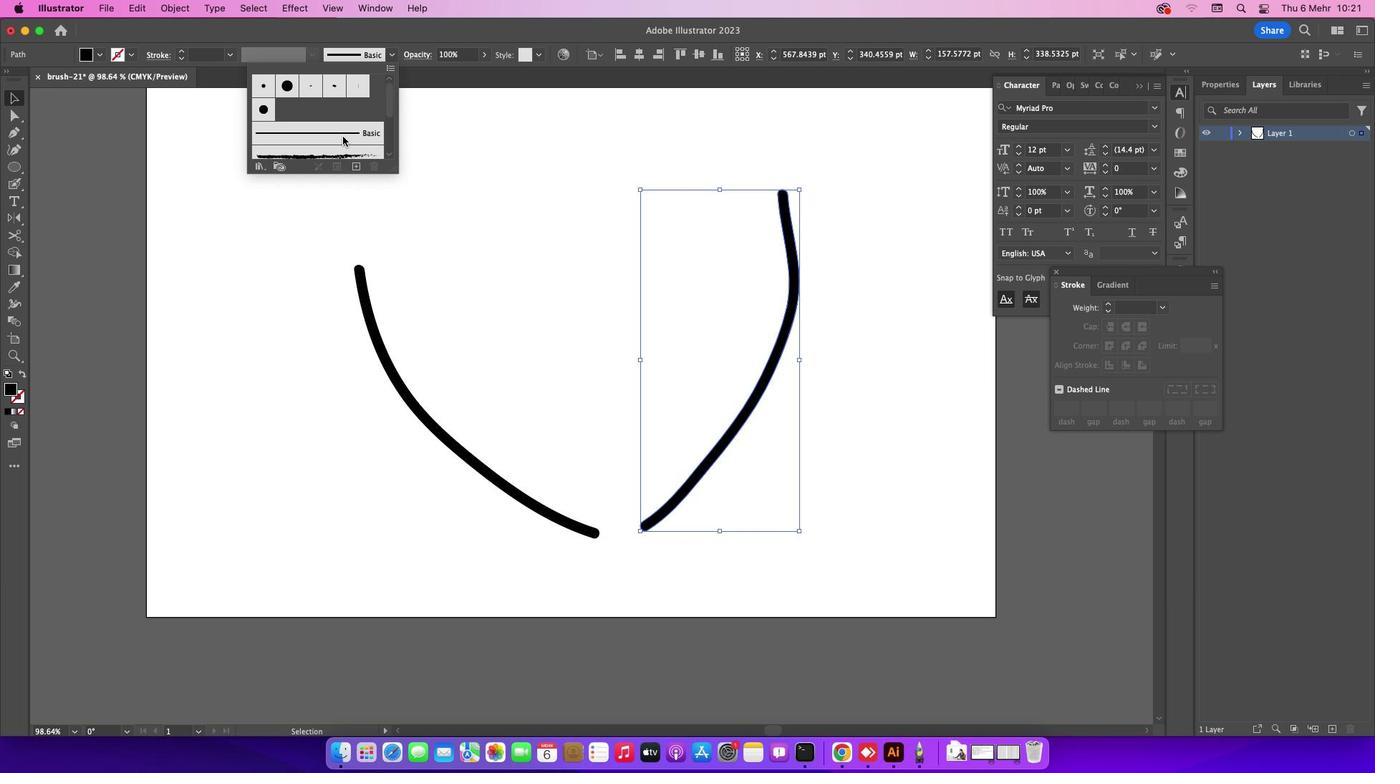 
Action: Mouse scrolled (342, 136) with delta (0, 0)
Screenshot: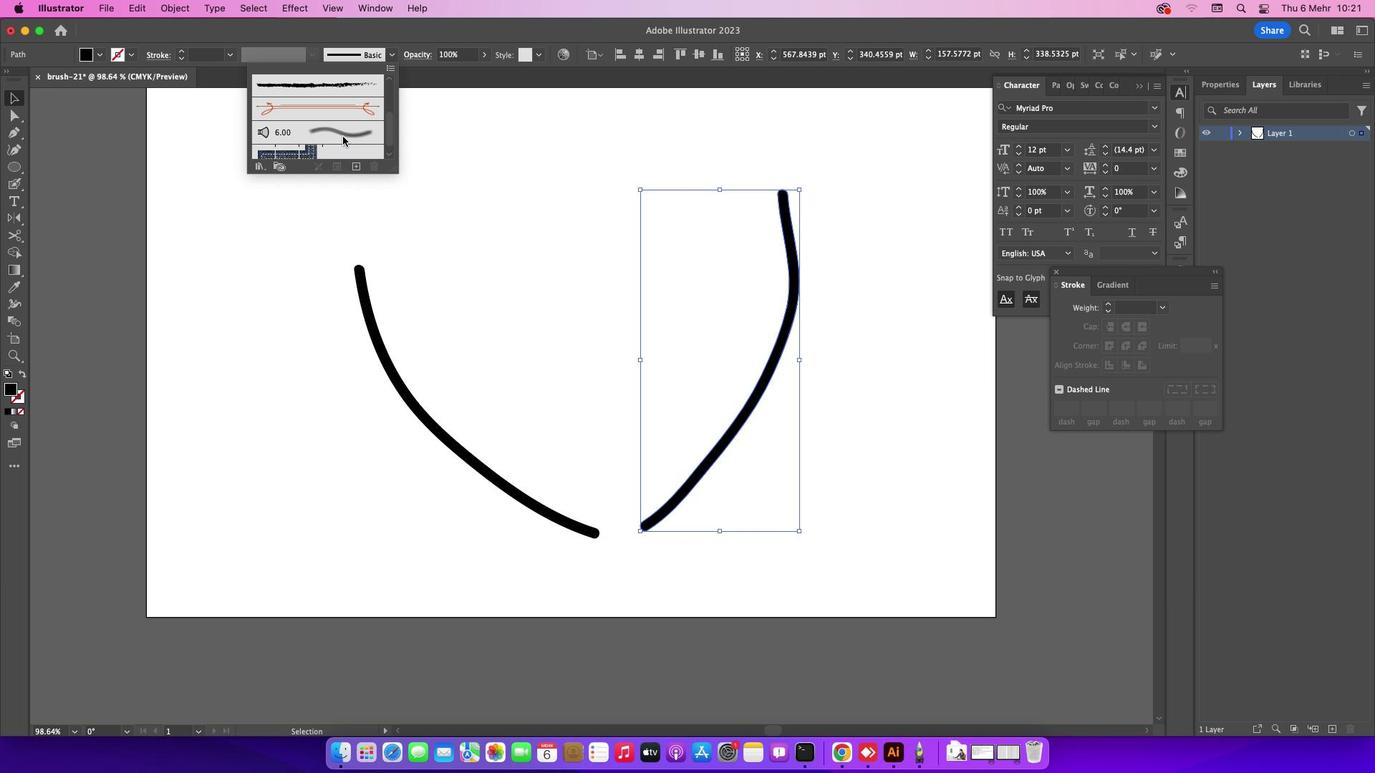 
Action: Mouse scrolled (342, 136) with delta (0, 0)
Screenshot: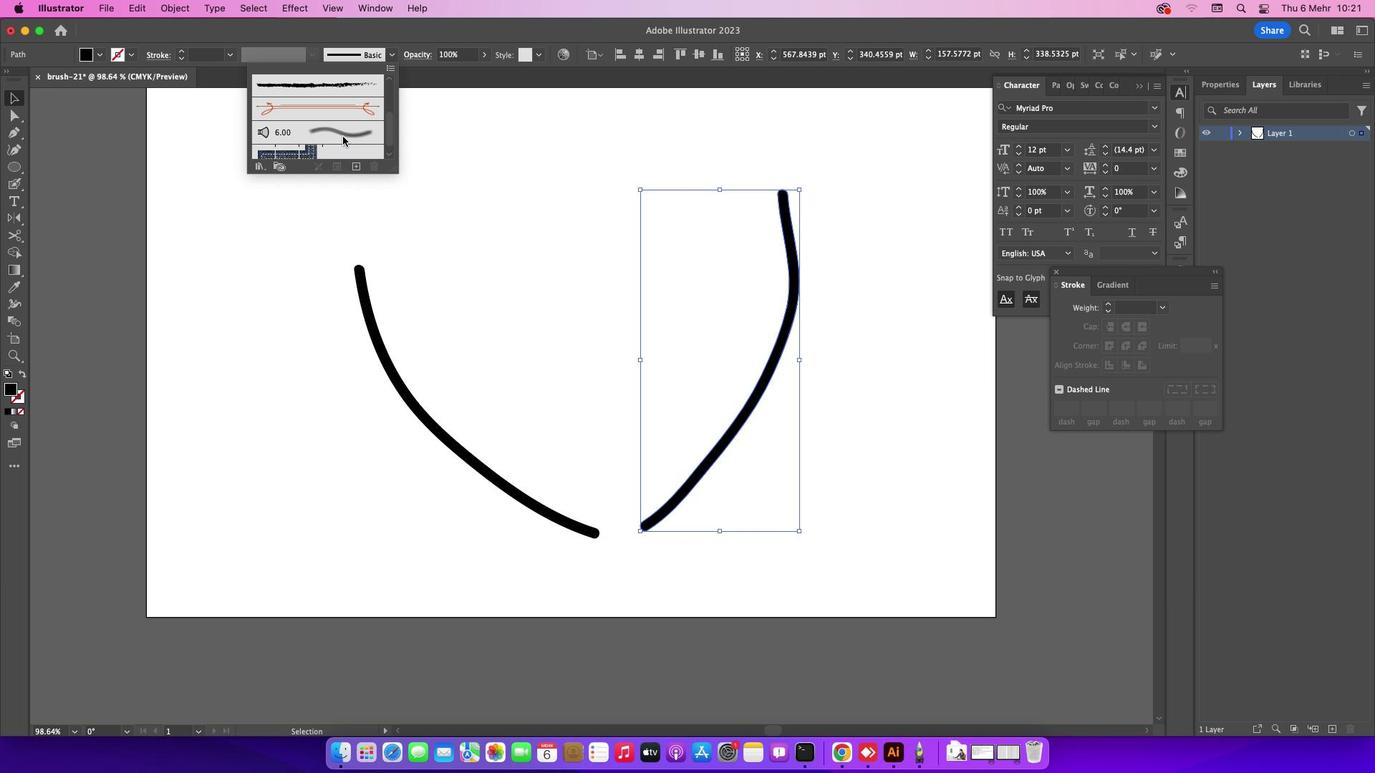 
Action: Mouse scrolled (342, 136) with delta (0, -2)
Screenshot: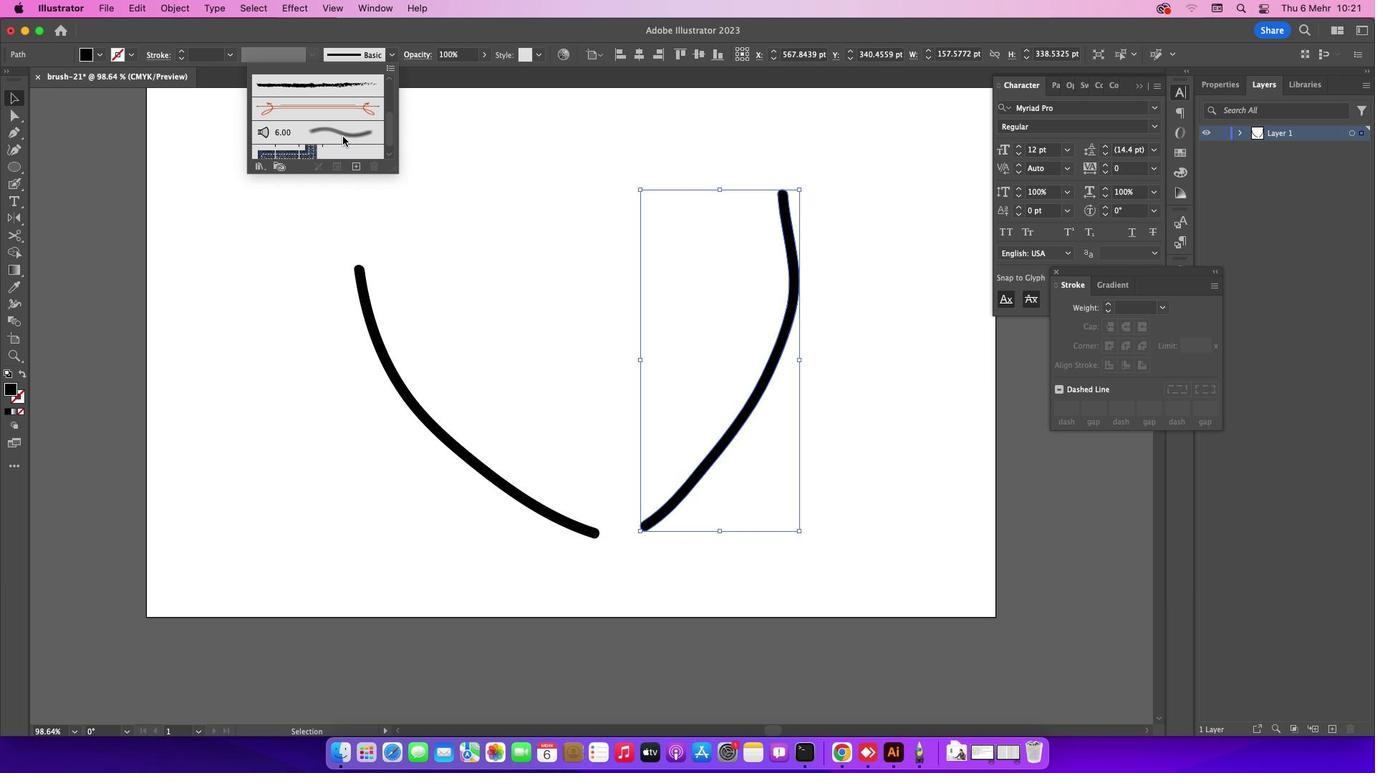 
Action: Mouse scrolled (342, 136) with delta (0, -2)
Screenshot: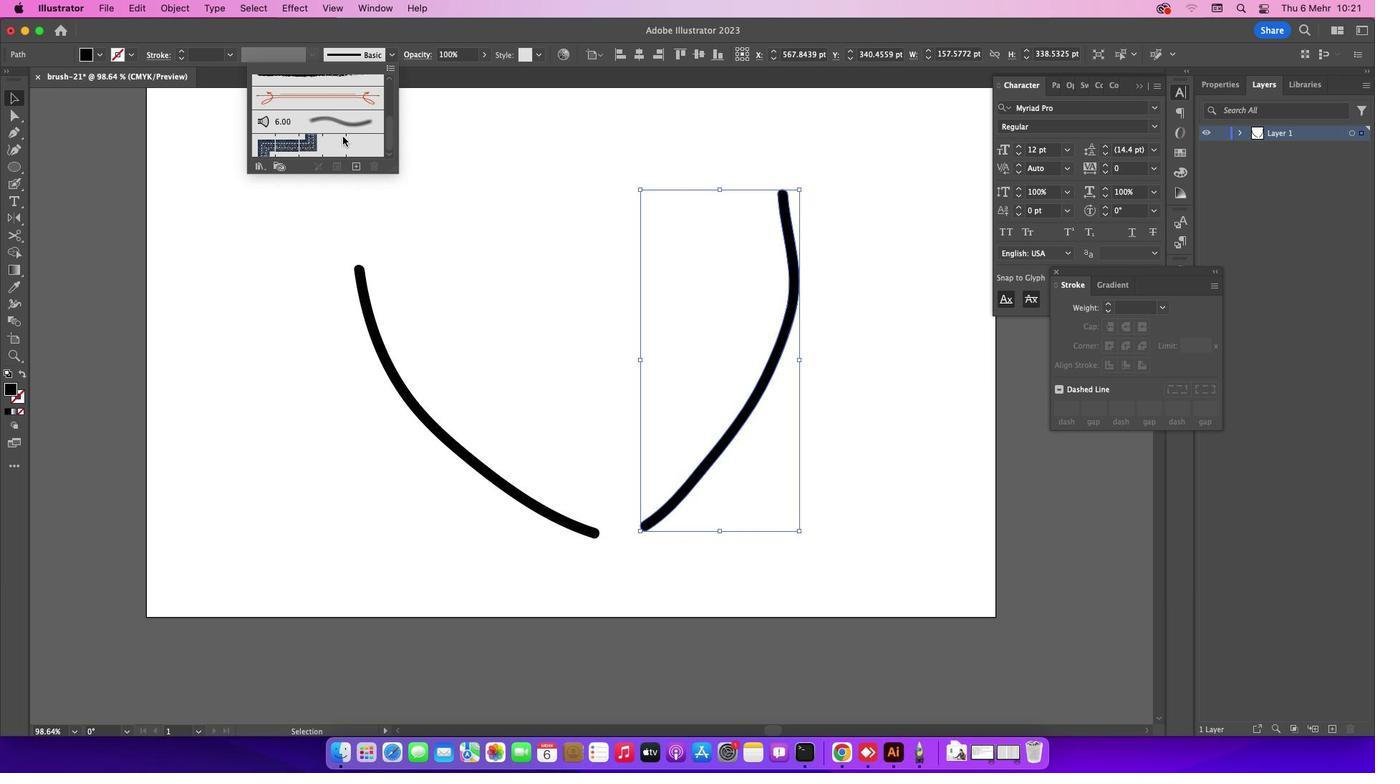 
Action: Mouse scrolled (342, 136) with delta (0, 0)
Screenshot: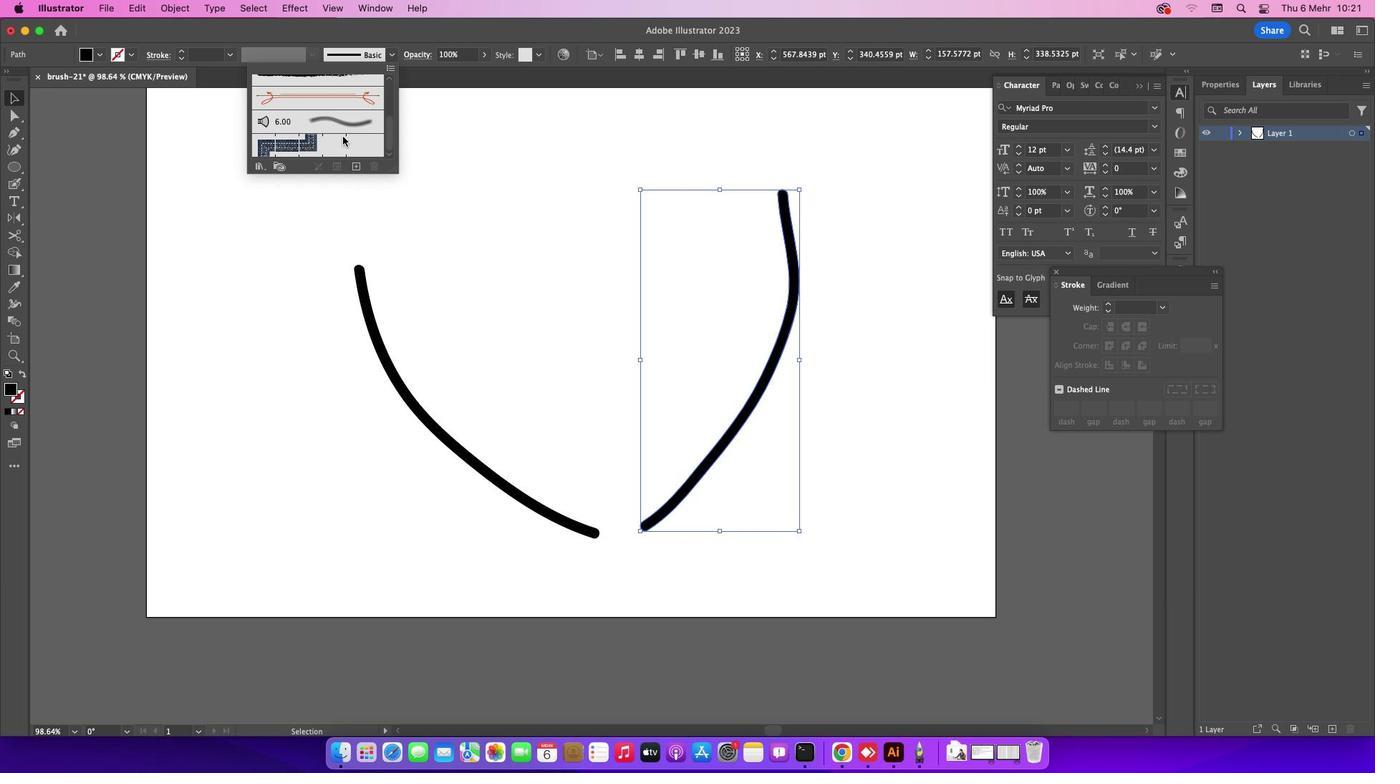 
Action: Mouse scrolled (342, 136) with delta (0, 0)
Screenshot: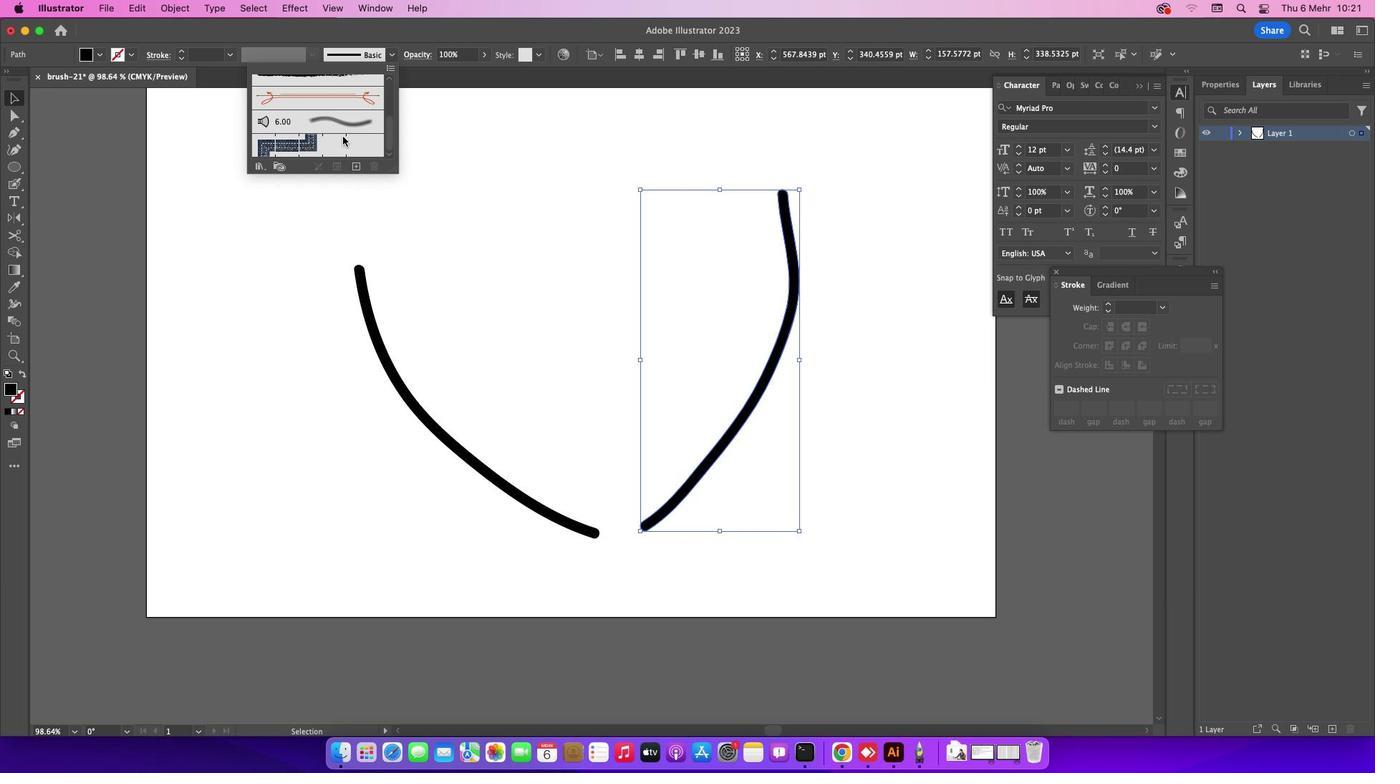 
Action: Mouse scrolled (342, 136) with delta (0, 0)
Screenshot: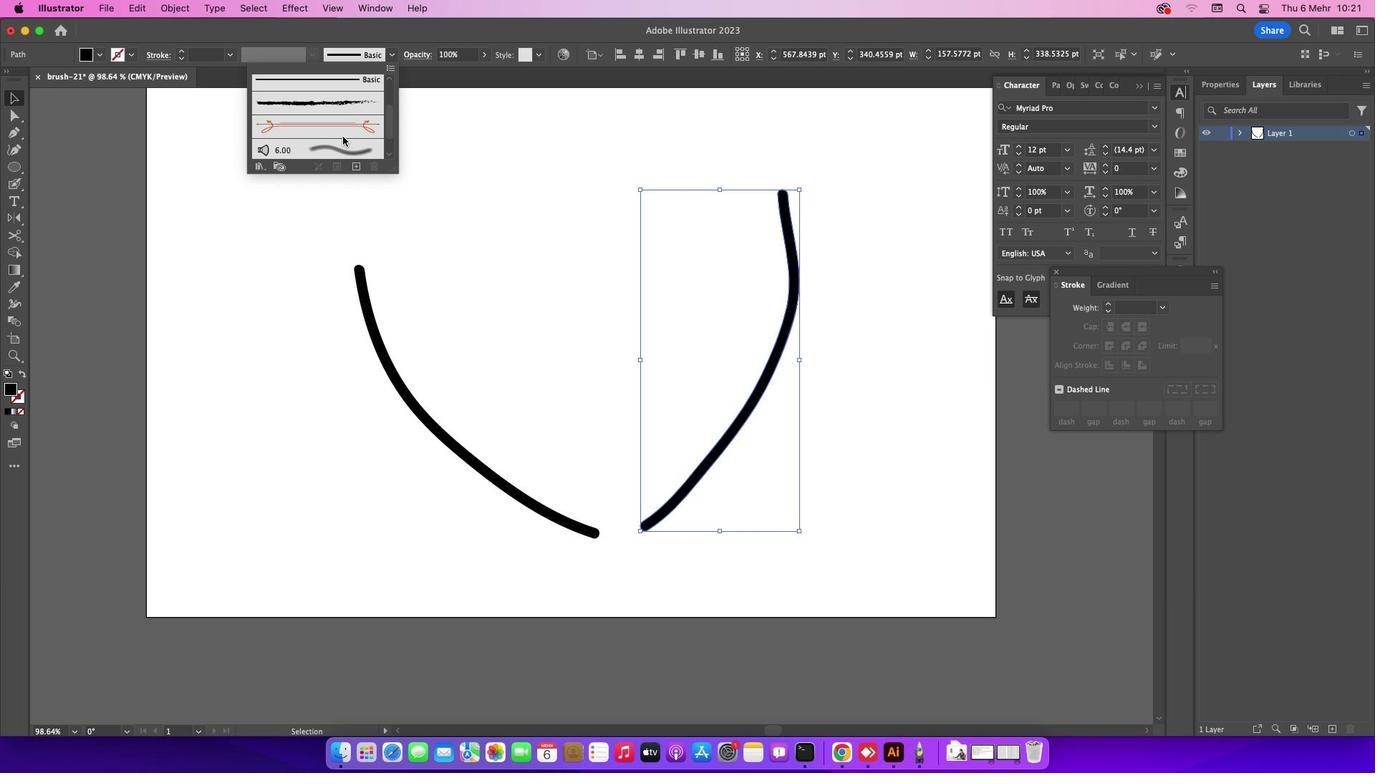 
Action: Mouse scrolled (342, 136) with delta (0, 0)
Screenshot: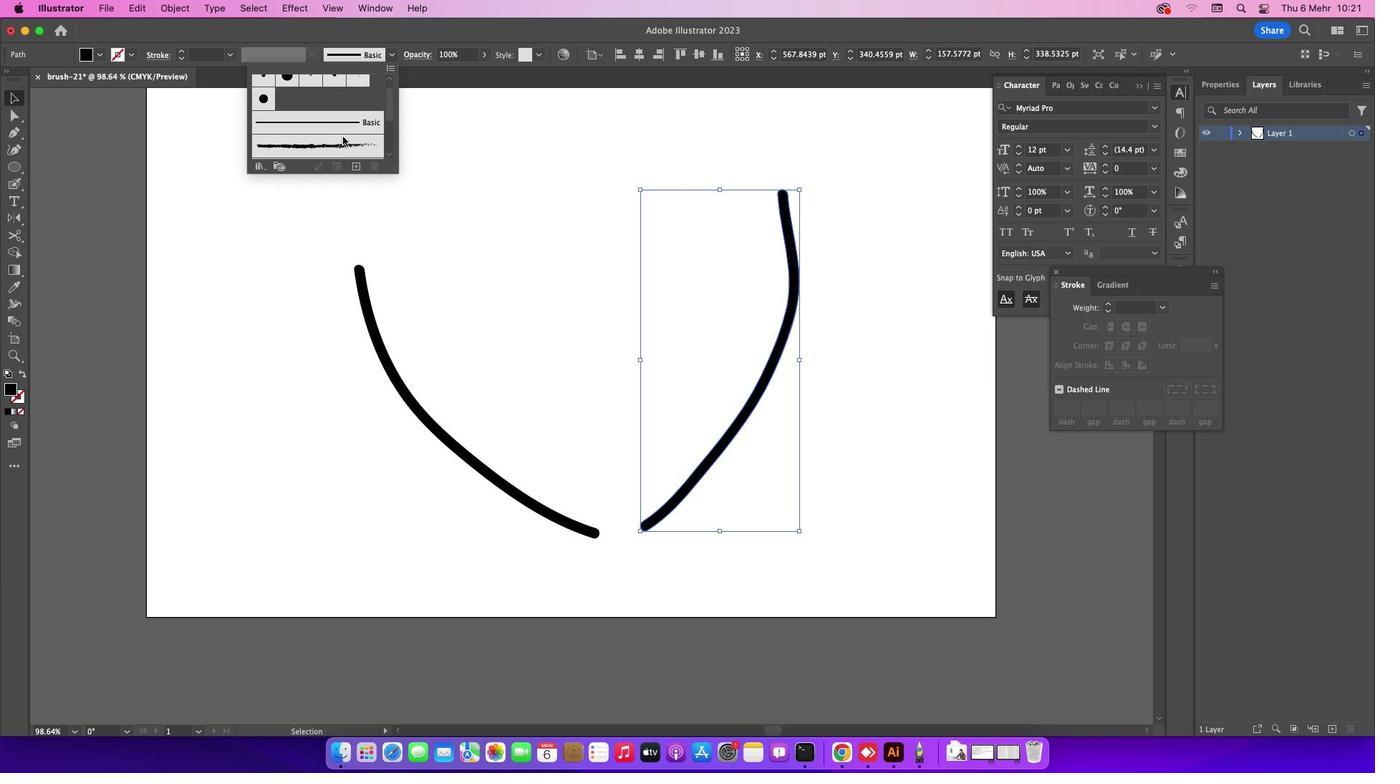 
Action: Mouse scrolled (342, 136) with delta (0, 2)
Screenshot: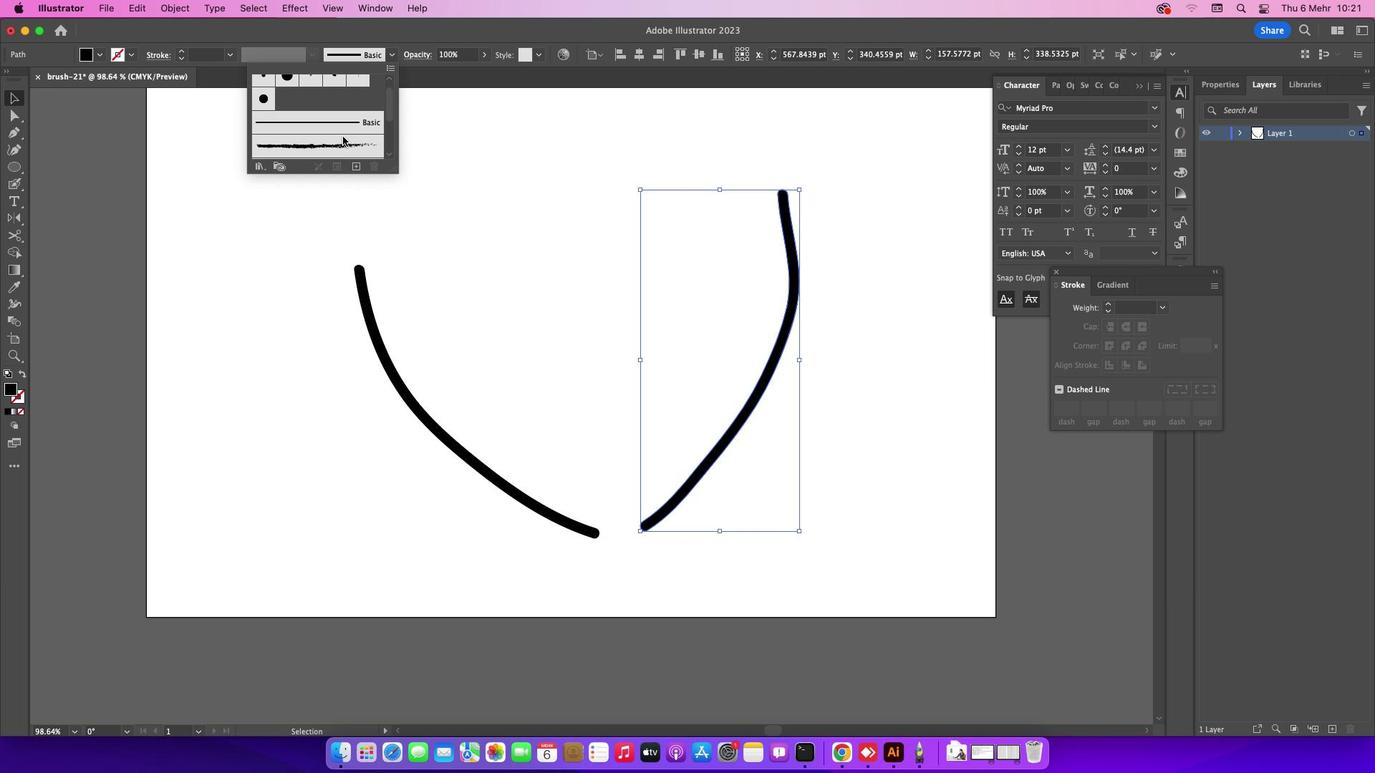 
Action: Mouse moved to (494, 186)
Screenshot: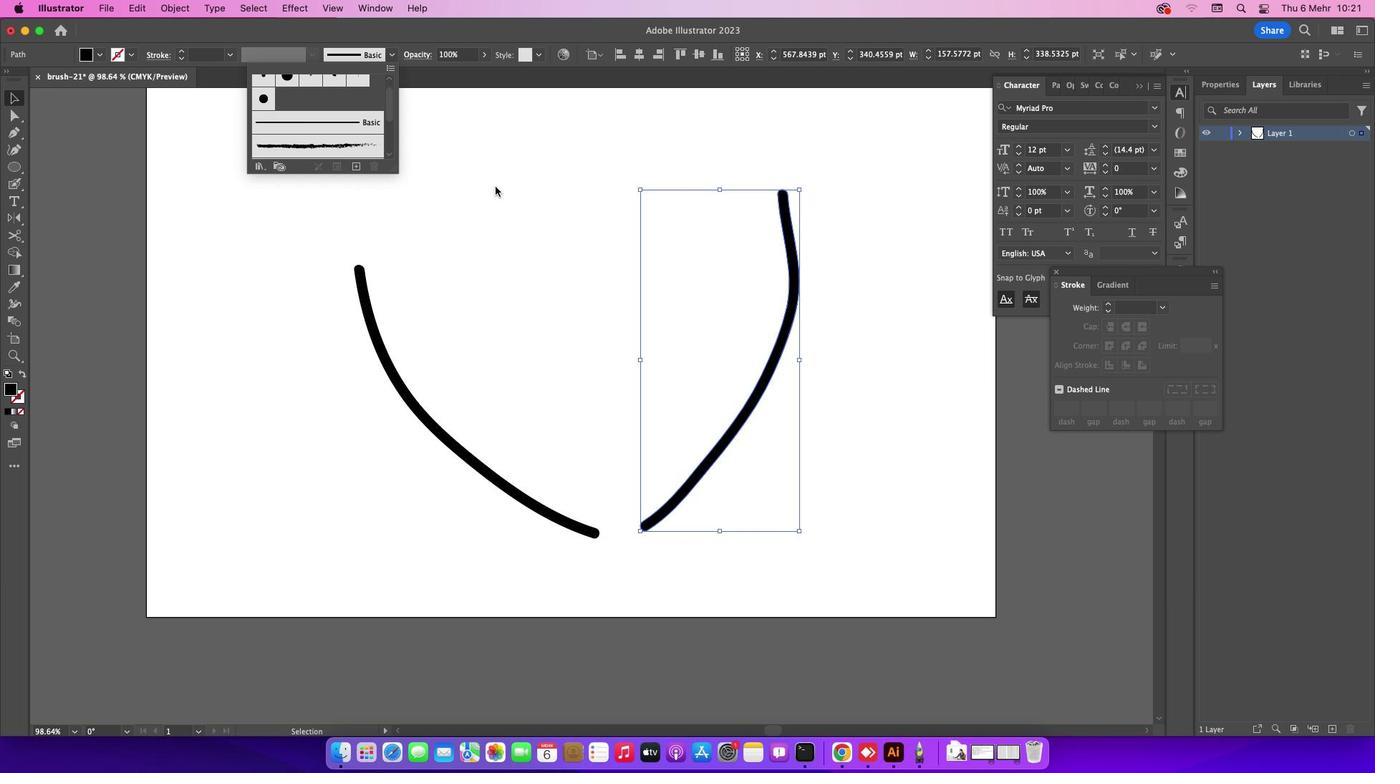
Action: Mouse pressed left at (494, 186)
Screenshot: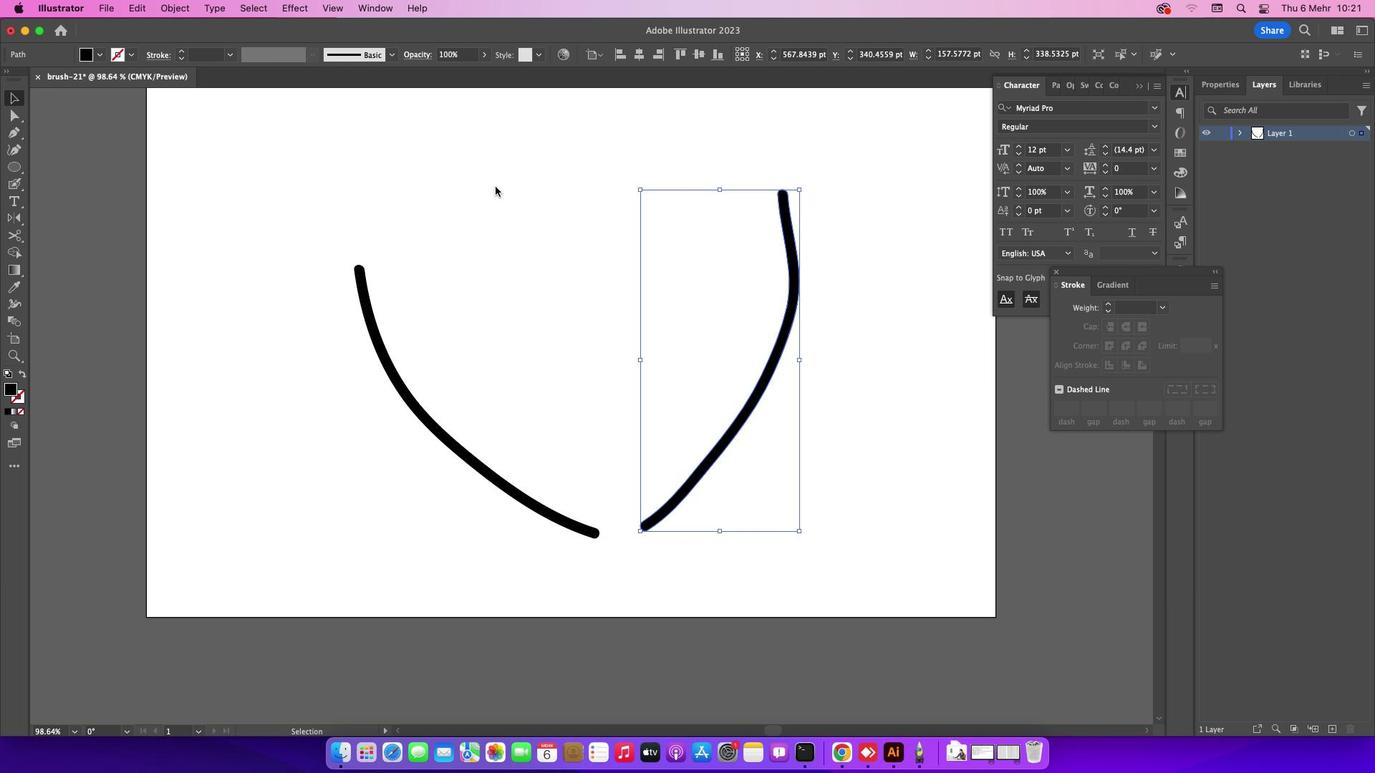 
Action: Mouse moved to (459, 137)
Screenshot: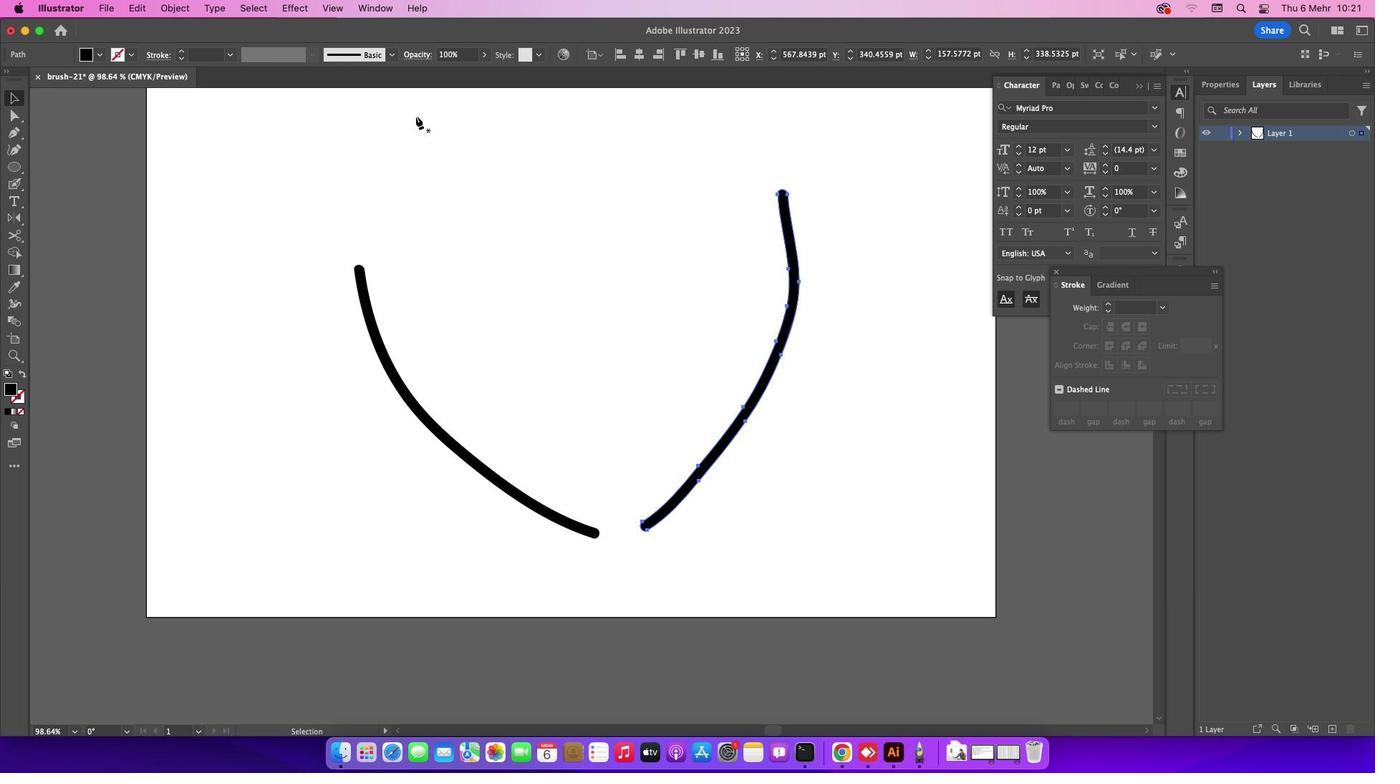
Action: Key pressed 'p'
Screenshot: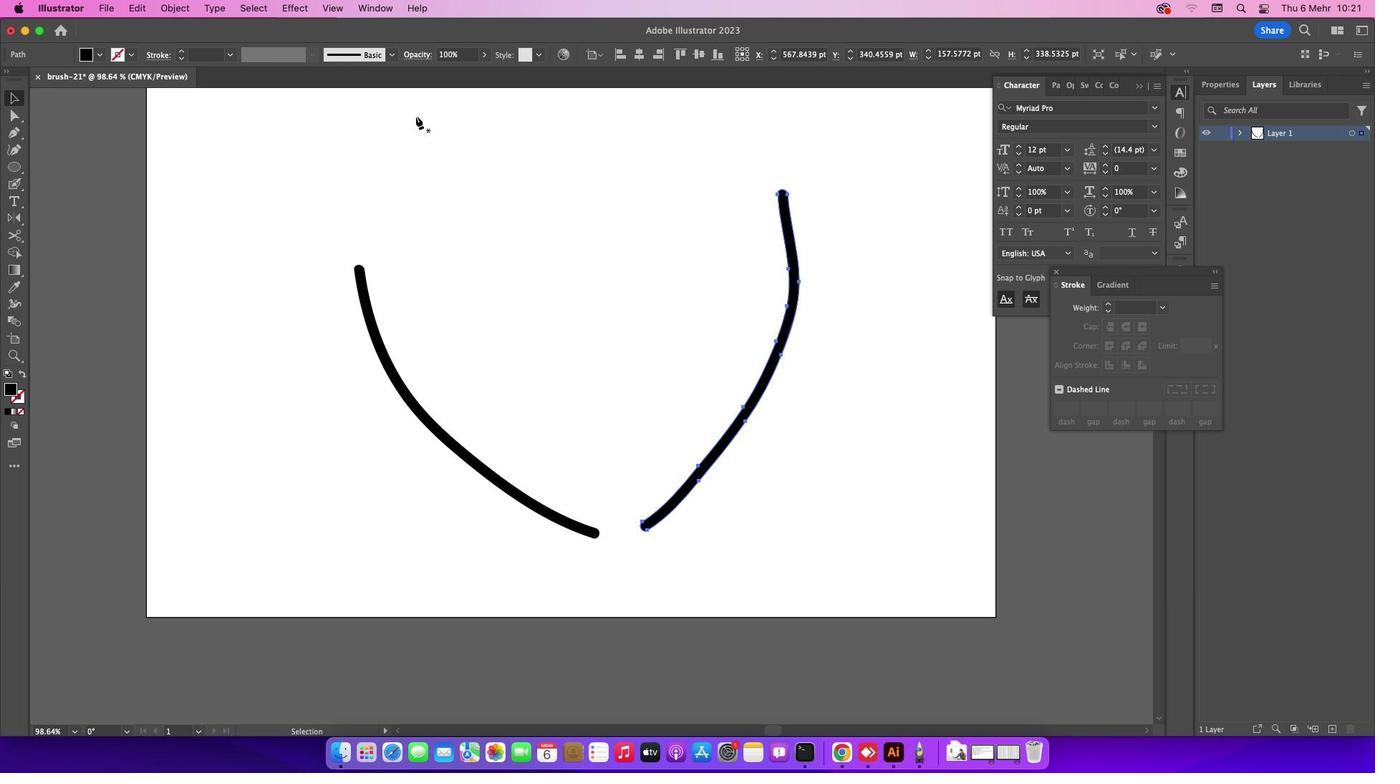 
Action: Mouse moved to (239, 144)
Screenshot: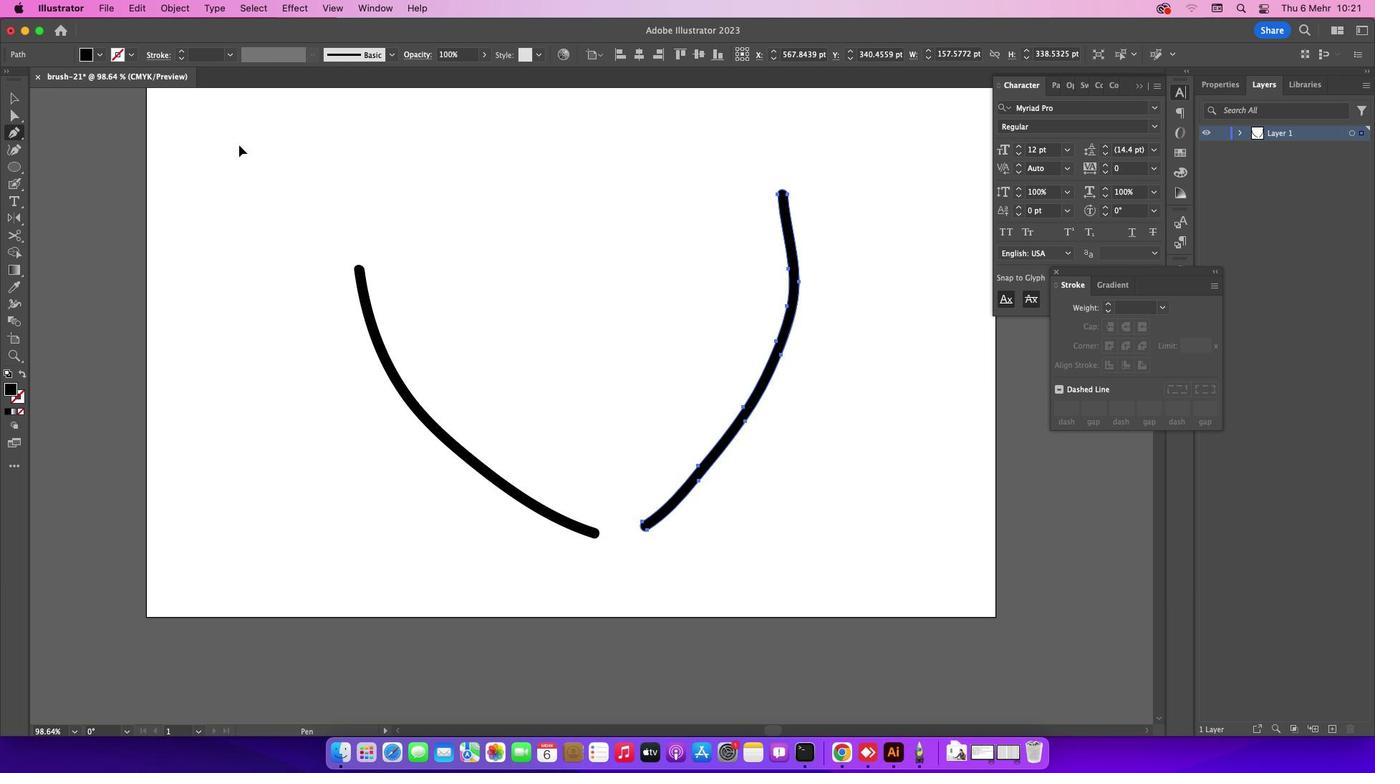 
Action: Mouse pressed left at (239, 144)
Screenshot: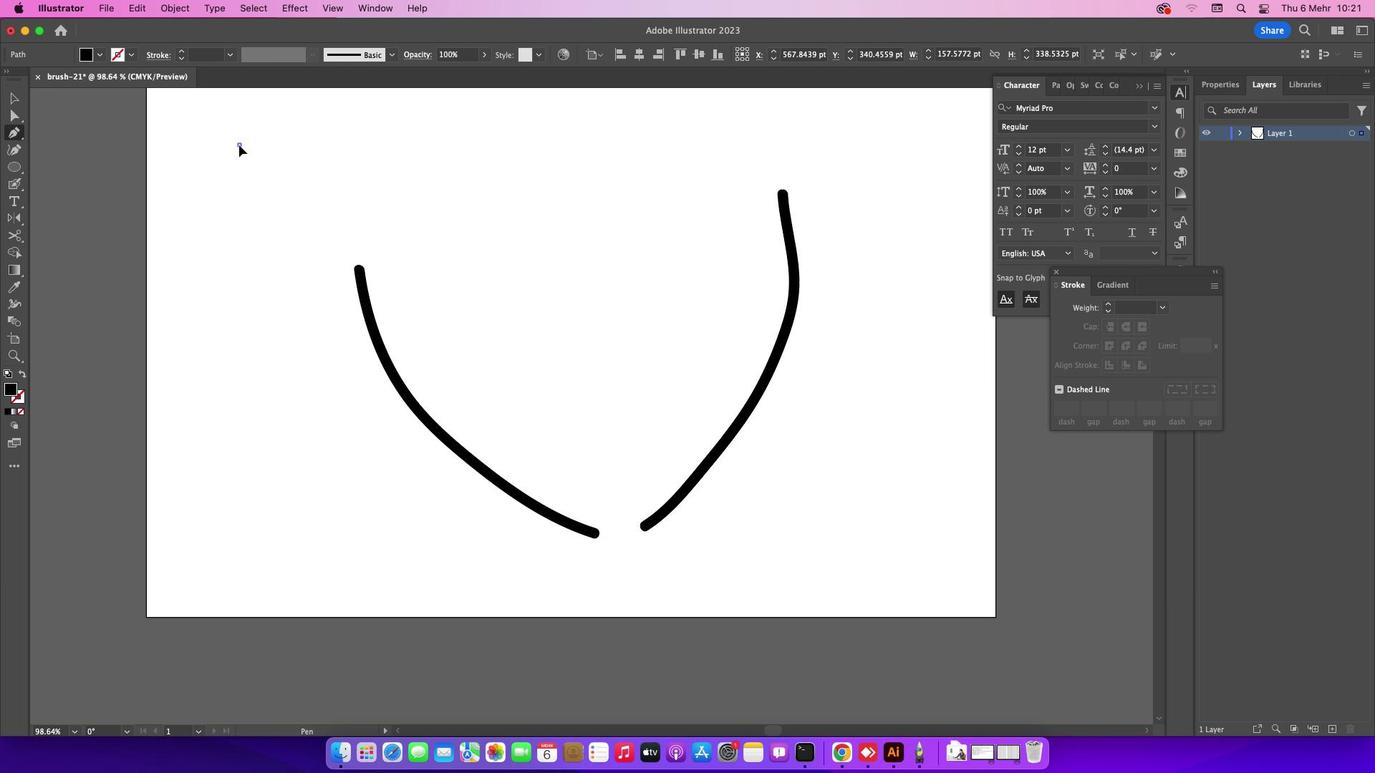 
Action: Mouse moved to (300, 146)
Screenshot: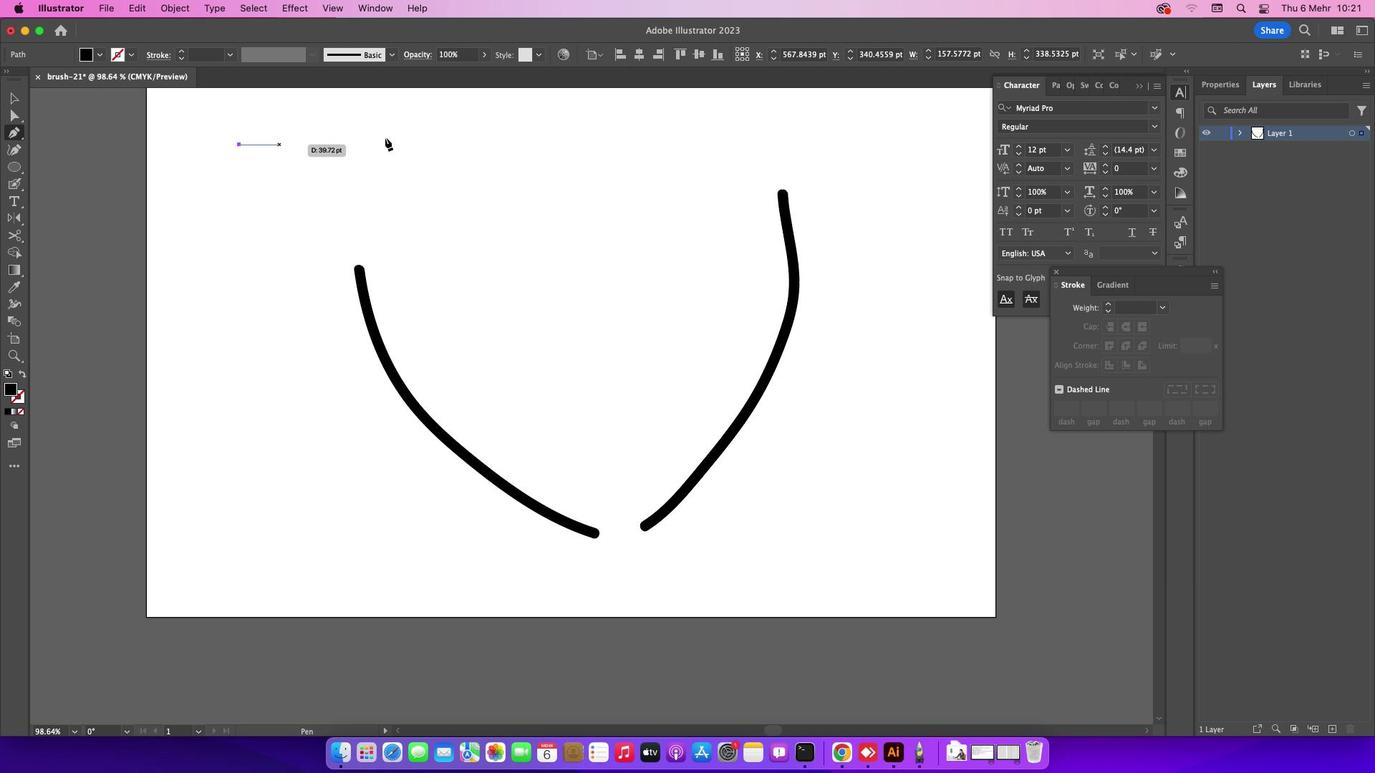 
Action: Key pressed Key.shift
Screenshot: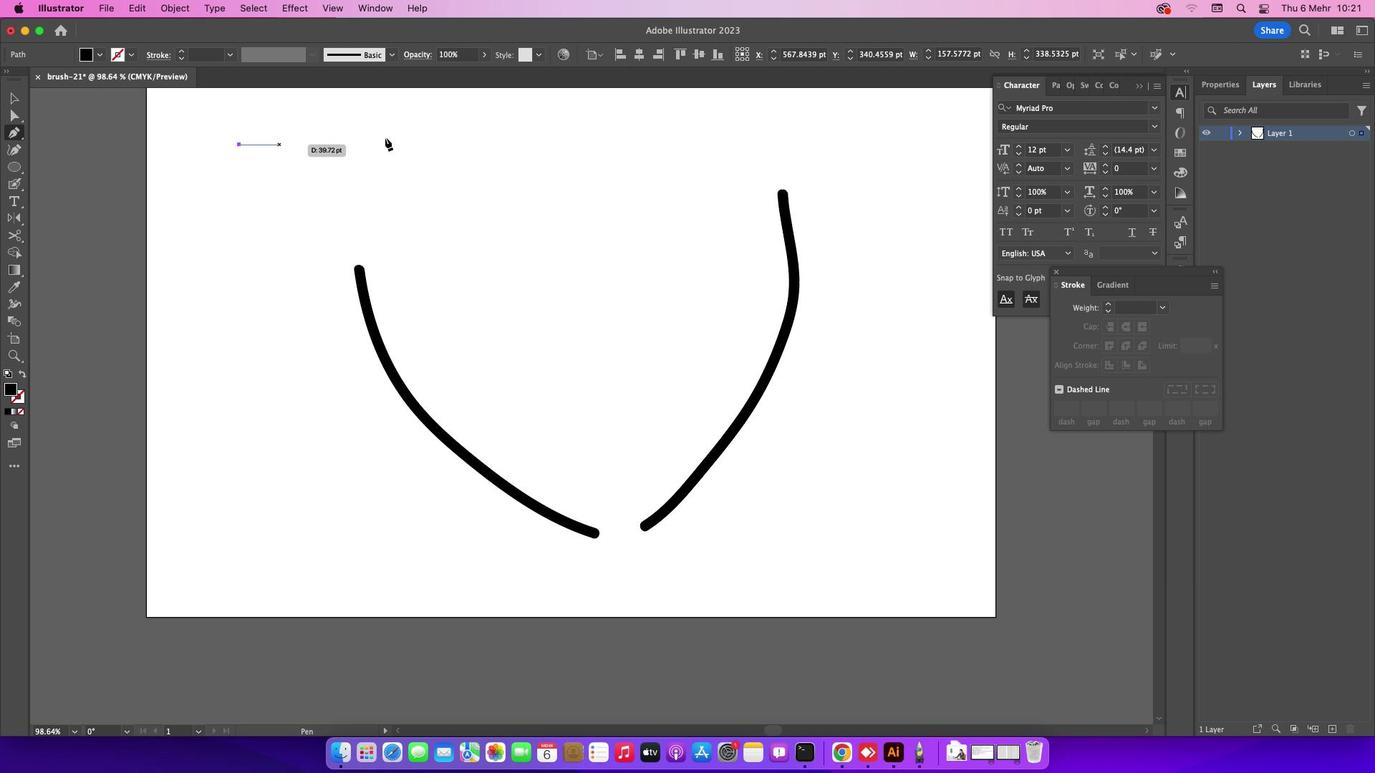 
Action: Mouse moved to (587, 156)
Screenshot: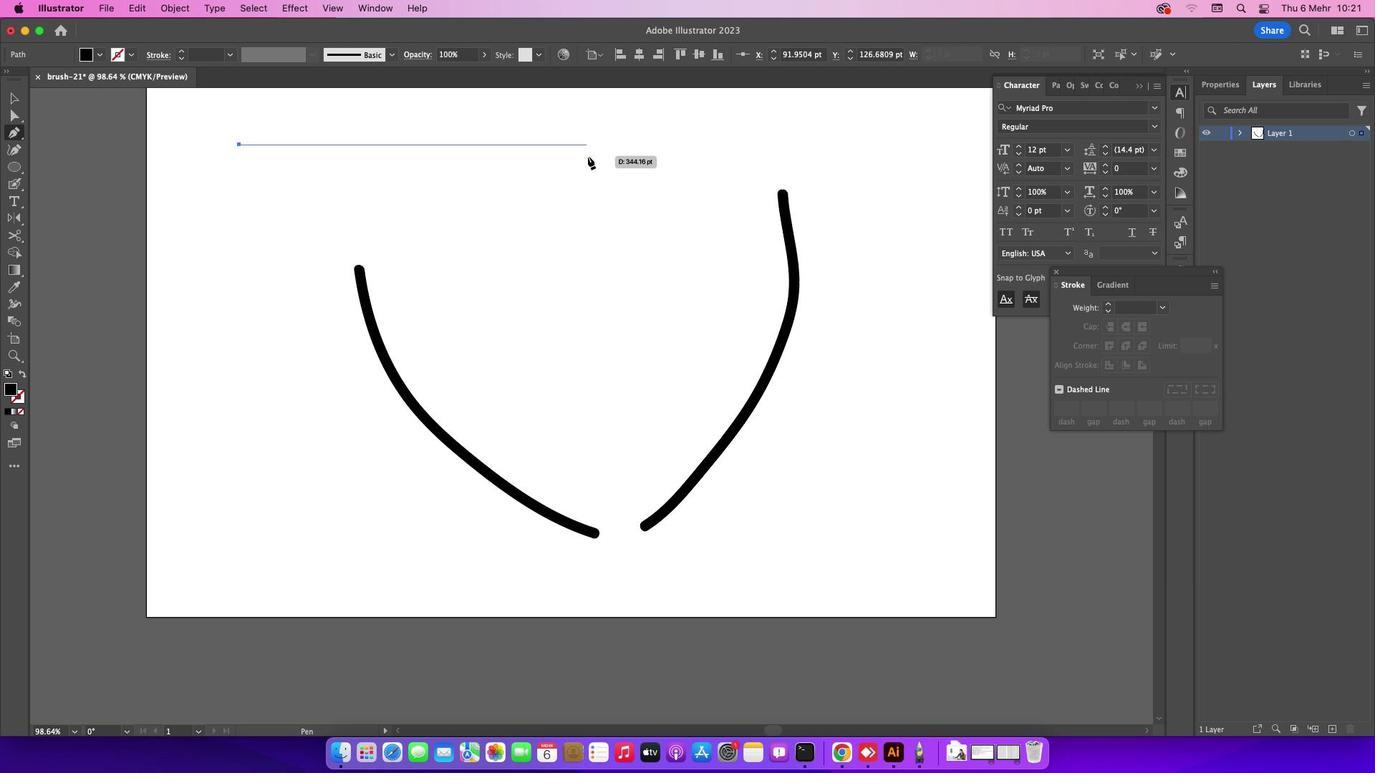 
Action: Mouse pressed left at (587, 156)
Screenshot: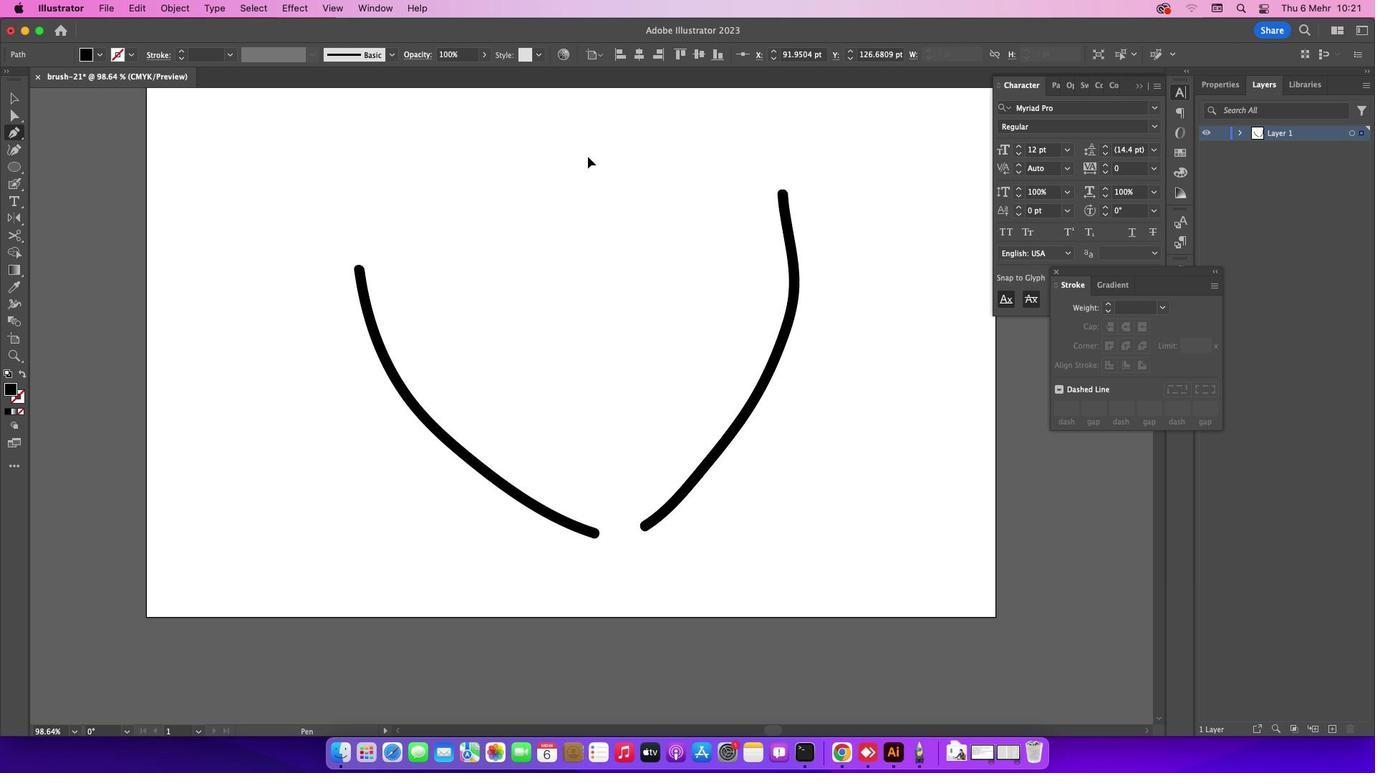 
Action: Mouse moved to (359, 107)
Screenshot: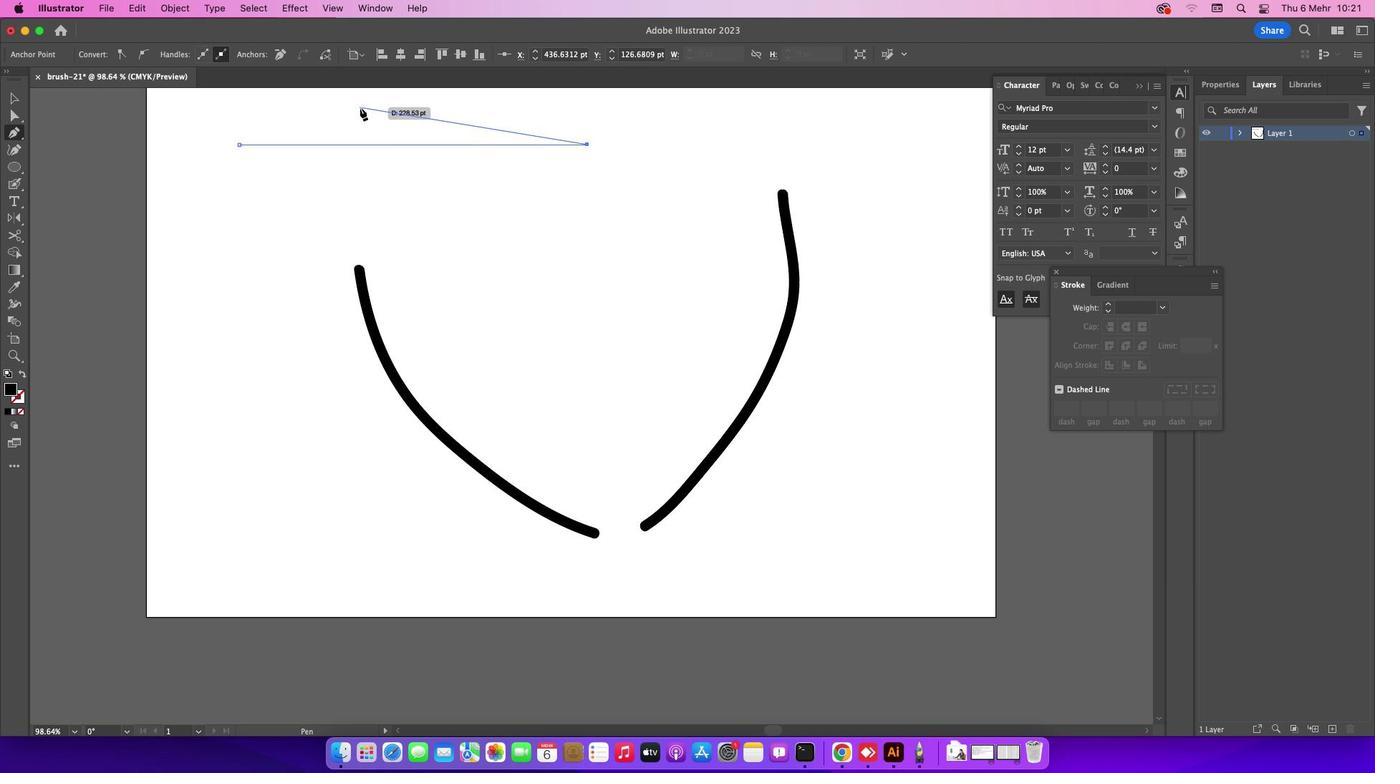 
Action: Key pressed 'v'
Screenshot: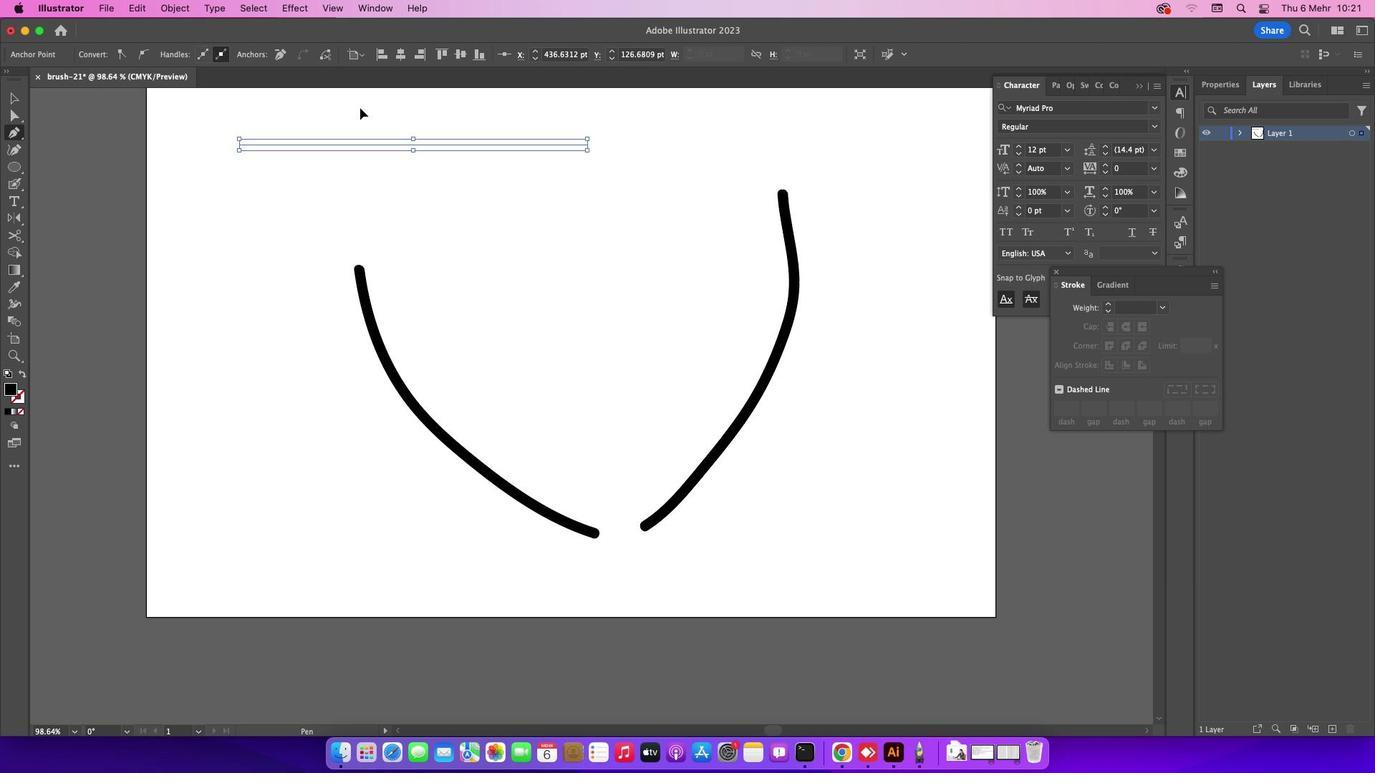 
Action: Mouse moved to (255, 106)
Screenshot: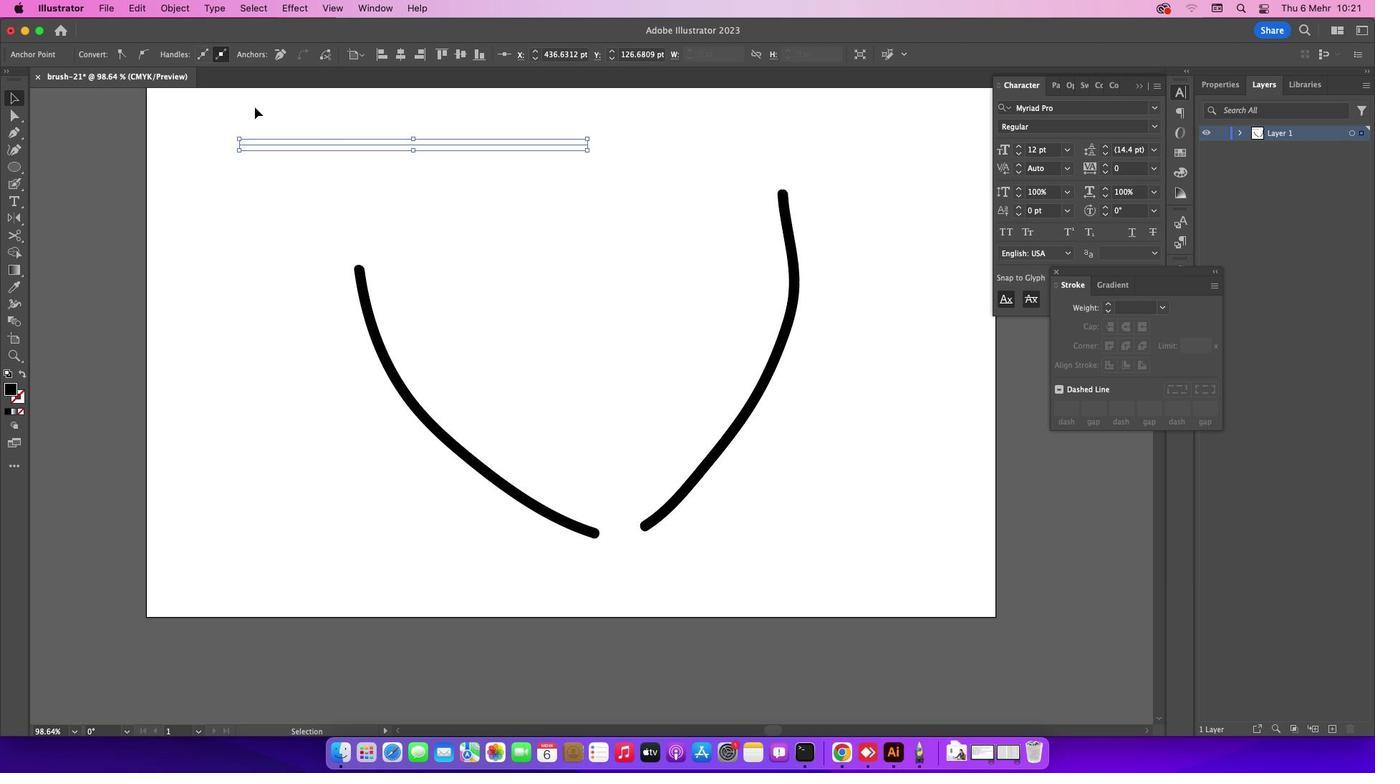 
Action: Mouse pressed left at (255, 106)
Screenshot: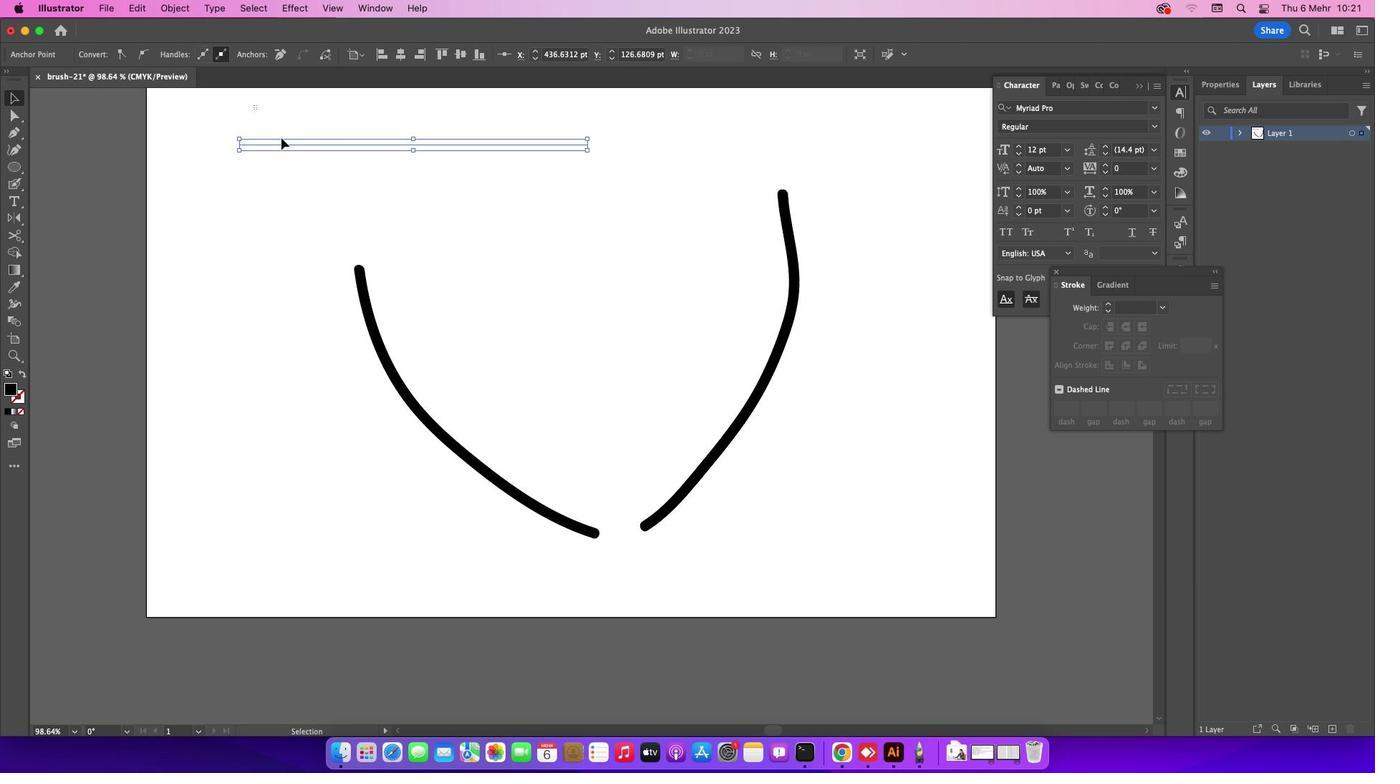 
Action: Mouse moved to (136, 57)
Screenshot: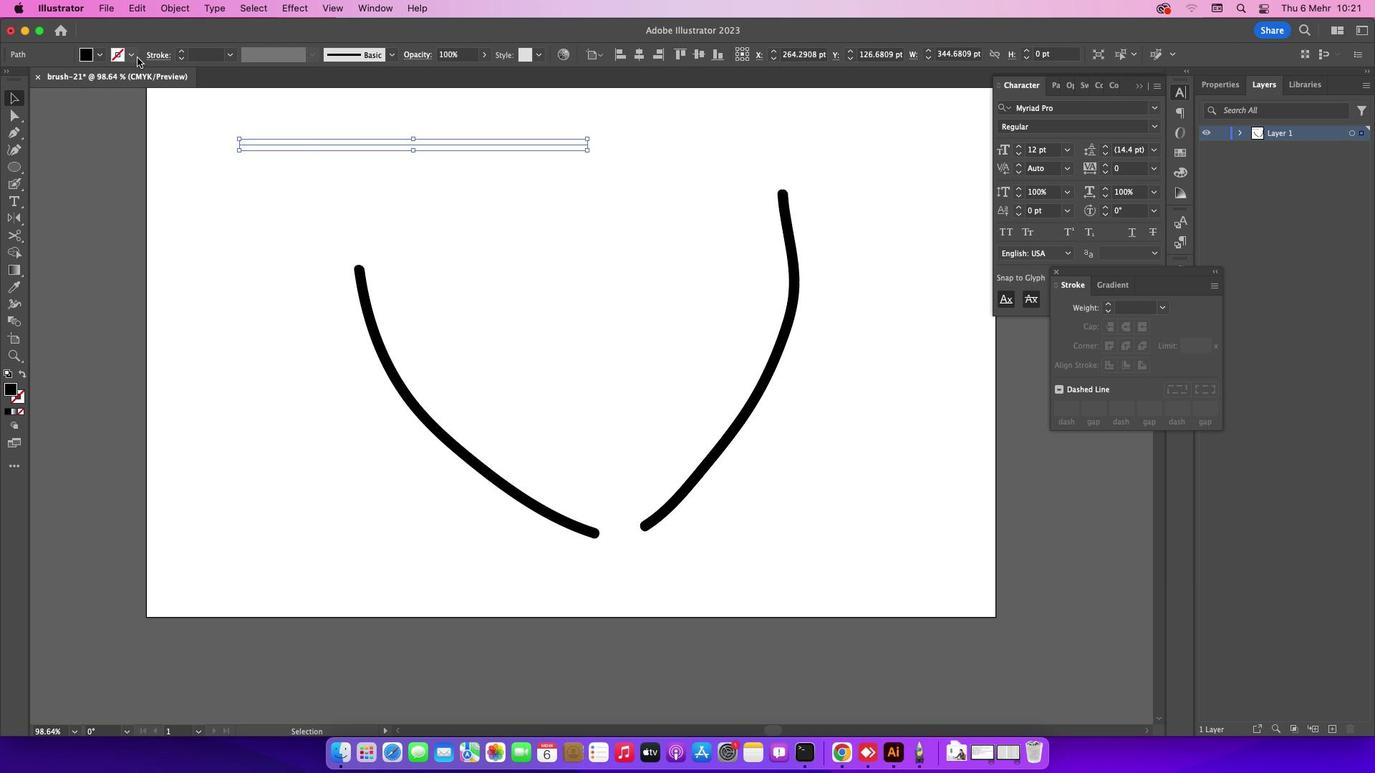 
Action: Mouse pressed left at (136, 57)
Screenshot: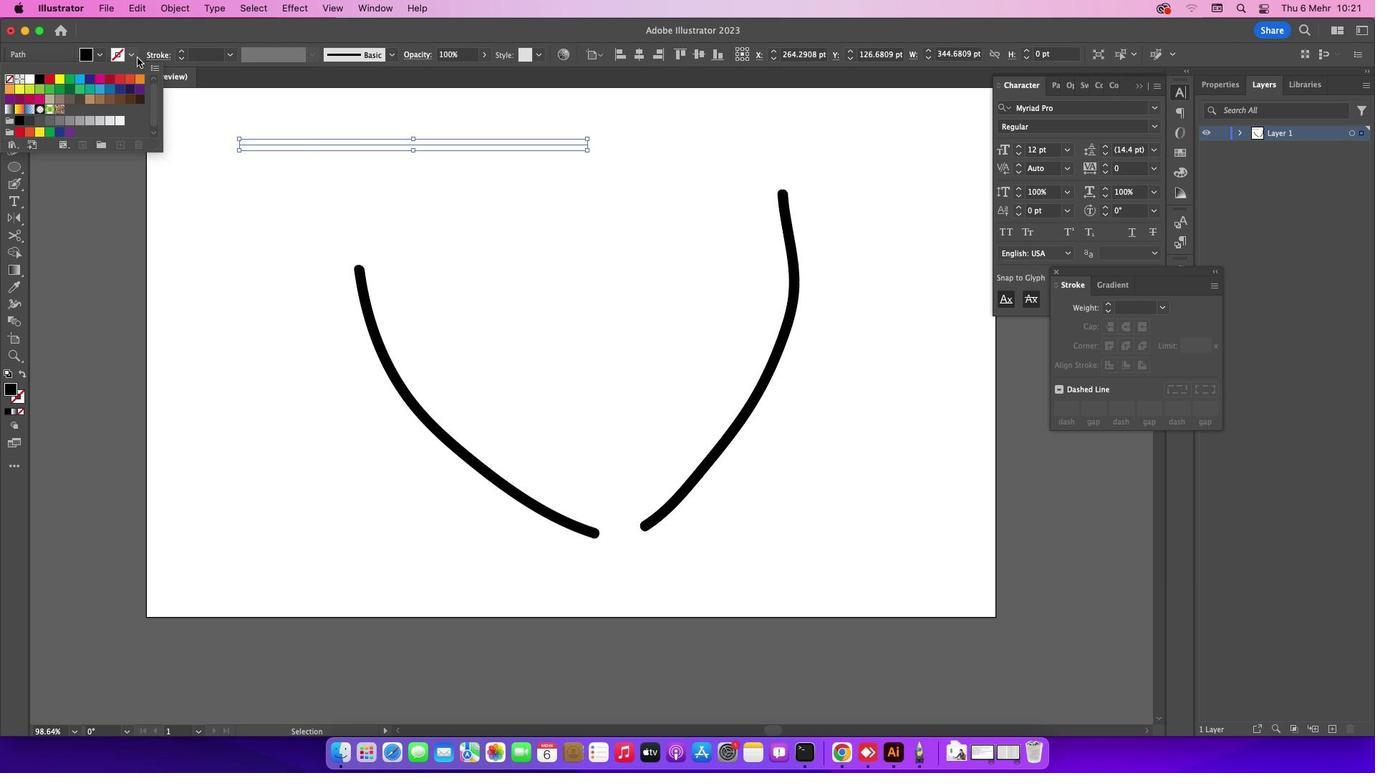 
Action: Mouse moved to (32, 81)
Screenshot: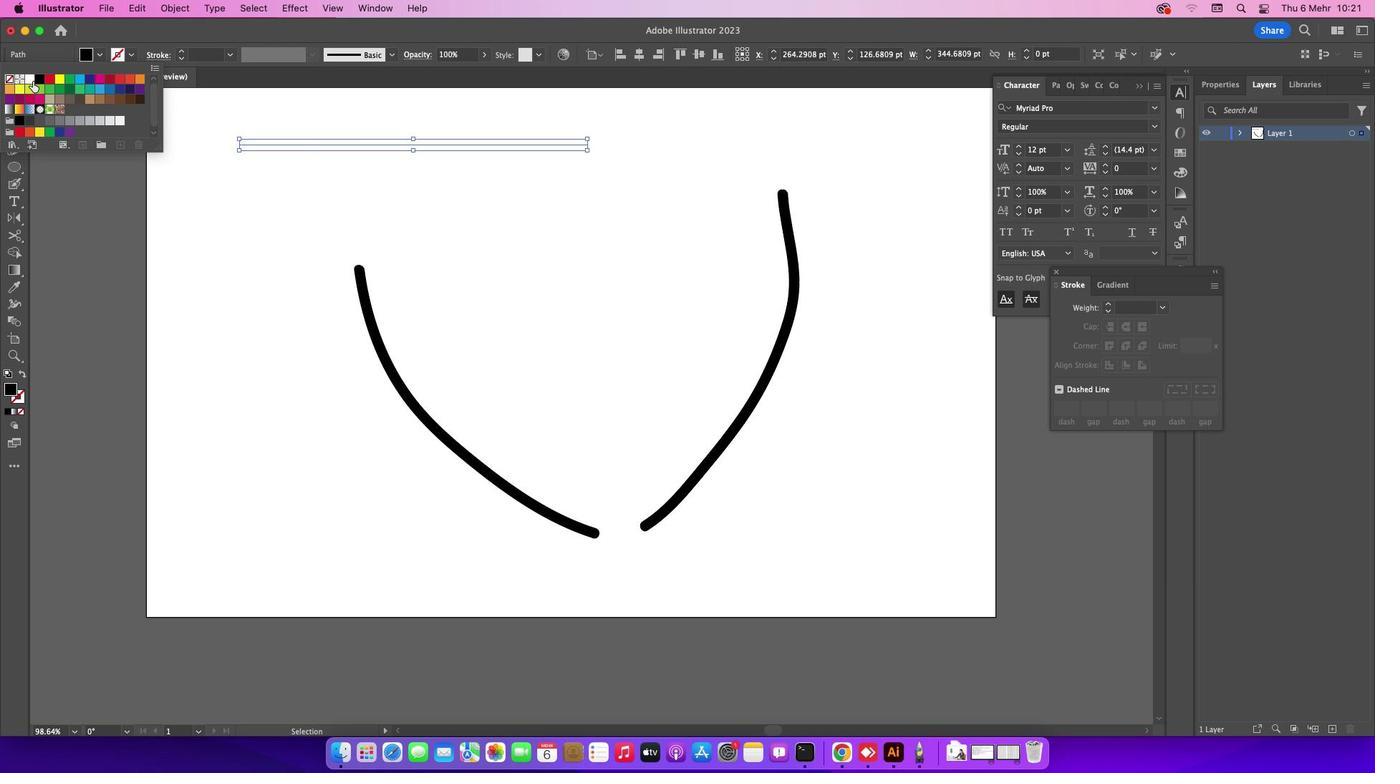 
Action: Mouse pressed left at (32, 81)
Screenshot: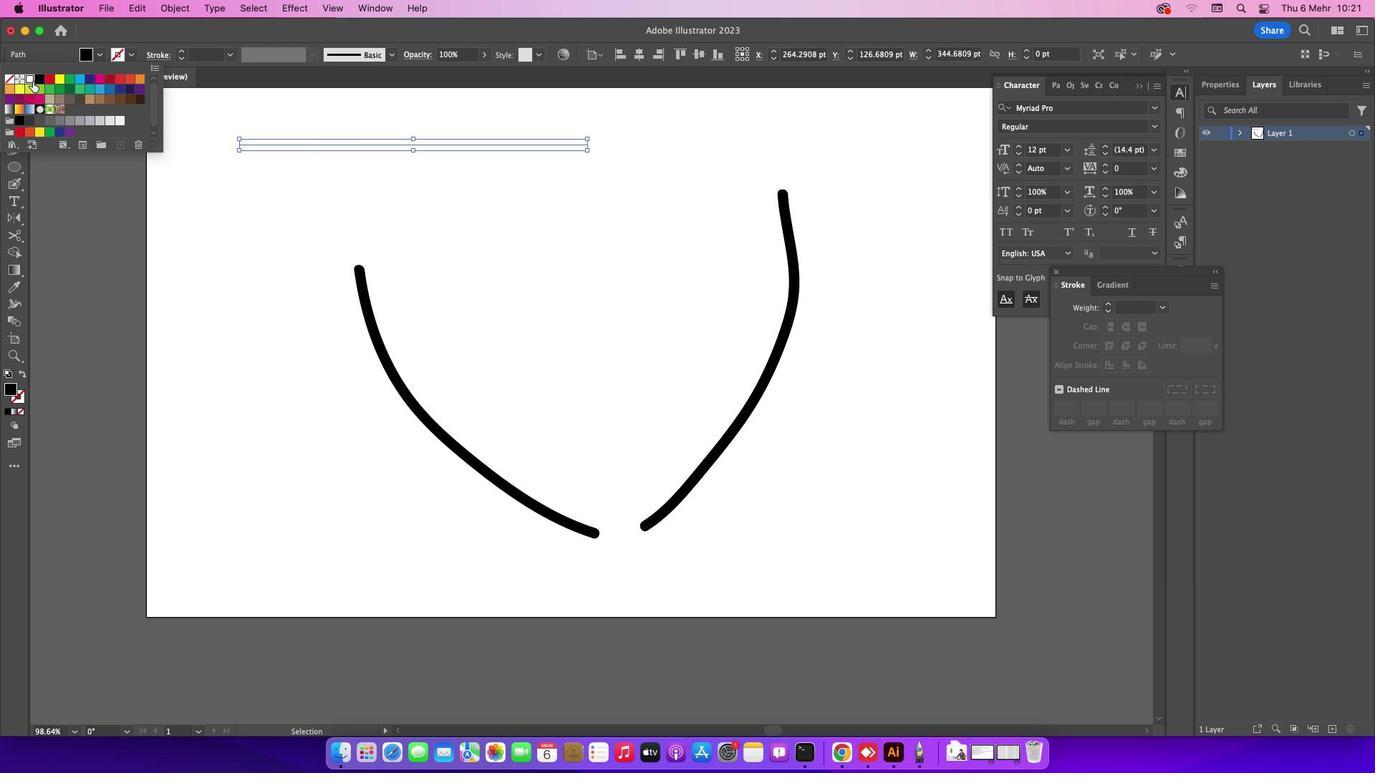 
Action: Mouse moved to (41, 80)
Screenshot: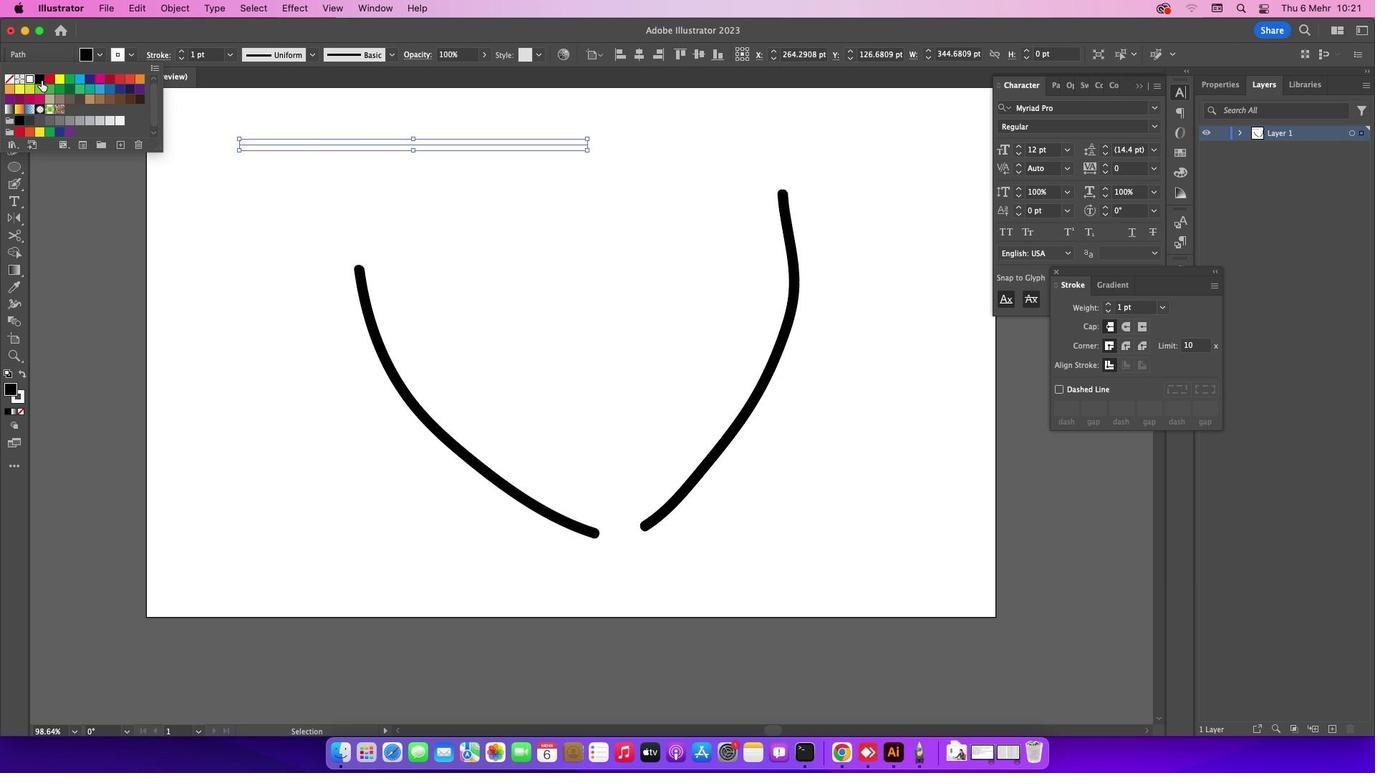 
Action: Mouse pressed left at (41, 80)
Screenshot: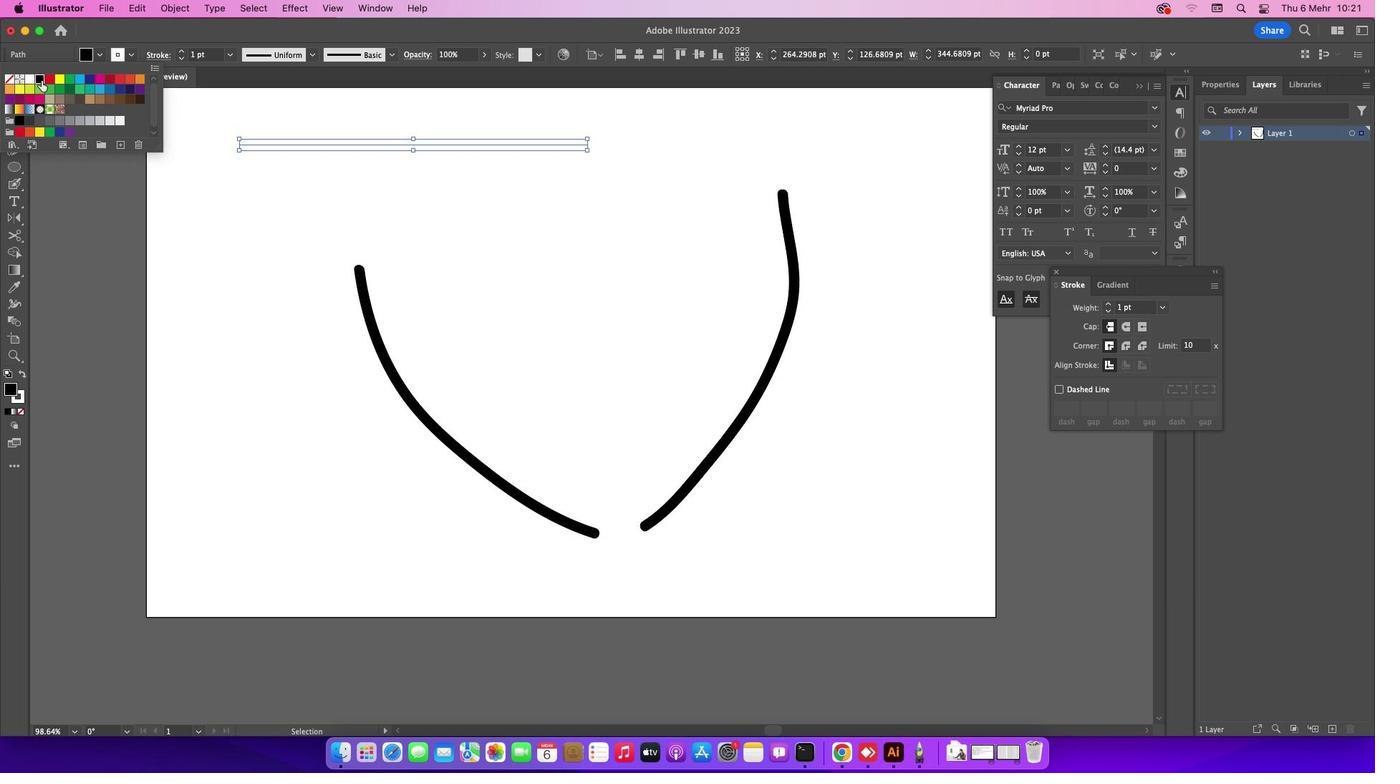 
Action: Mouse moved to (96, 59)
Screenshot: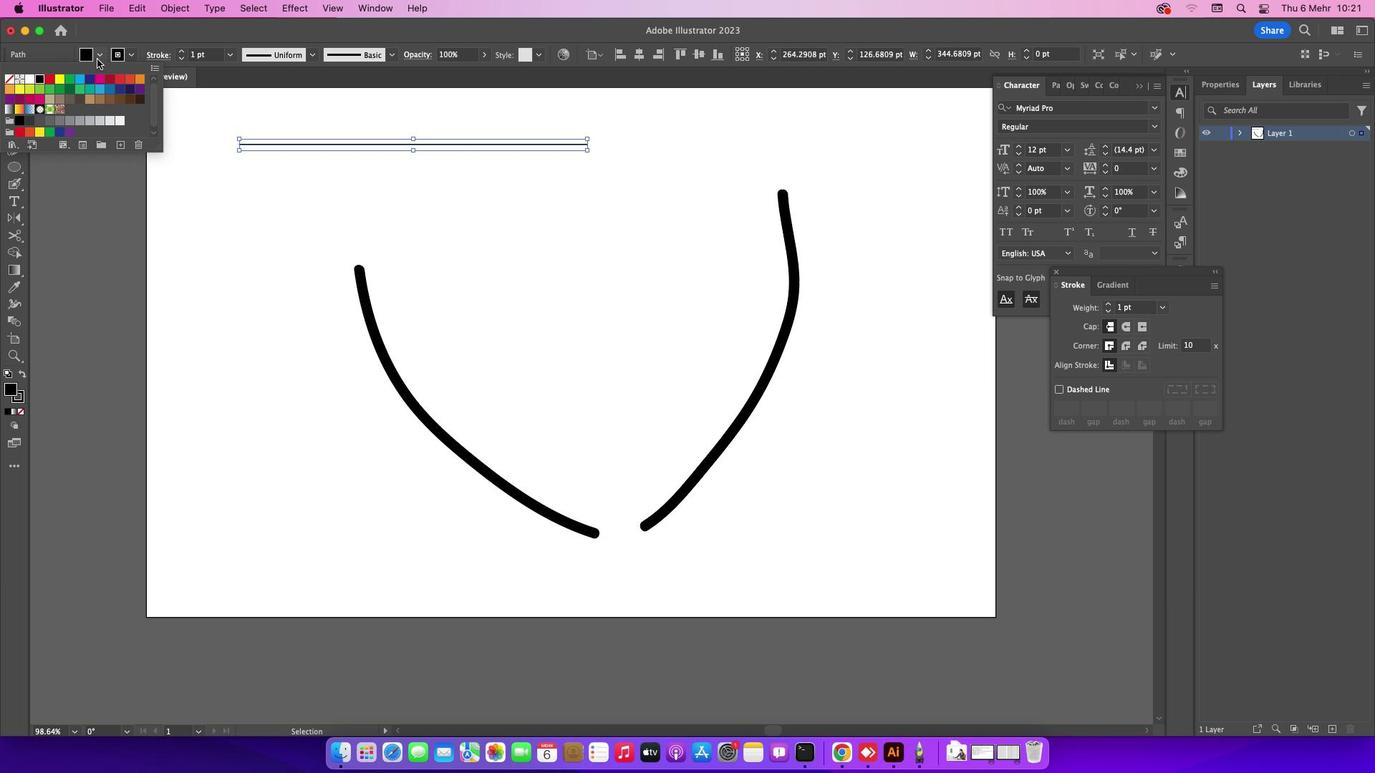 
Action: Mouse pressed left at (96, 59)
Screenshot: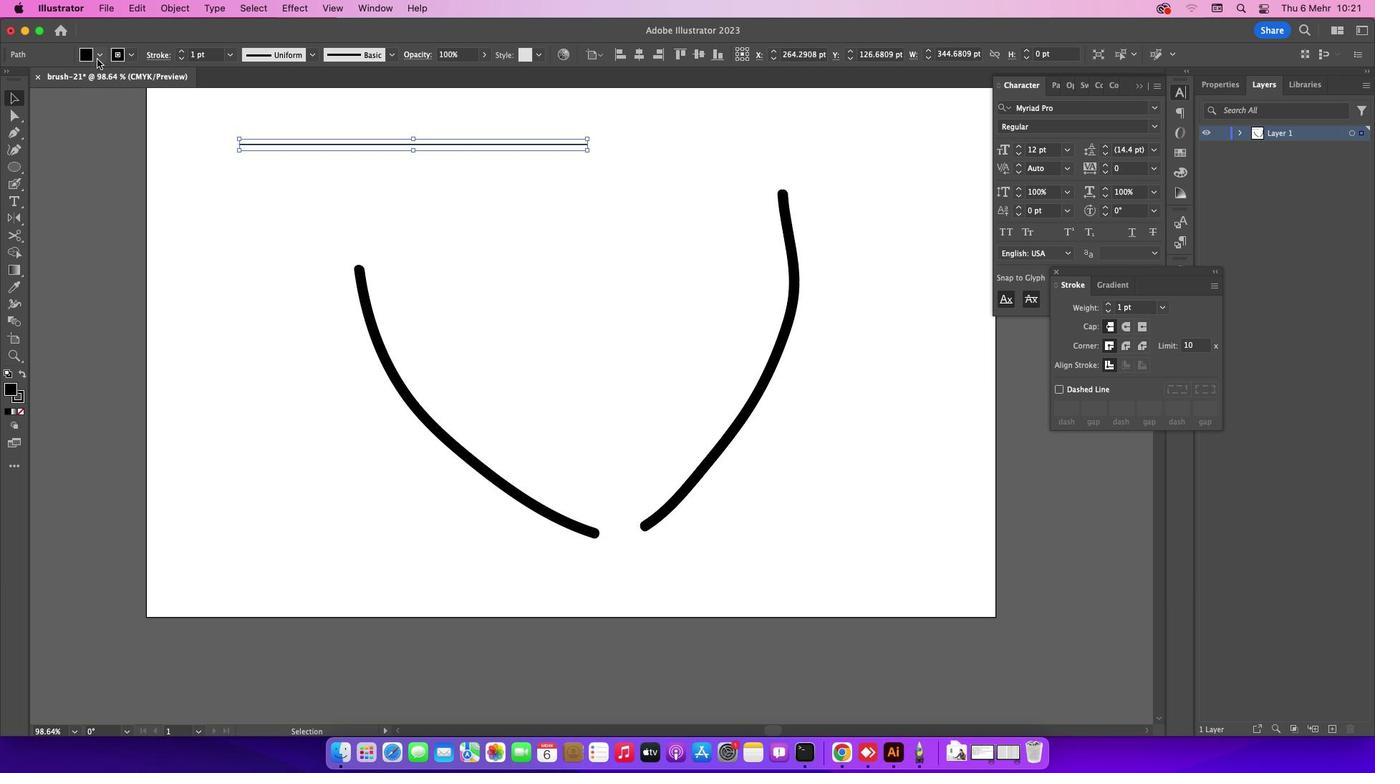 
Action: Mouse pressed left at (96, 59)
Screenshot: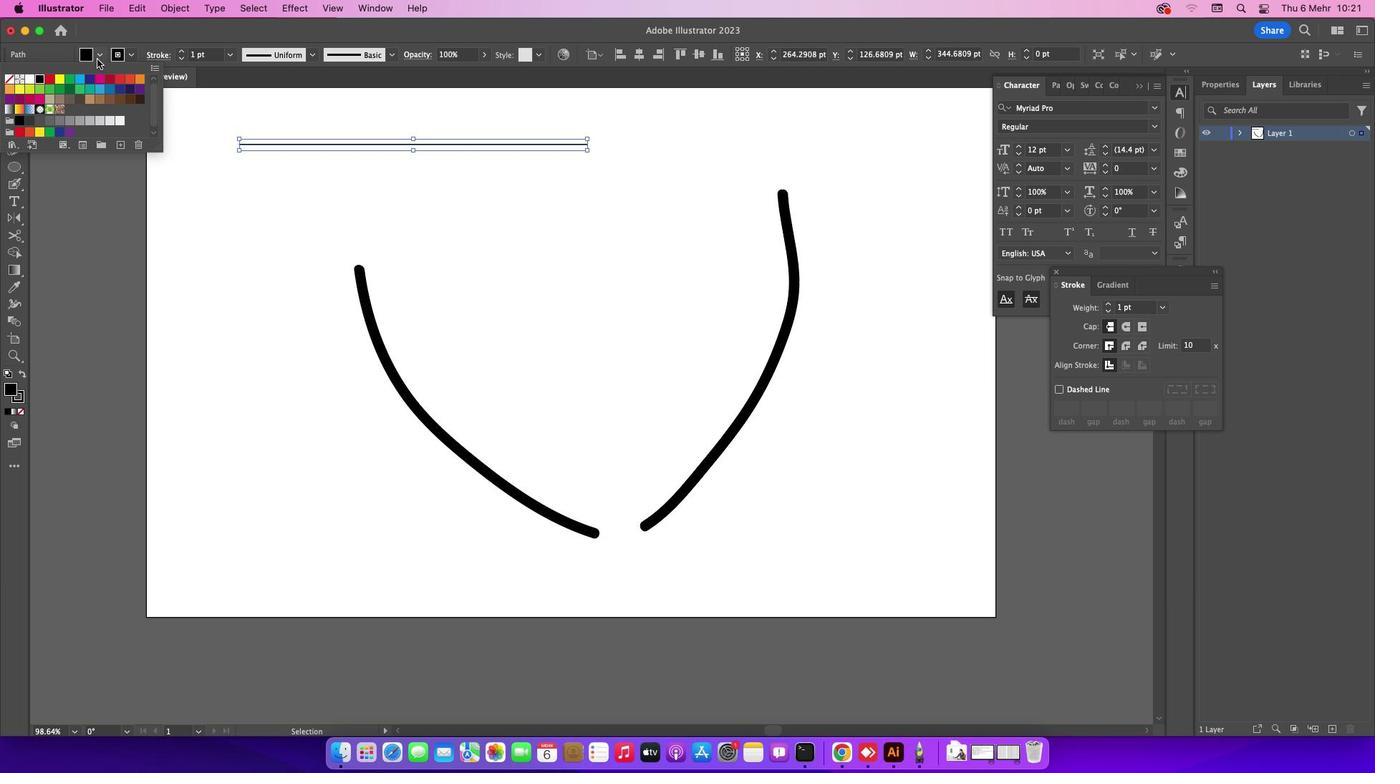 
Action: Mouse moved to (13, 78)
Screenshot: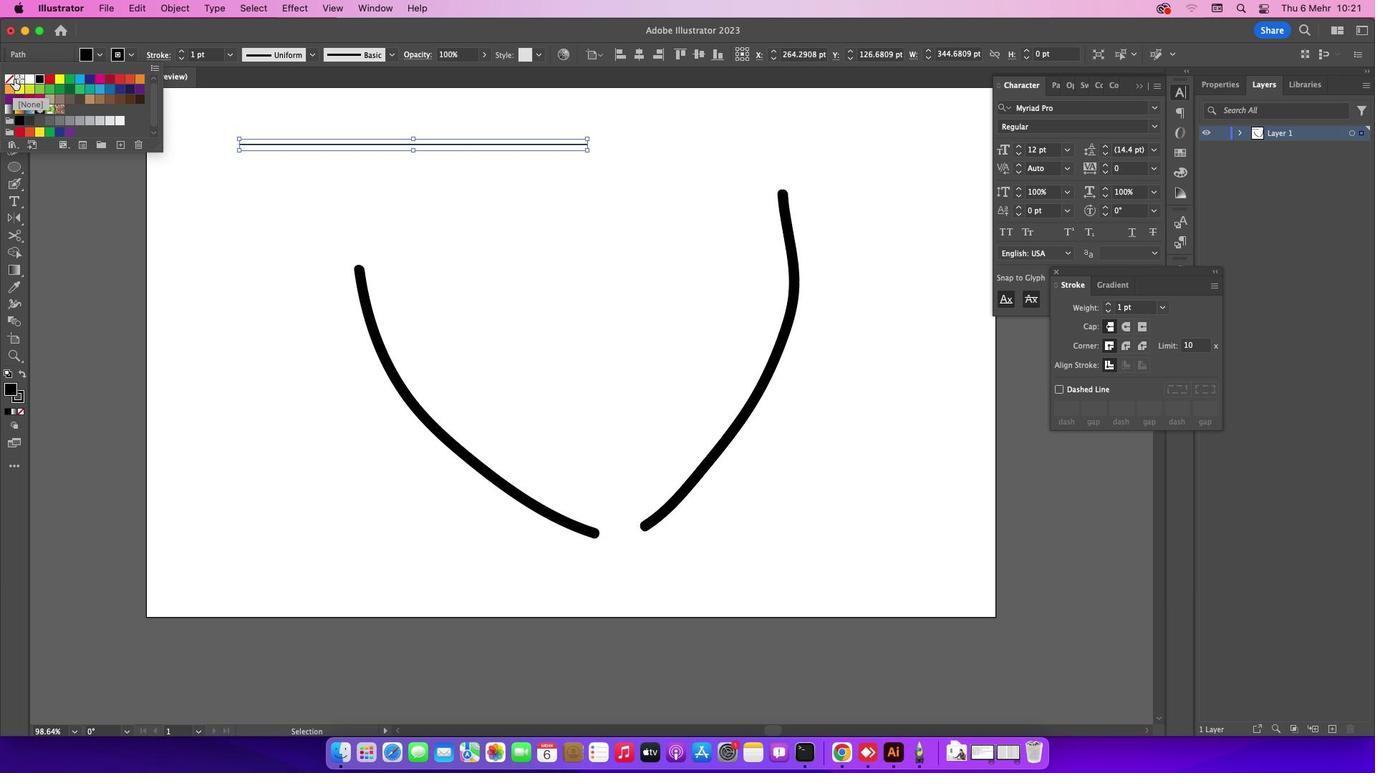 
Action: Mouse pressed left at (13, 78)
Screenshot: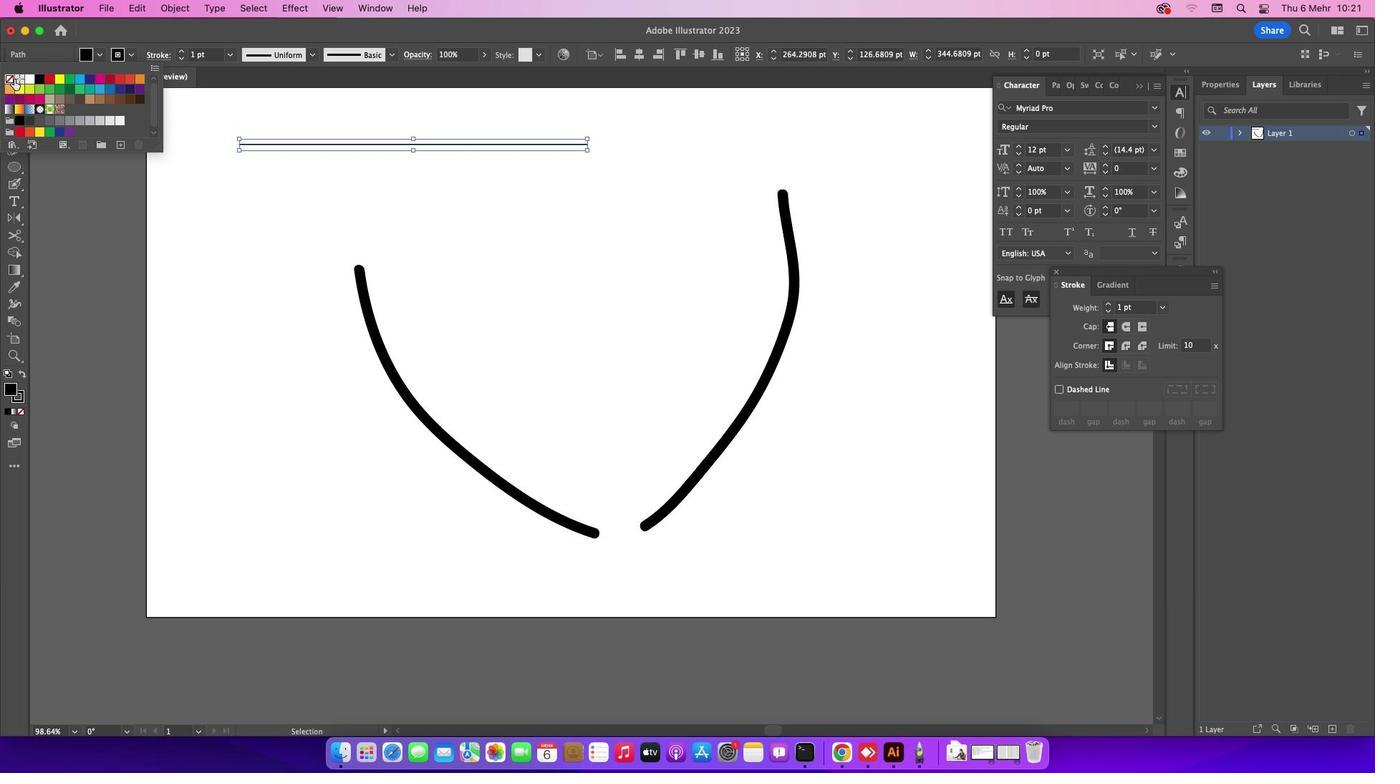 
Action: Mouse moved to (318, 55)
Screenshot: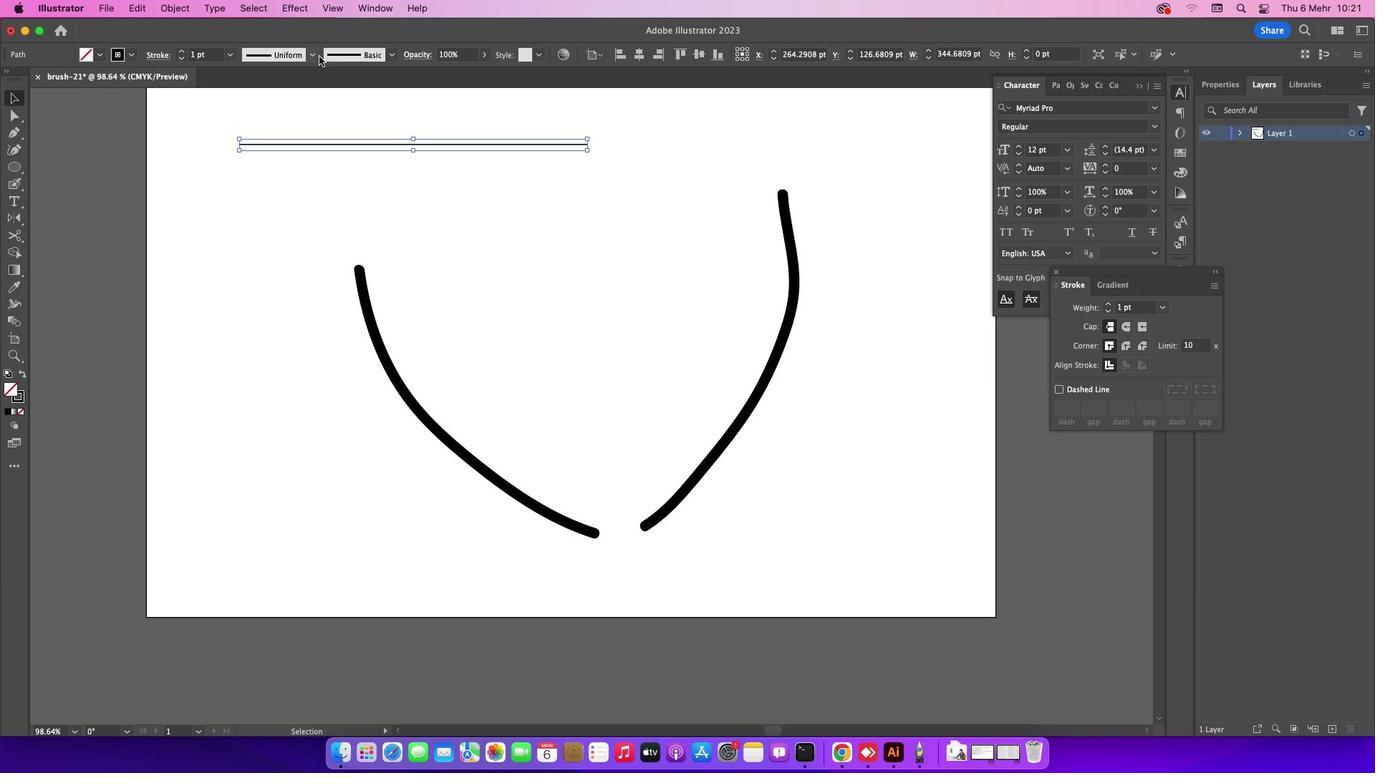 
Action: Mouse pressed left at (318, 55)
Screenshot: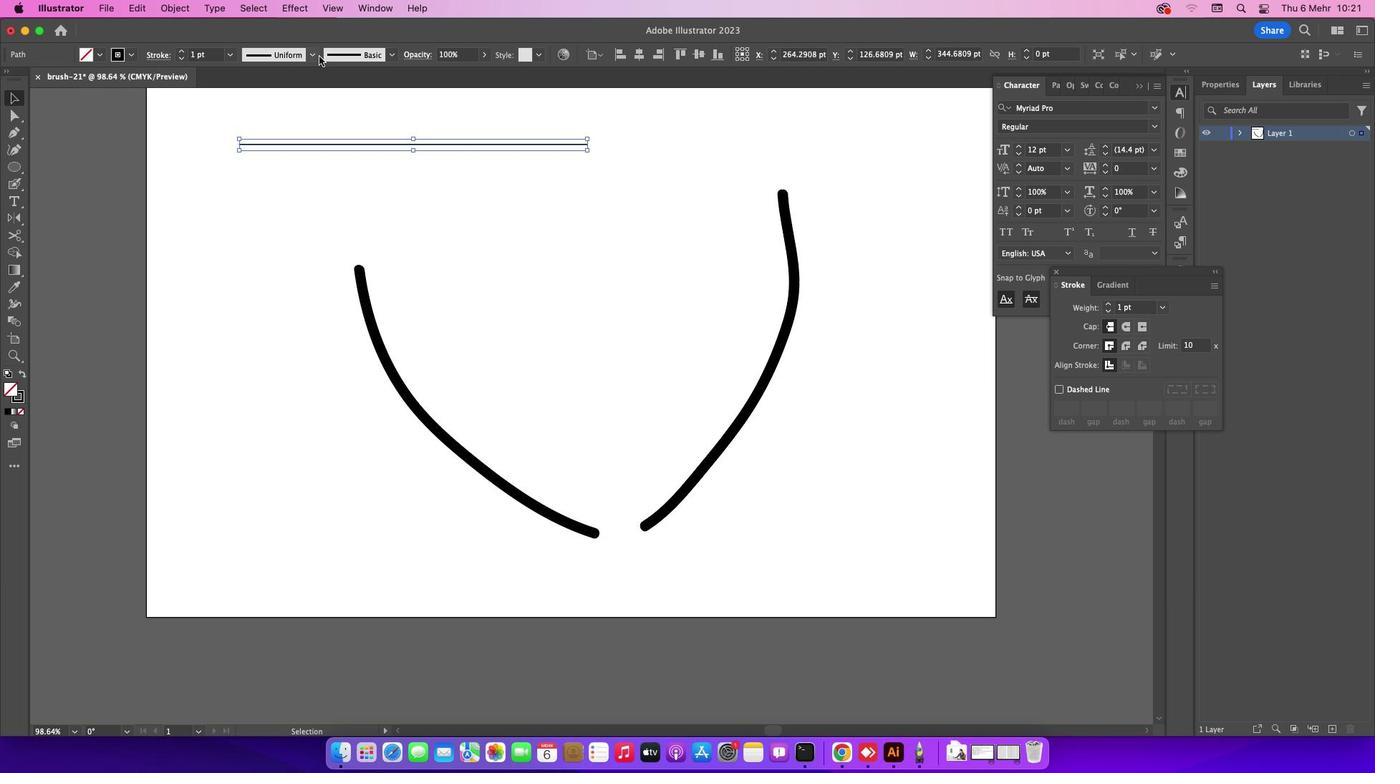 
Action: Mouse pressed left at (318, 55)
Screenshot: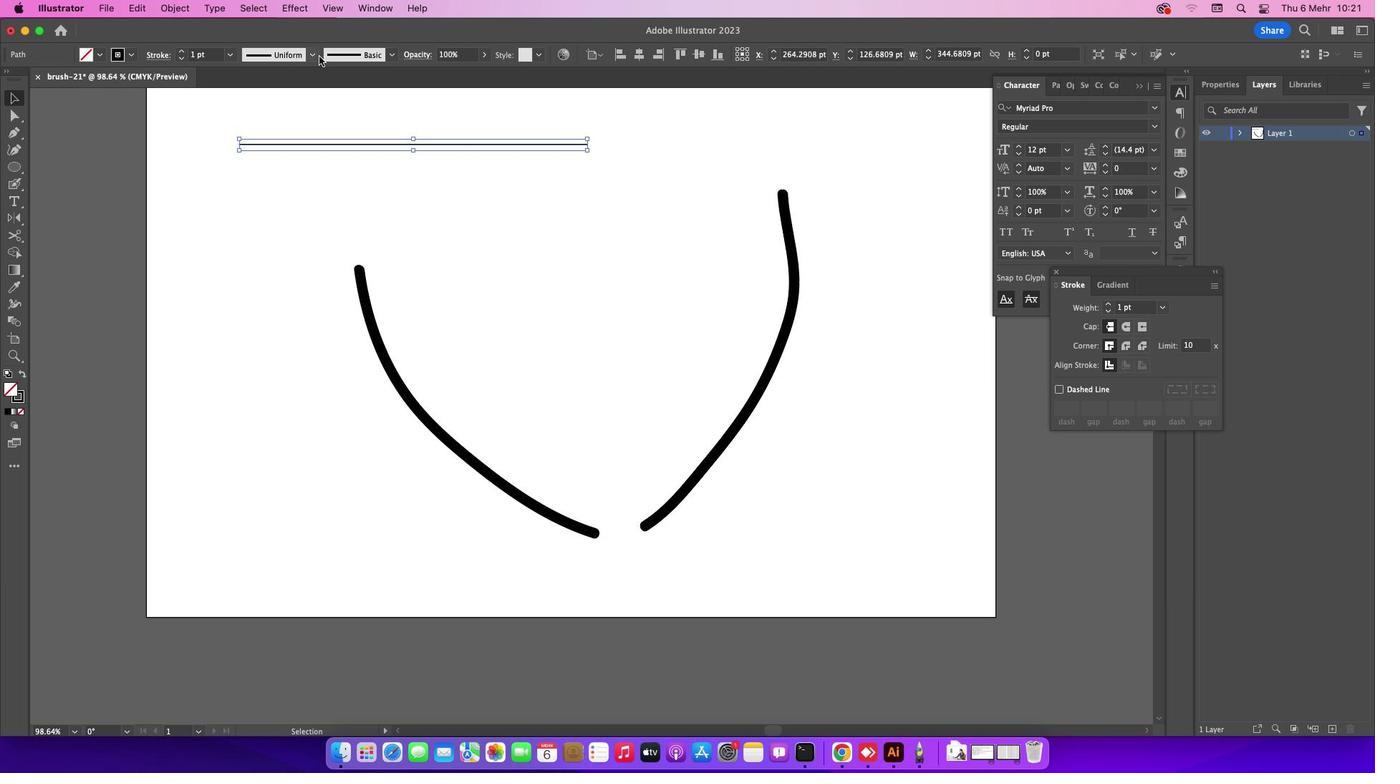 
Action: Mouse moved to (272, 98)
Screenshot: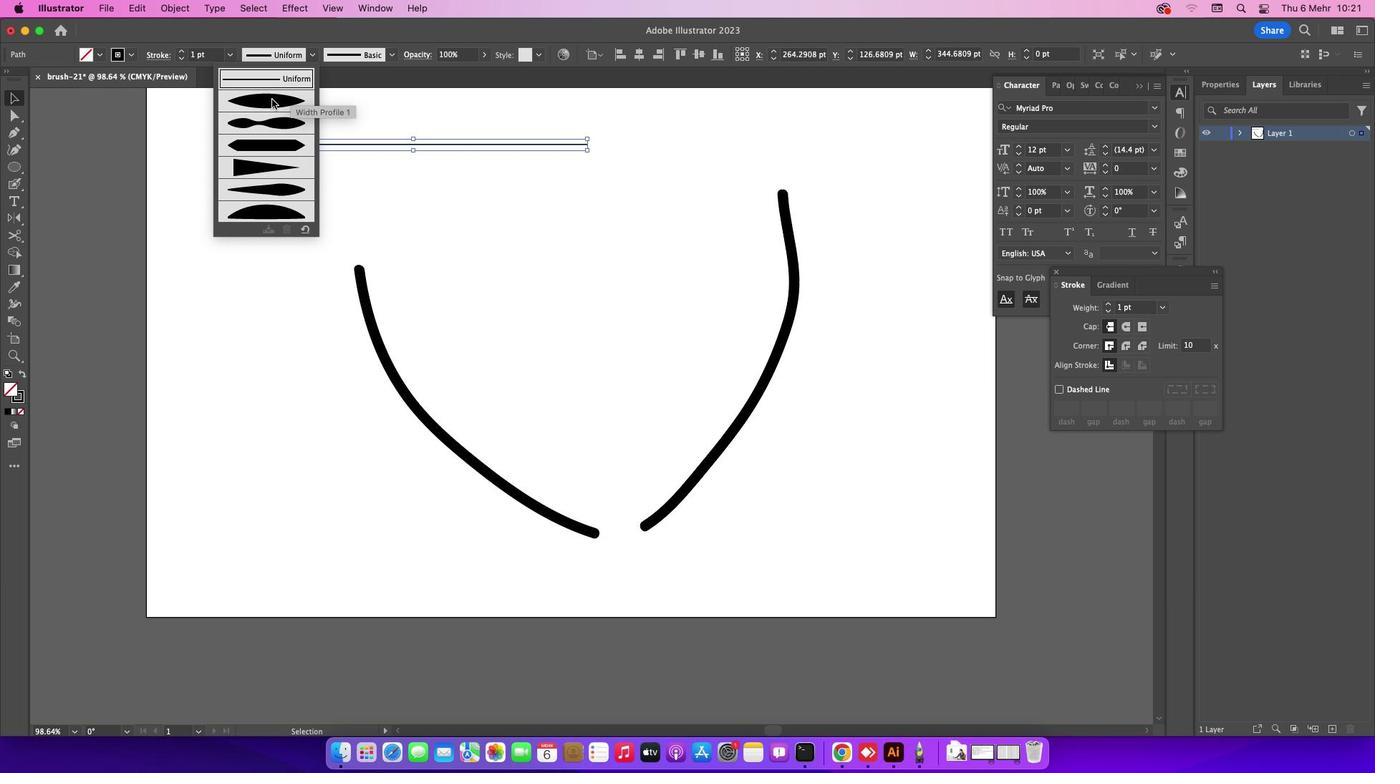 
Action: Mouse pressed left at (272, 98)
Screenshot: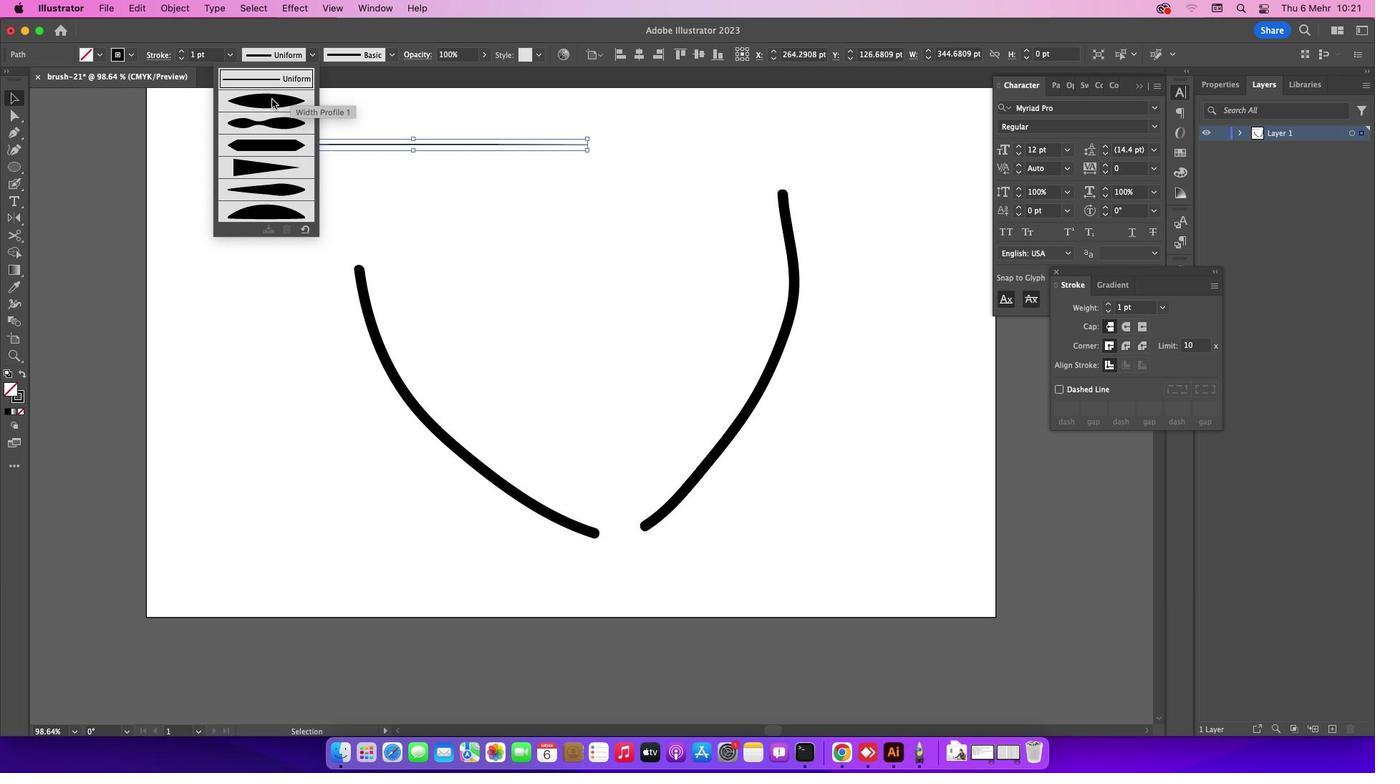 
Action: Mouse moved to (583, 205)
Screenshot: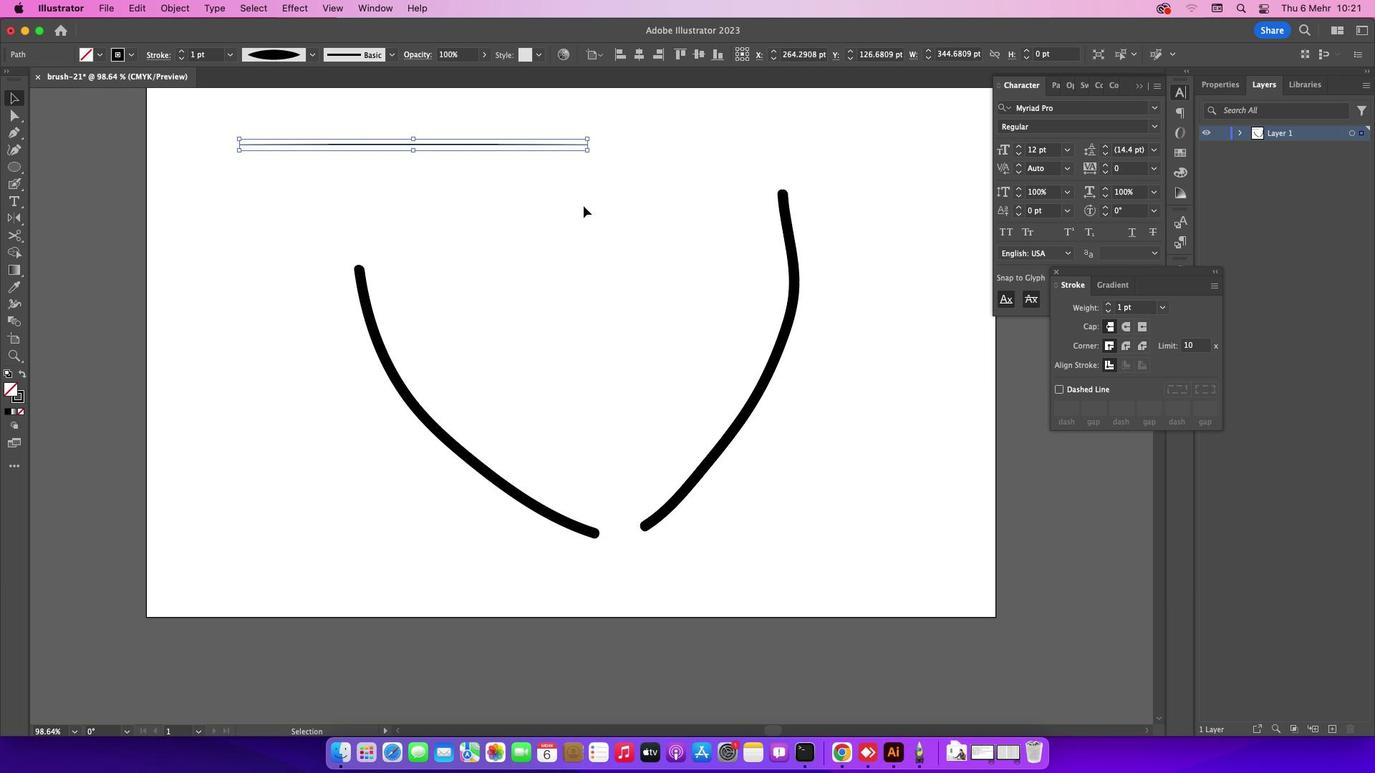 
Action: Mouse pressed left at (583, 205)
Screenshot: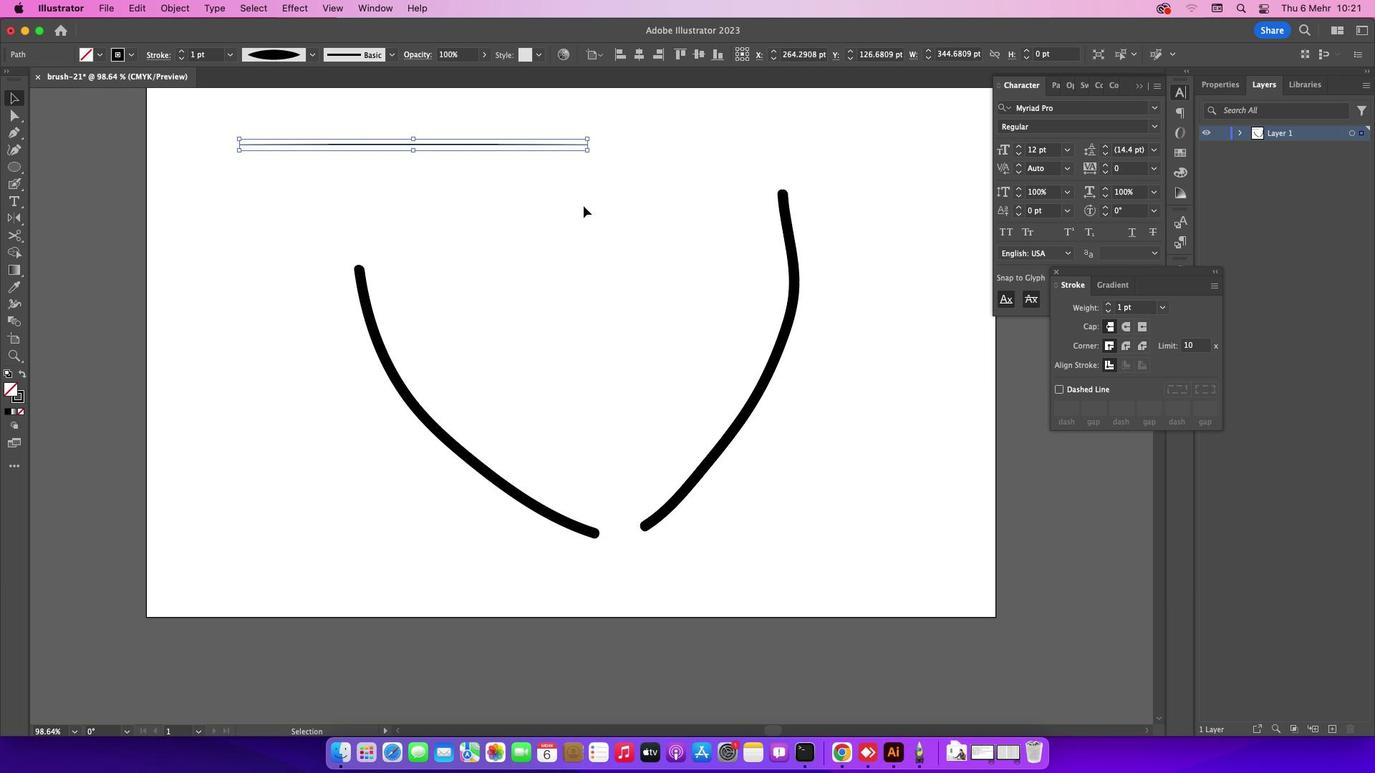 
Action: Mouse moved to (583, 204)
Screenshot: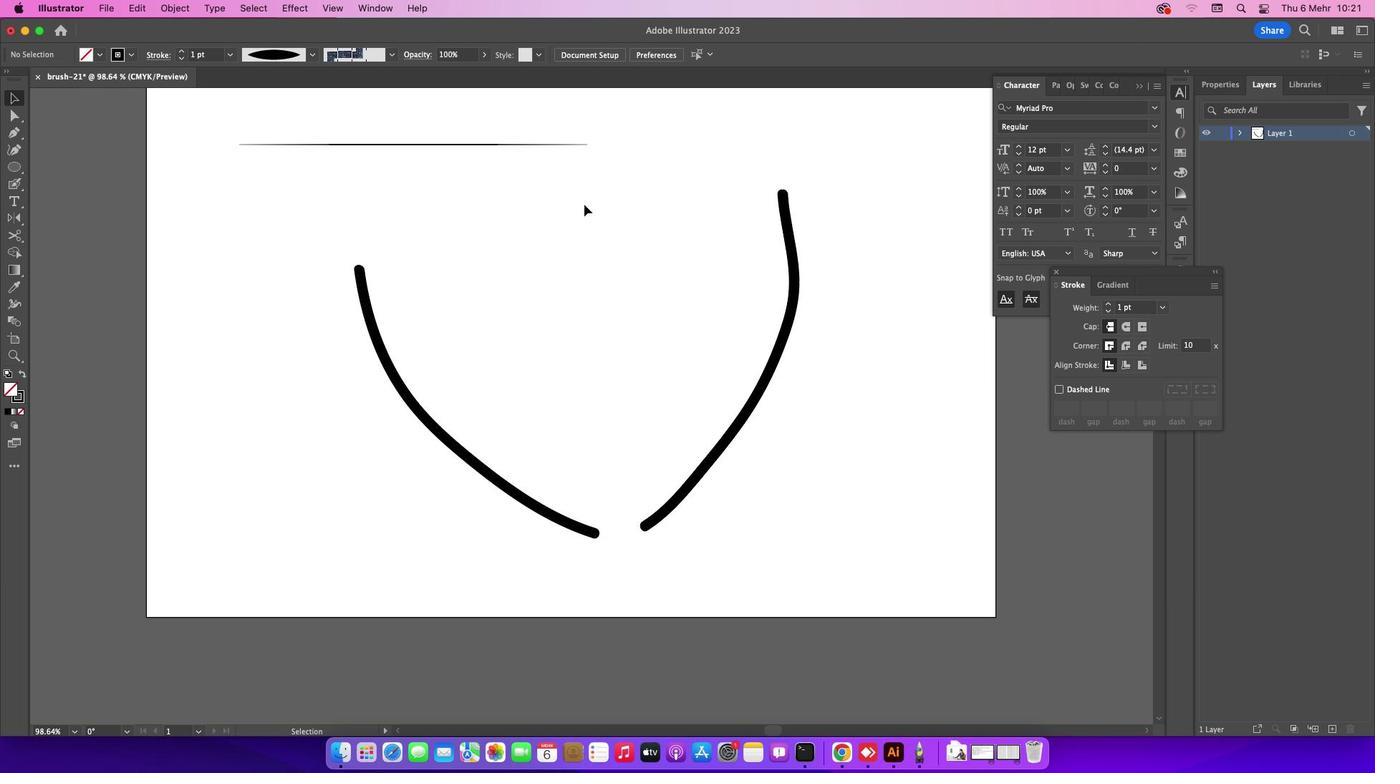
Action: Mouse pressed left at (583, 204)
Screenshot: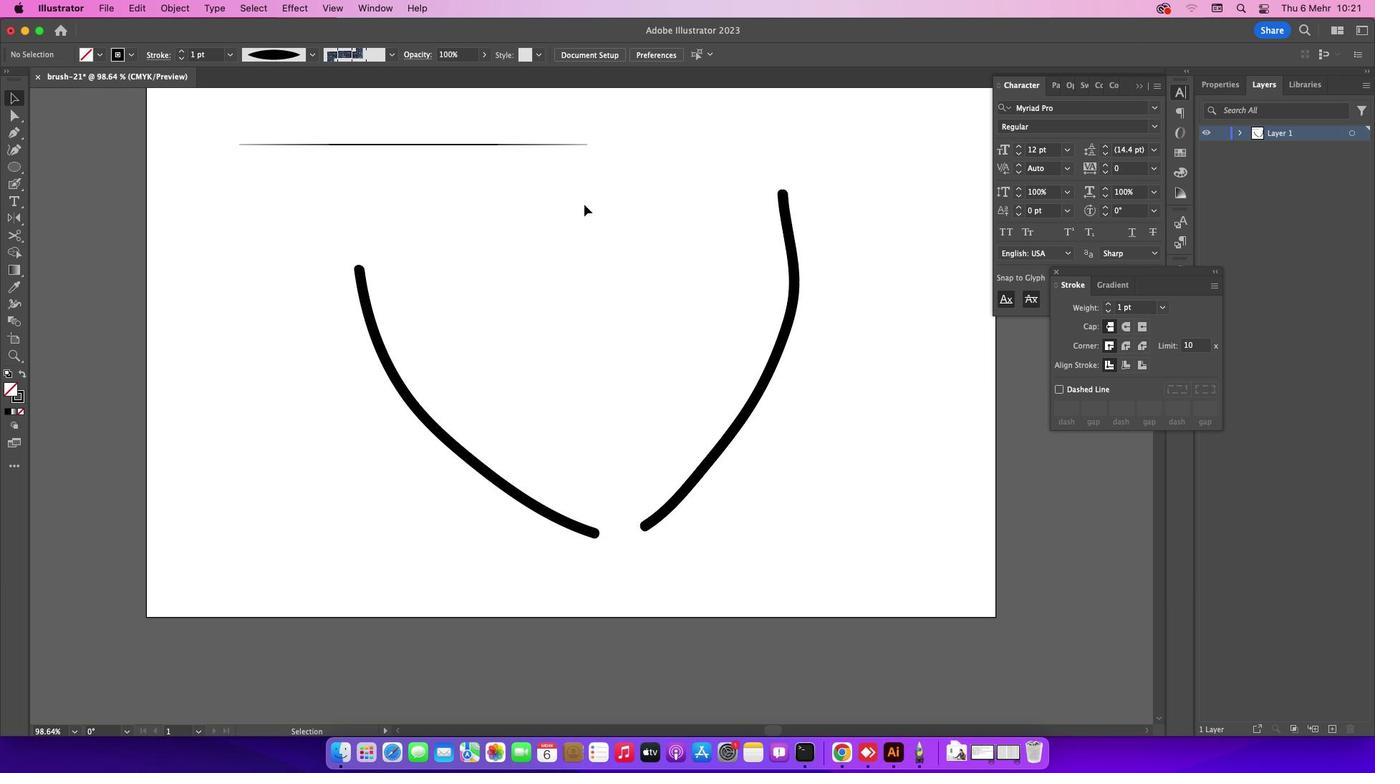 
Action: Mouse moved to (425, 147)
Screenshot: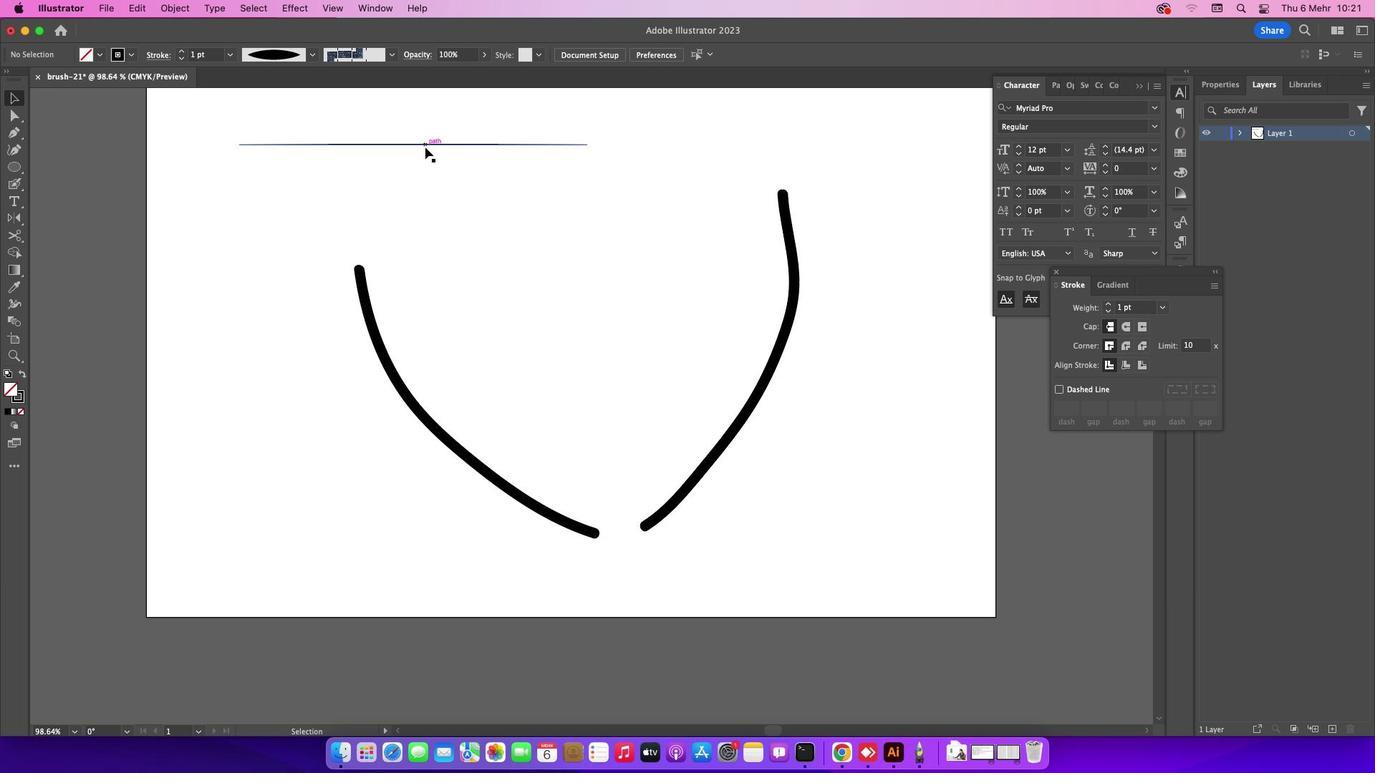 
Action: Mouse pressed left at (425, 147)
Screenshot: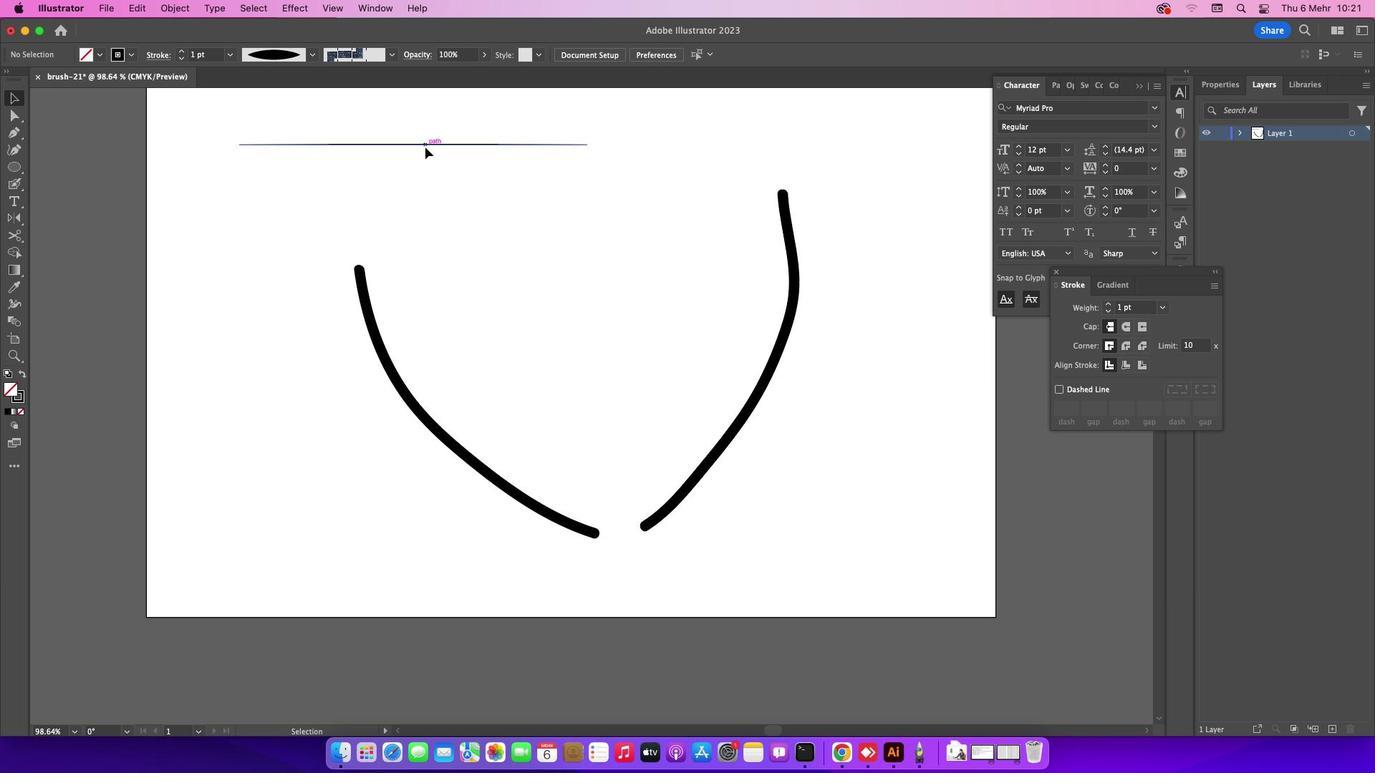 
Action: Mouse moved to (182, 53)
Screenshot: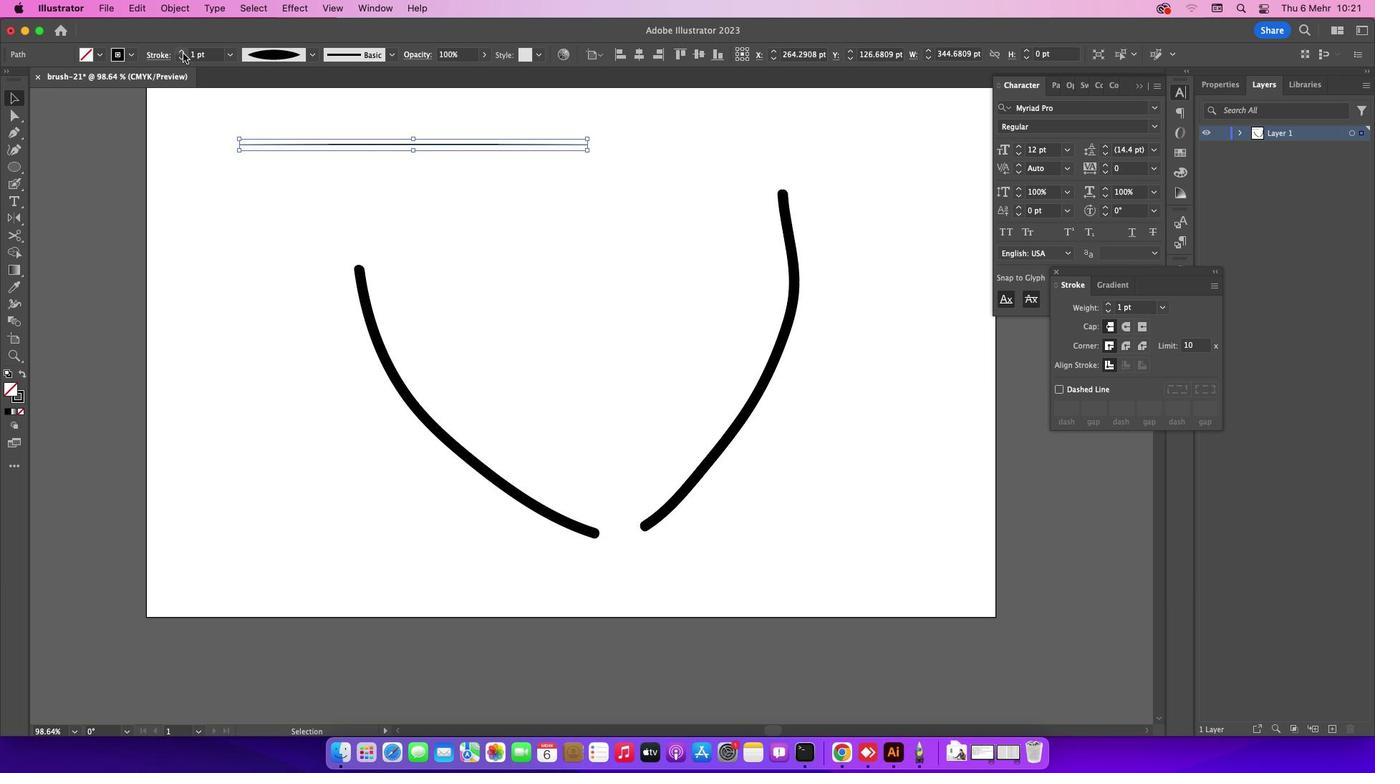 
Action: Mouse pressed left at (182, 53)
Screenshot: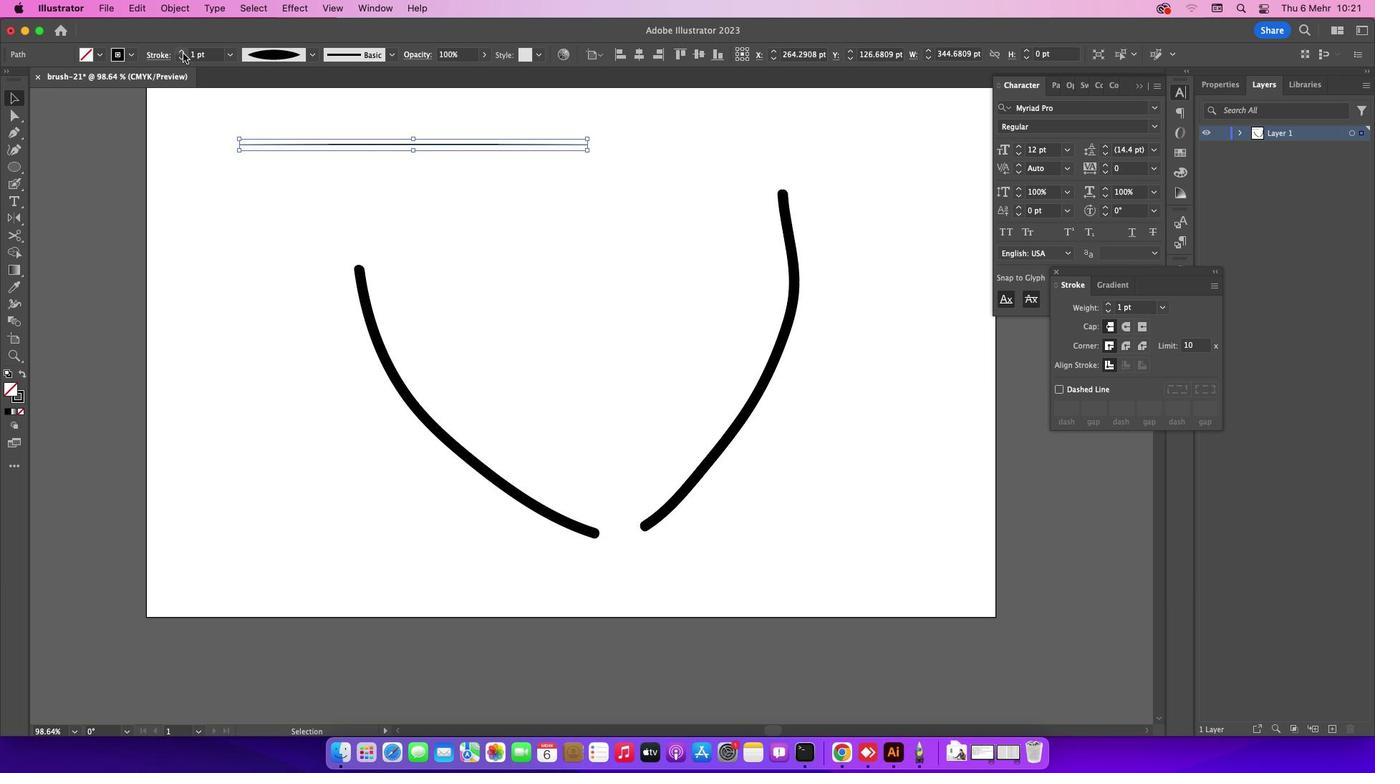 
Action: Mouse moved to (385, 143)
Screenshot: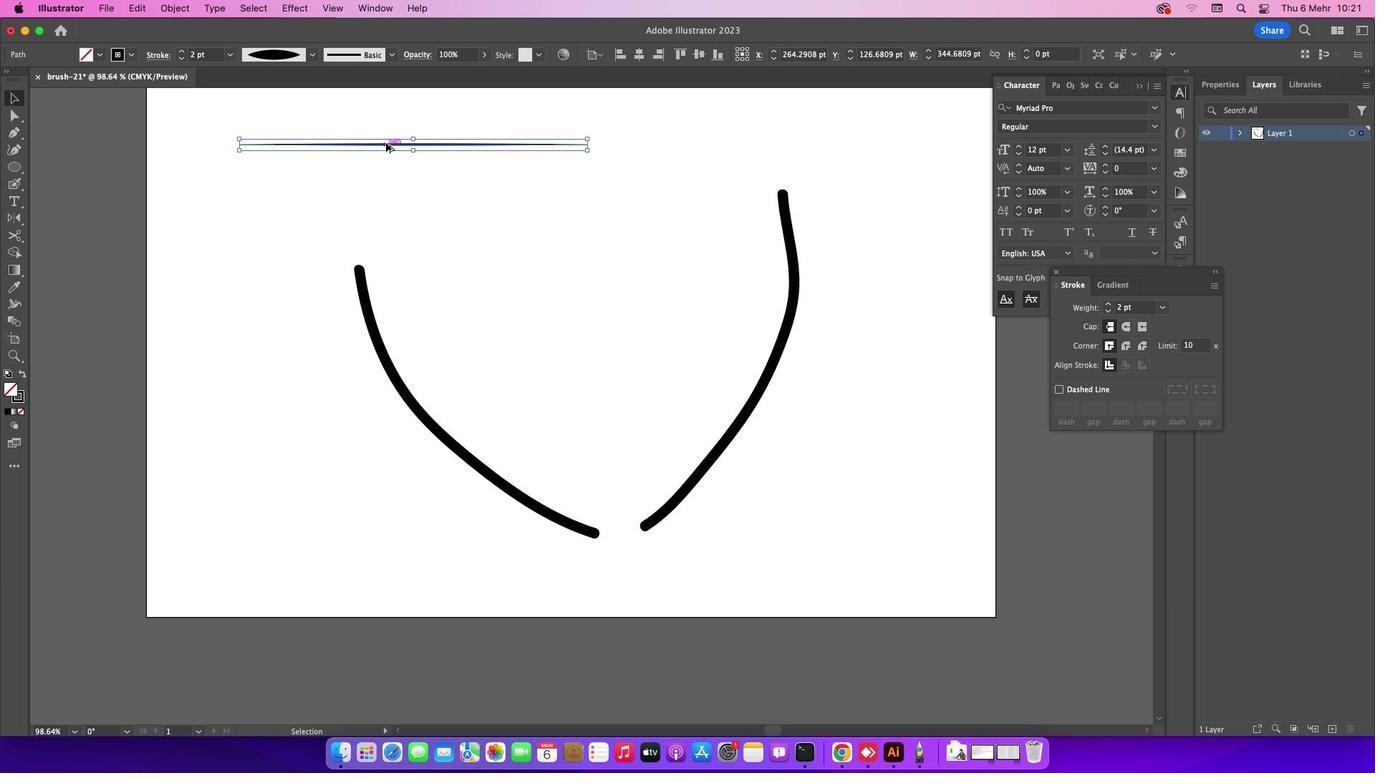 
Action: Key pressed Key.alt
Screenshot: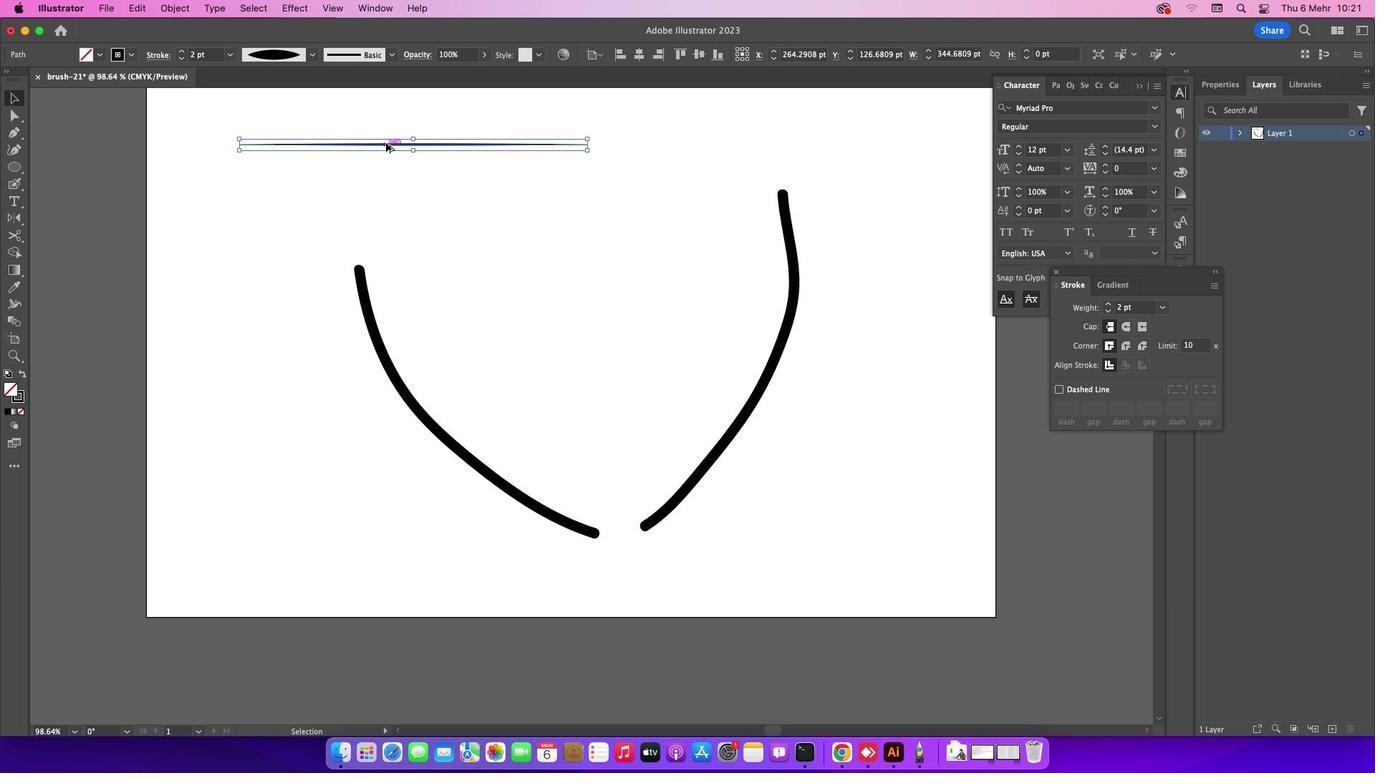 
Action: Mouse moved to (386, 143)
Screenshot: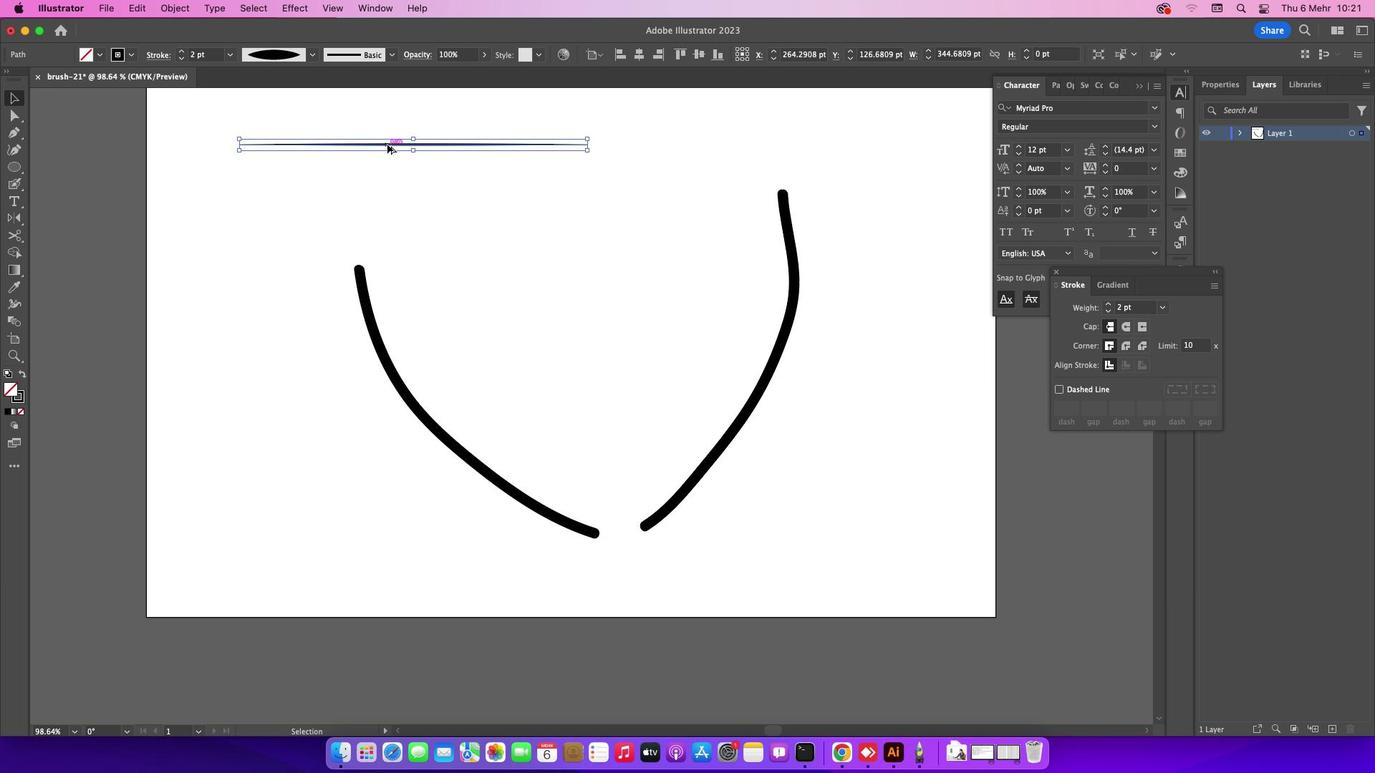 
Action: Mouse pressed left at (386, 143)
Screenshot: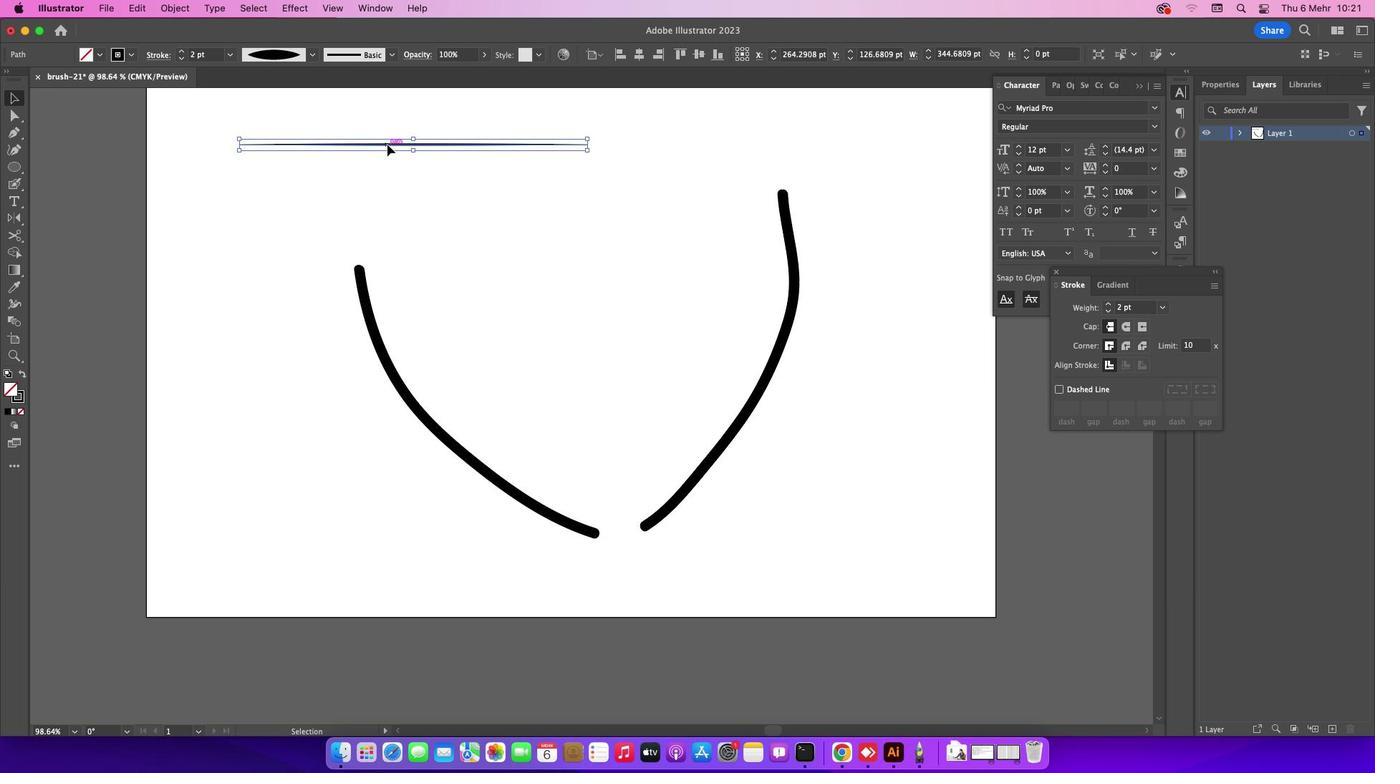 
Action: Mouse moved to (306, 54)
Screenshot: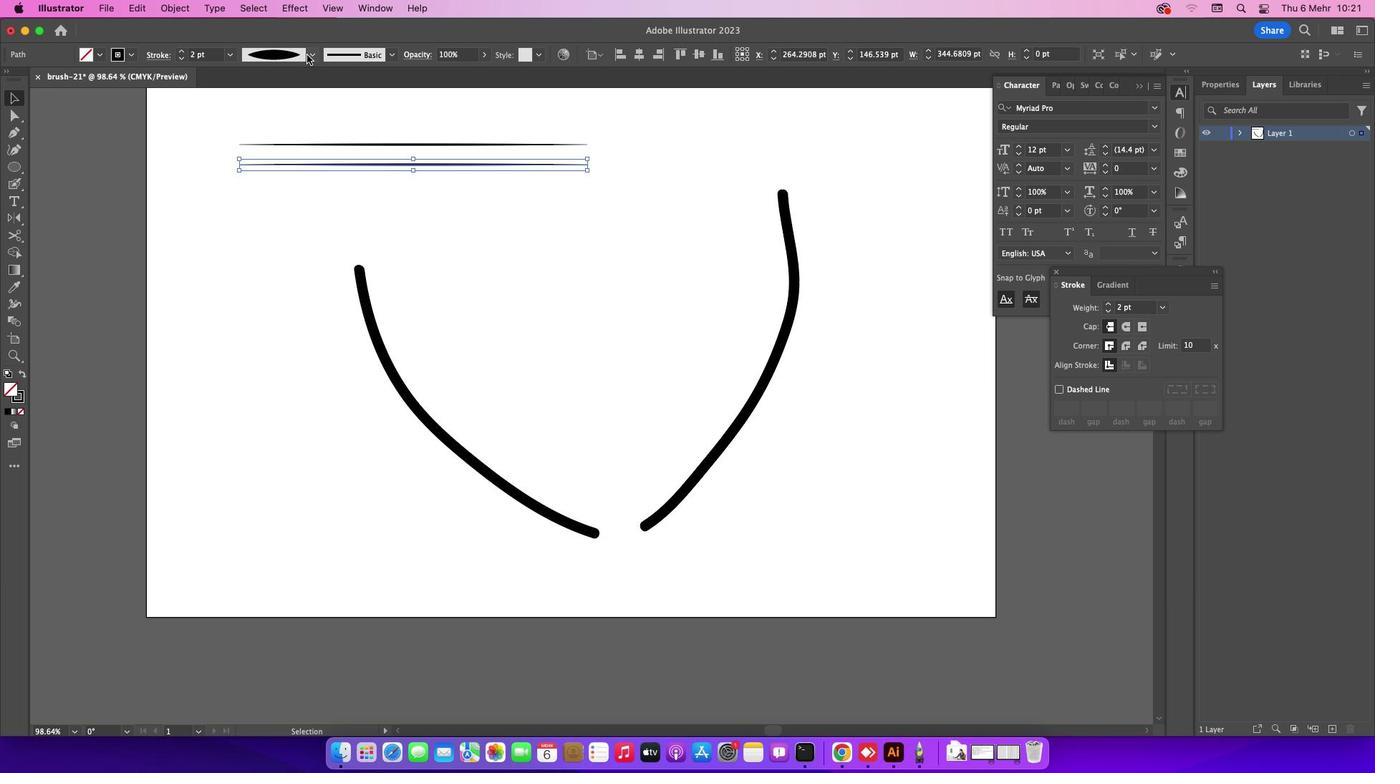 
Action: Mouse pressed left at (306, 54)
Screenshot: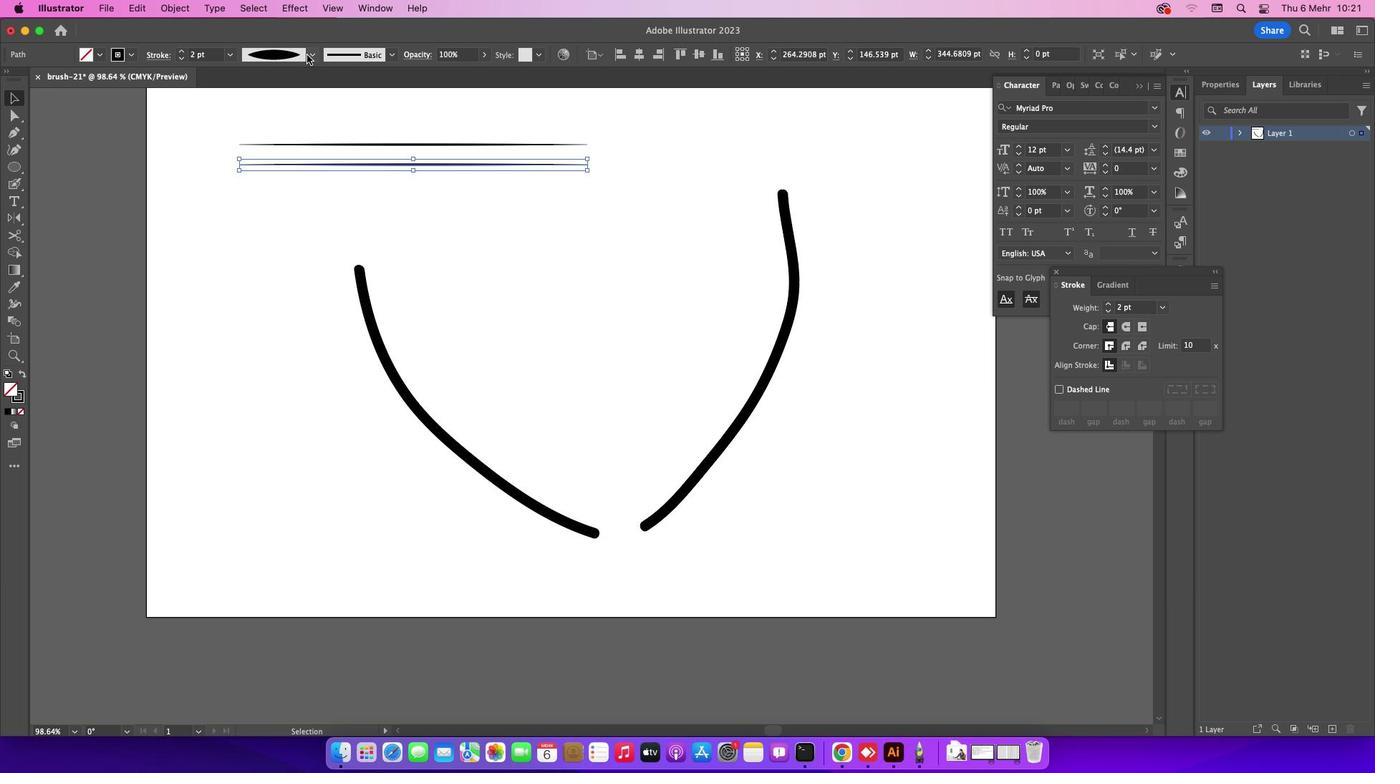 
Action: Mouse moved to (278, 186)
Screenshot: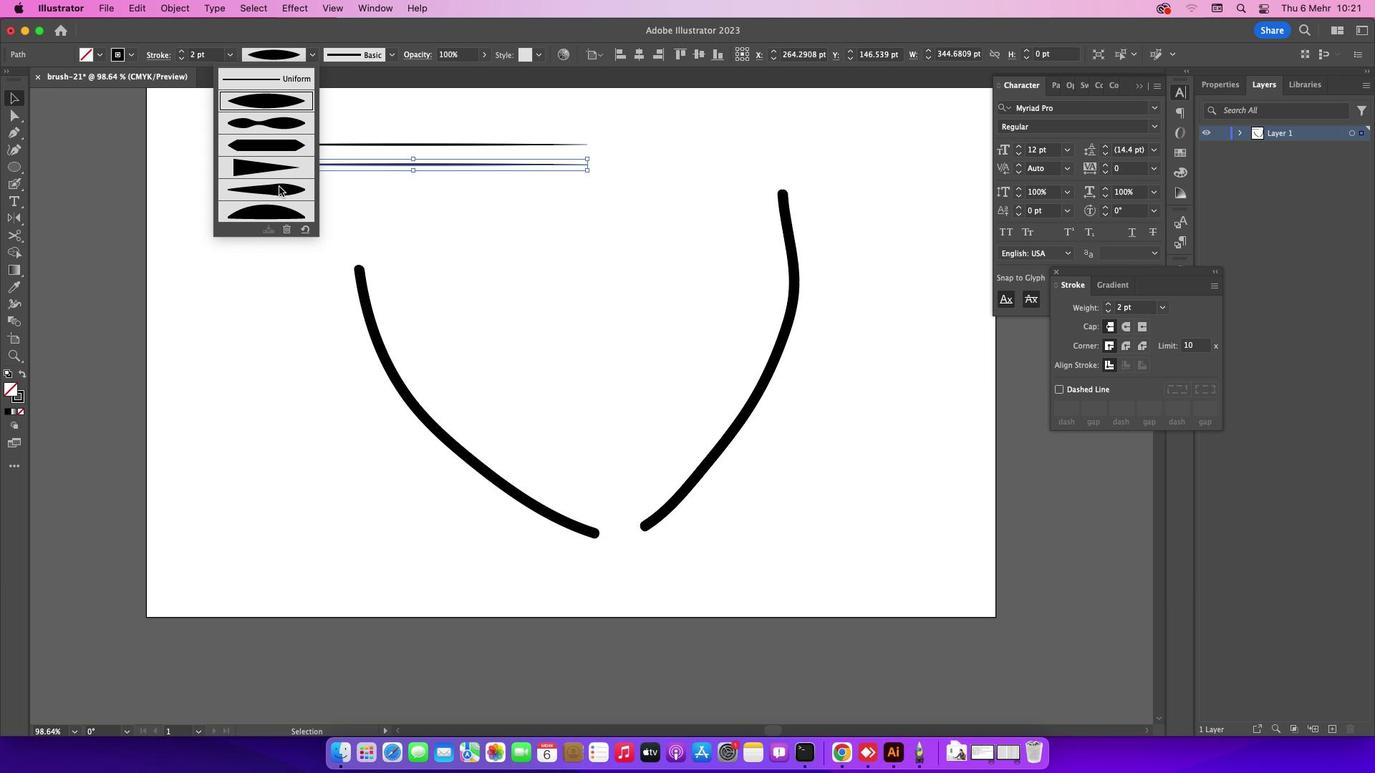 
Action: Mouse pressed left at (278, 186)
Screenshot: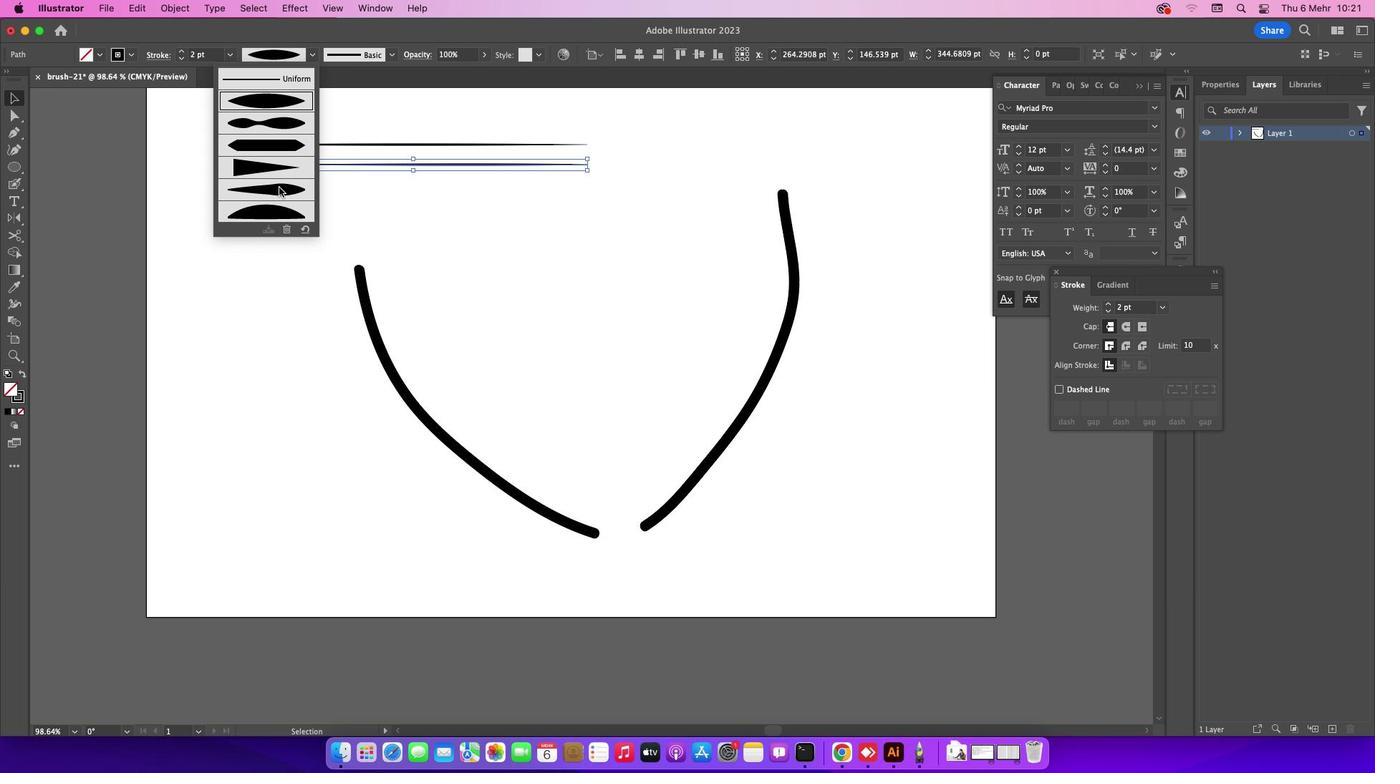 
Action: Mouse moved to (484, 214)
Screenshot: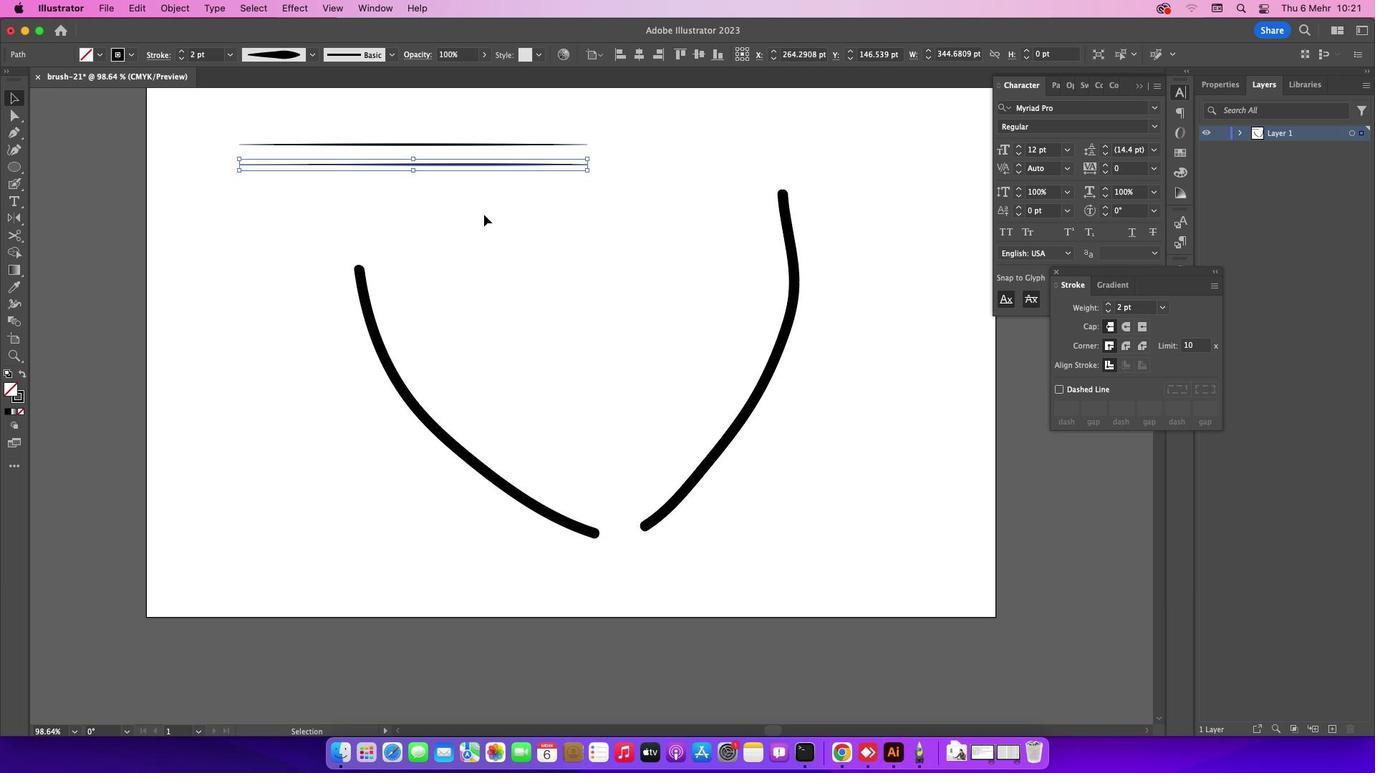 
Action: Mouse pressed left at (484, 214)
Screenshot: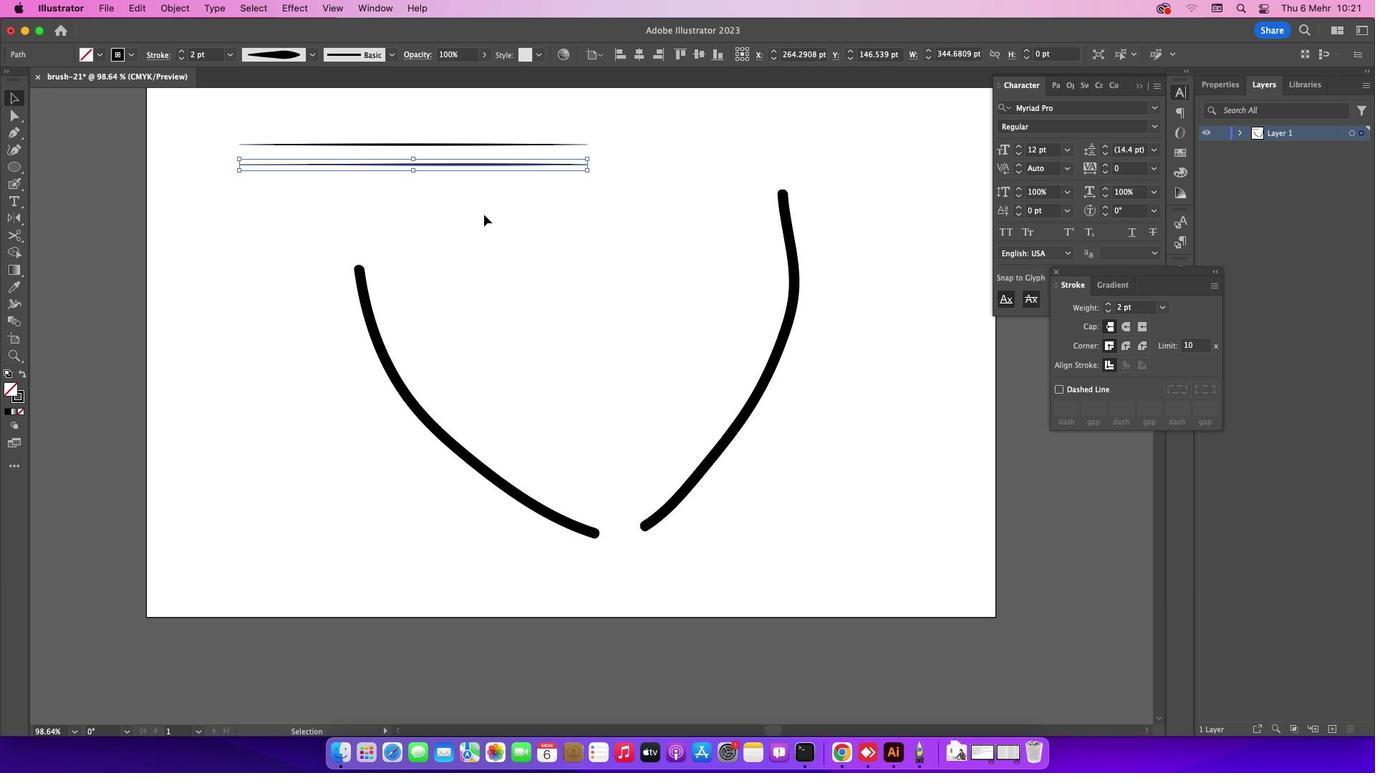 
Action: Mouse pressed left at (484, 214)
Screenshot: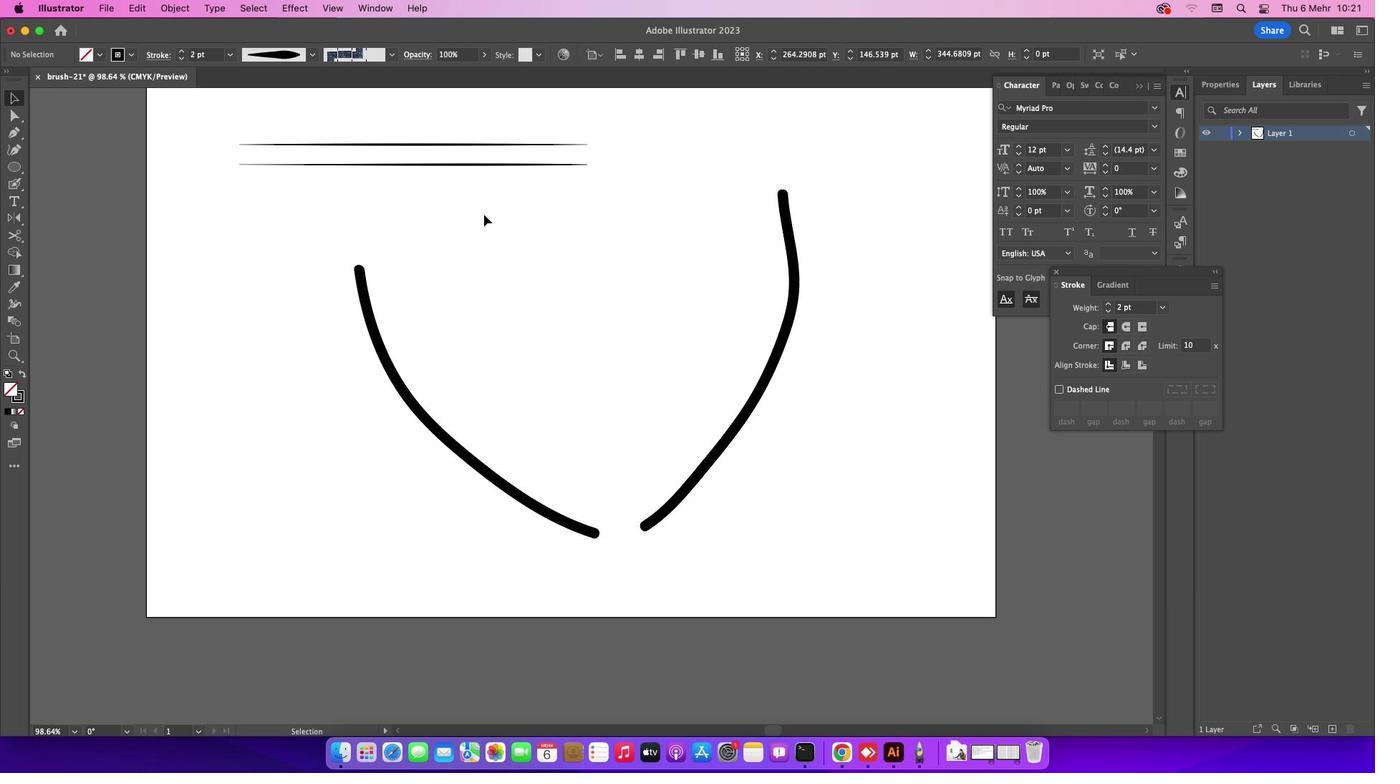 
Action: Mouse moved to (613, 208)
Screenshot: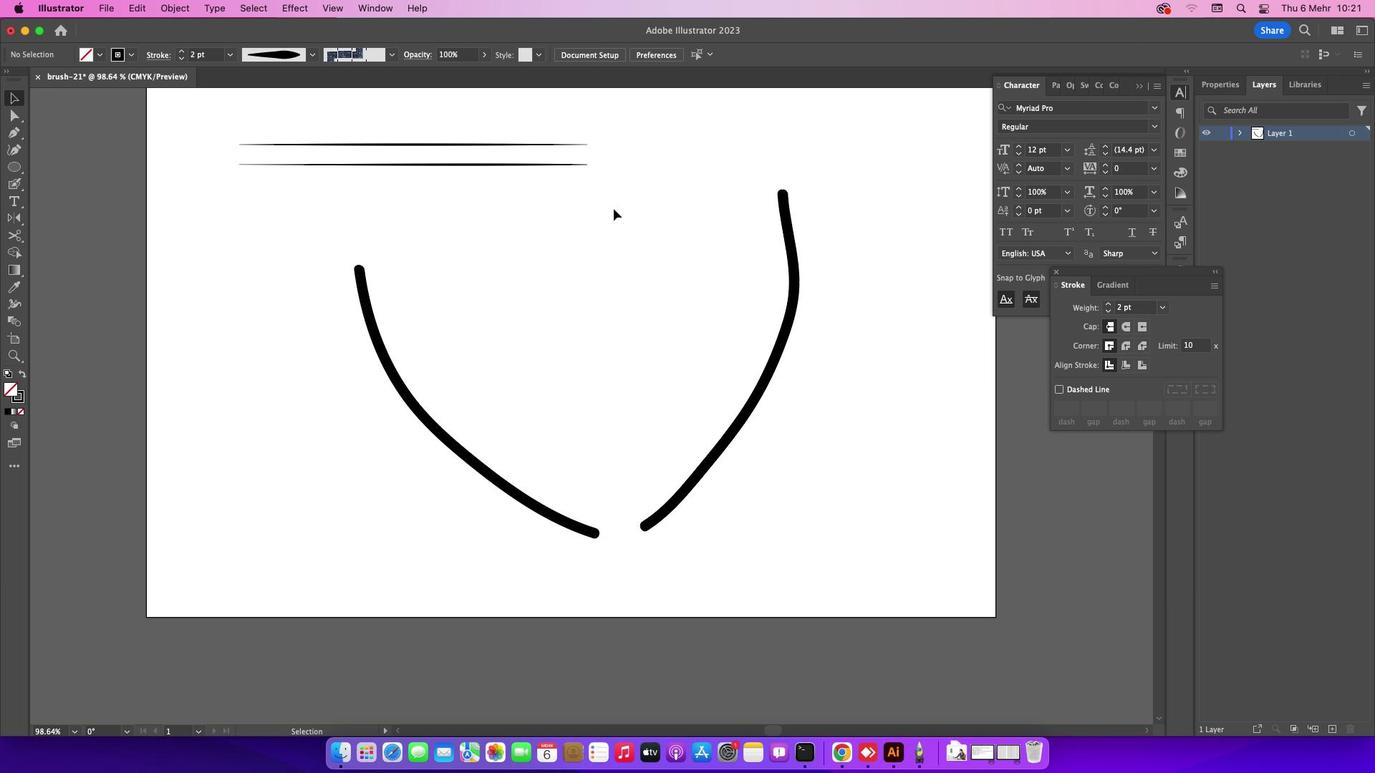 
Action: Mouse pressed left at (613, 208)
Screenshot: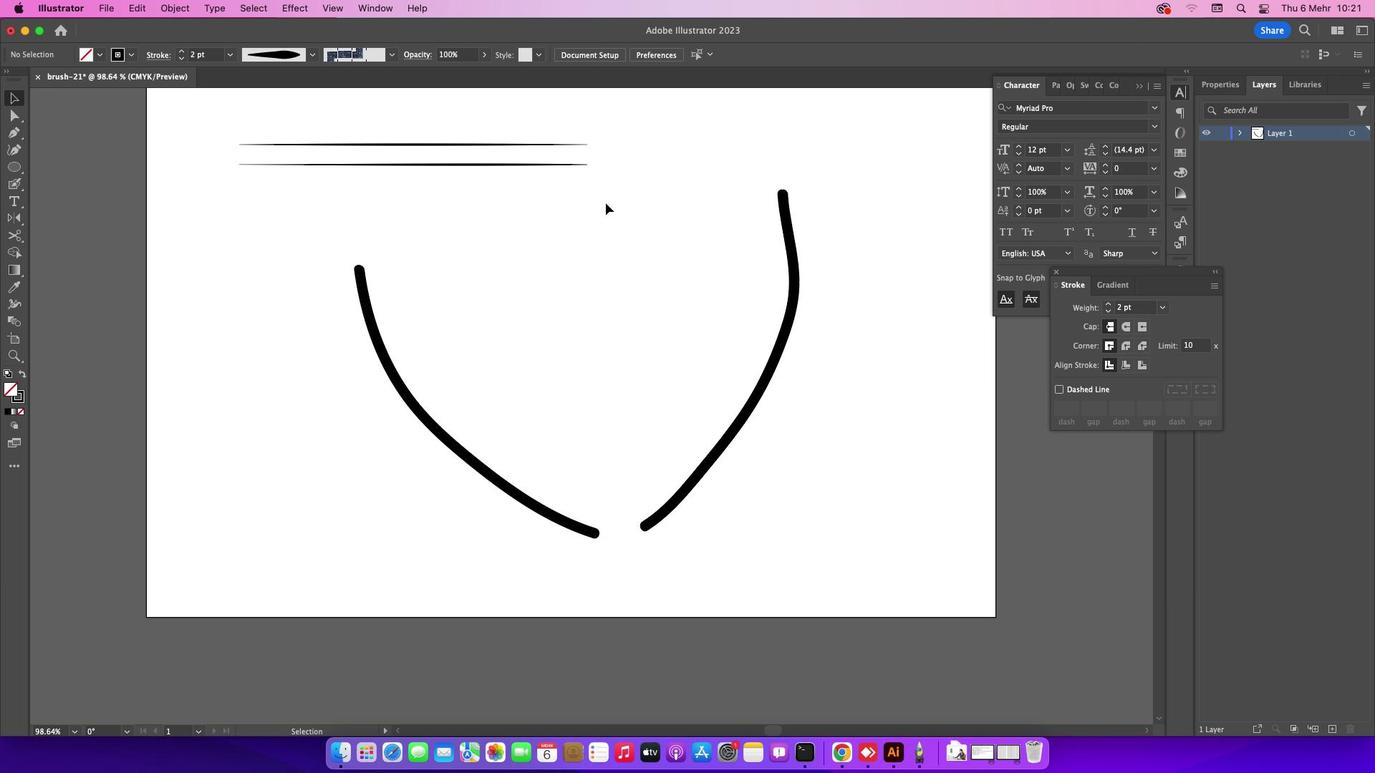 
Action: Mouse moved to (646, 195)
Screenshot: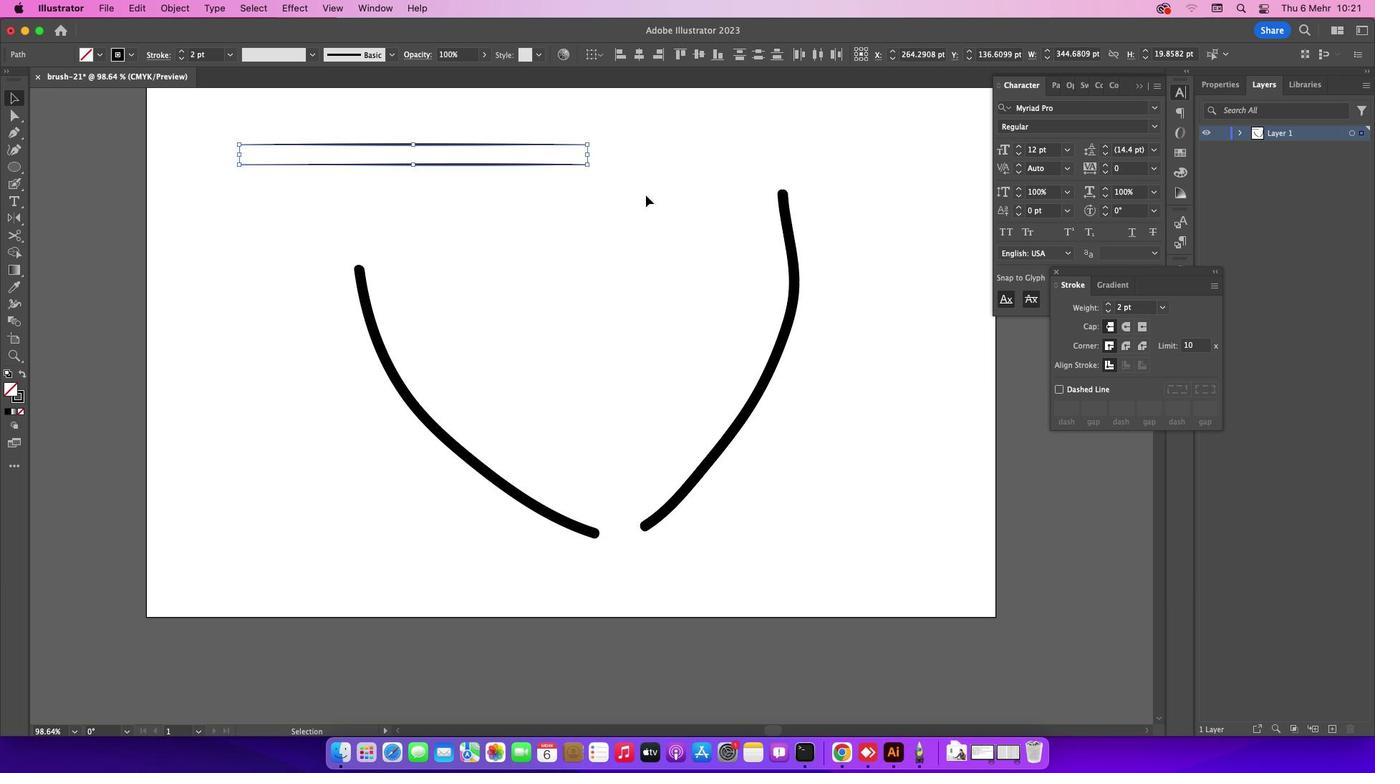 
Action: Mouse pressed left at (646, 195)
Screenshot: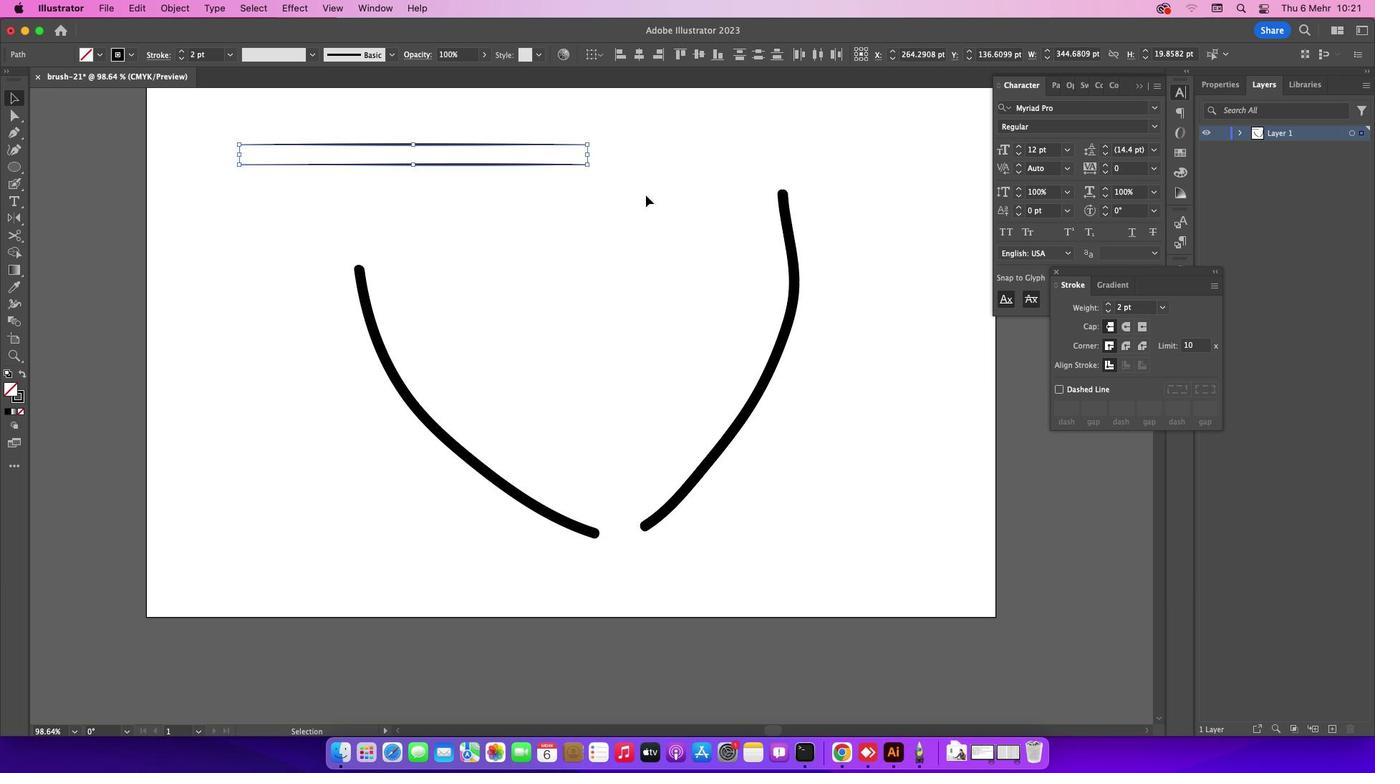 
Action: Mouse moved to (374, 11)
Screenshot: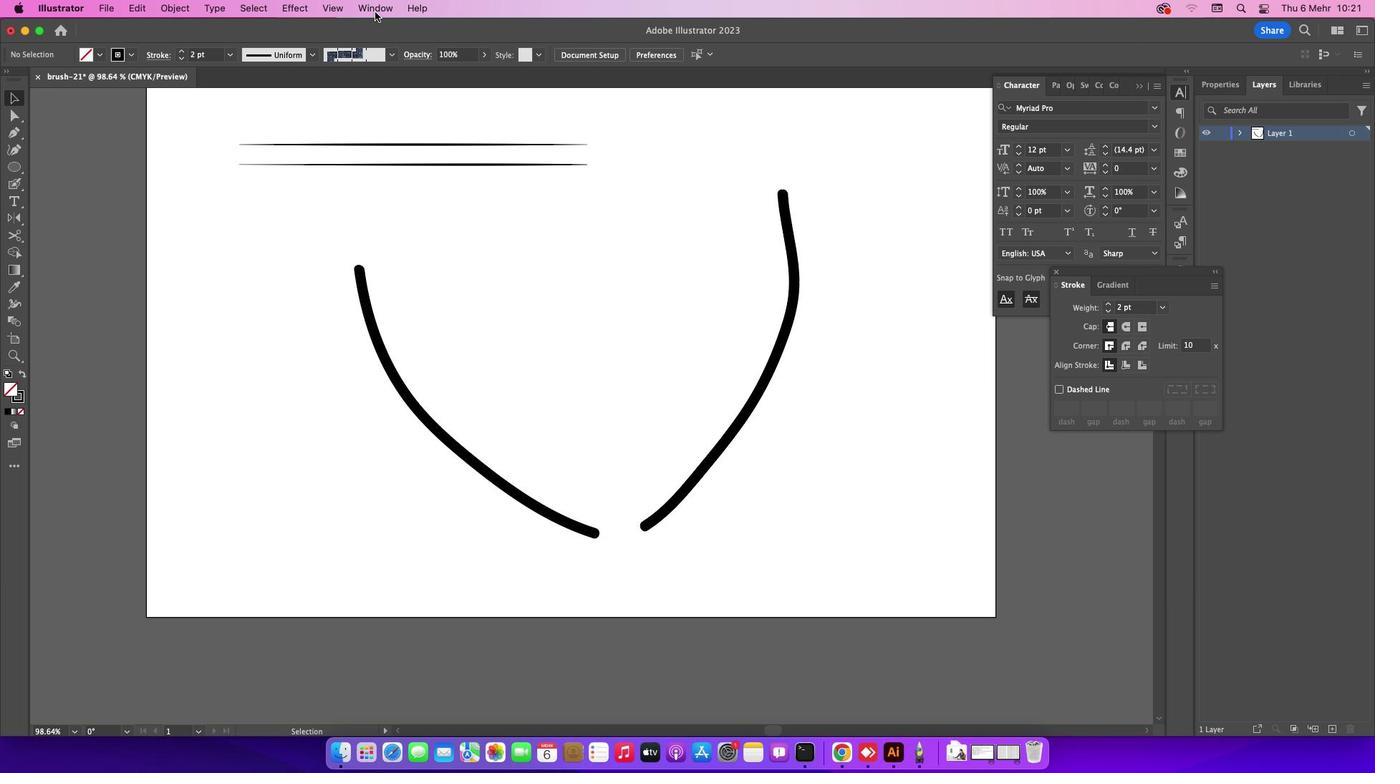 
Action: Mouse pressed left at (374, 11)
Screenshot: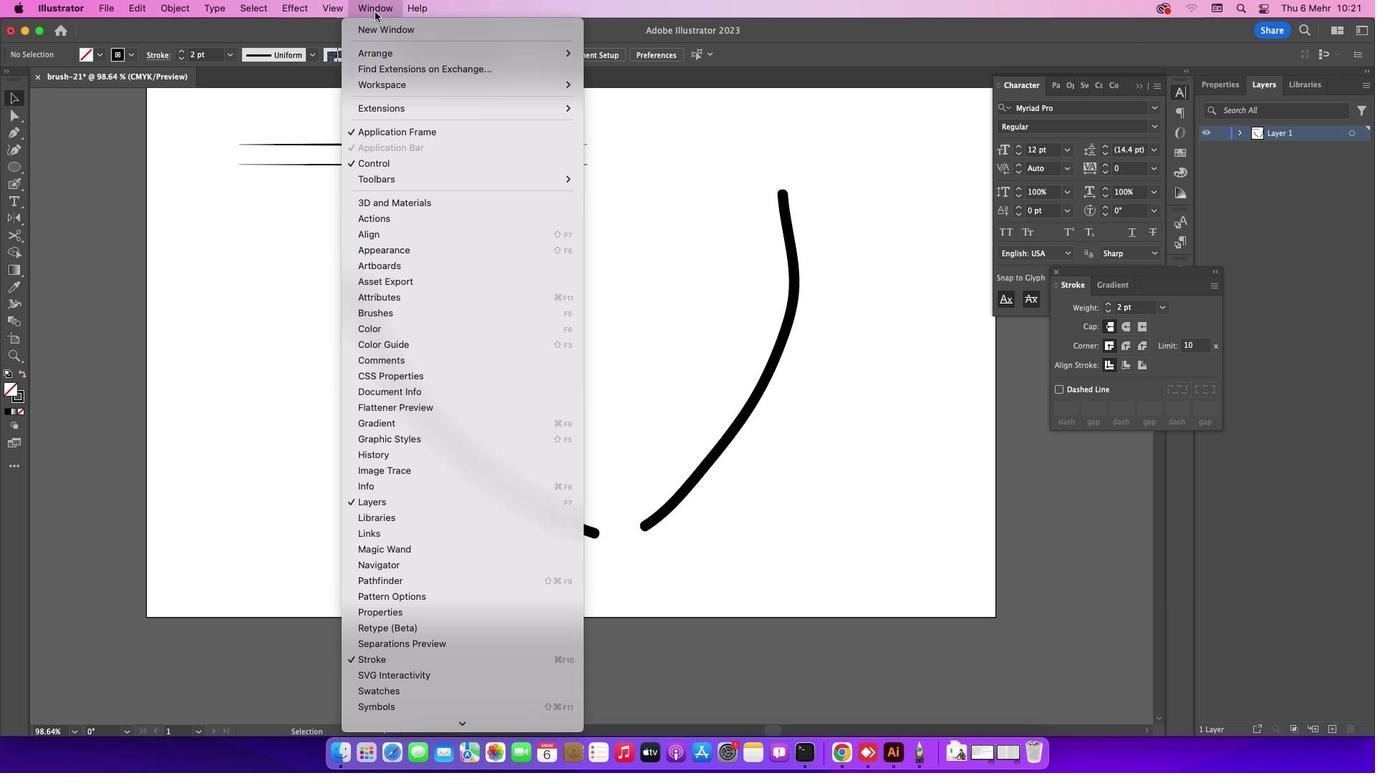 
Action: Mouse moved to (739, 196)
Screenshot: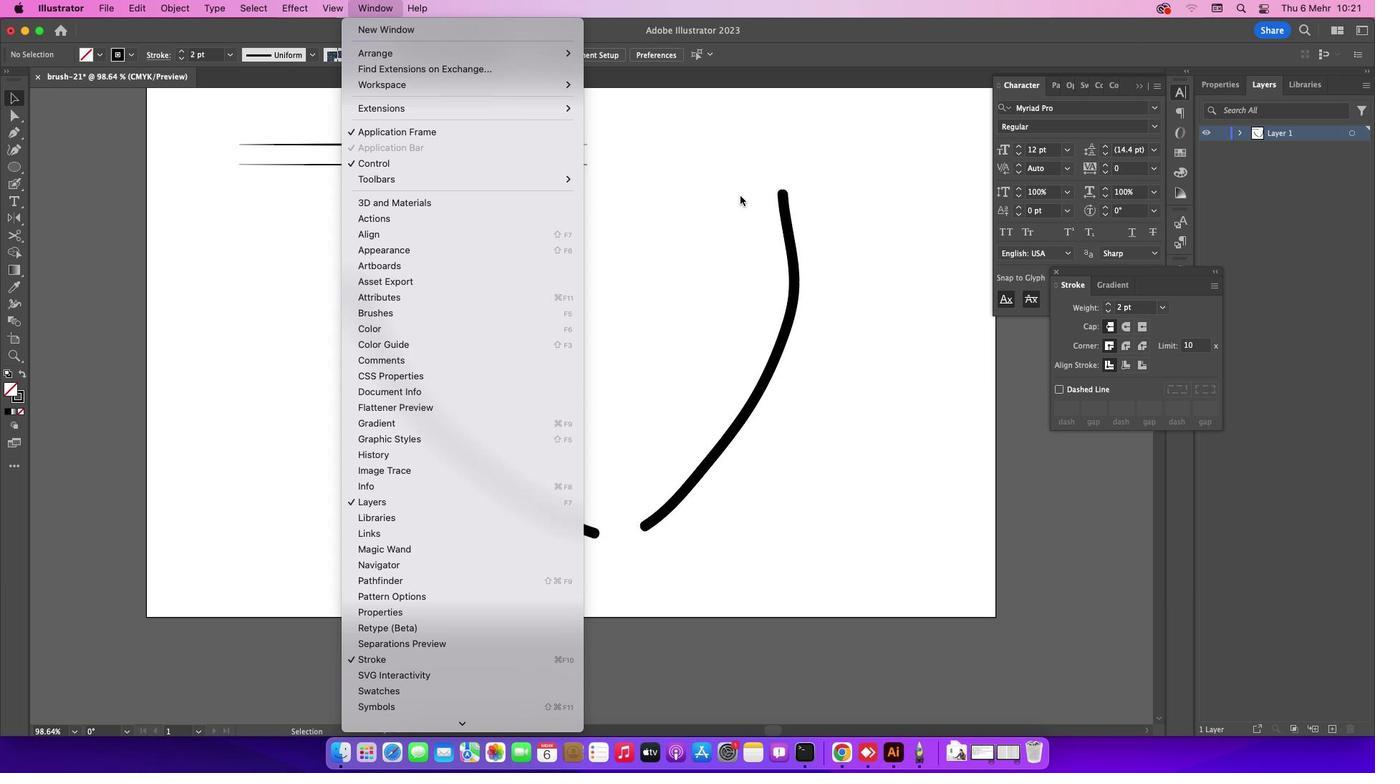 
Action: Mouse pressed left at (739, 196)
Screenshot: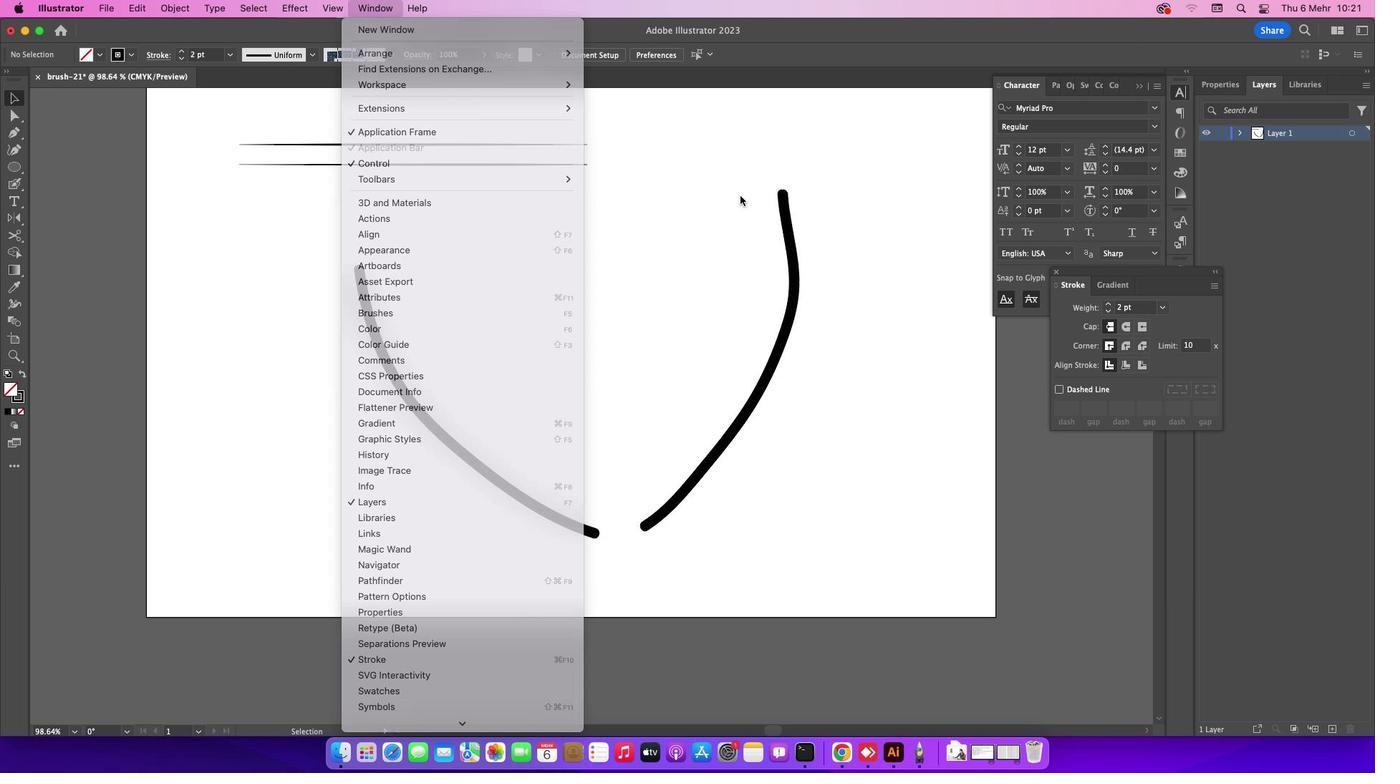 
Action: Mouse moved to (707, 196)
Screenshot: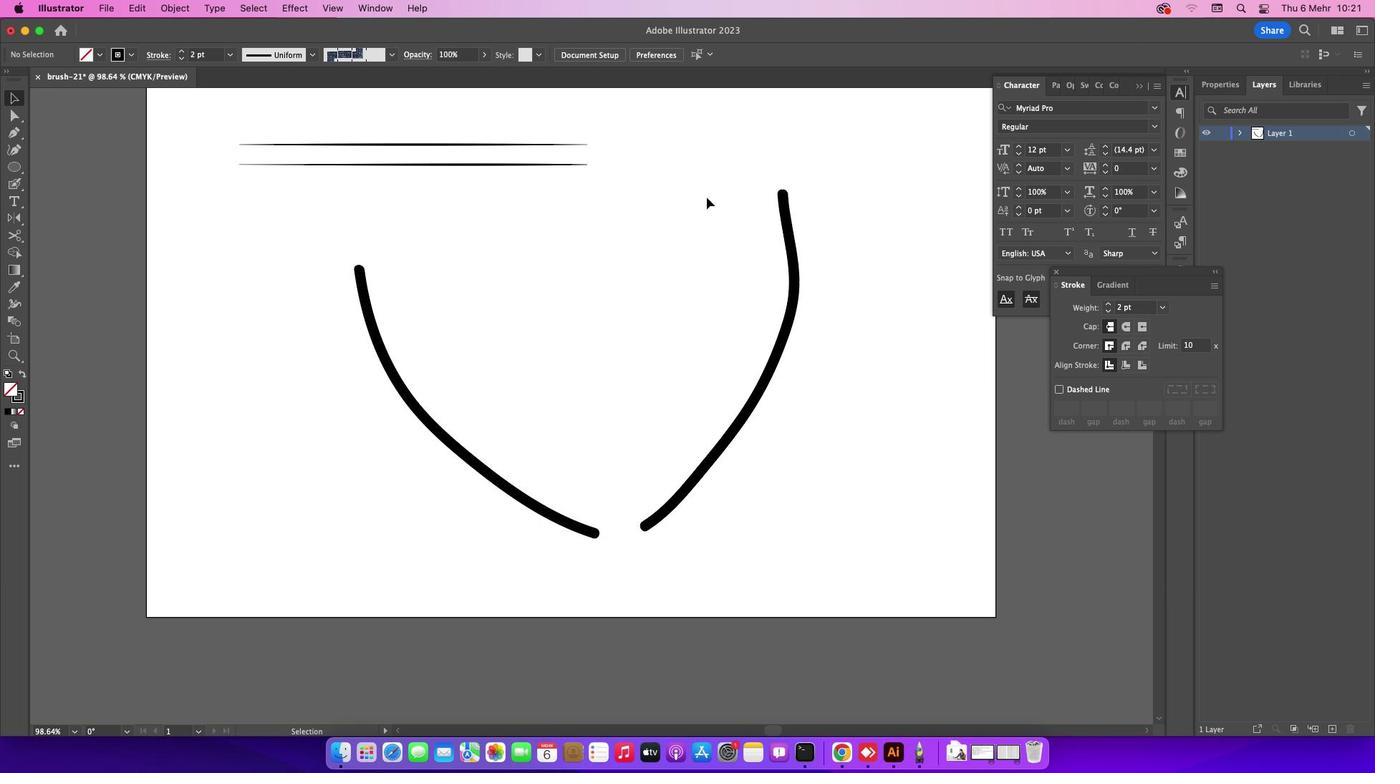 
Action: Key pressed Key.f5
Screenshot: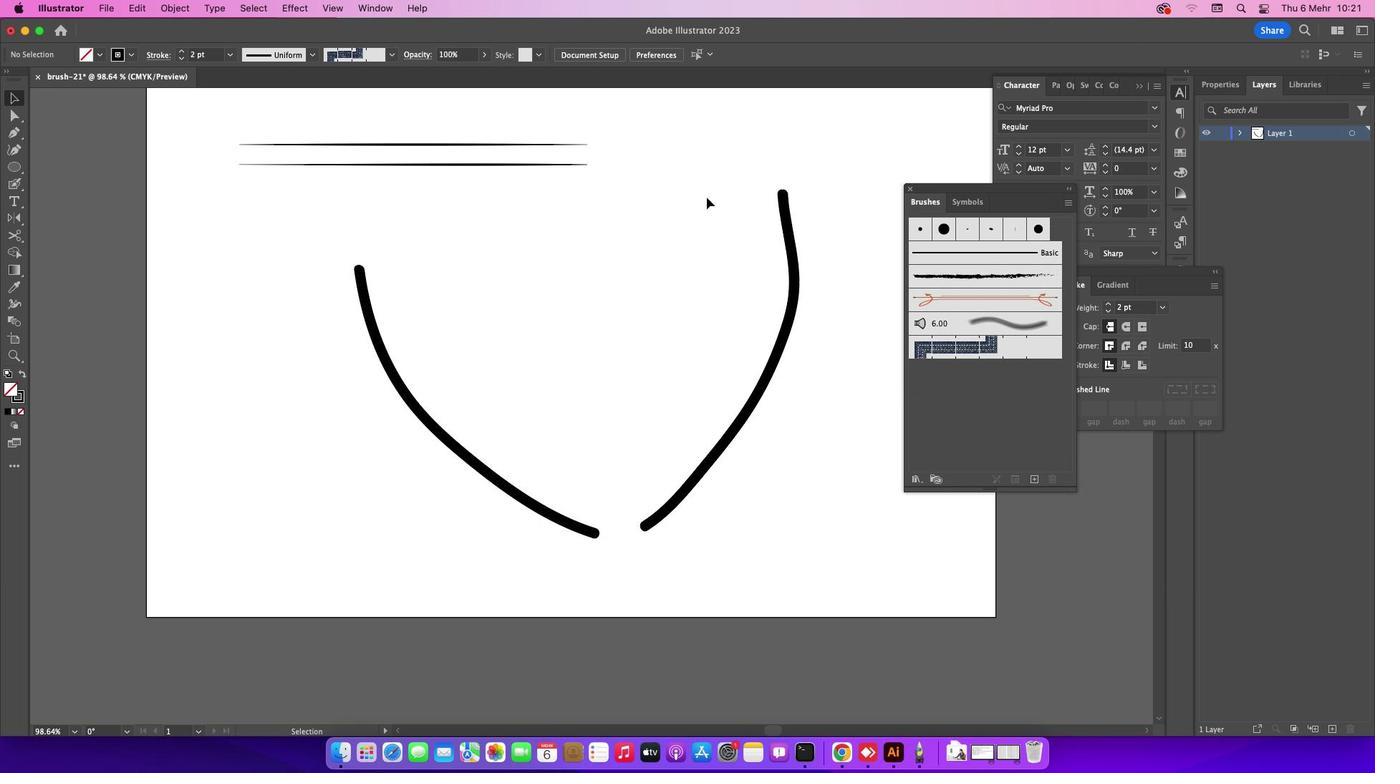 
Action: Mouse moved to (388, 146)
Screenshot: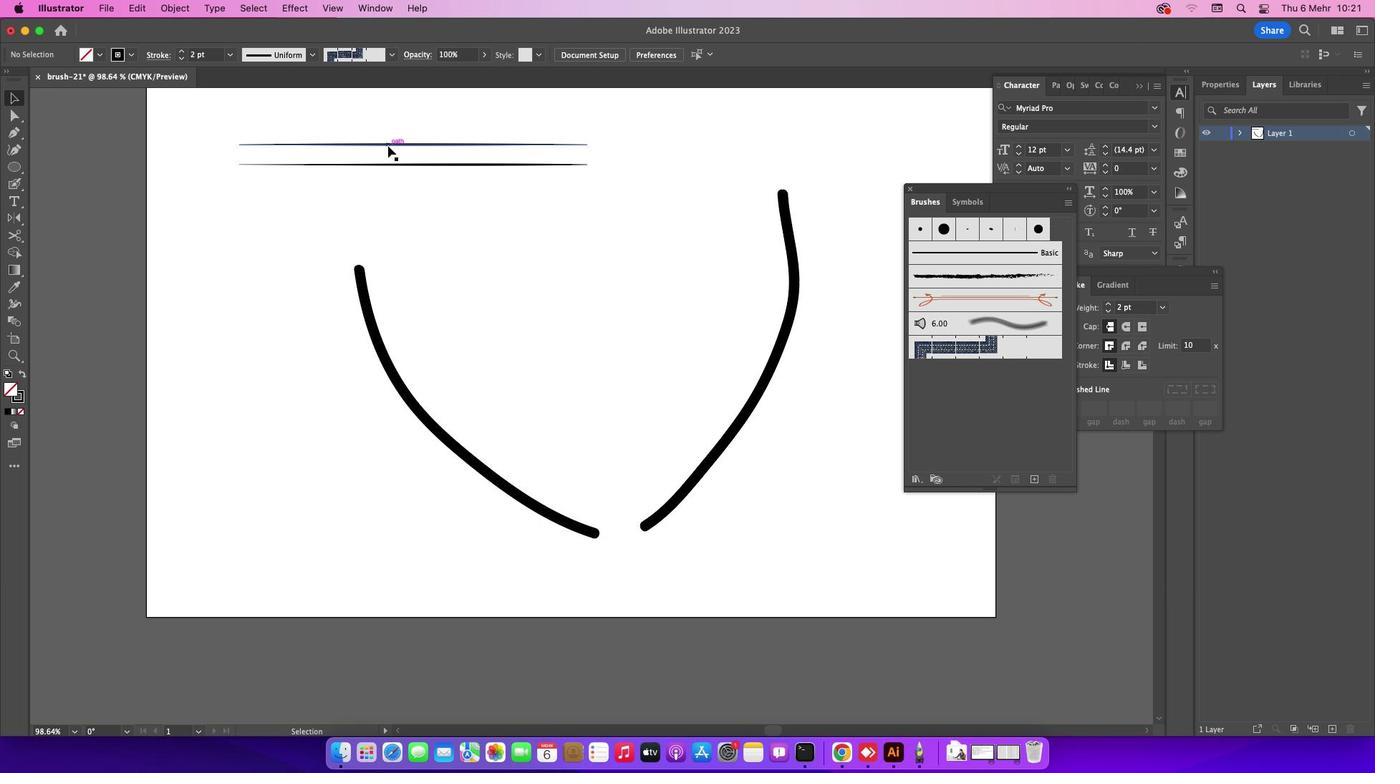 
Action: Mouse pressed left at (388, 146)
Screenshot: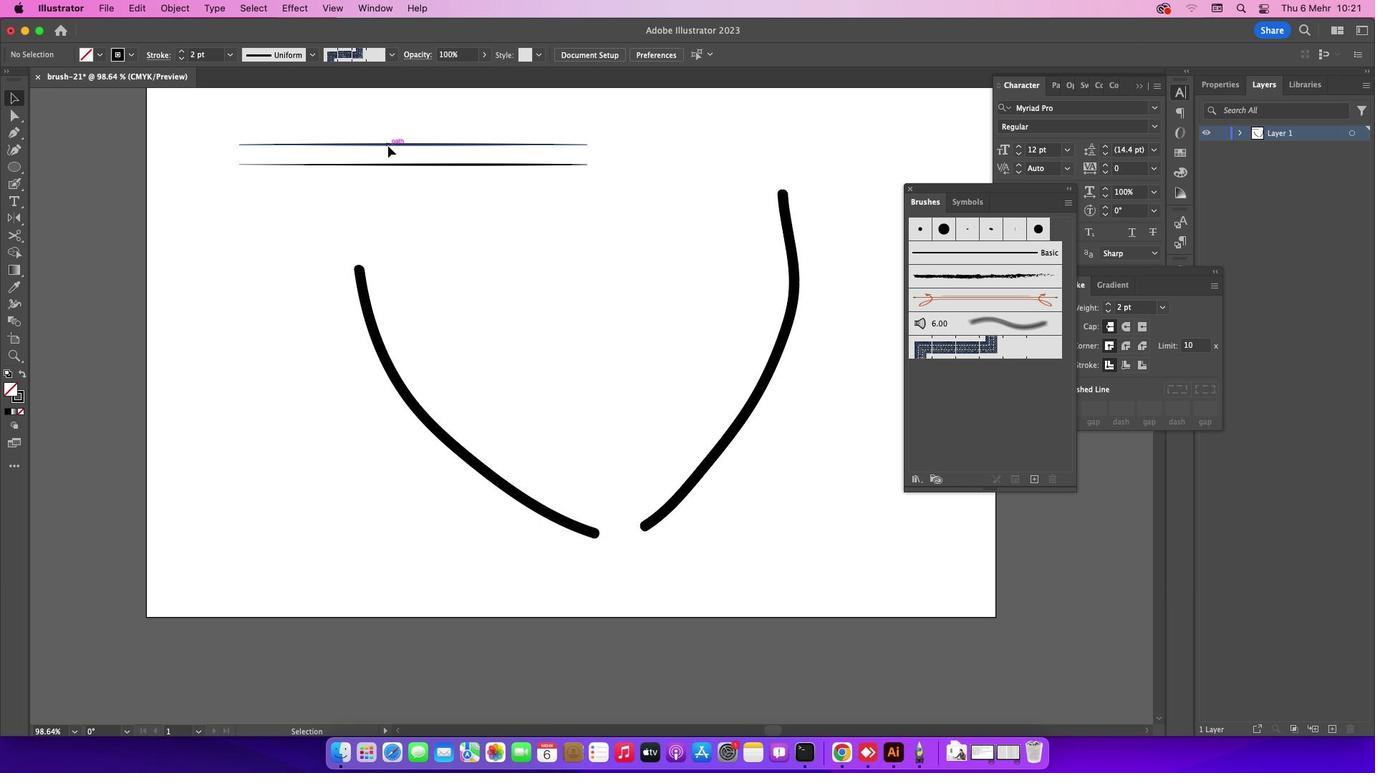 
Action: Mouse moved to (651, 421)
Screenshot: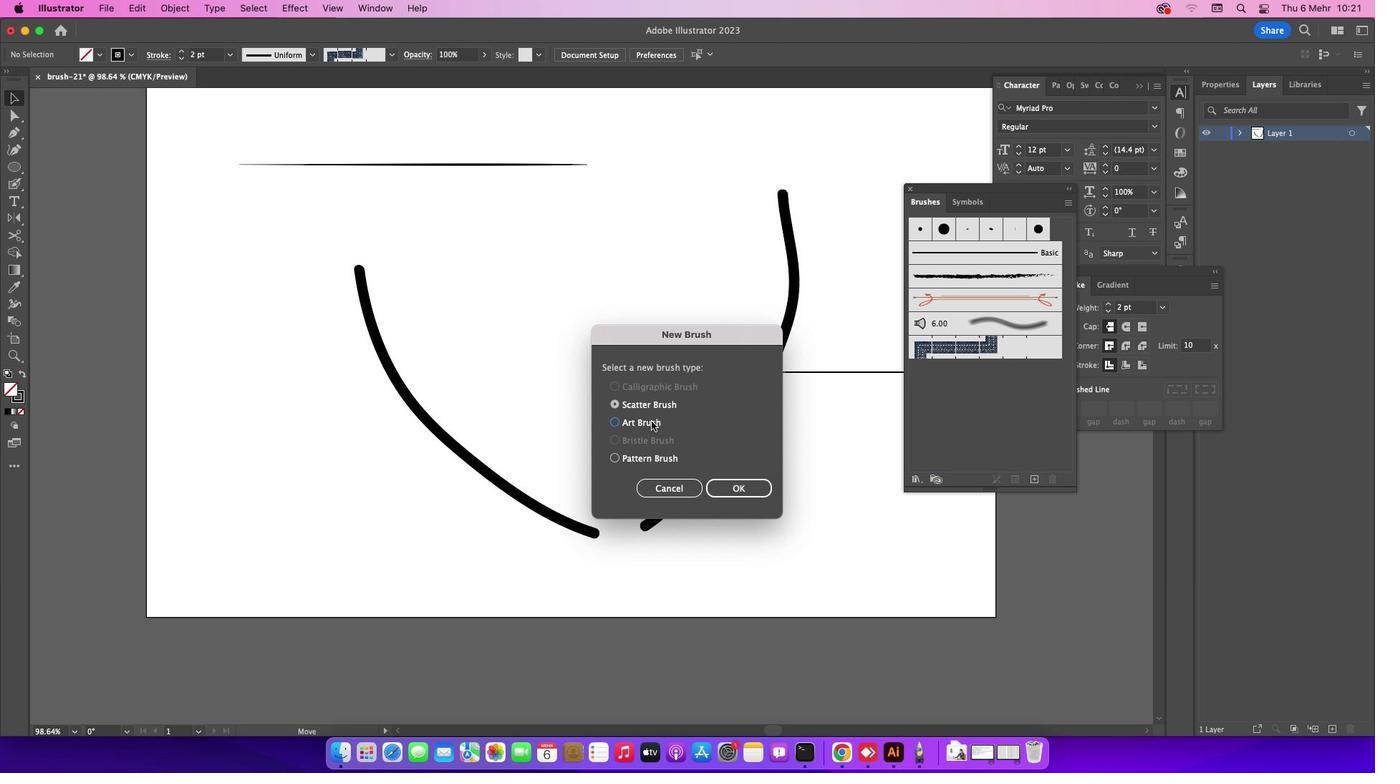 
Action: Mouse pressed left at (651, 421)
Screenshot: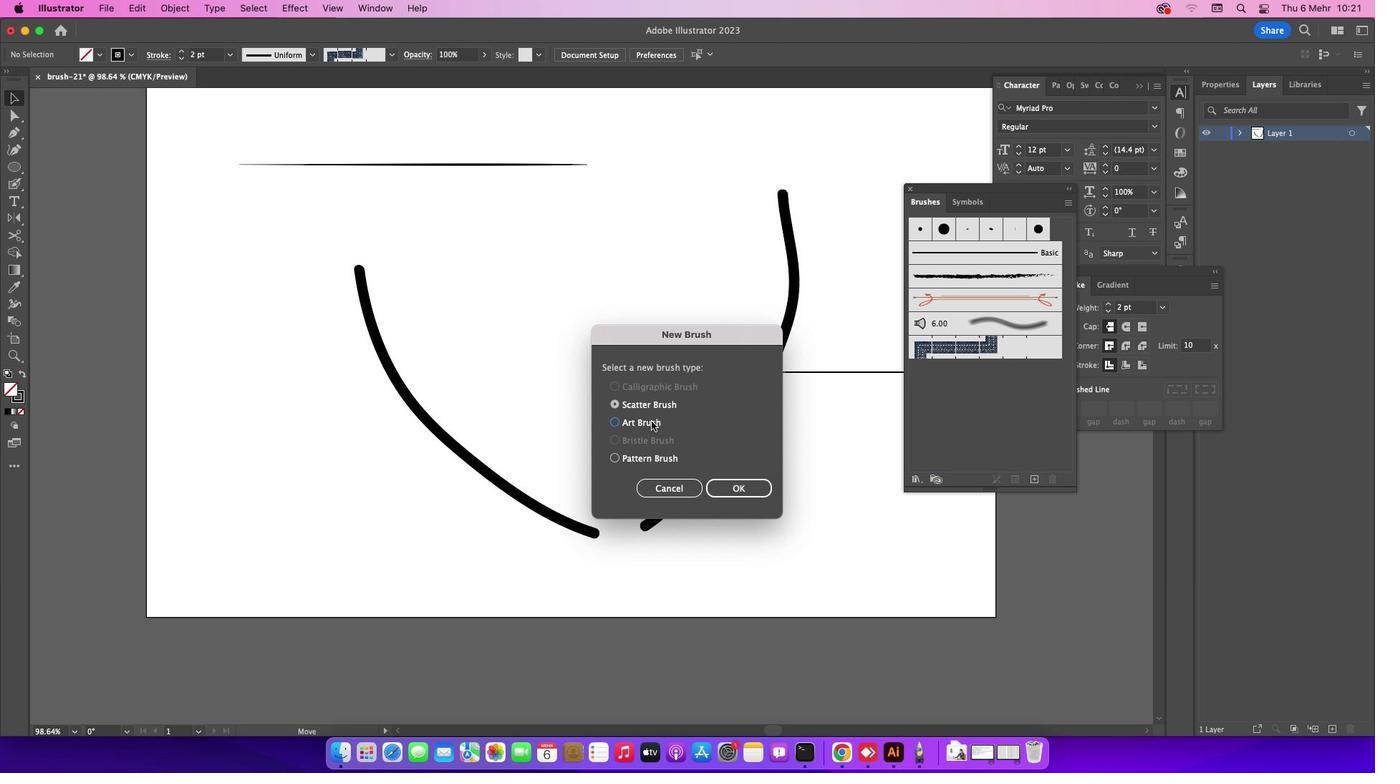 
Action: Mouse moved to (724, 484)
Screenshot: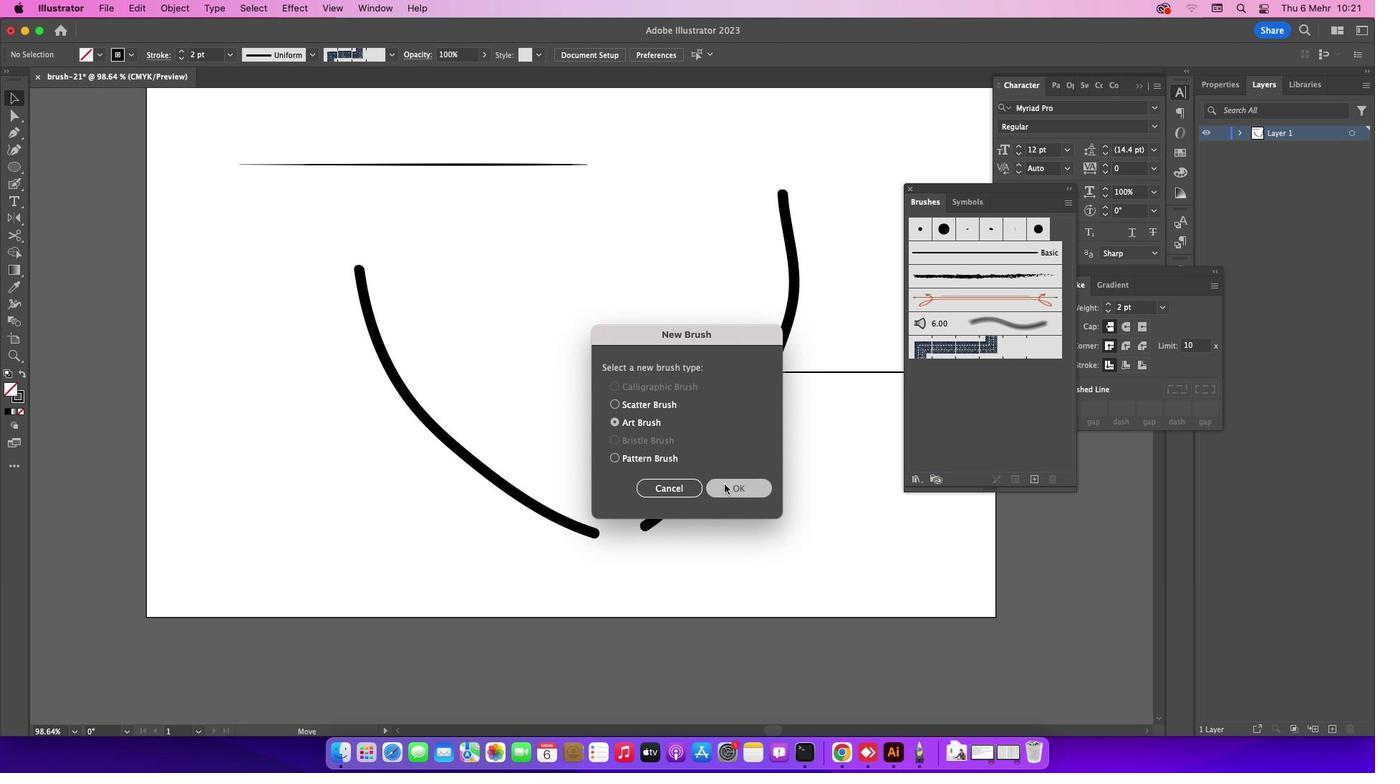 
Action: Mouse pressed left at (724, 484)
Screenshot: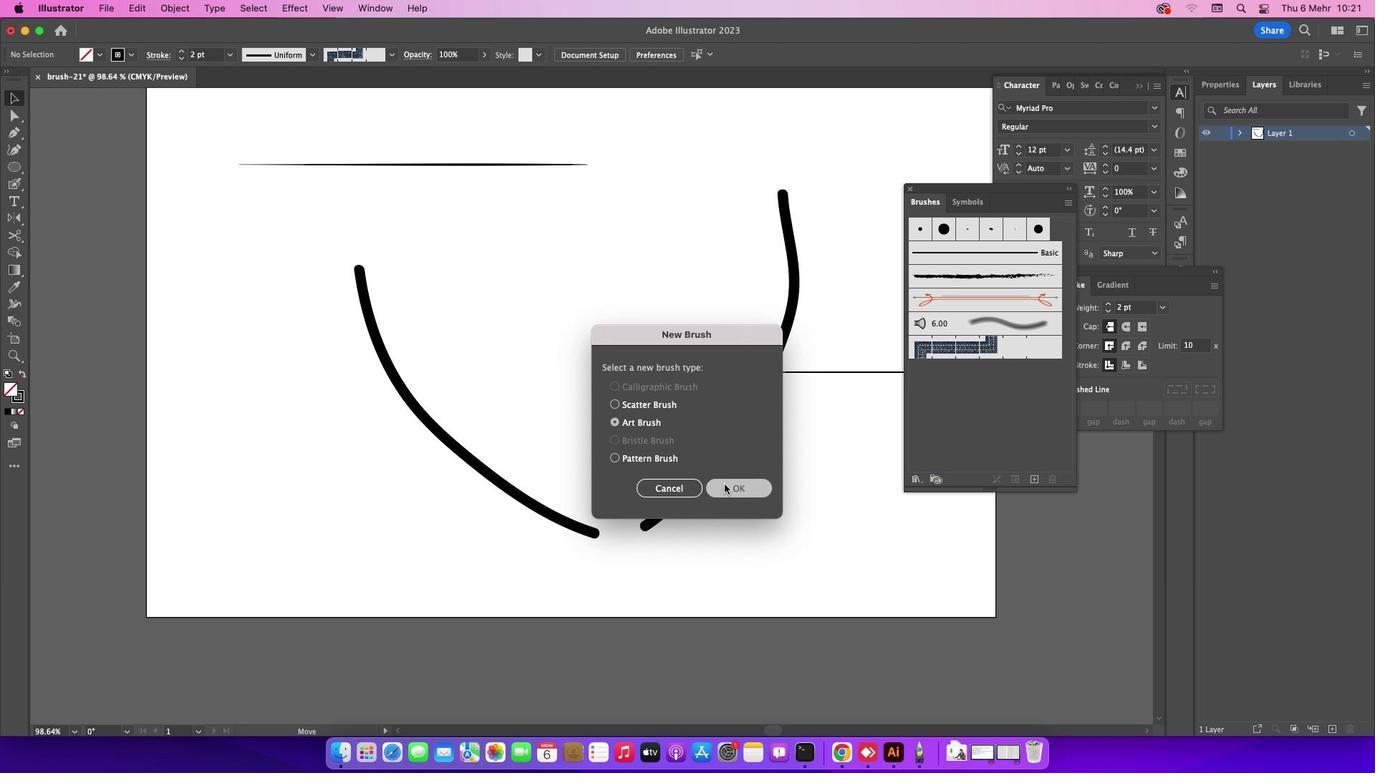 
Action: Mouse moved to (745, 380)
Screenshot: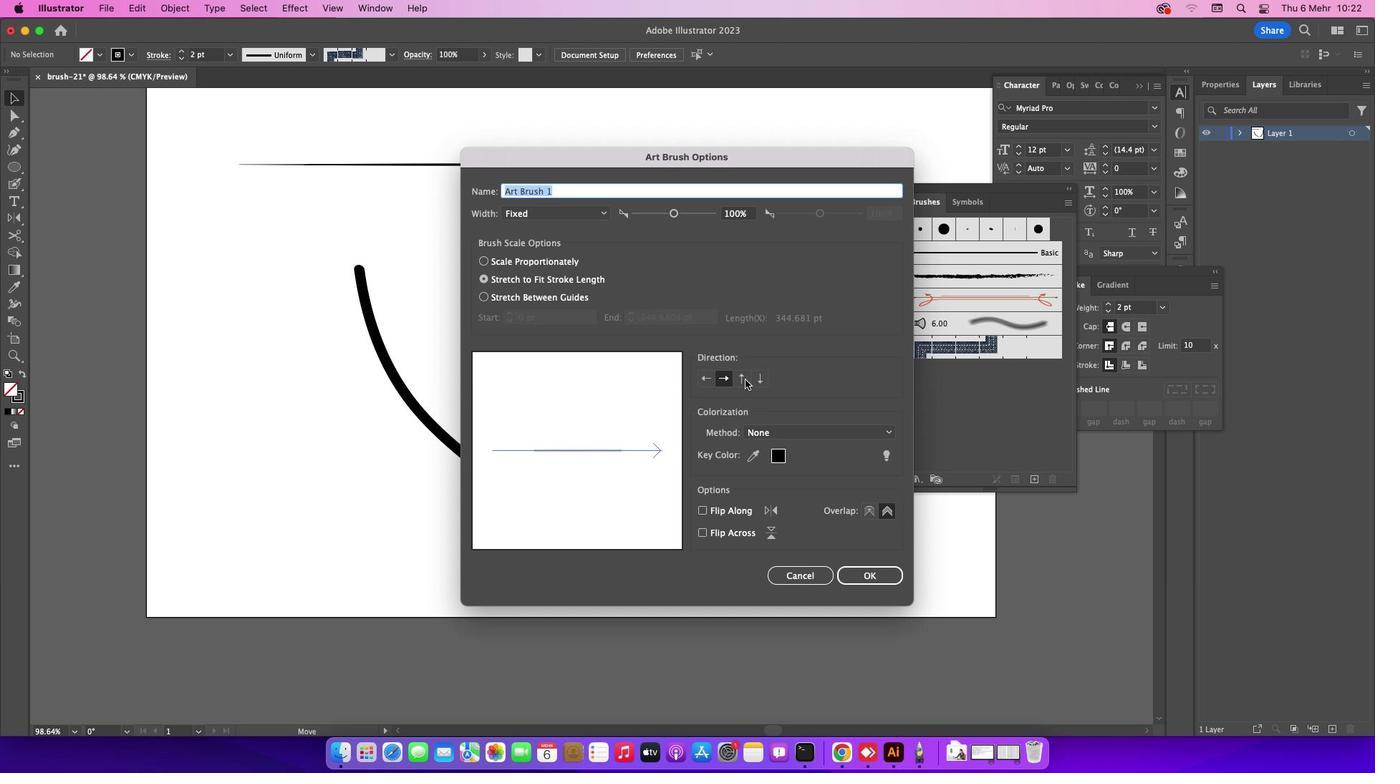 
Action: Mouse pressed left at (745, 380)
Screenshot: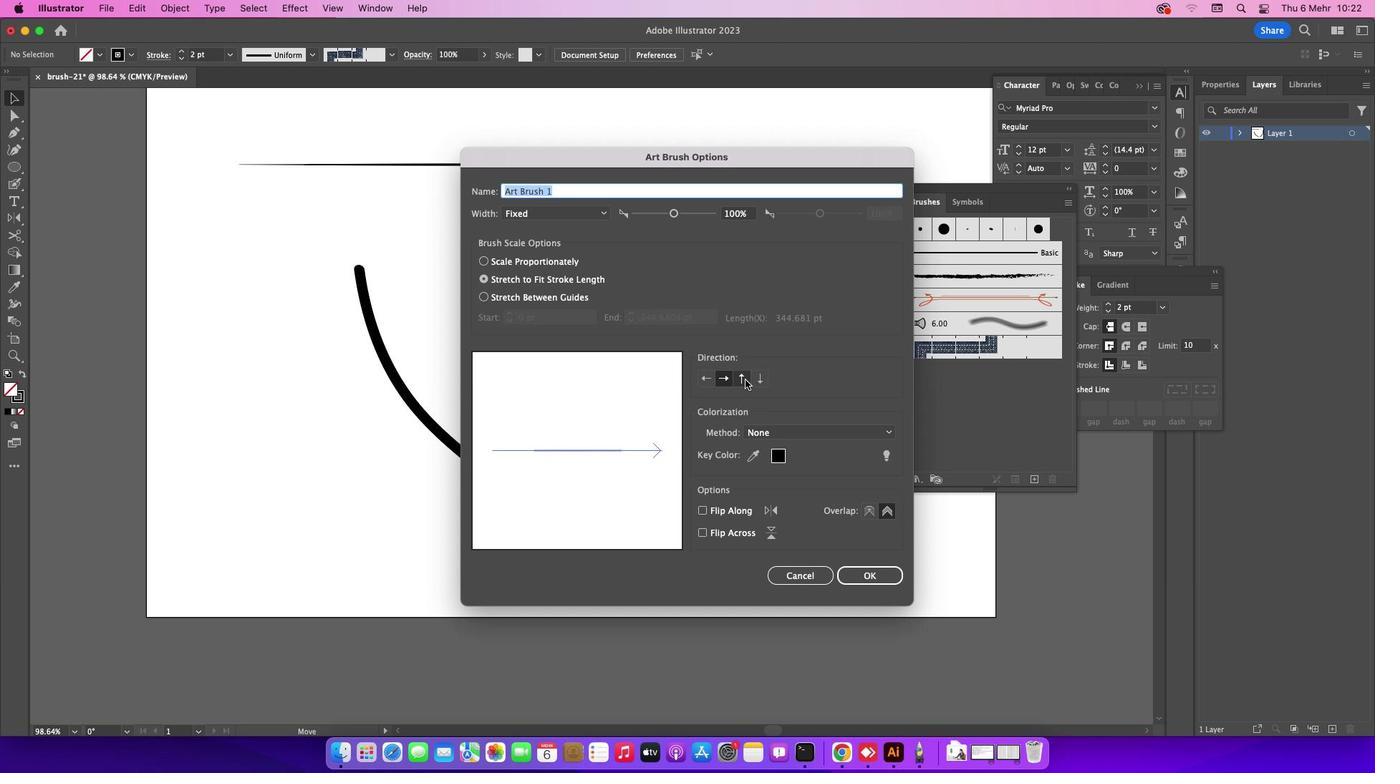 
Action: Mouse moved to (790, 430)
Screenshot: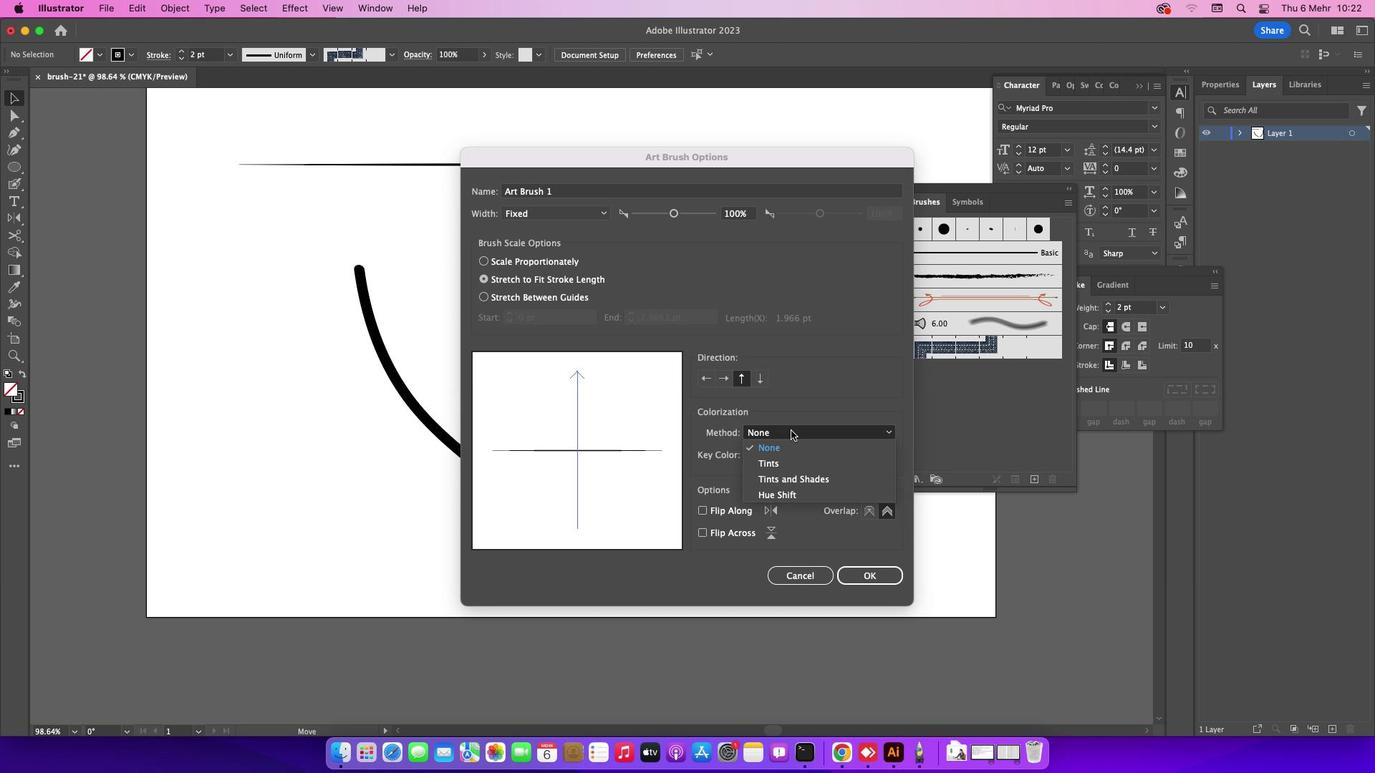 
Action: Mouse pressed left at (790, 430)
Screenshot: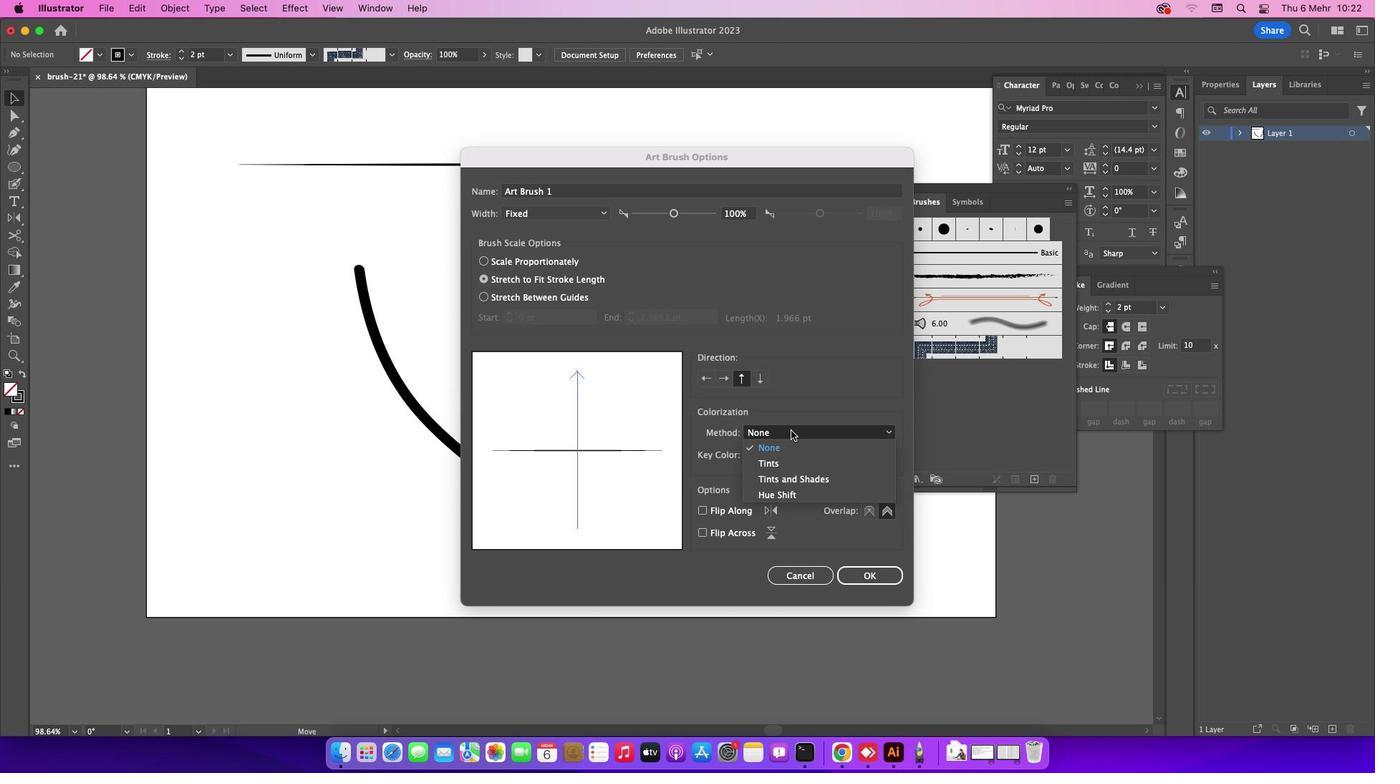 
Action: Mouse moved to (788, 459)
Screenshot: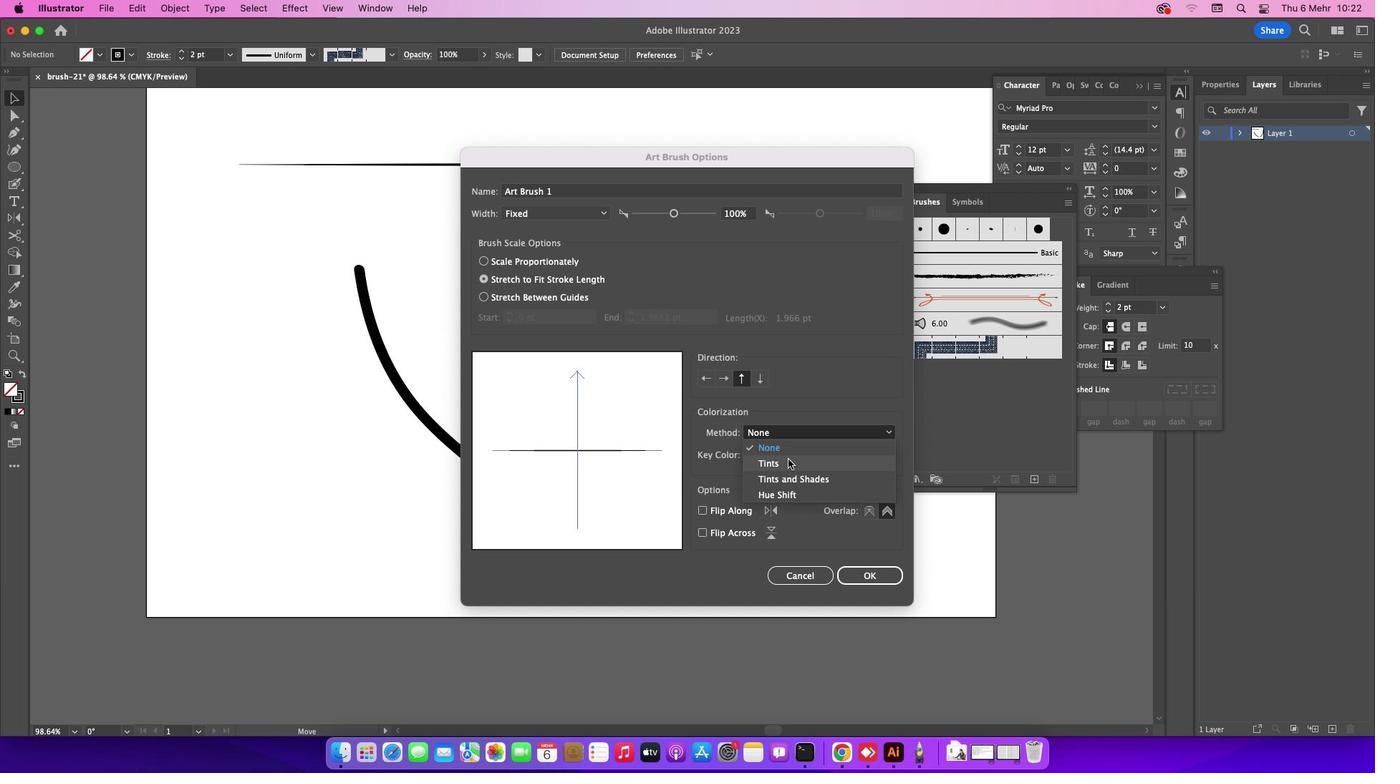 
Action: Mouse pressed left at (788, 459)
Screenshot: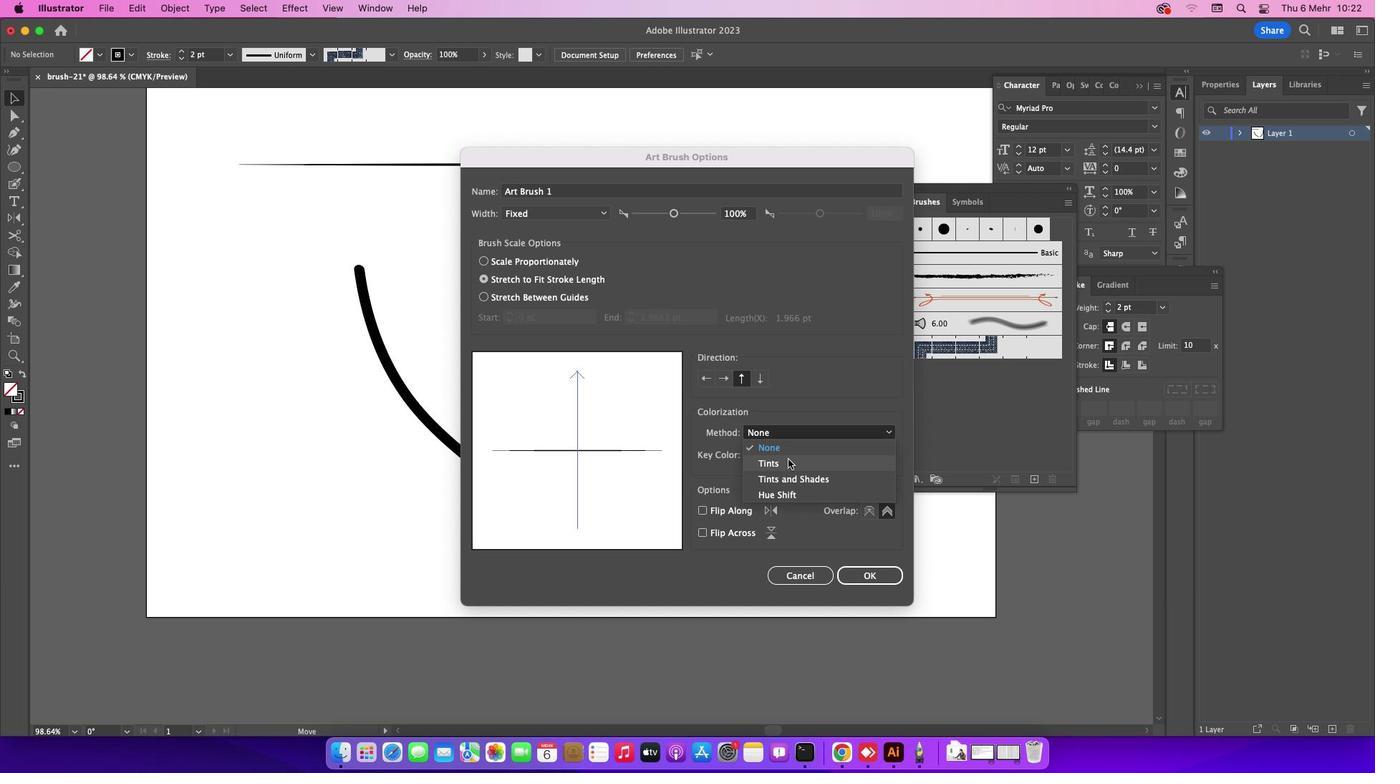 
Action: Mouse moved to (851, 571)
Screenshot: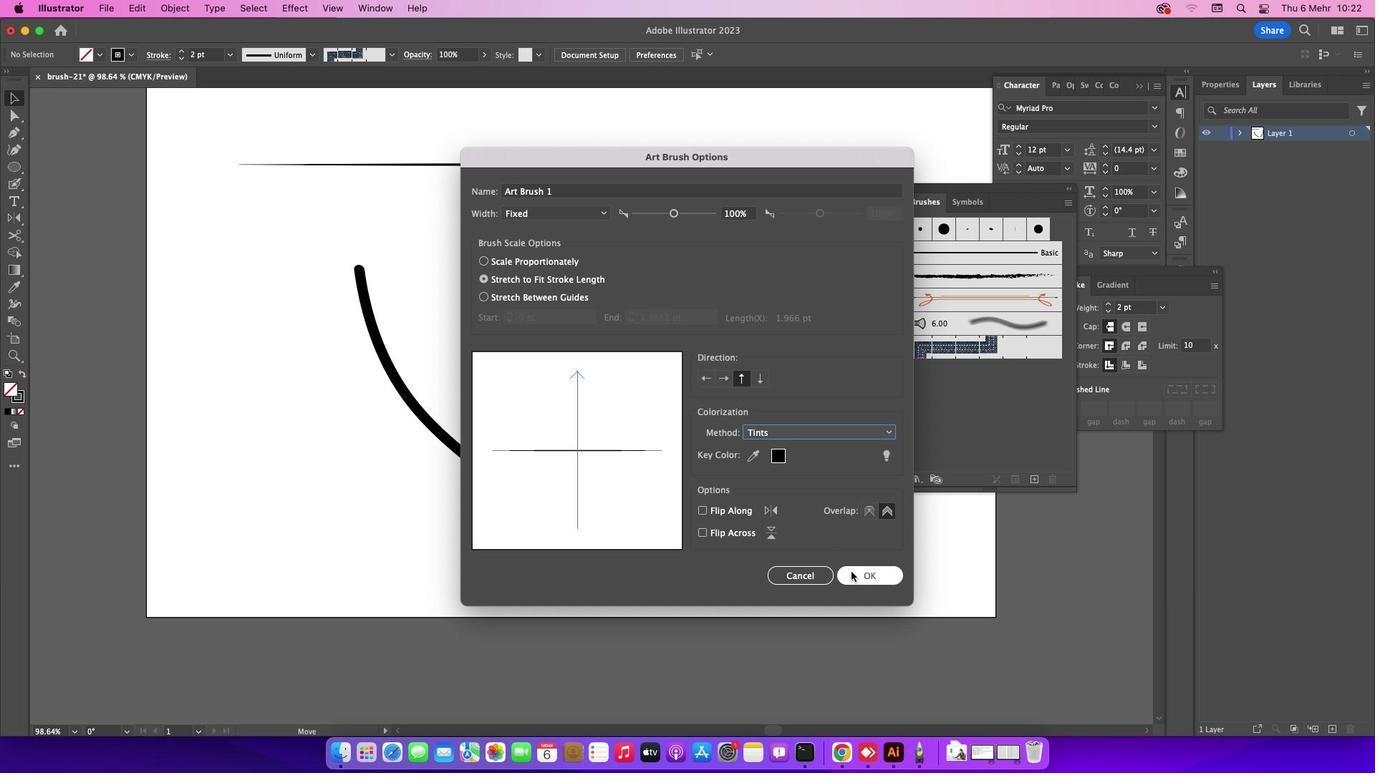 
Action: Mouse pressed left at (851, 571)
Screenshot: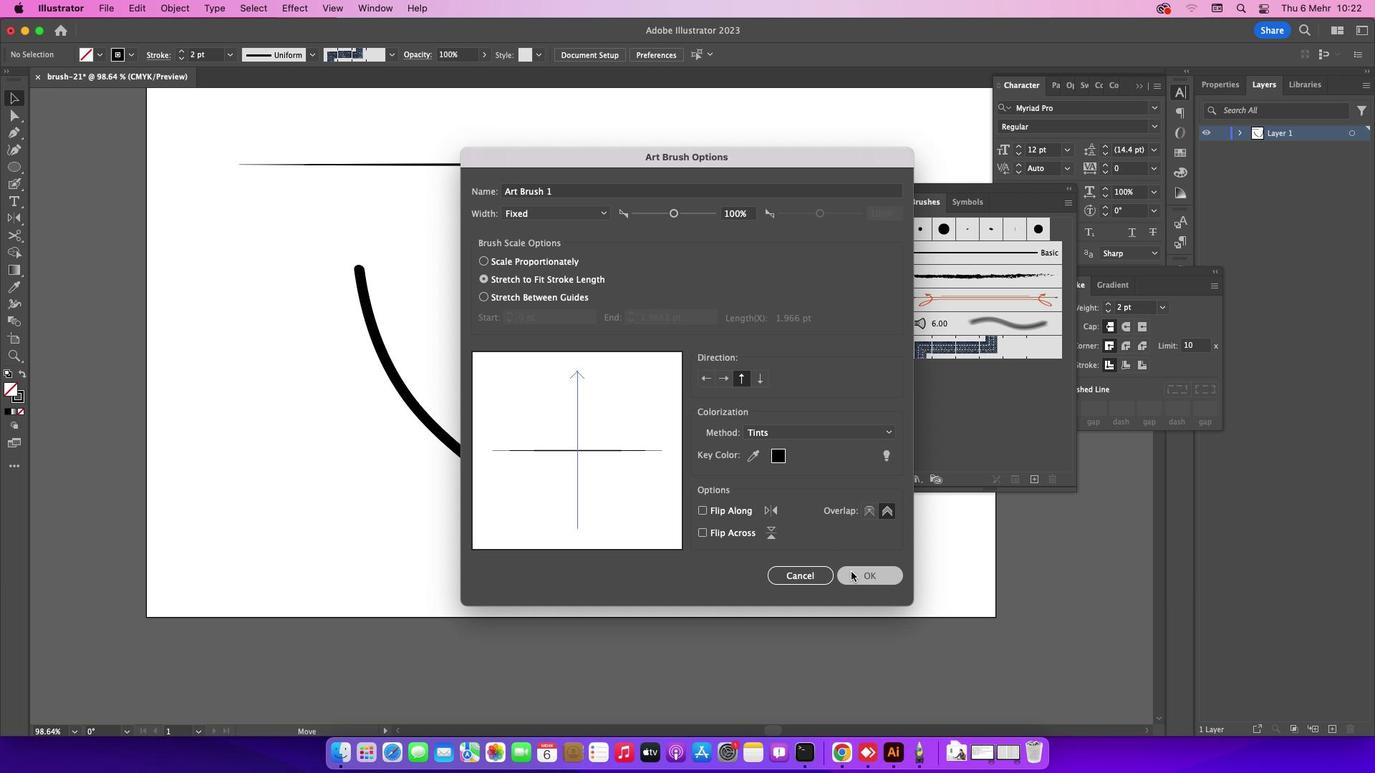 
Action: Mouse moved to (446, 162)
Screenshot: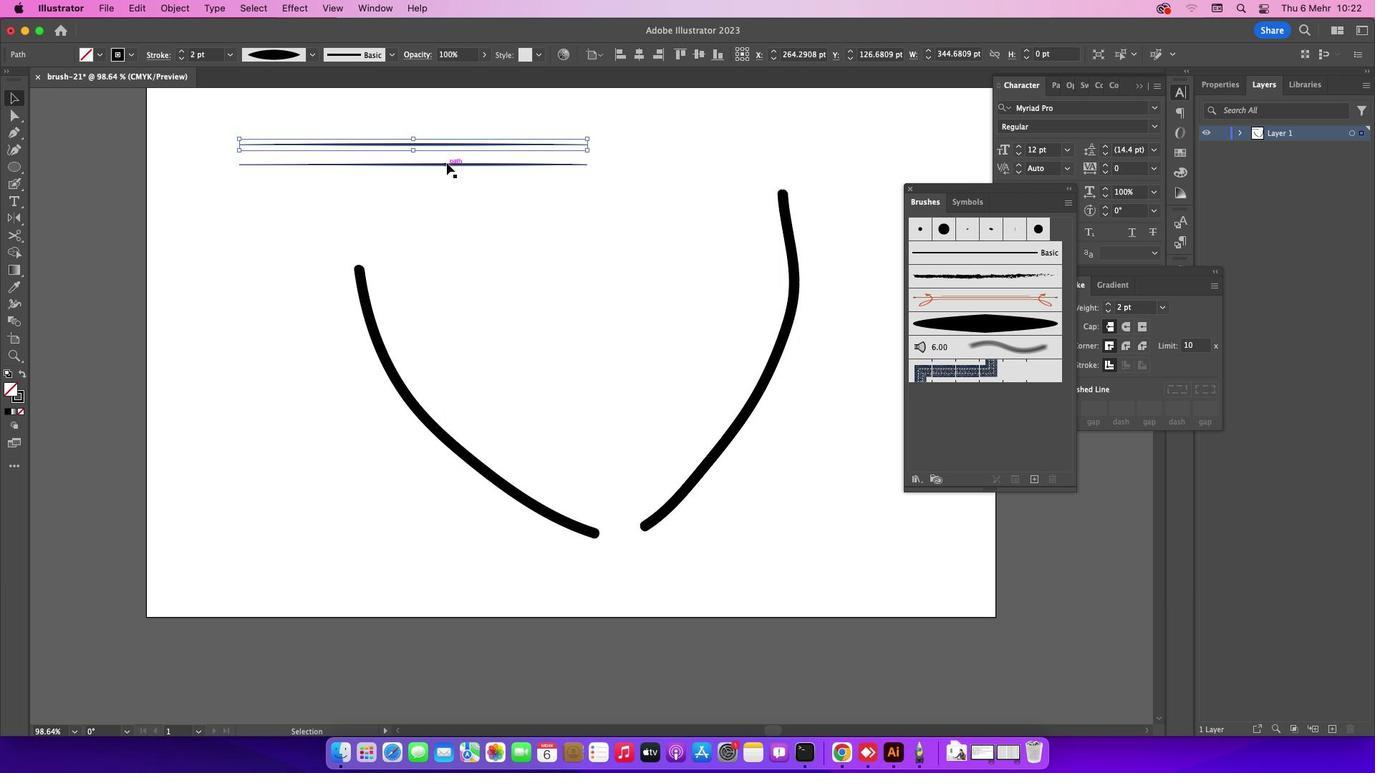 
Action: Mouse pressed left at (446, 162)
Screenshot: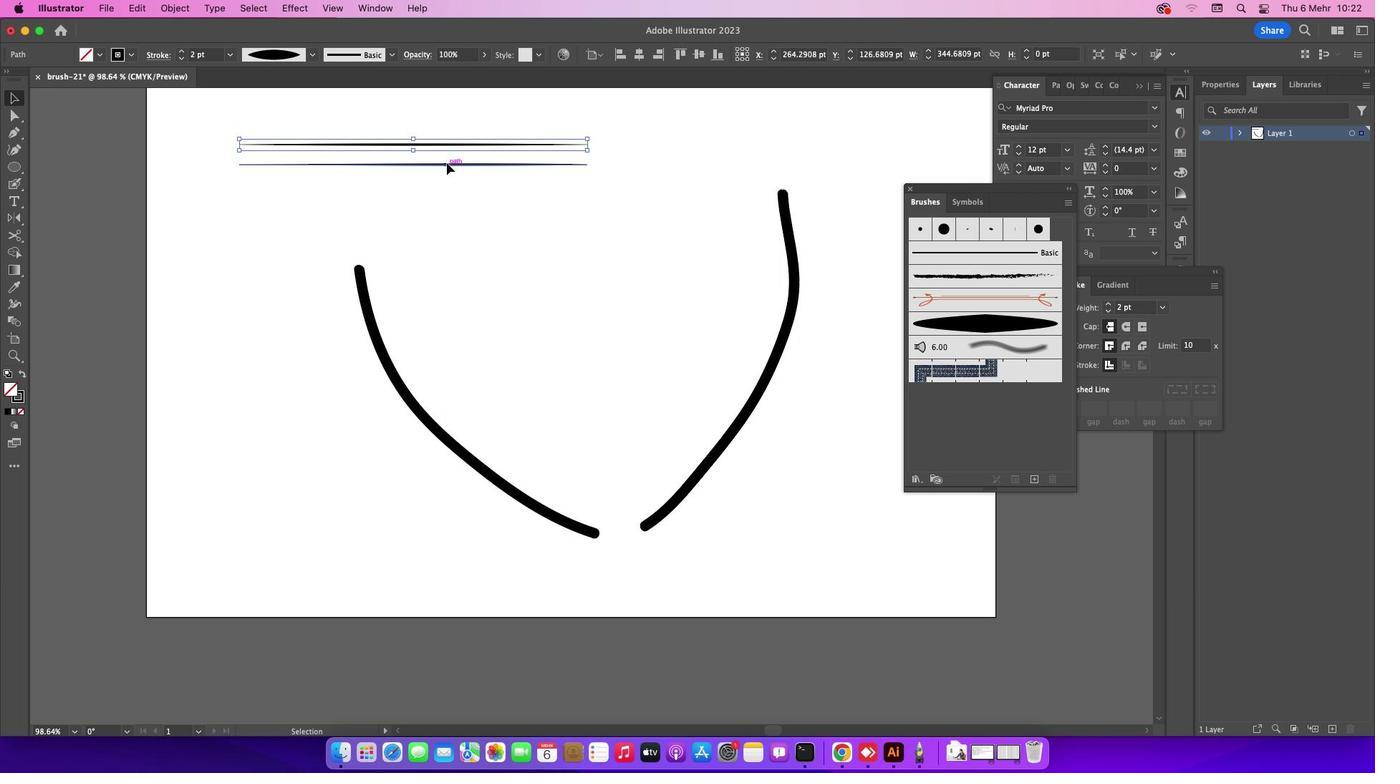 
Action: Mouse moved to (645, 424)
Screenshot: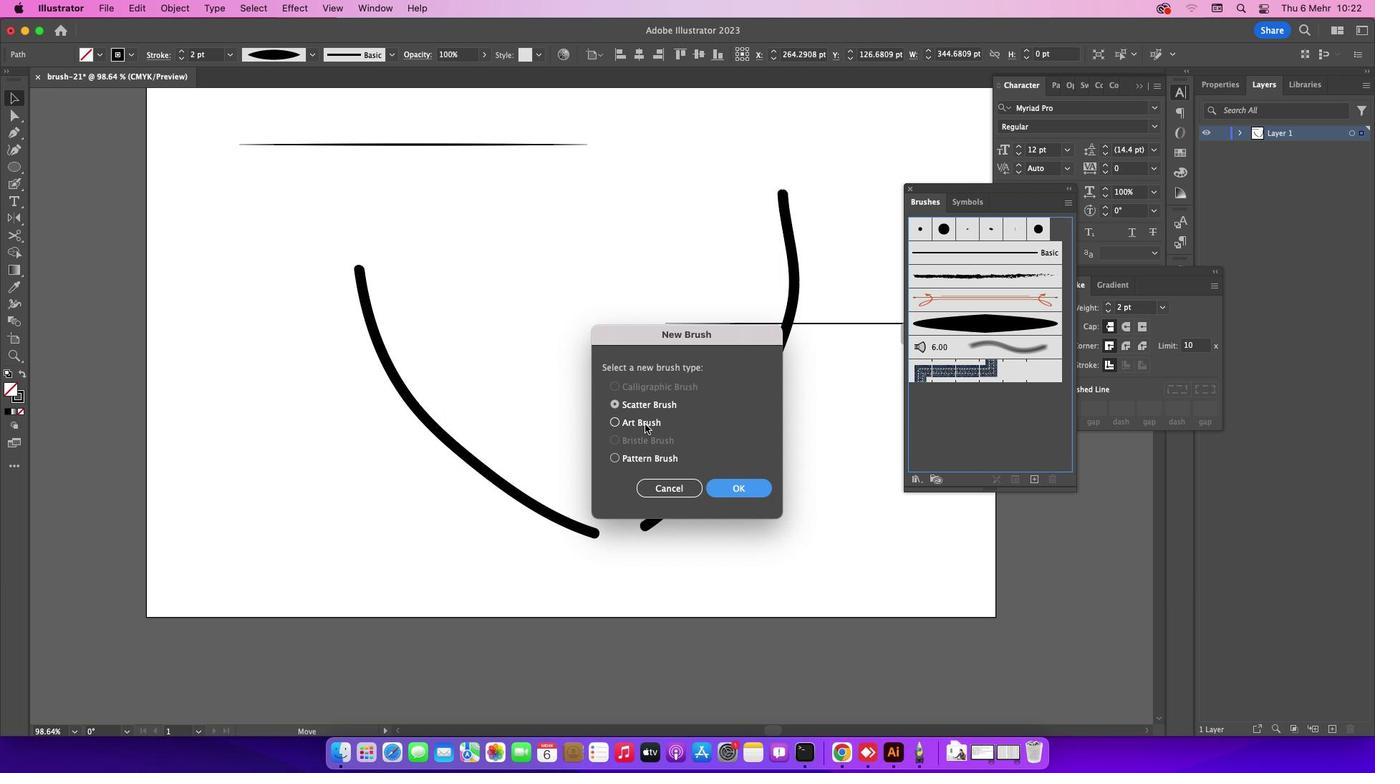 
Action: Mouse pressed left at (645, 424)
Screenshot: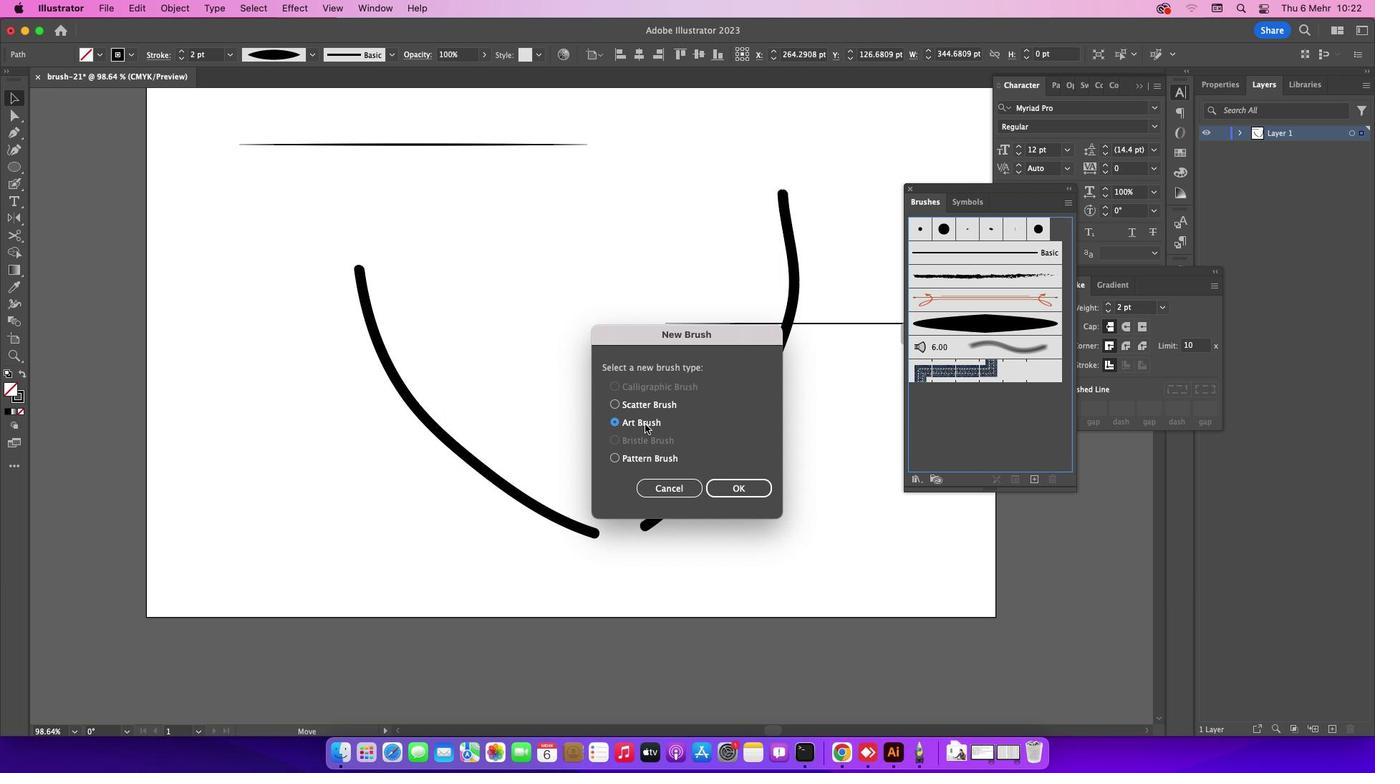 
Action: Mouse moved to (730, 491)
Screenshot: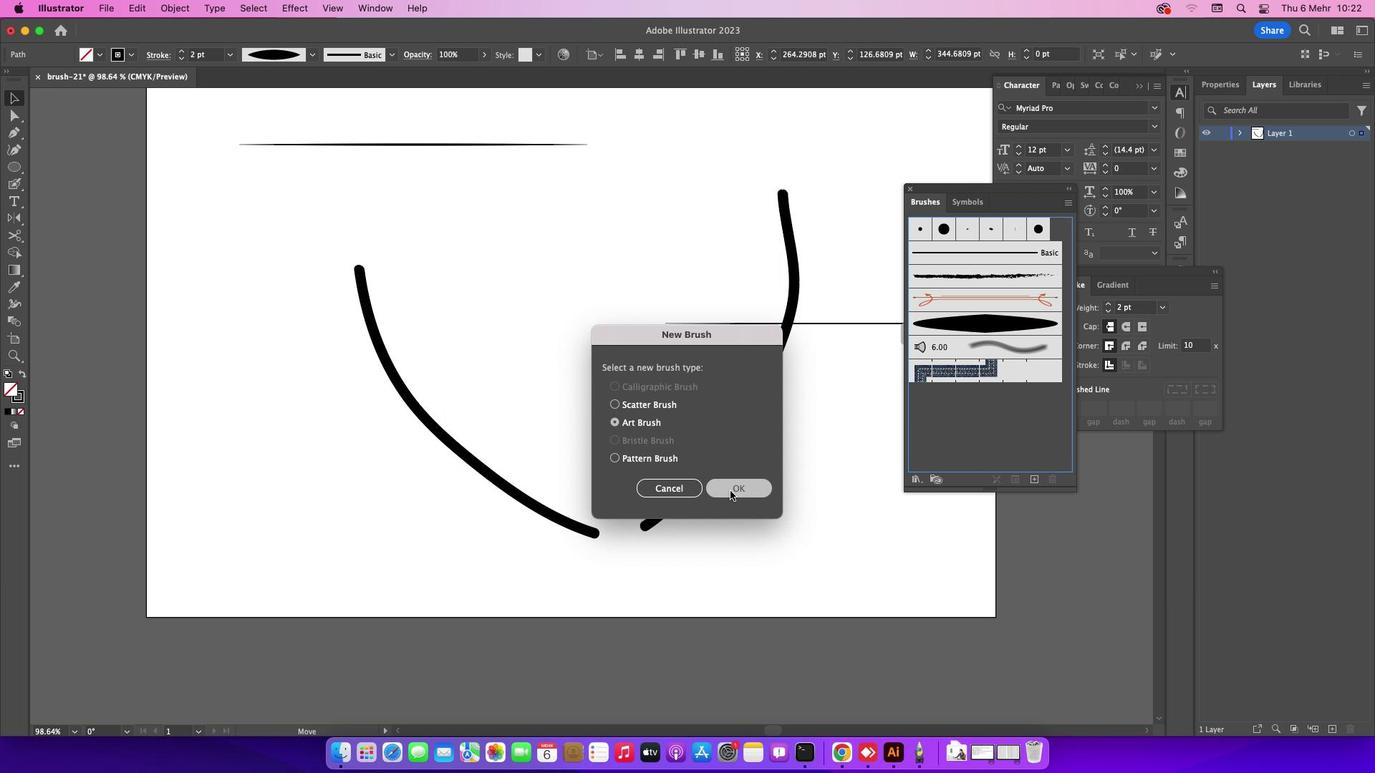 
Action: Mouse pressed left at (730, 491)
Screenshot: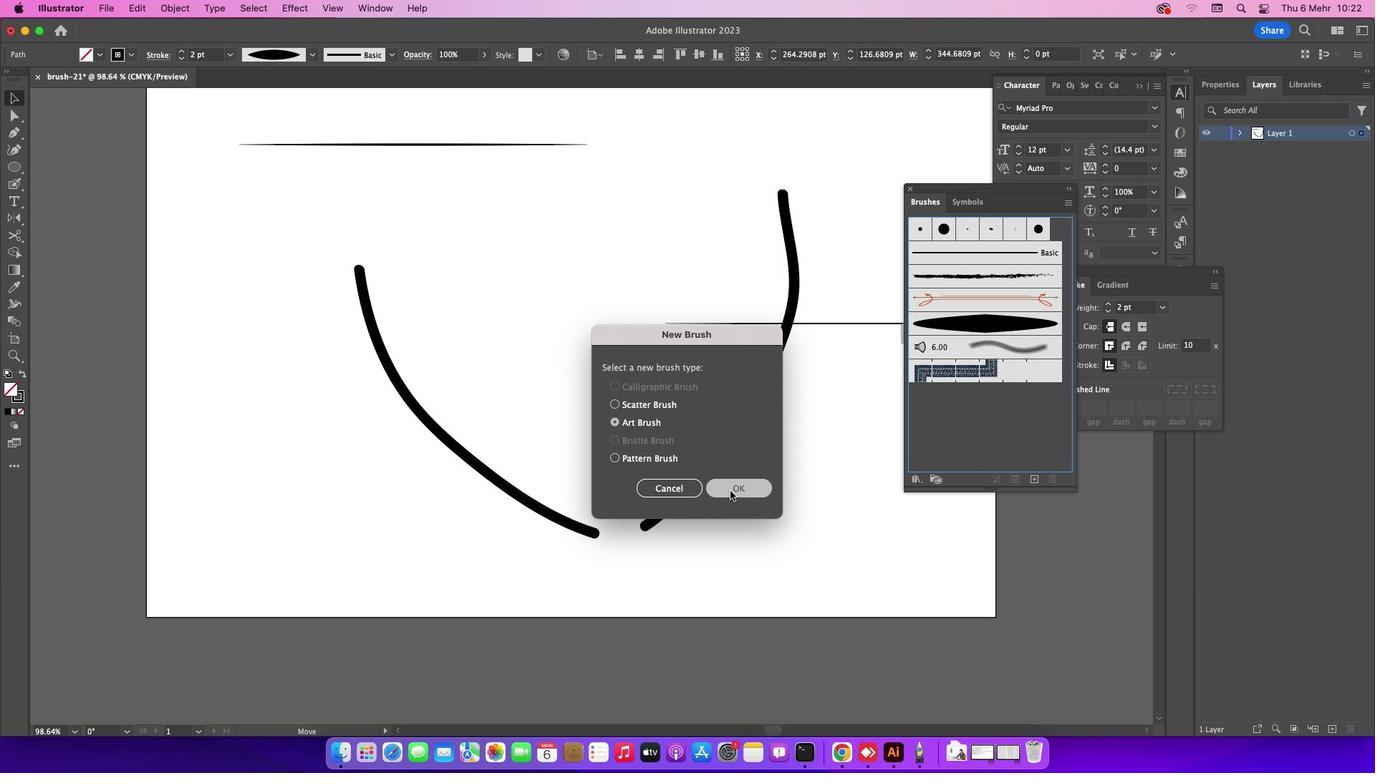 
Action: Mouse moved to (741, 381)
Screenshot: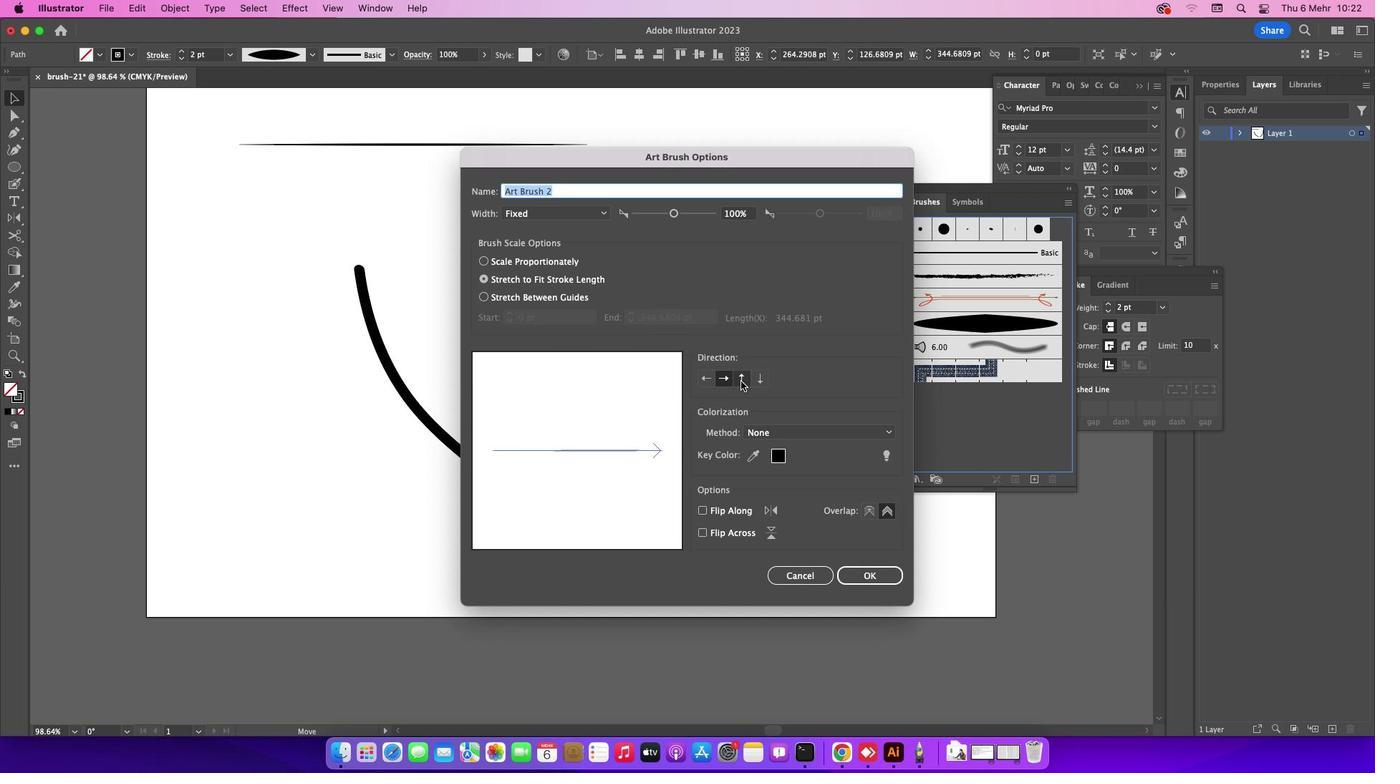
Action: Mouse pressed left at (741, 381)
Screenshot: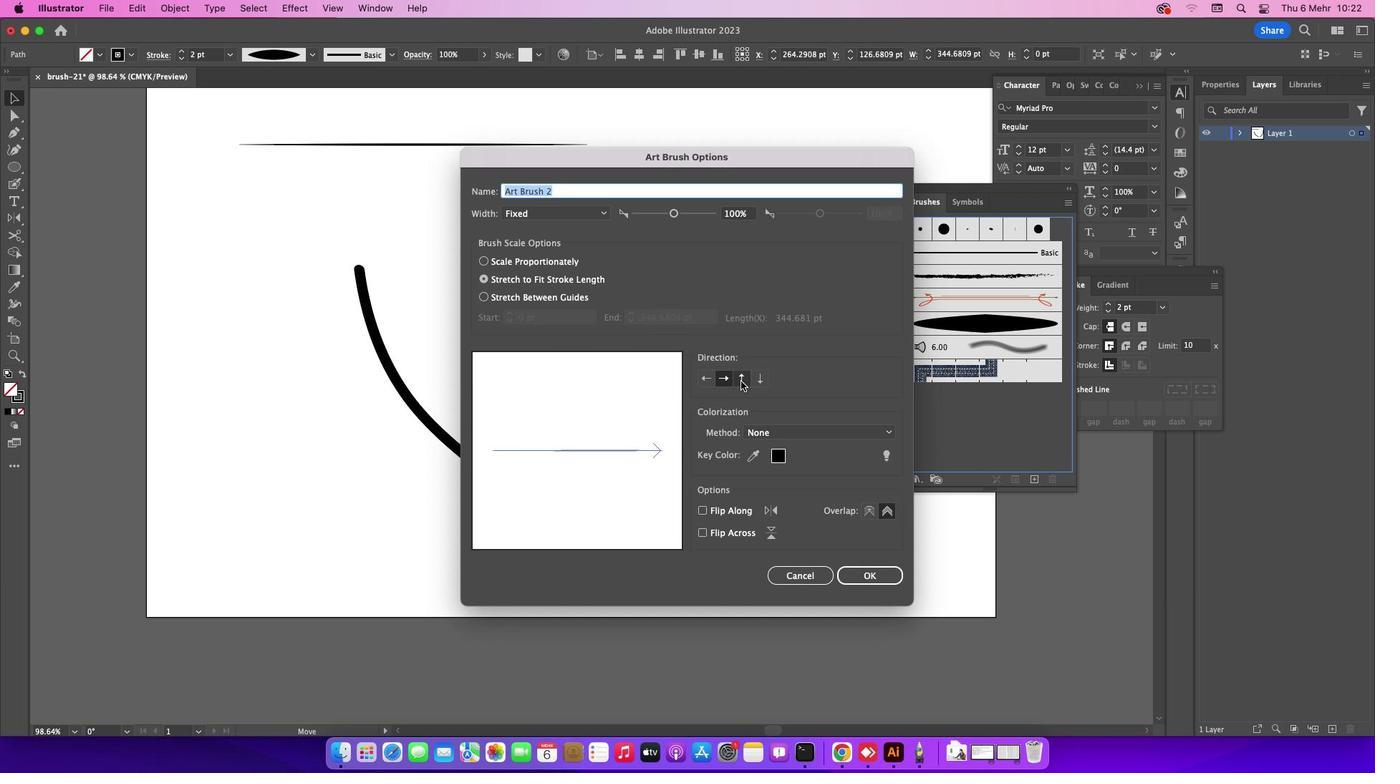 
Action: Mouse moved to (796, 434)
Screenshot: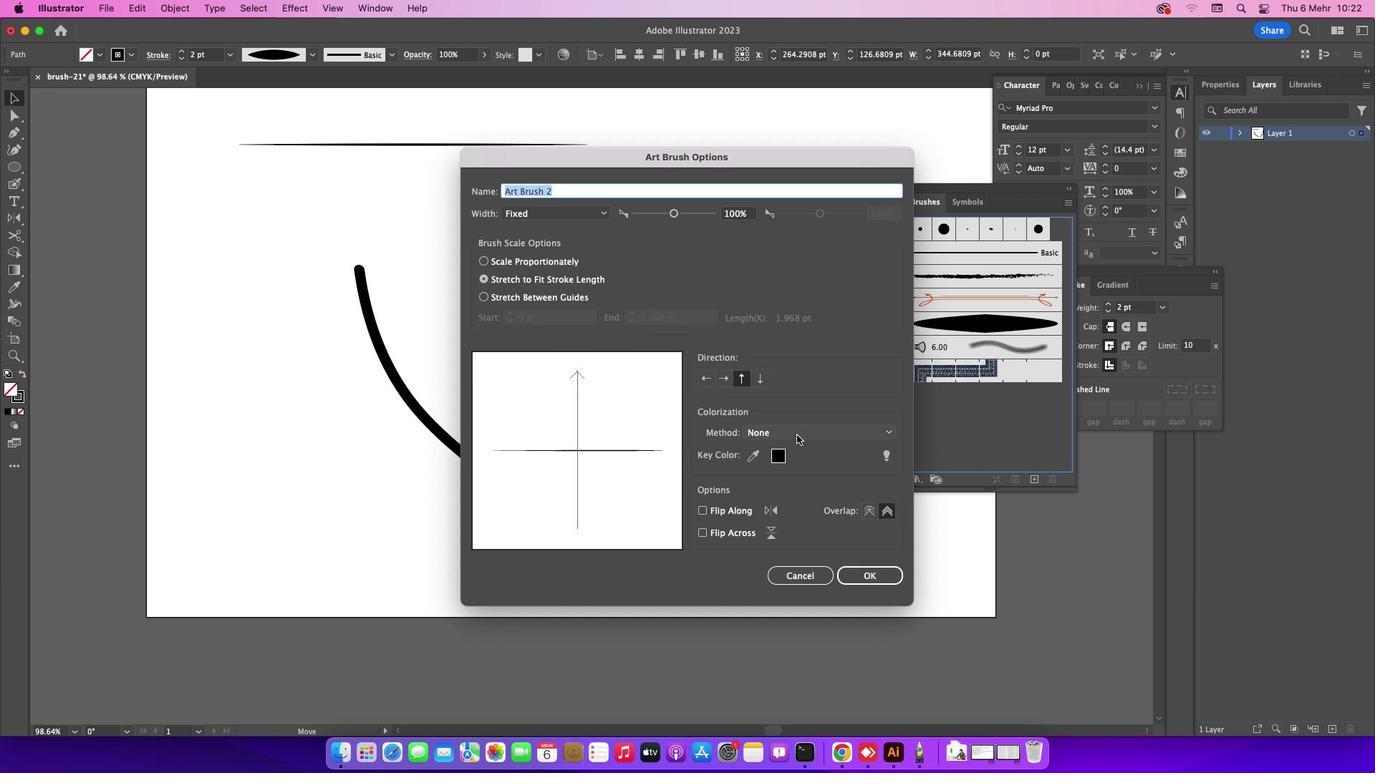 
Action: Mouse pressed left at (796, 434)
Screenshot: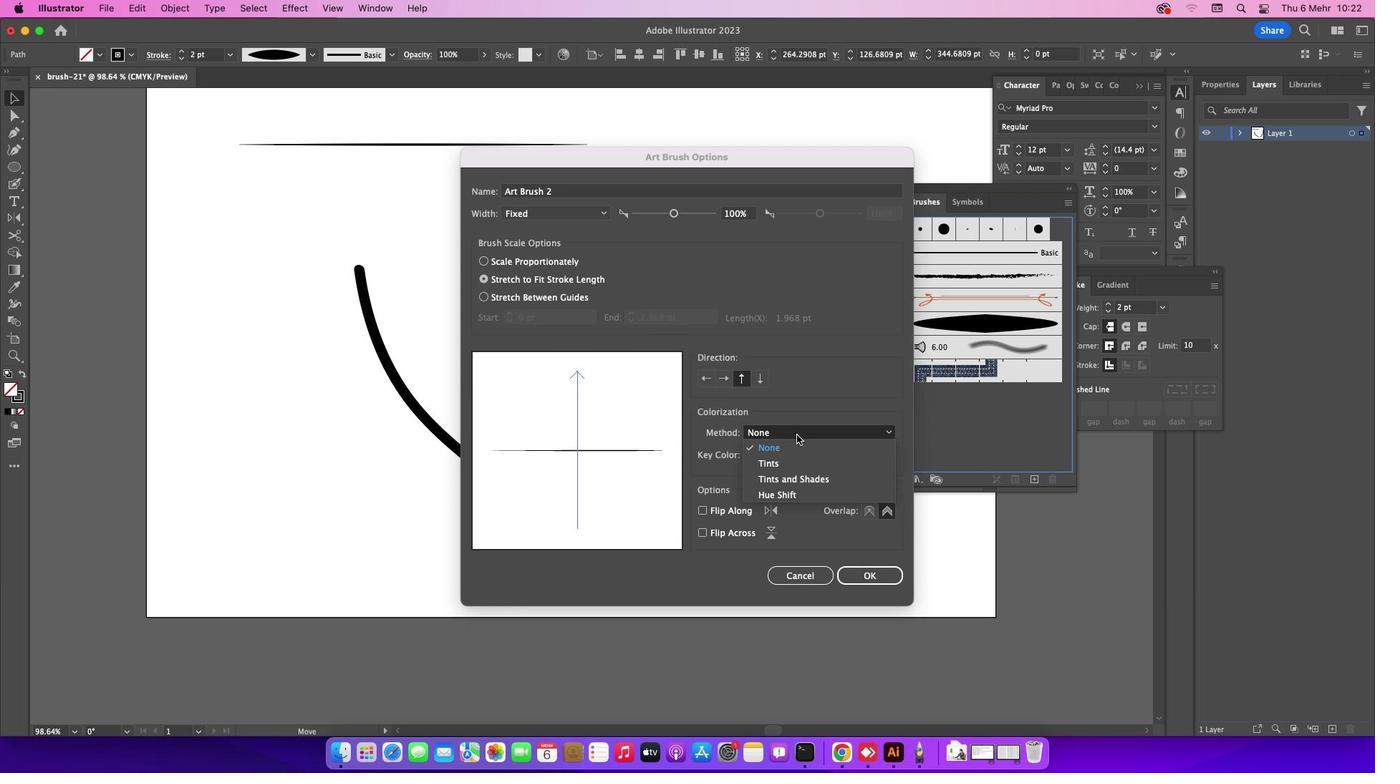 
Action: Mouse moved to (785, 464)
Screenshot: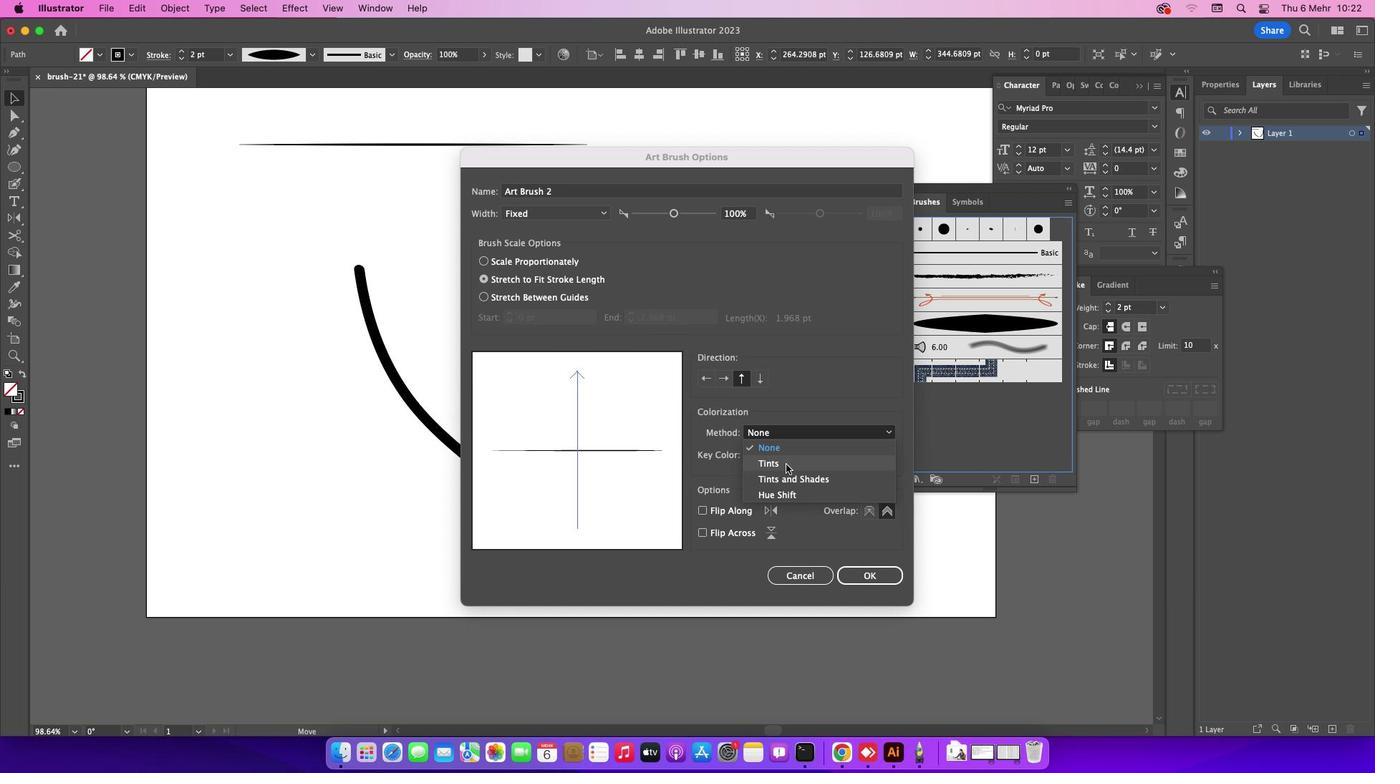 
Action: Mouse pressed left at (785, 464)
Screenshot: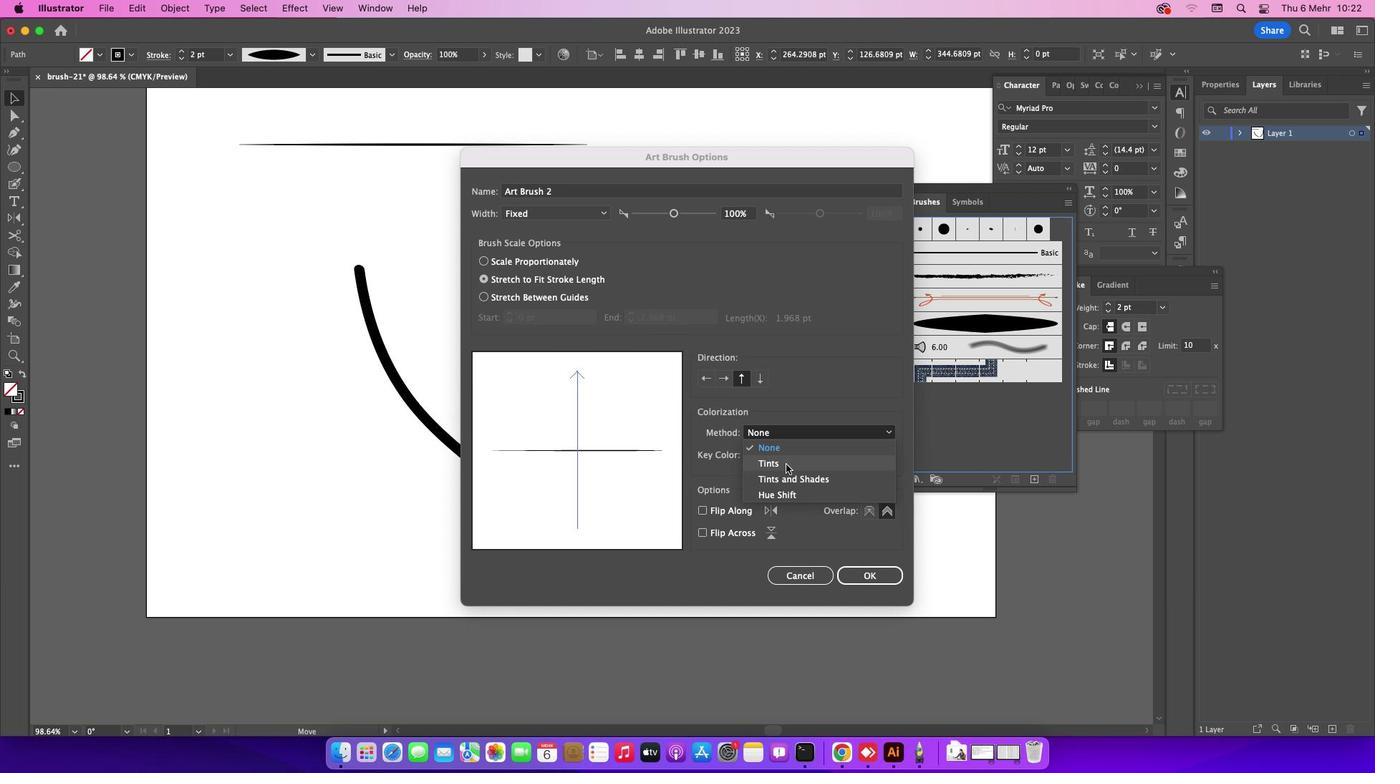 
Action: Mouse moved to (867, 576)
Screenshot: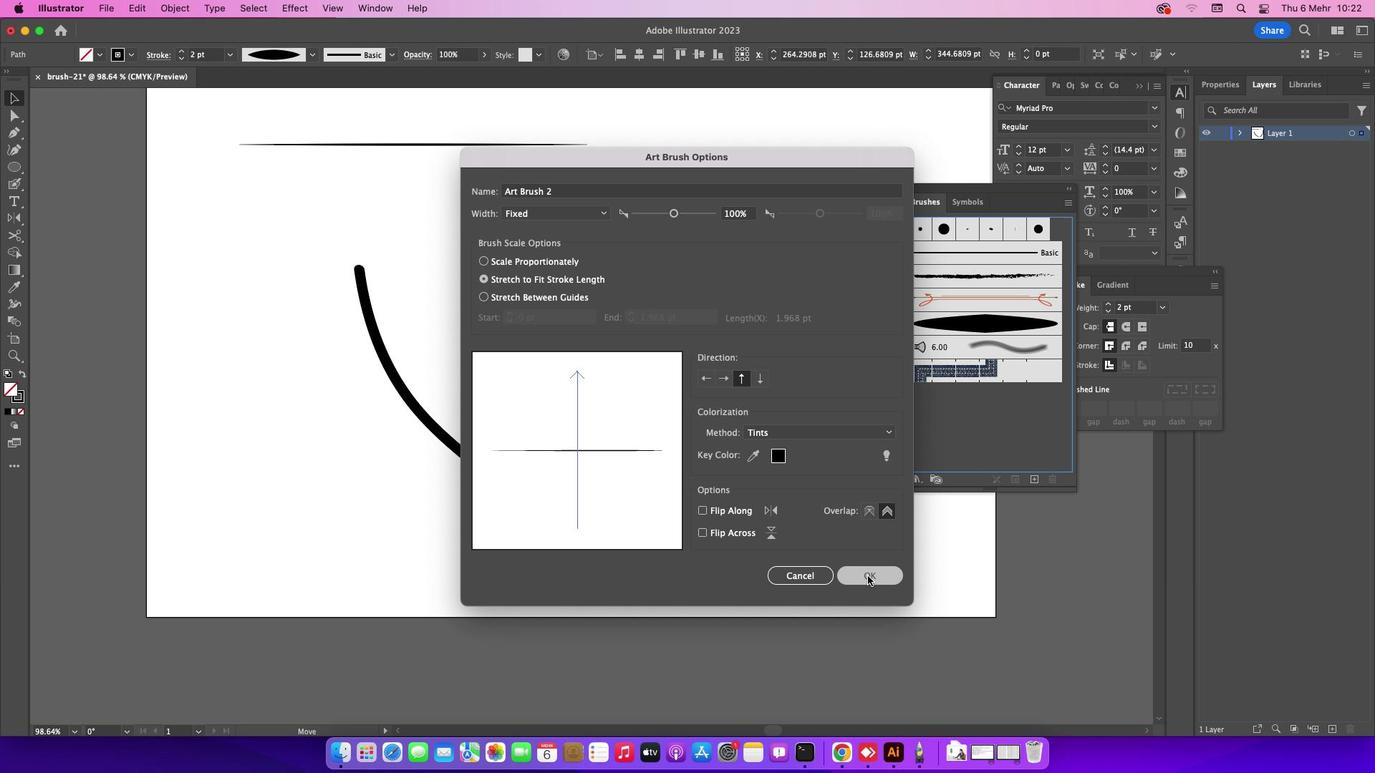 
Action: Mouse pressed left at (867, 576)
Screenshot: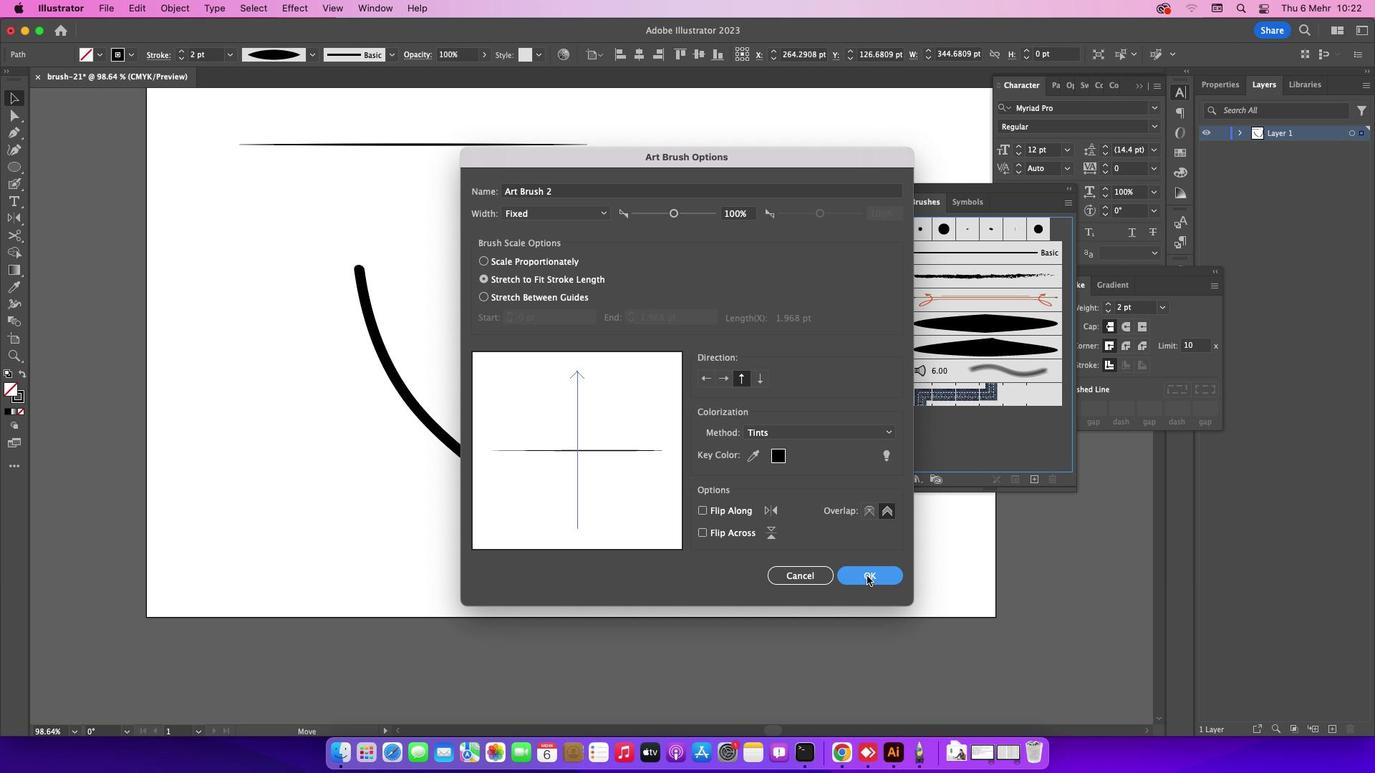 
Action: Mouse moved to (714, 285)
Screenshot: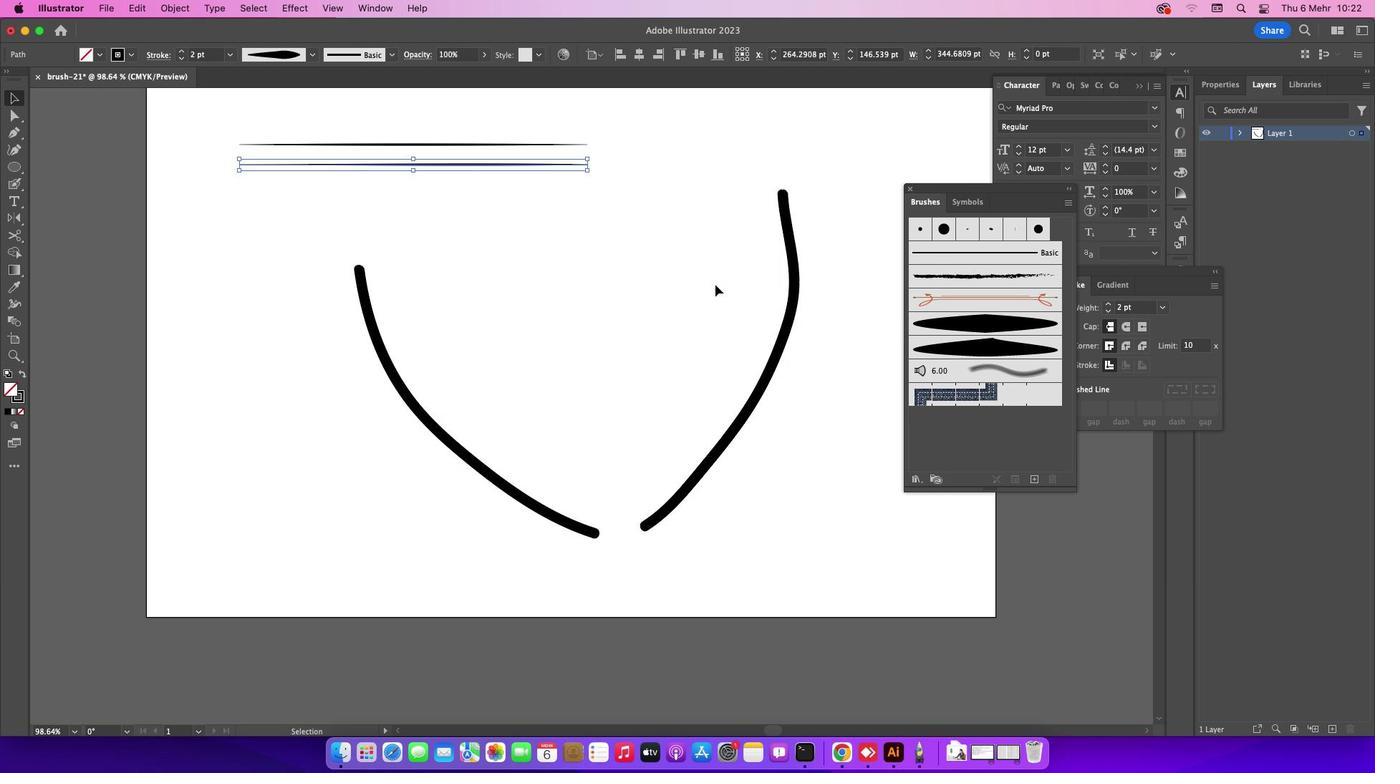 
Action: Mouse pressed left at (714, 285)
Screenshot: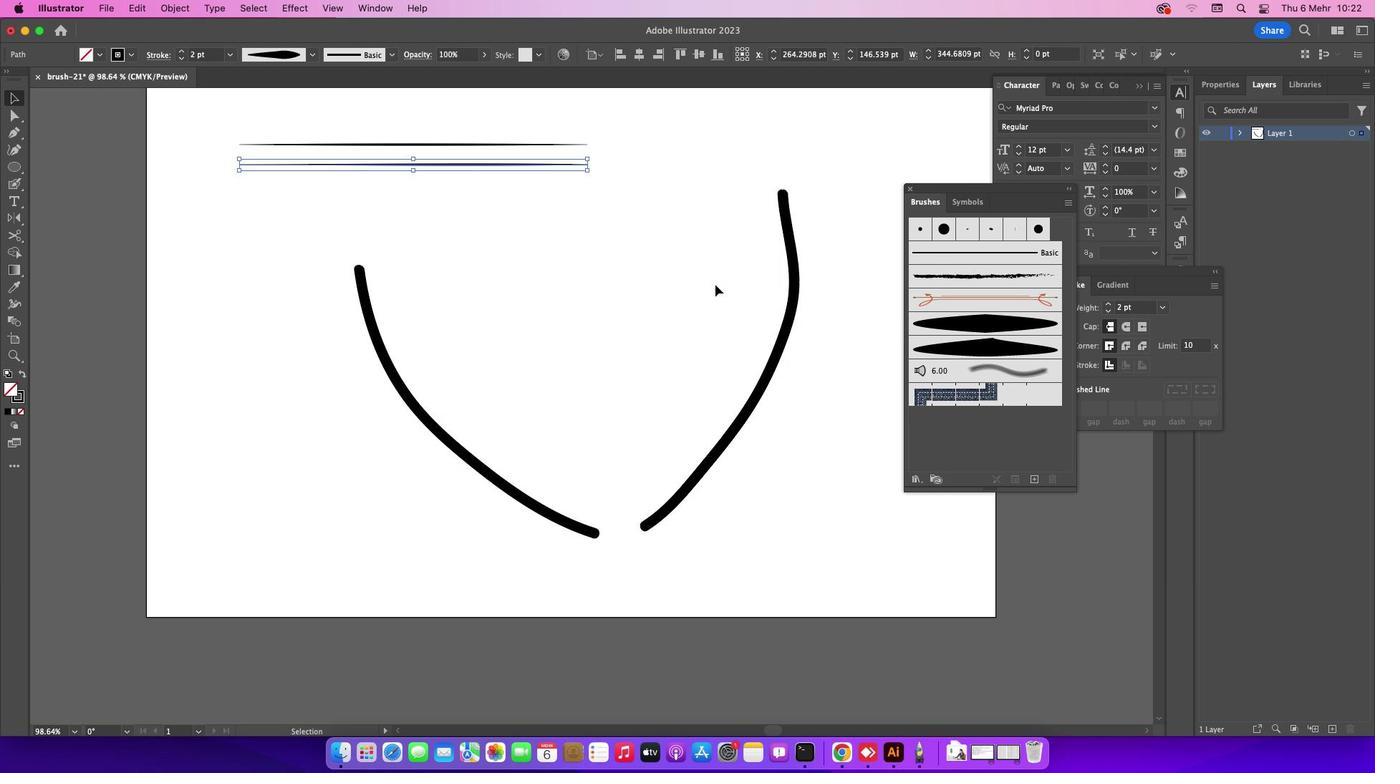 
Action: Mouse moved to (419, 88)
Screenshot: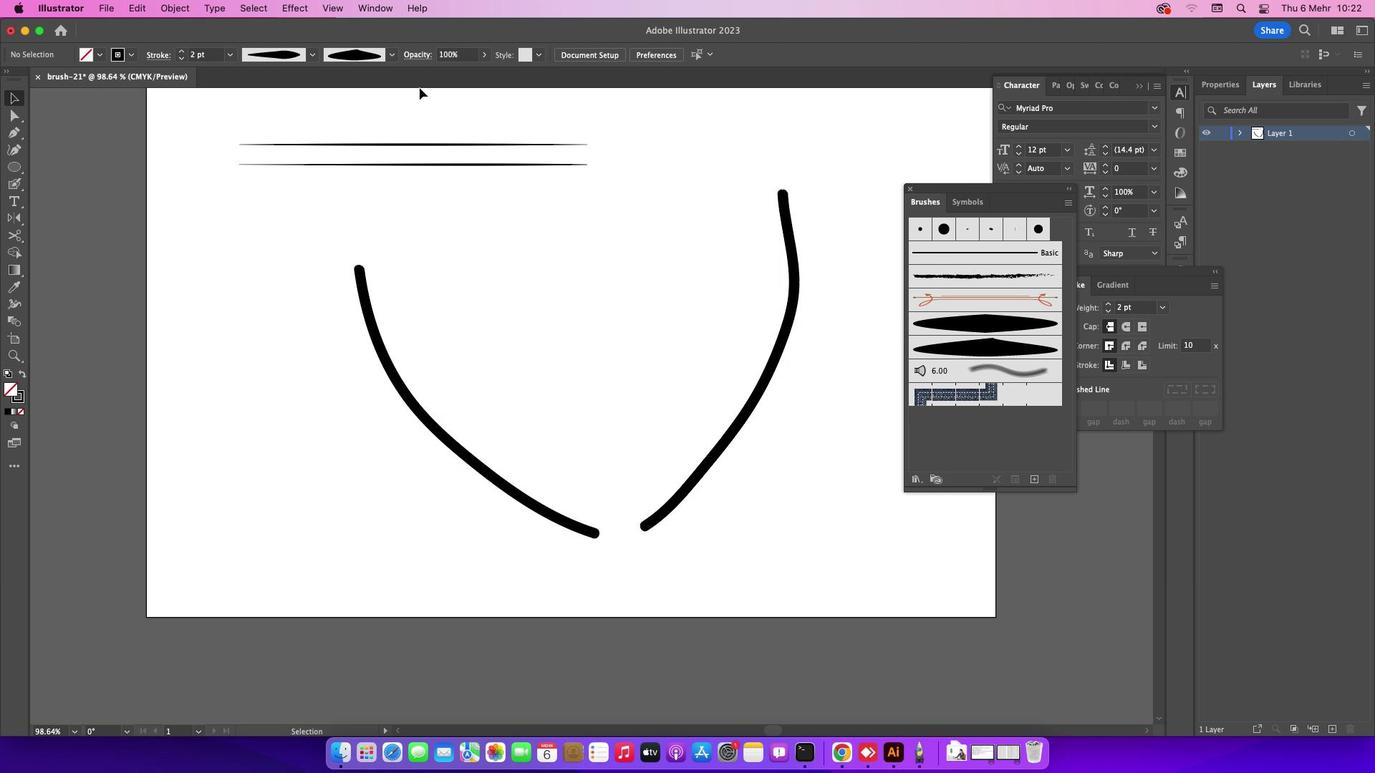 
Action: Mouse pressed left at (419, 88)
Screenshot: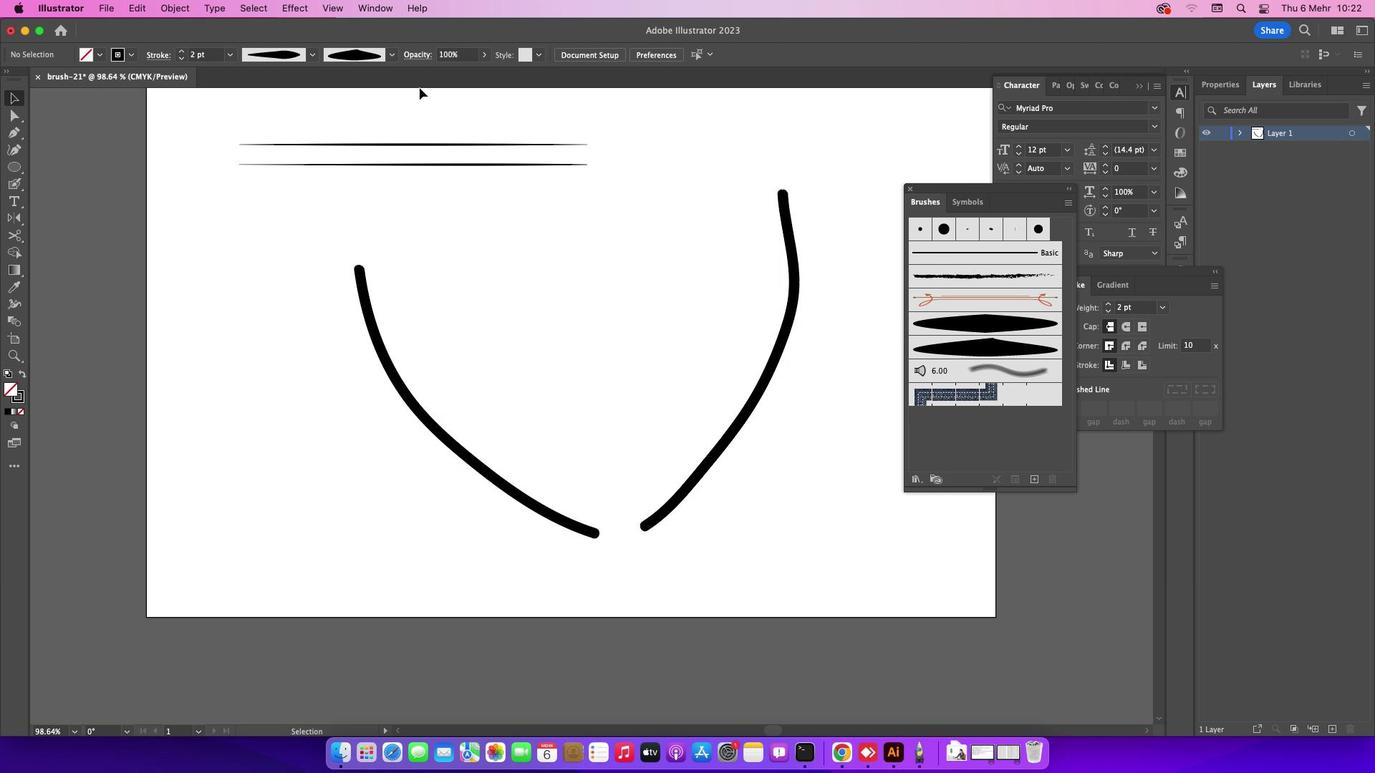 
Action: Mouse moved to (465, 129)
Screenshot: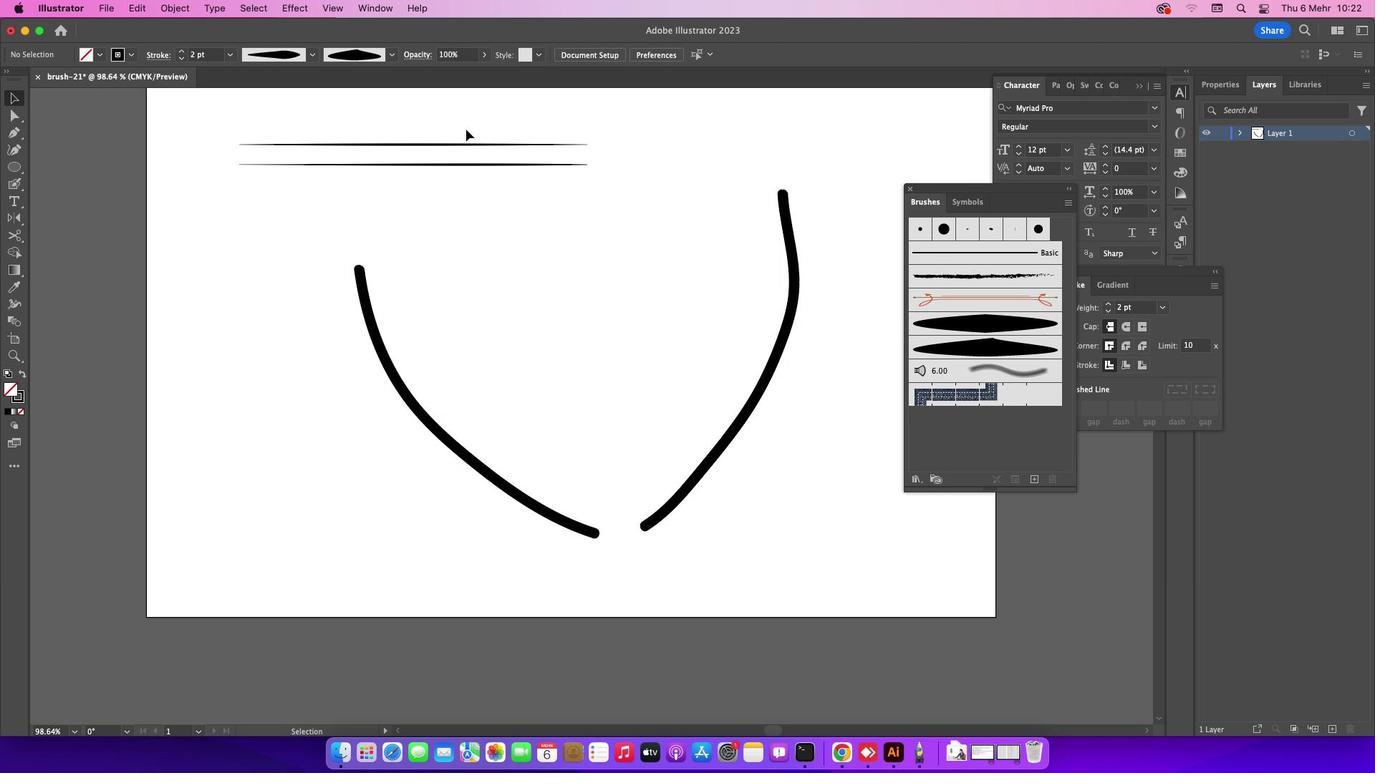 
Action: Mouse pressed left at (465, 129)
Screenshot: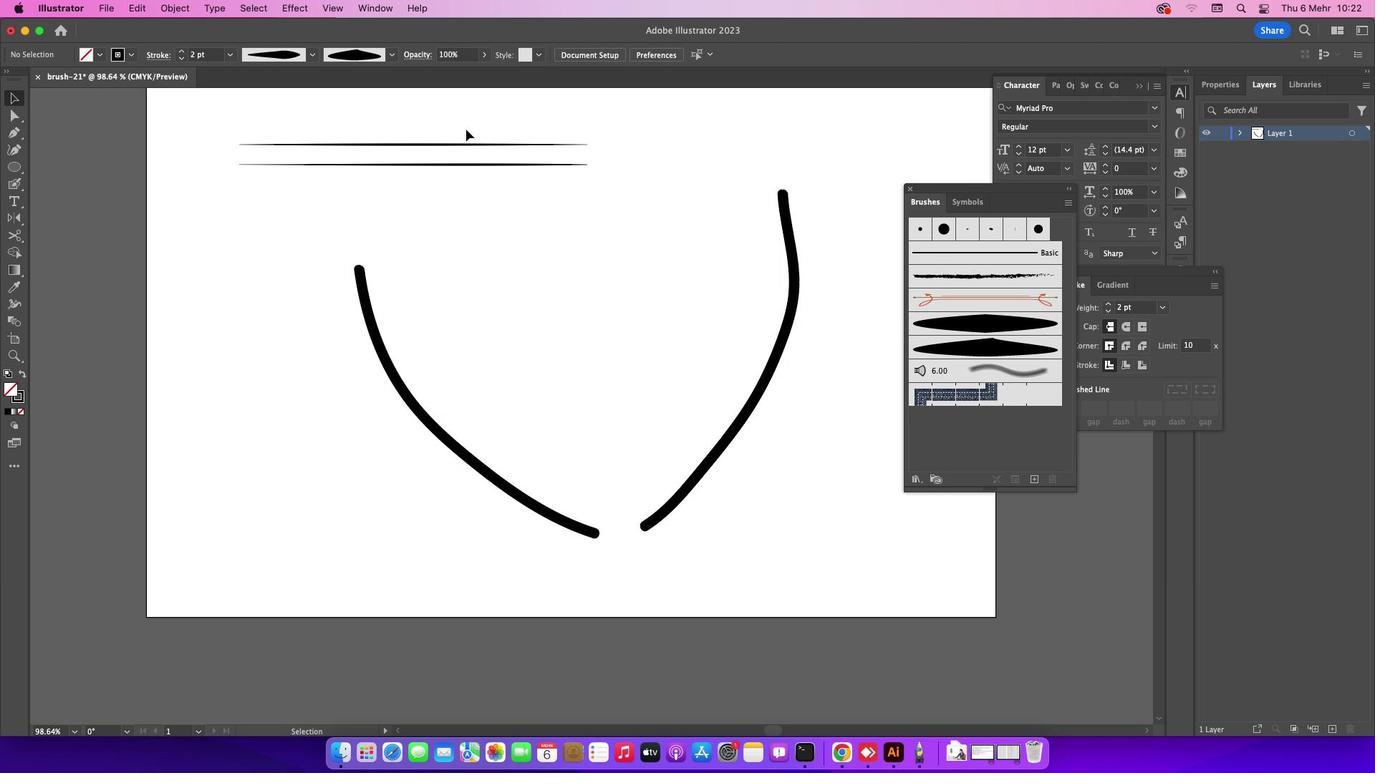 
Action: Mouse moved to (516, 194)
Screenshot: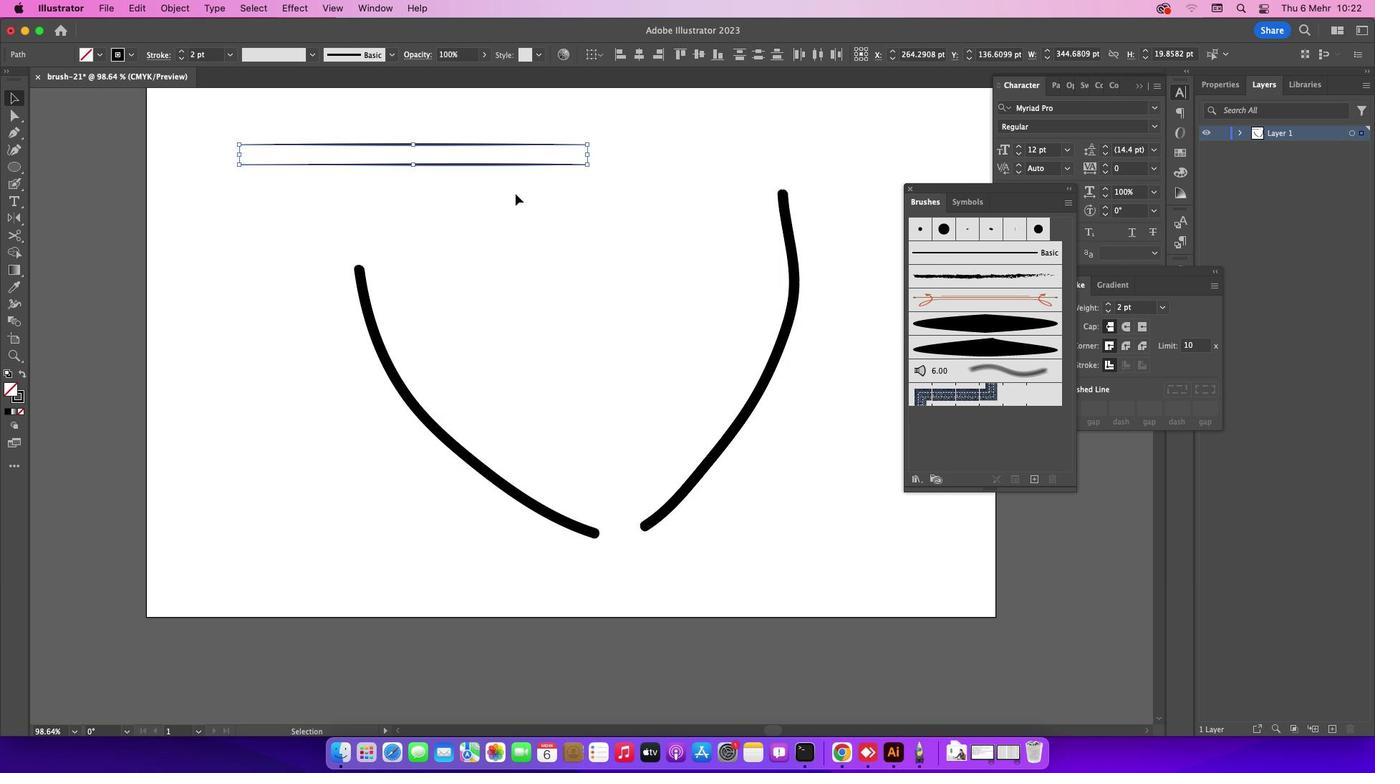 
Action: Key pressed Key.delete
Screenshot: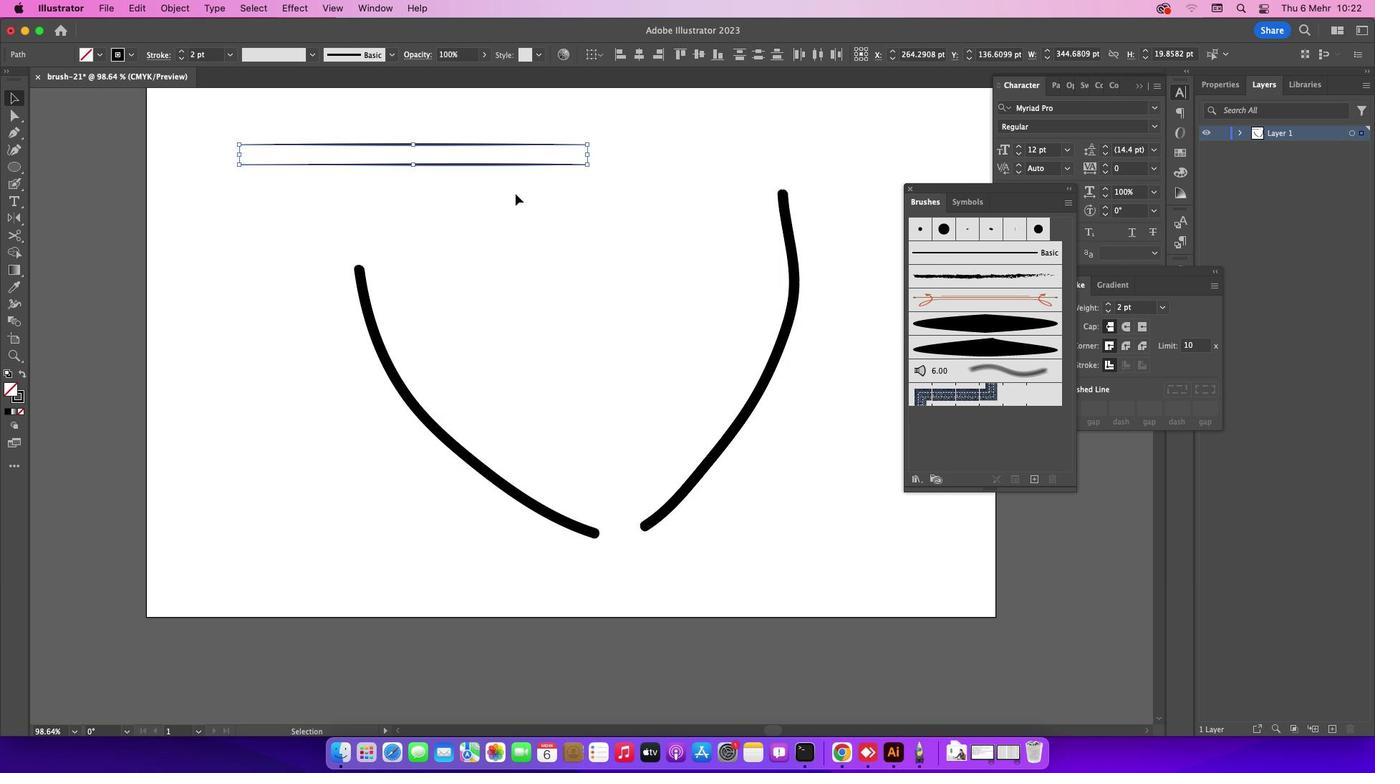 
Action: Mouse moved to (683, 253)
Screenshot: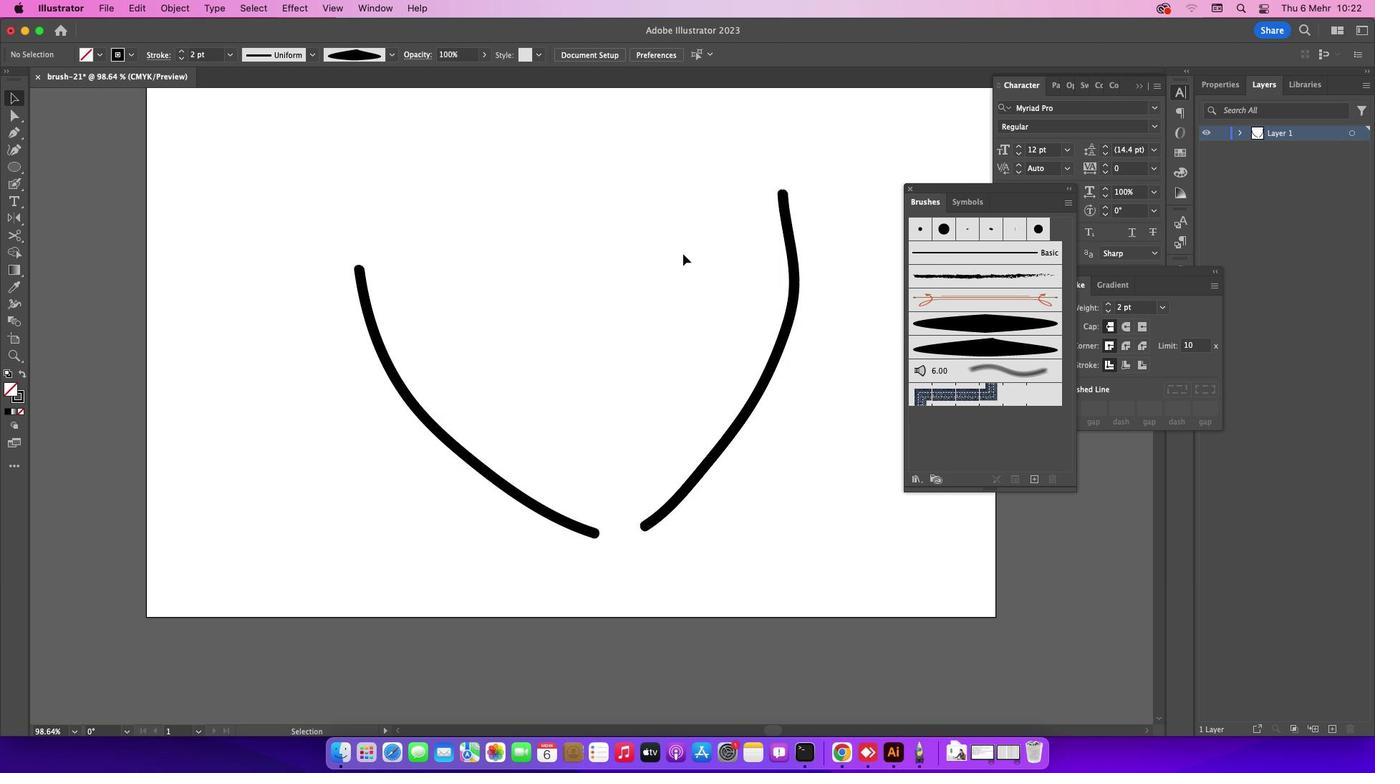 
Action: Mouse pressed left at (683, 253)
Screenshot: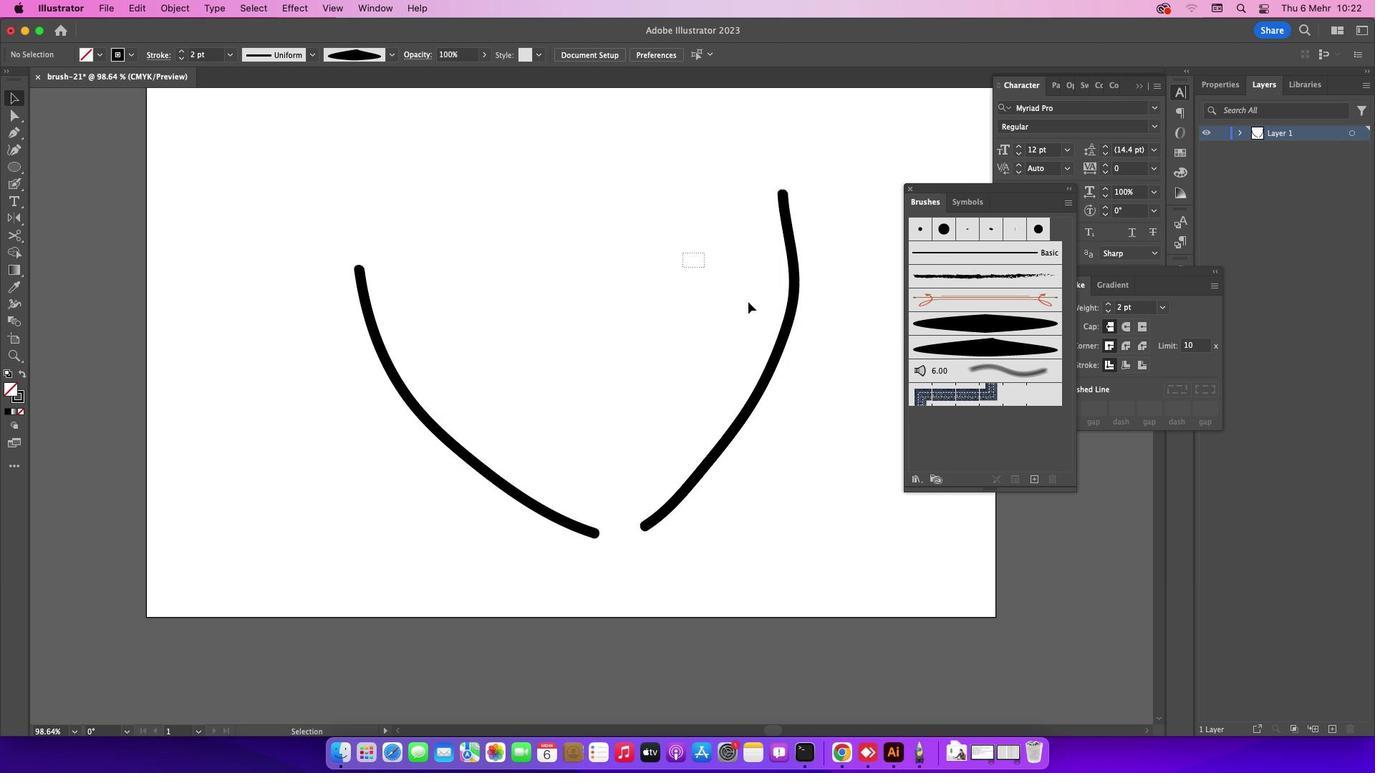 
Action: Mouse moved to (958, 316)
Screenshot: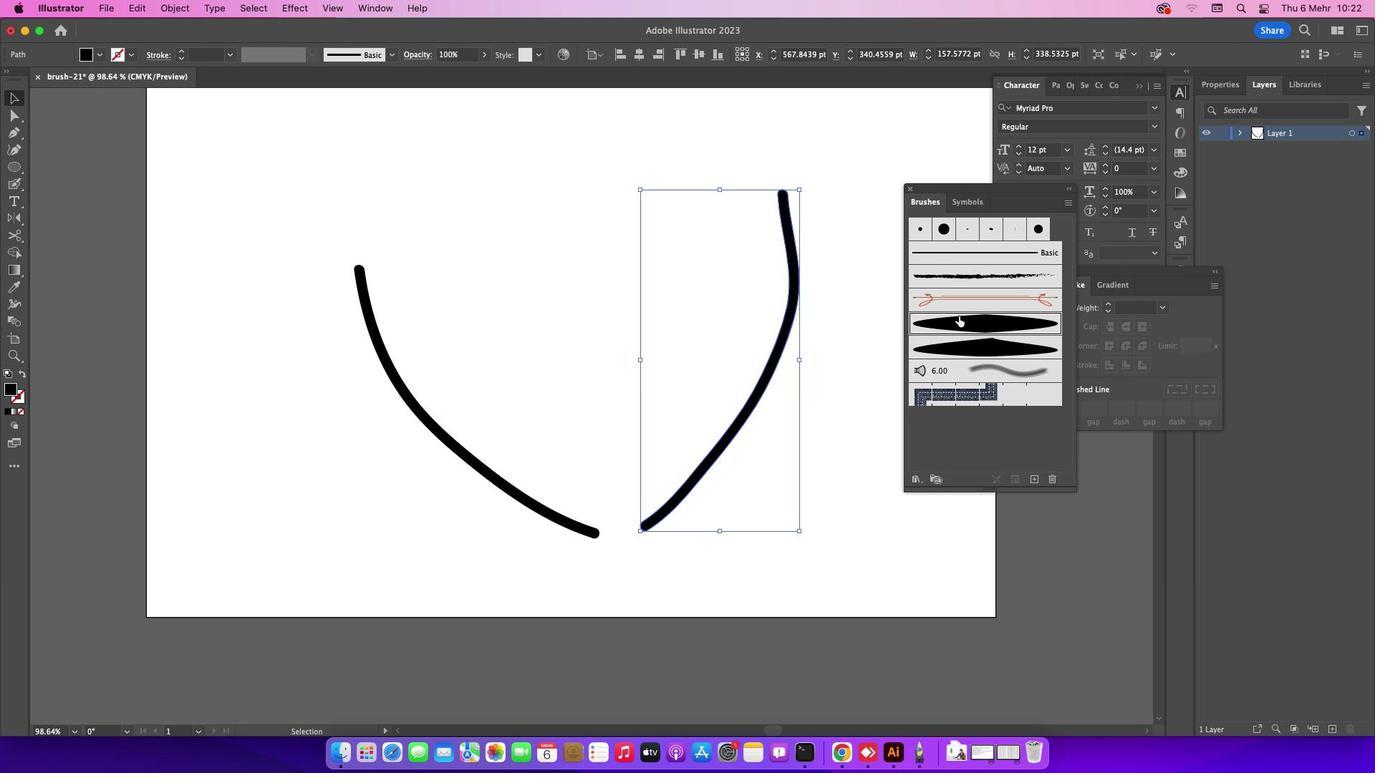 
Action: Mouse pressed left at (958, 316)
Screenshot: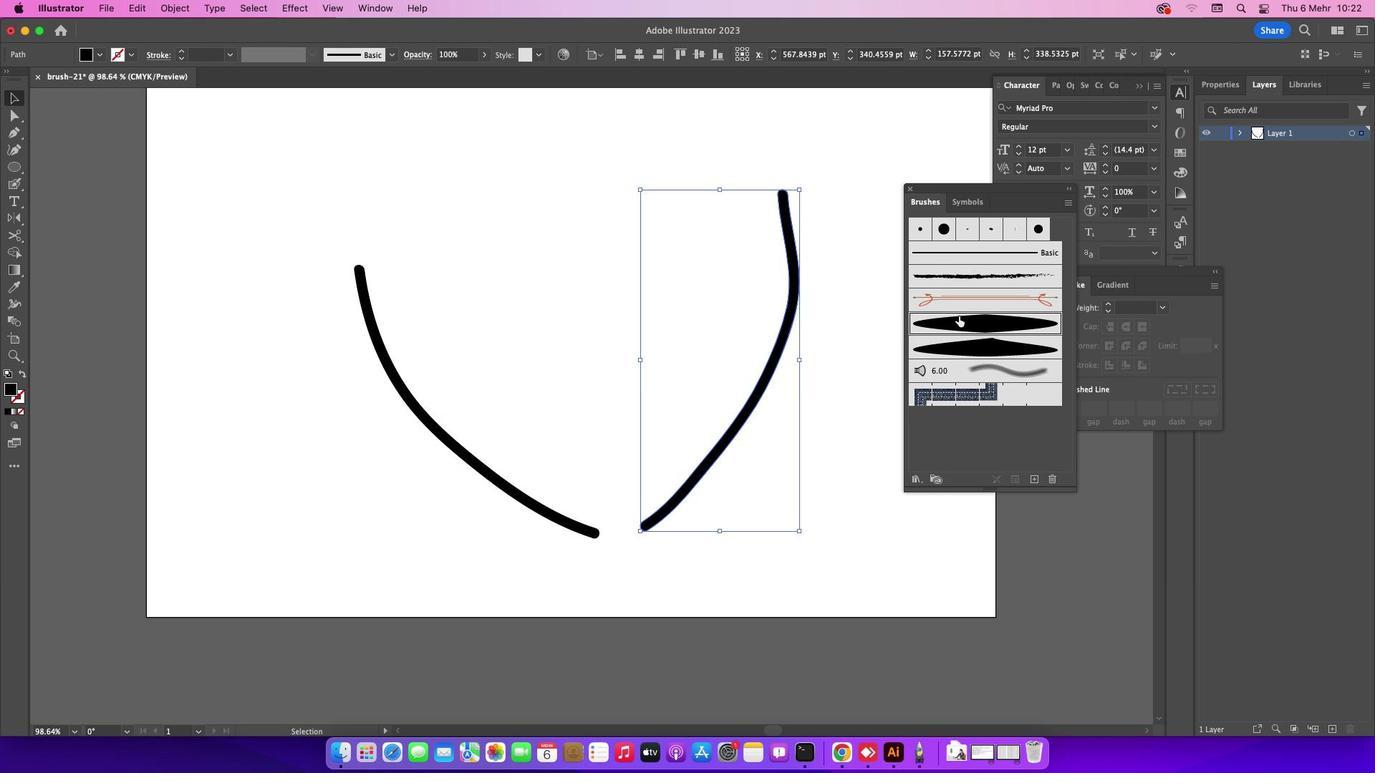 
Action: Mouse moved to (180, 60)
